 Task: Modify the CSS properties of the '.init .form-box' class in the 'blended-header.php' file to update the form's styling.
Action: Mouse scrolled (502, 401) with delta (0, 0)
Screenshot: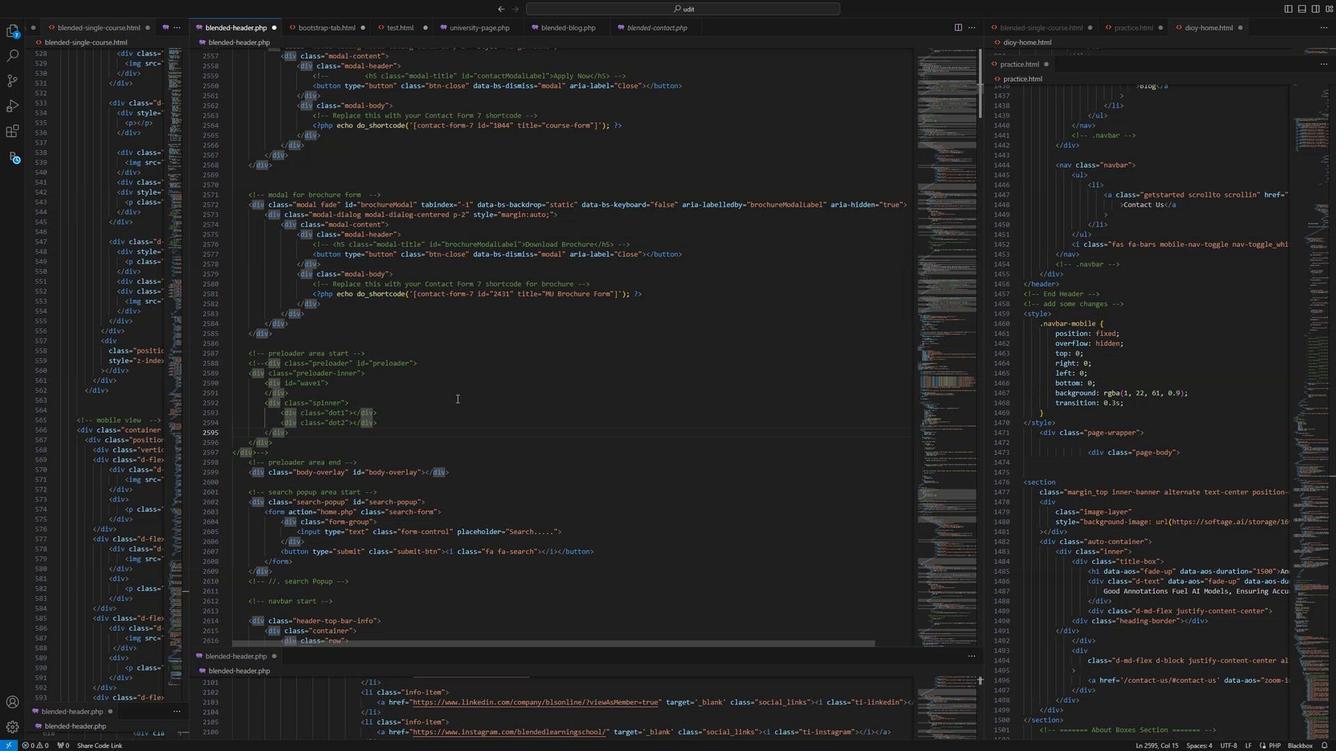 
Action: Mouse scrolled (502, 401) with delta (0, 0)
Screenshot: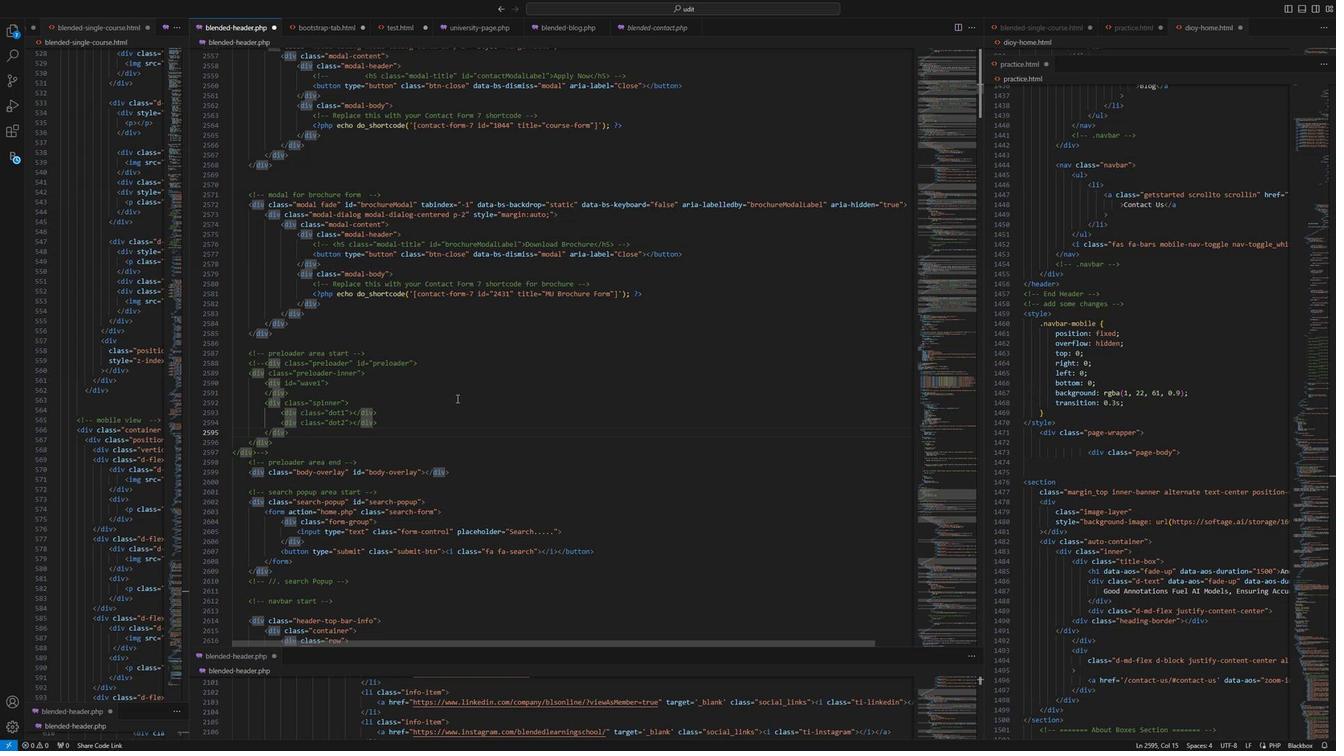 
Action: Mouse scrolled (502, 401) with delta (0, 0)
Screenshot: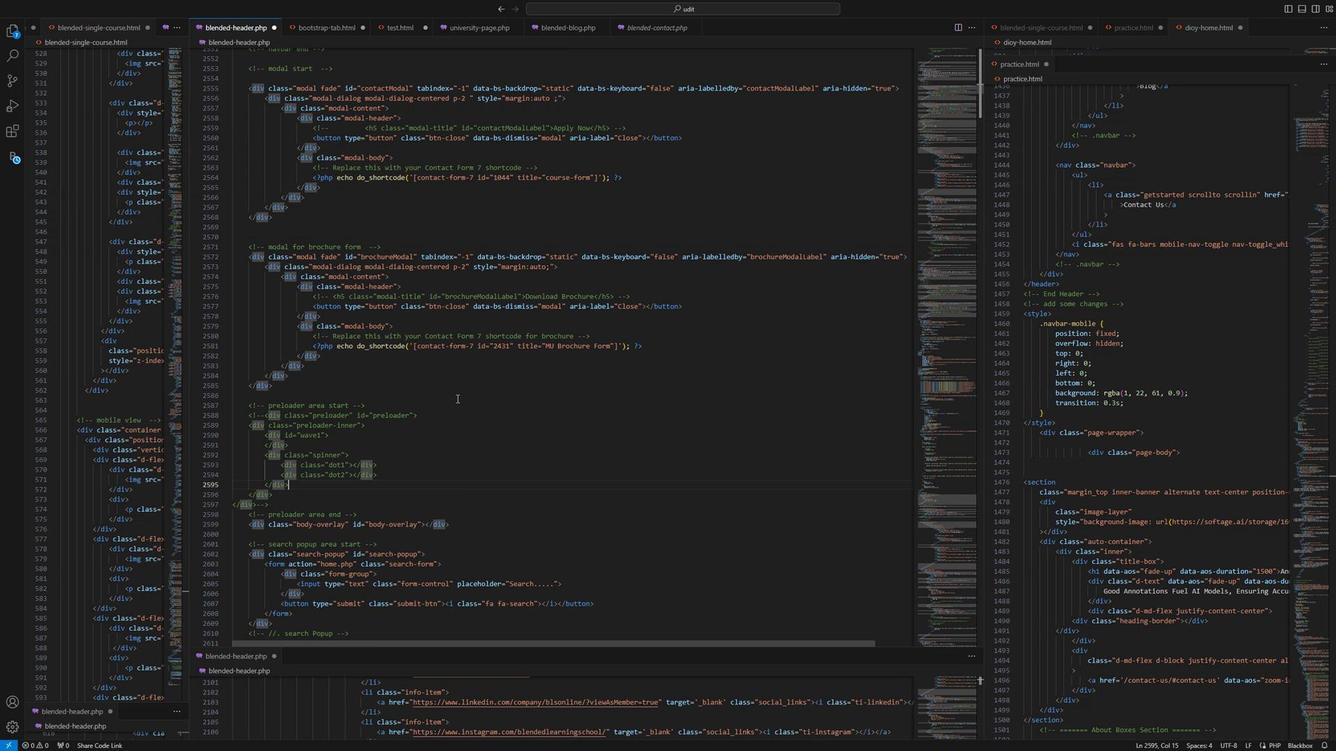 
Action: Mouse scrolled (502, 401) with delta (0, 0)
Screenshot: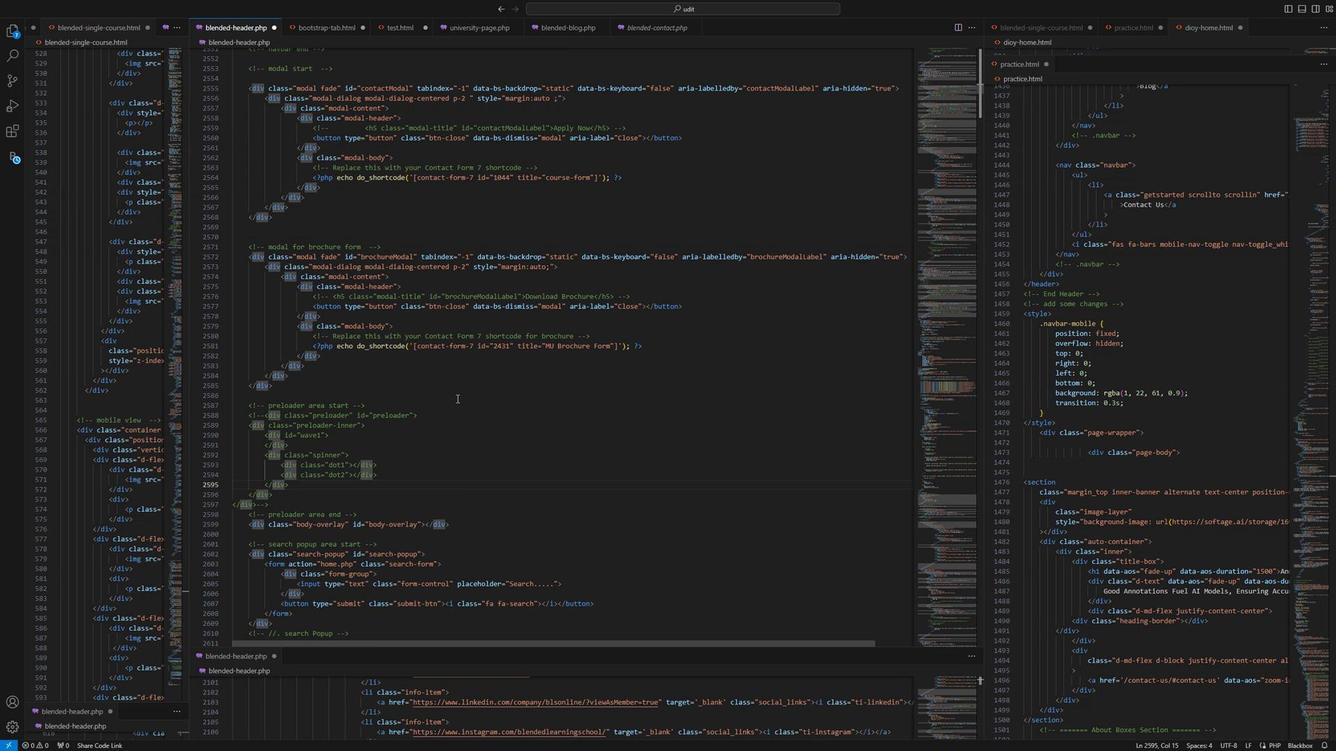 
Action: Mouse scrolled (502, 401) with delta (0, 0)
Screenshot: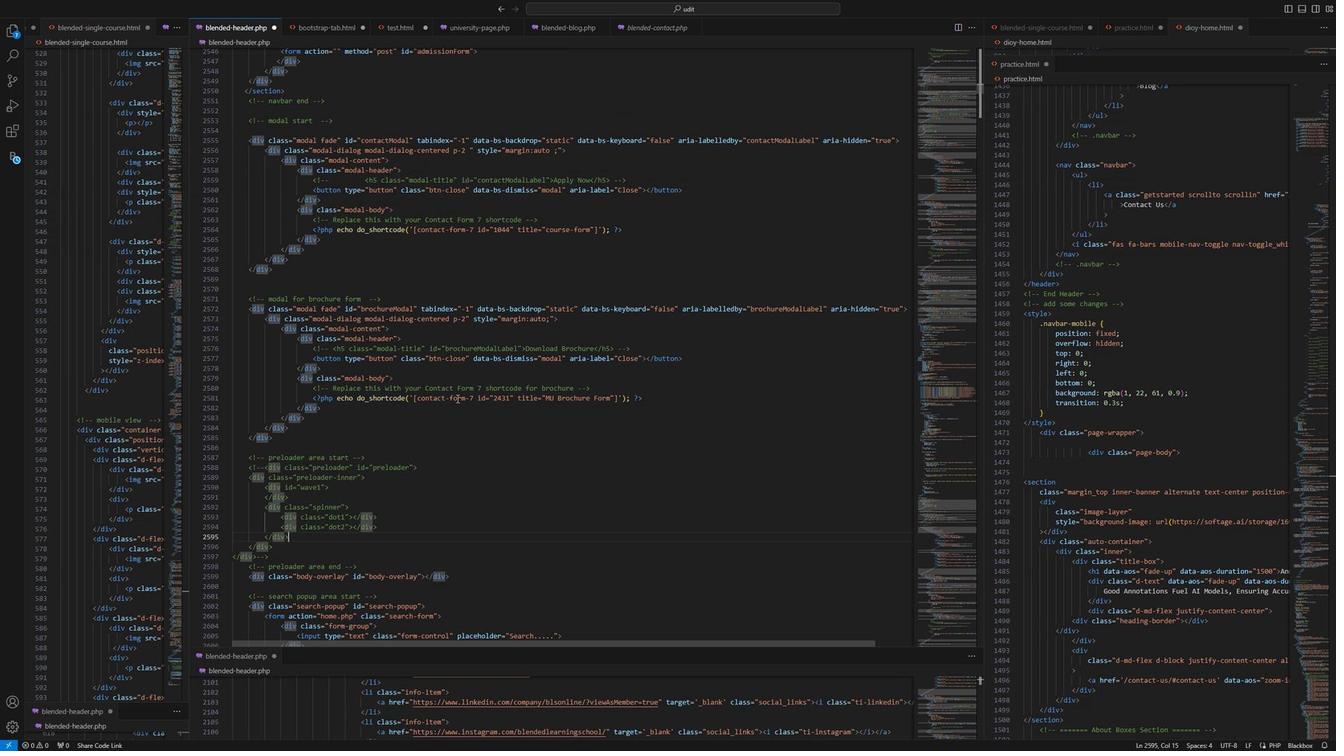 
Action: Mouse scrolled (502, 401) with delta (0, 0)
Screenshot: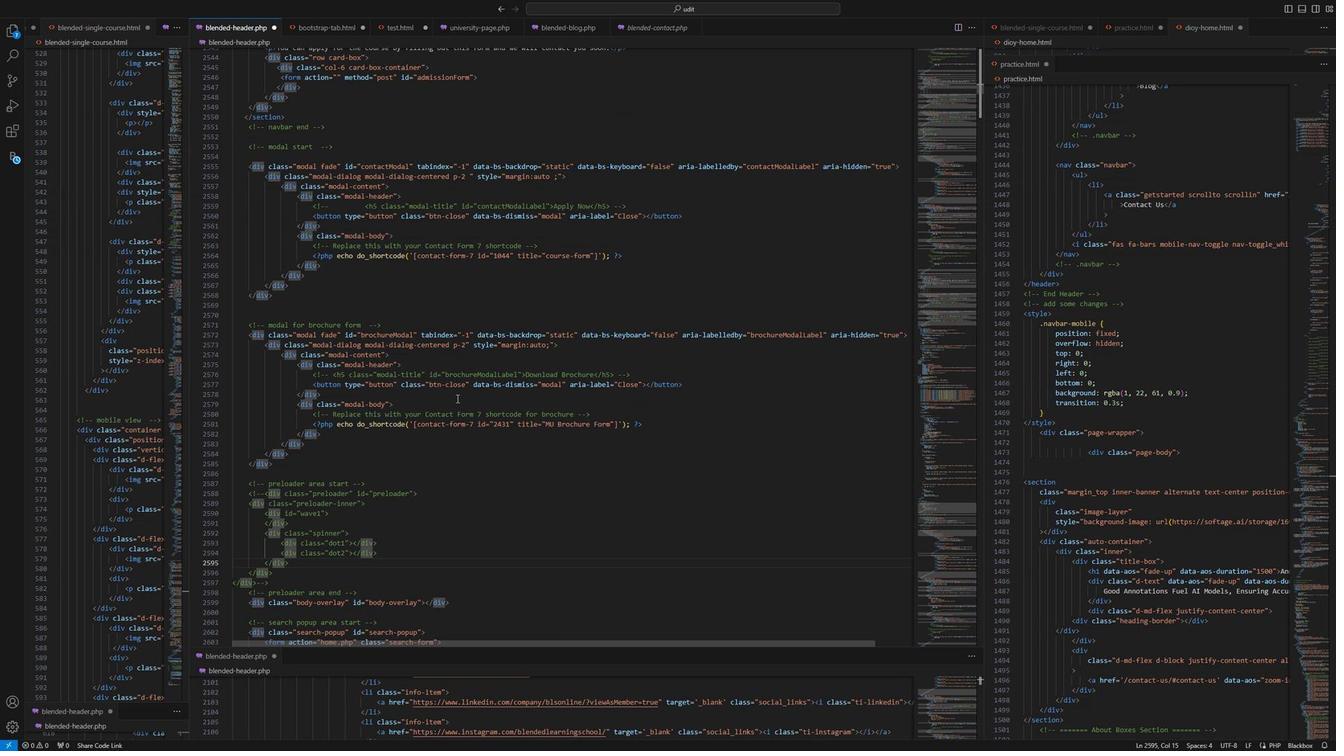 
Action: Mouse scrolled (502, 401) with delta (0, 0)
Screenshot: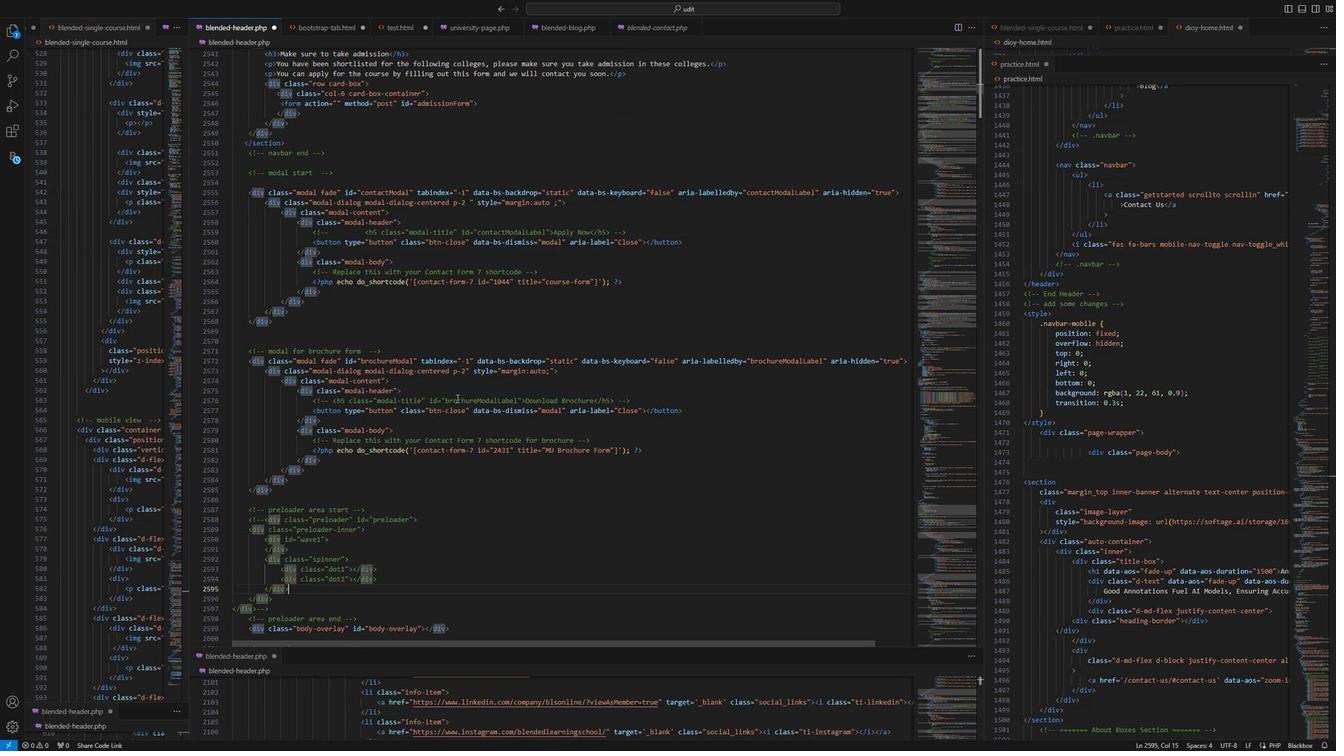 
Action: Mouse scrolled (502, 401) with delta (0, 0)
Screenshot: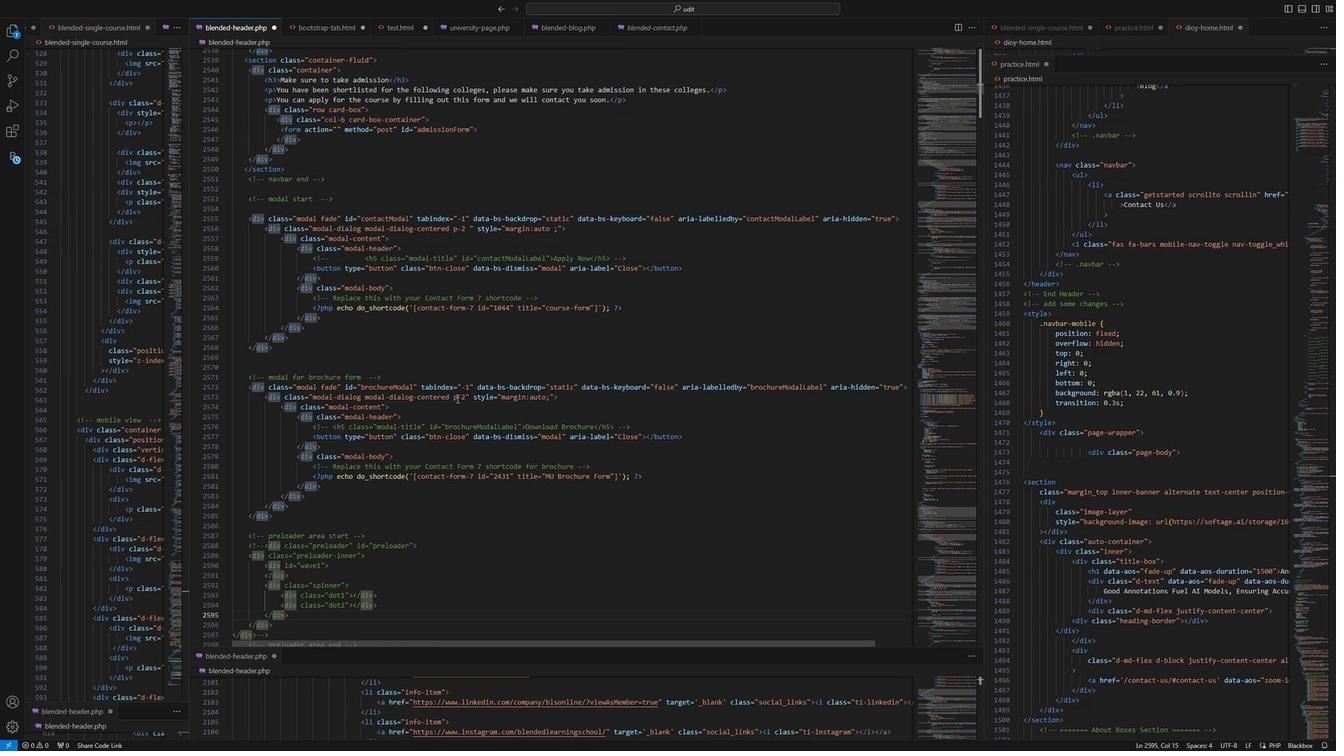 
Action: Mouse scrolled (502, 401) with delta (0, 0)
Screenshot: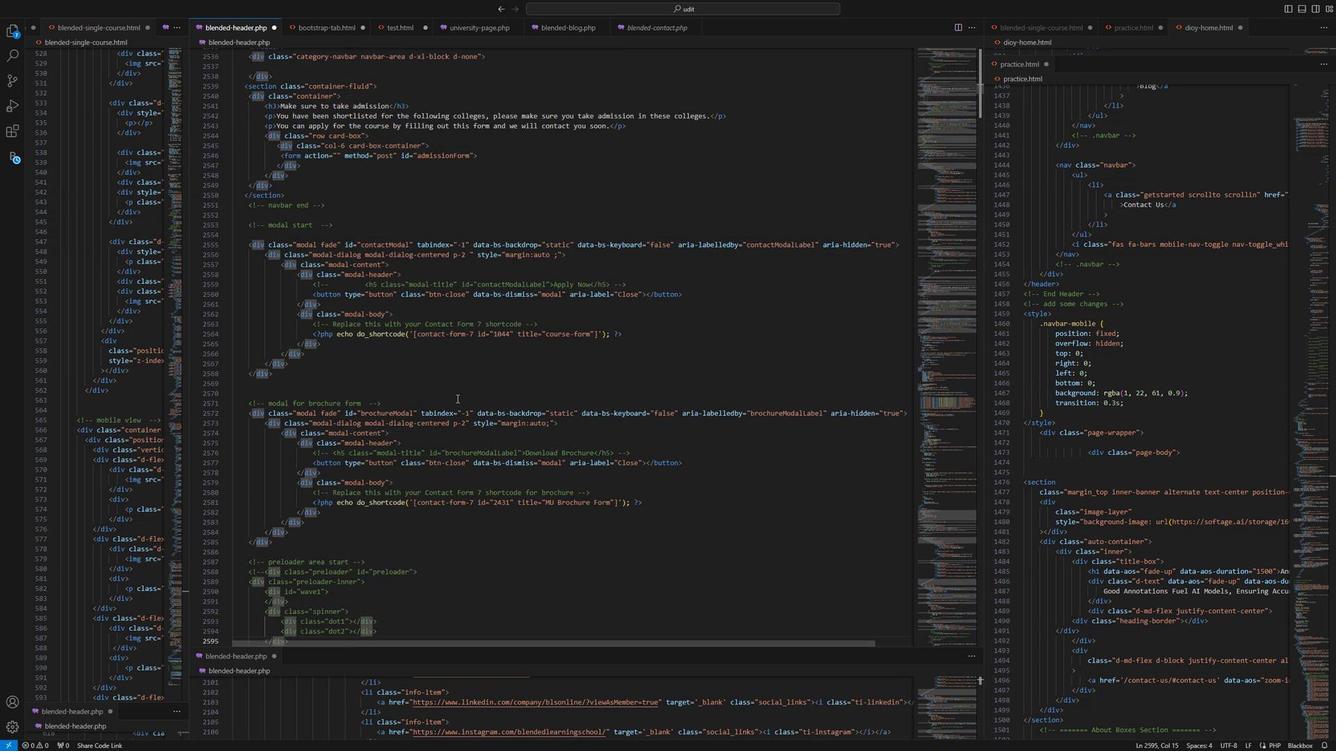 
Action: Mouse scrolled (502, 401) with delta (0, 0)
Screenshot: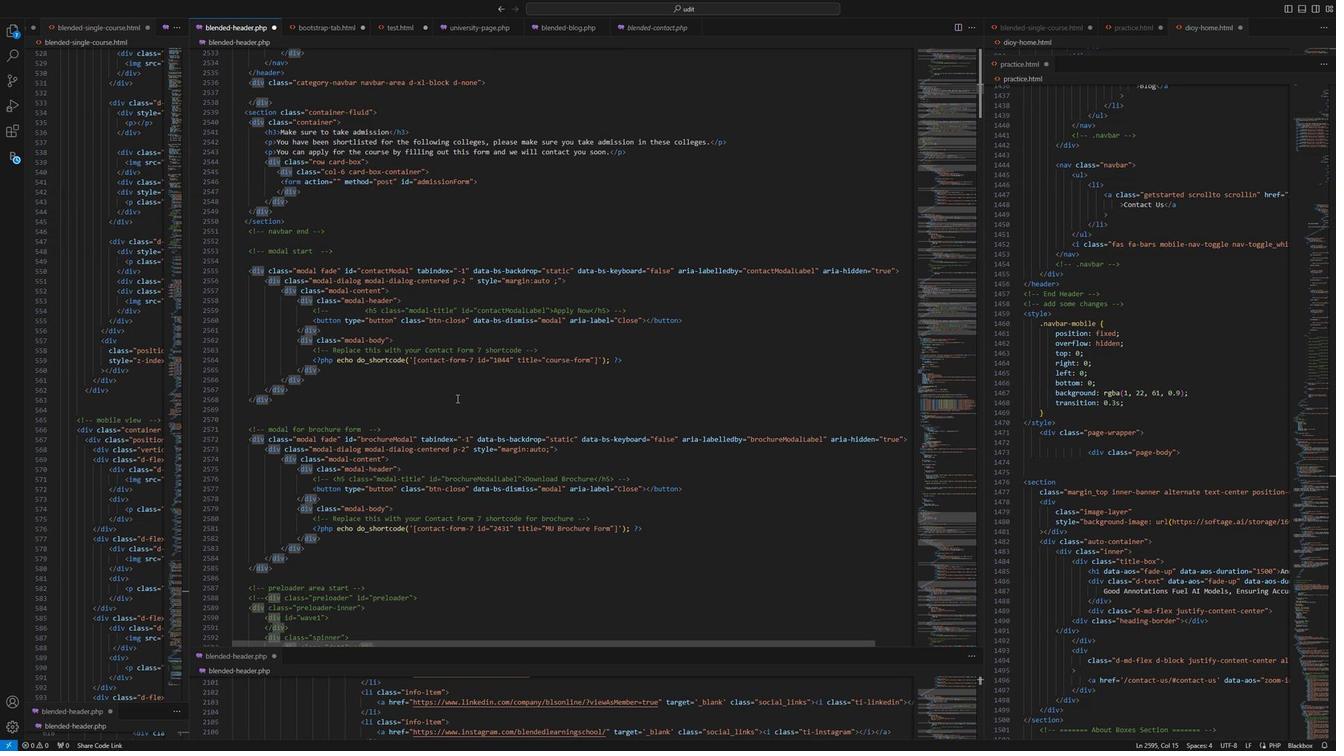 
Action: Mouse scrolled (502, 401) with delta (0, 0)
Screenshot: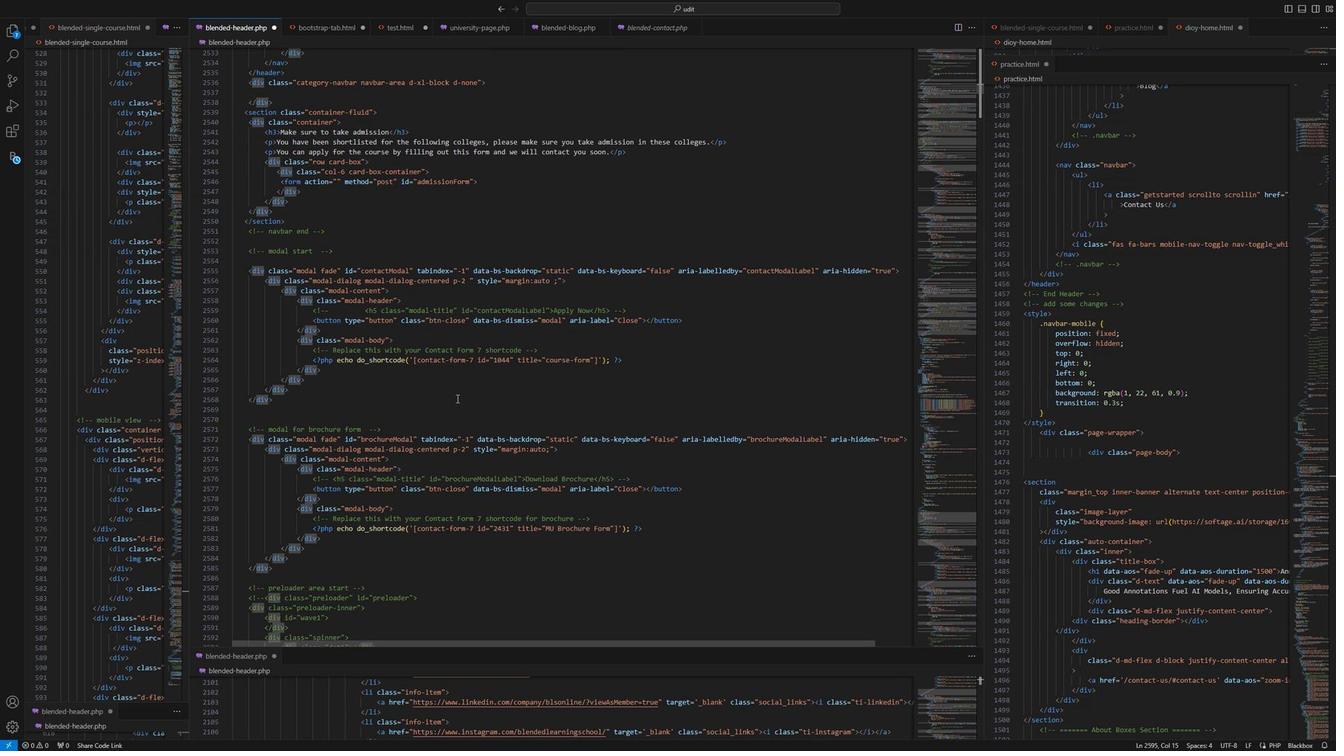 
Action: Mouse scrolled (502, 401) with delta (0, 0)
Screenshot: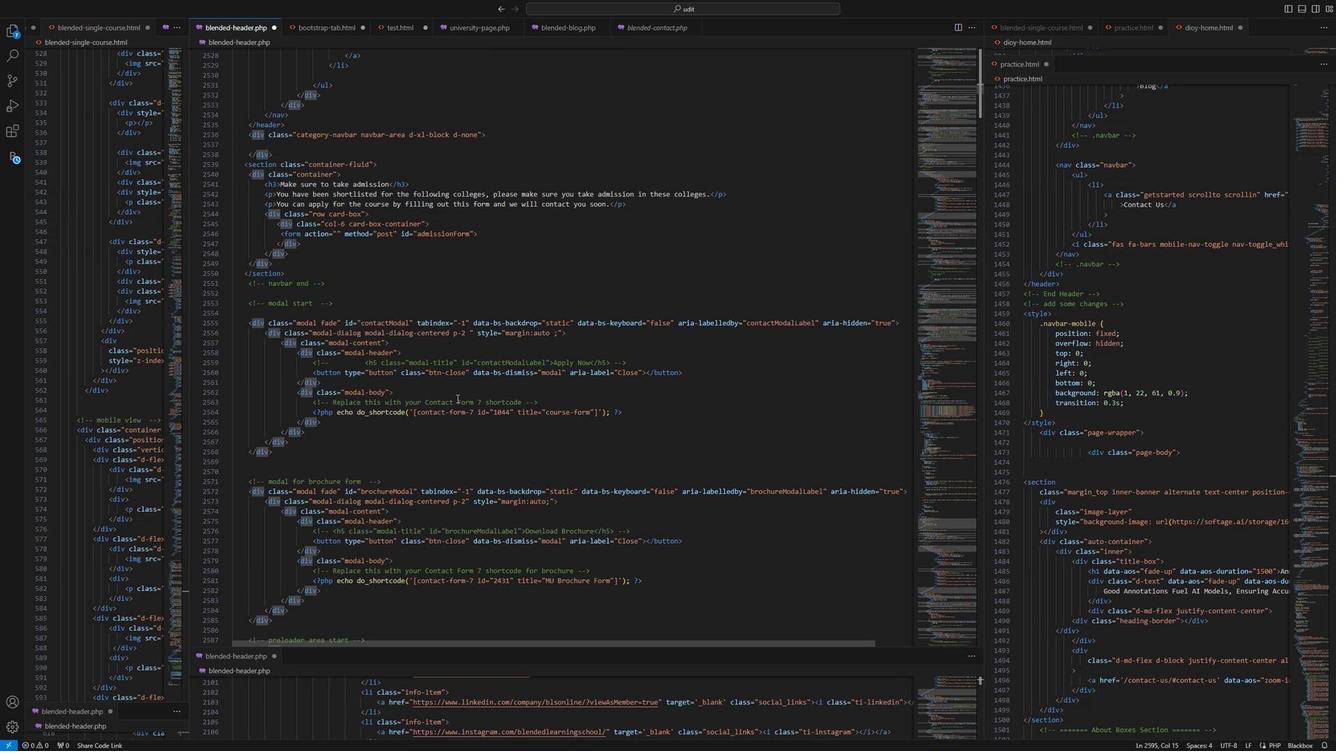 
Action: Mouse scrolled (502, 401) with delta (0, 0)
Screenshot: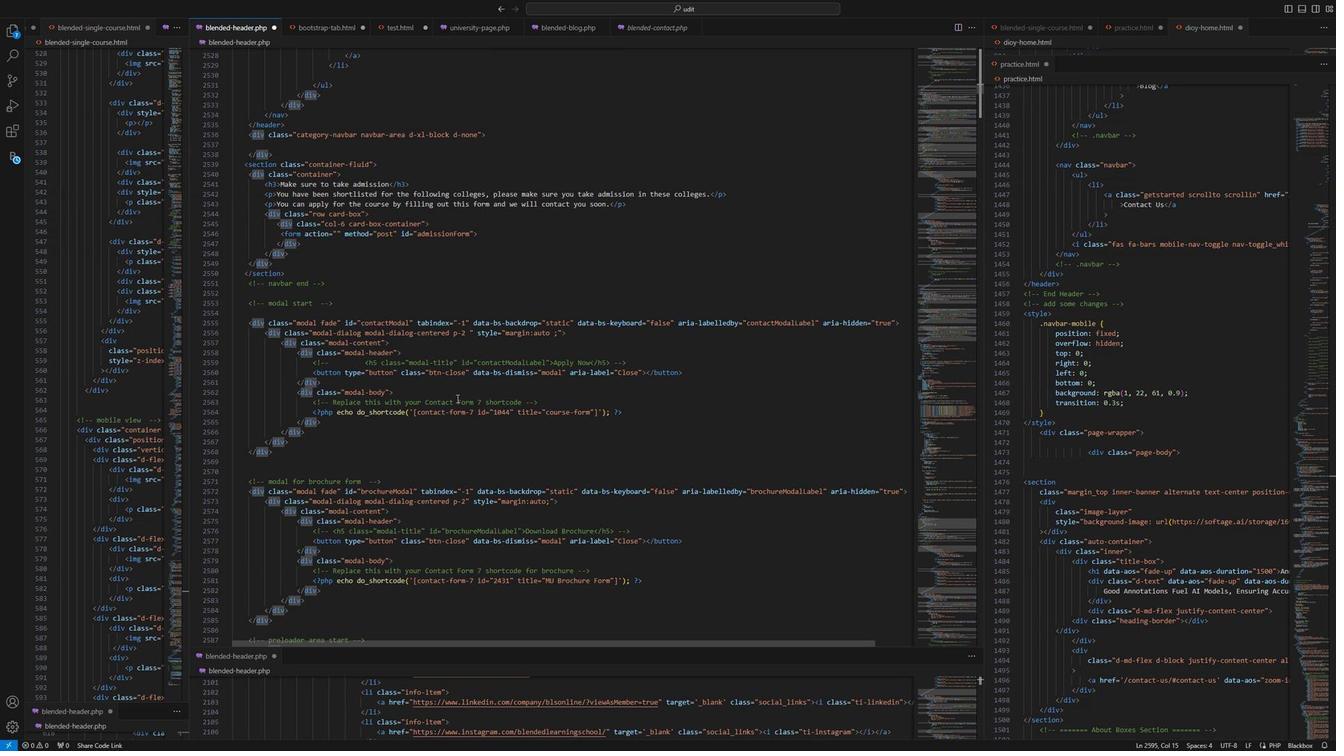 
Action: Mouse scrolled (502, 401) with delta (0, 0)
Screenshot: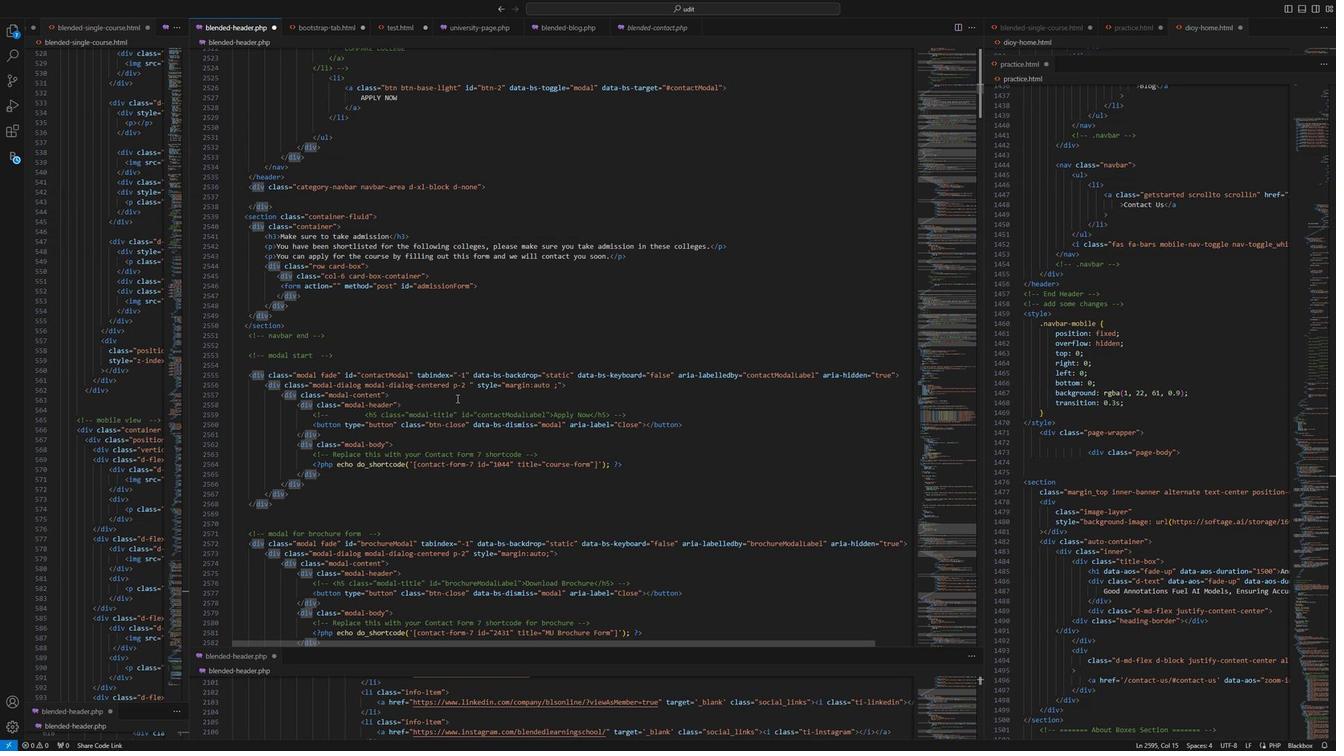 
Action: Mouse scrolled (502, 401) with delta (0, 0)
Screenshot: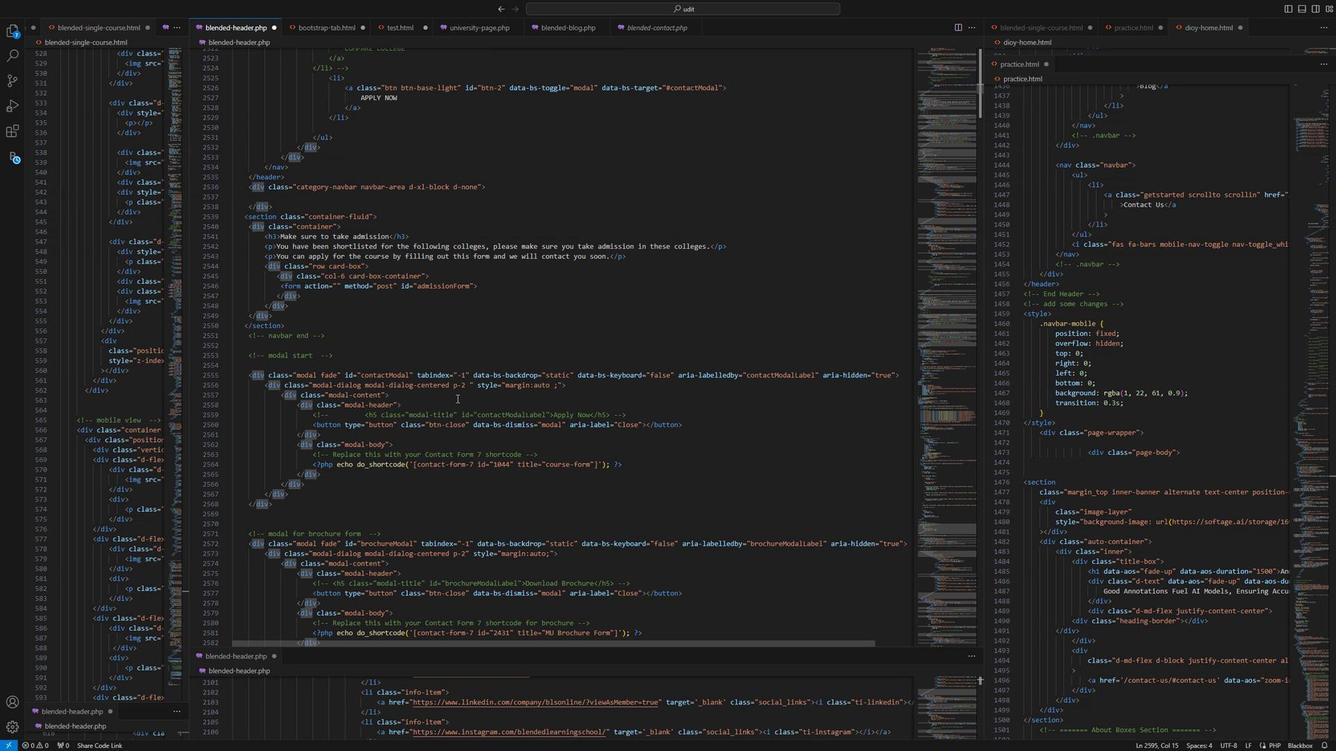 
Action: Mouse scrolled (502, 401) with delta (0, 0)
Screenshot: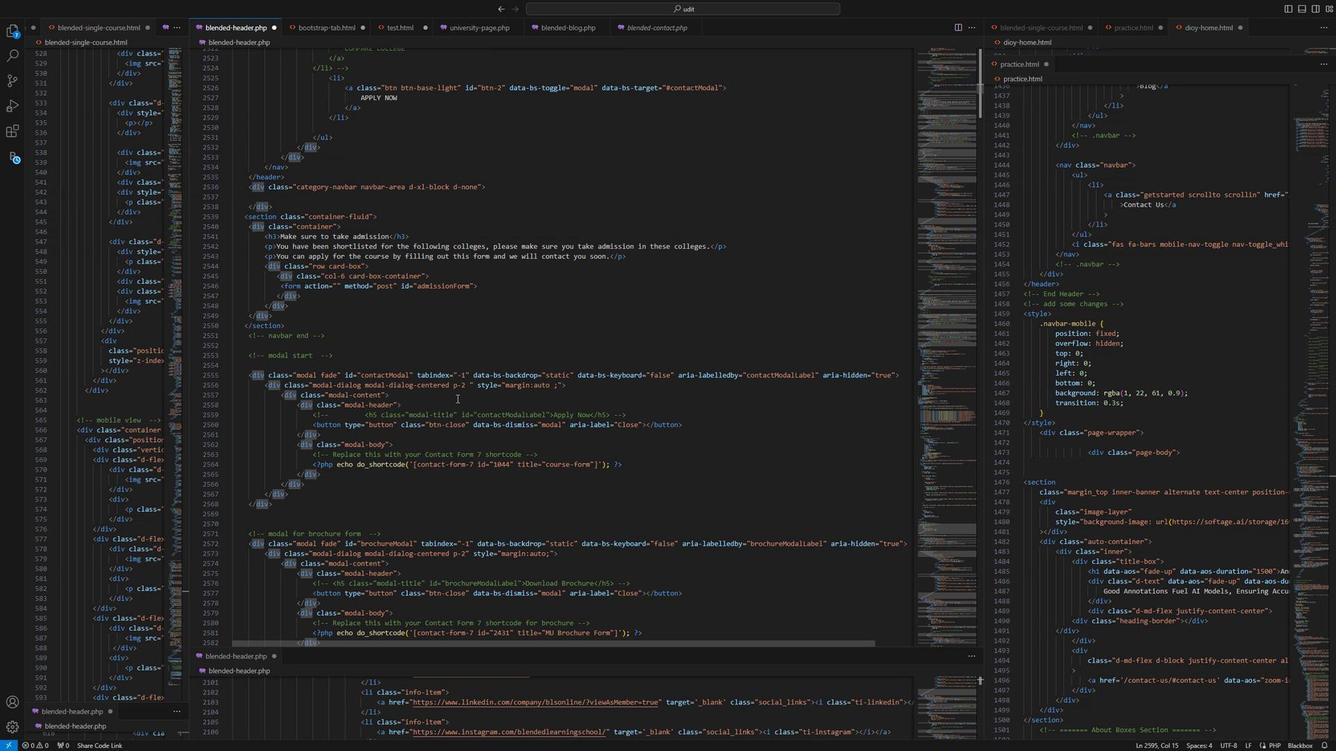
Action: Mouse scrolled (502, 401) with delta (0, 0)
Screenshot: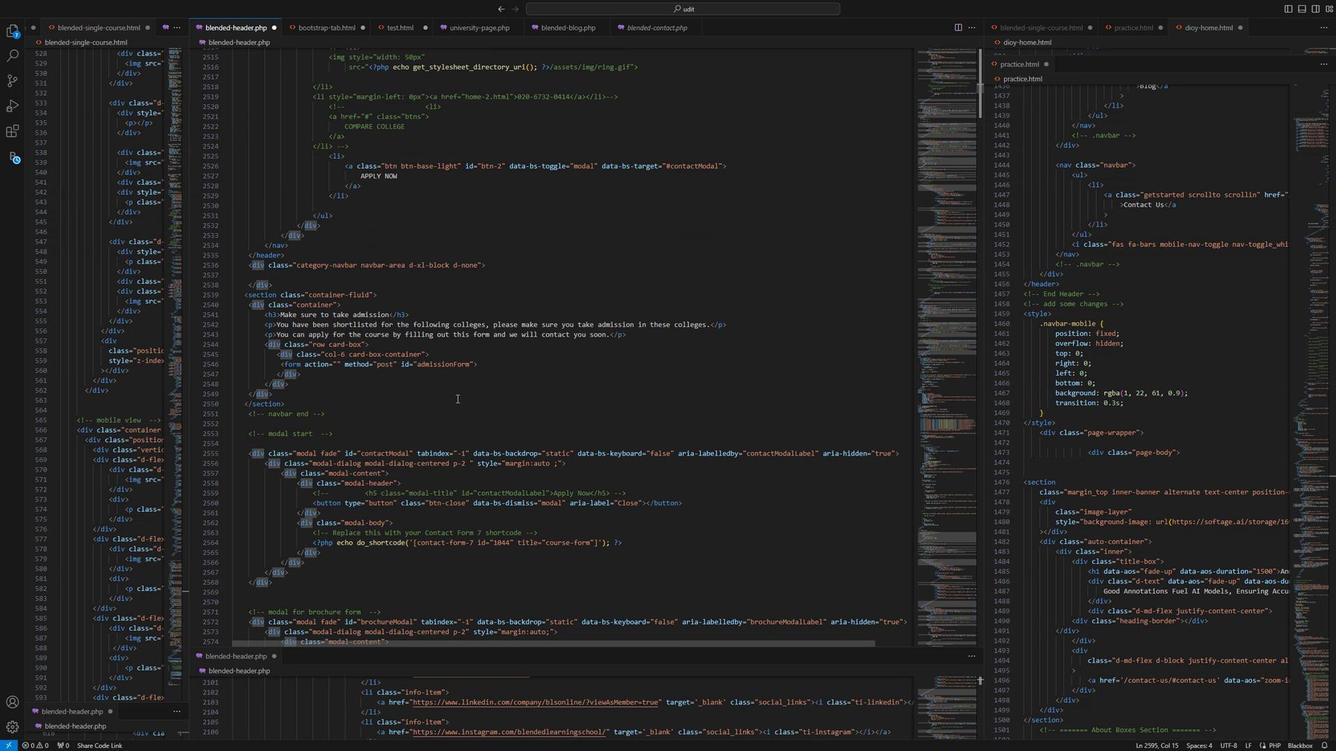 
Action: Mouse scrolled (502, 401) with delta (0, 0)
Screenshot: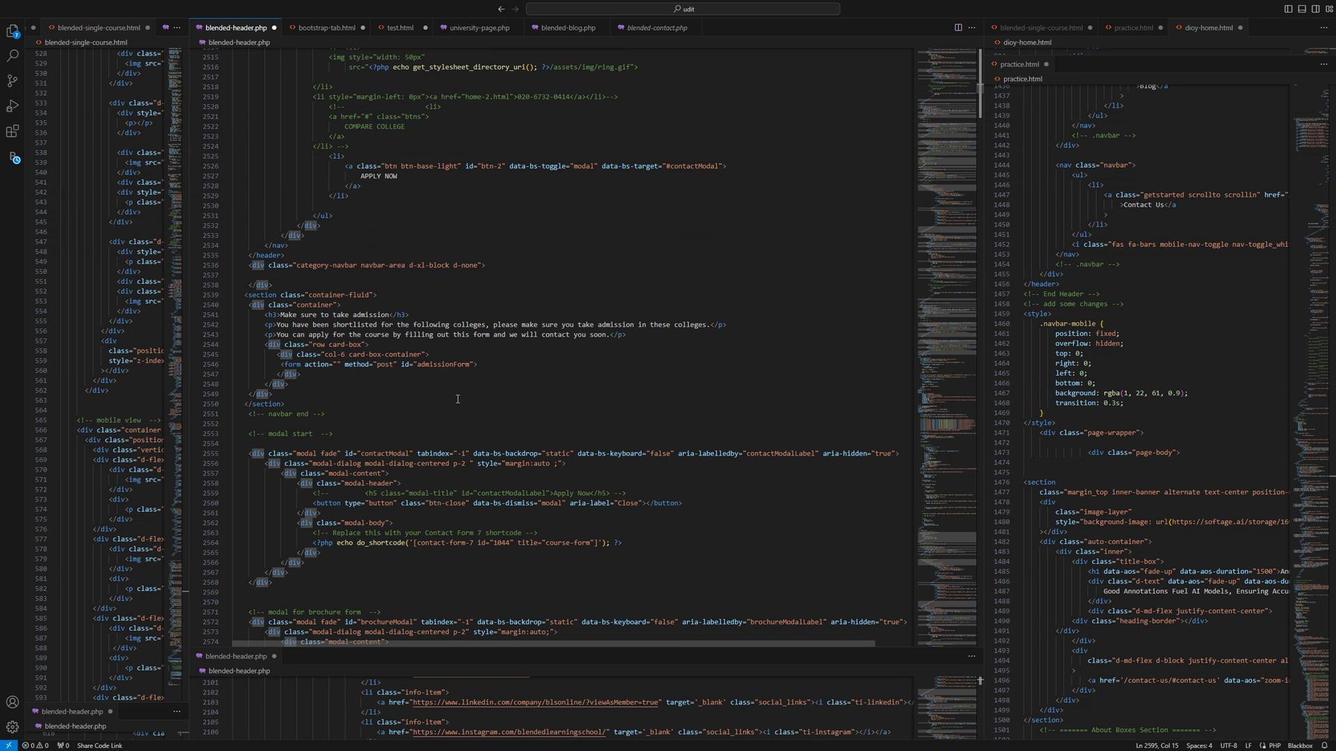 
Action: Mouse scrolled (502, 401) with delta (0, 0)
Screenshot: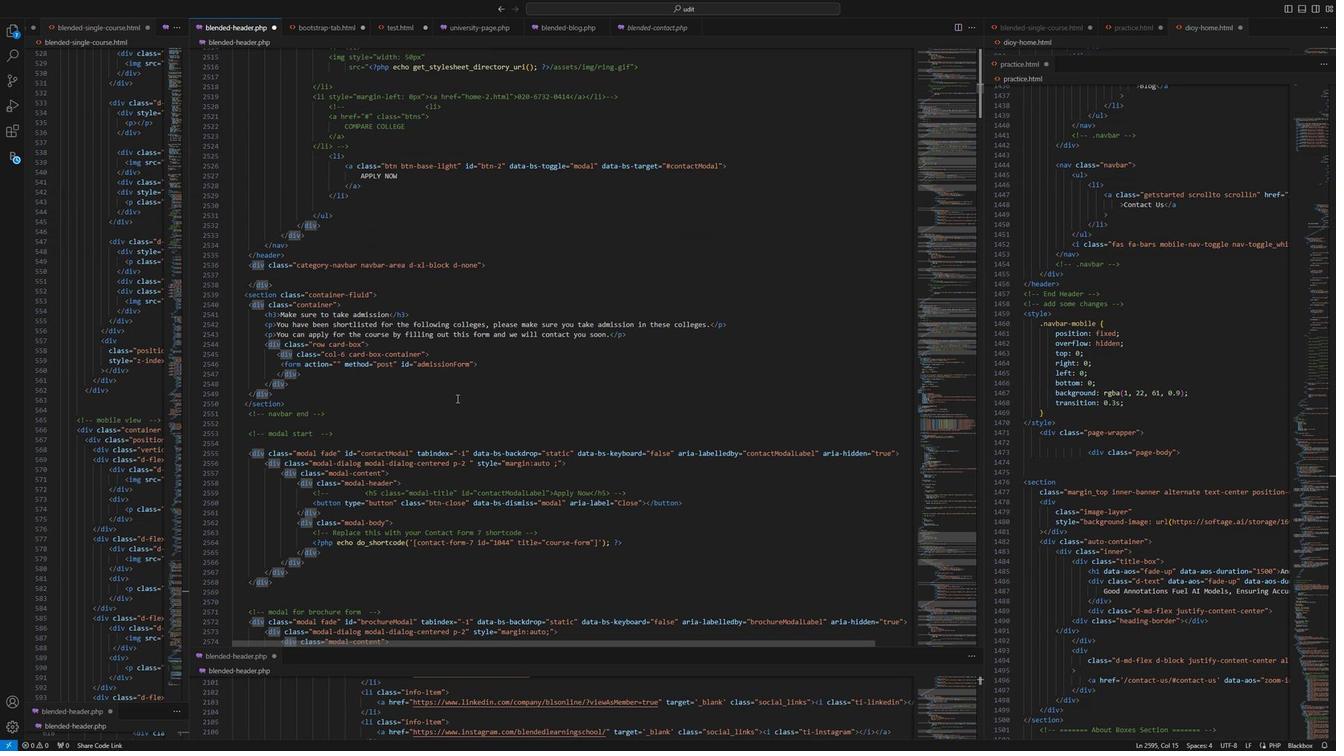 
Action: Mouse scrolled (502, 401) with delta (0, 0)
Screenshot: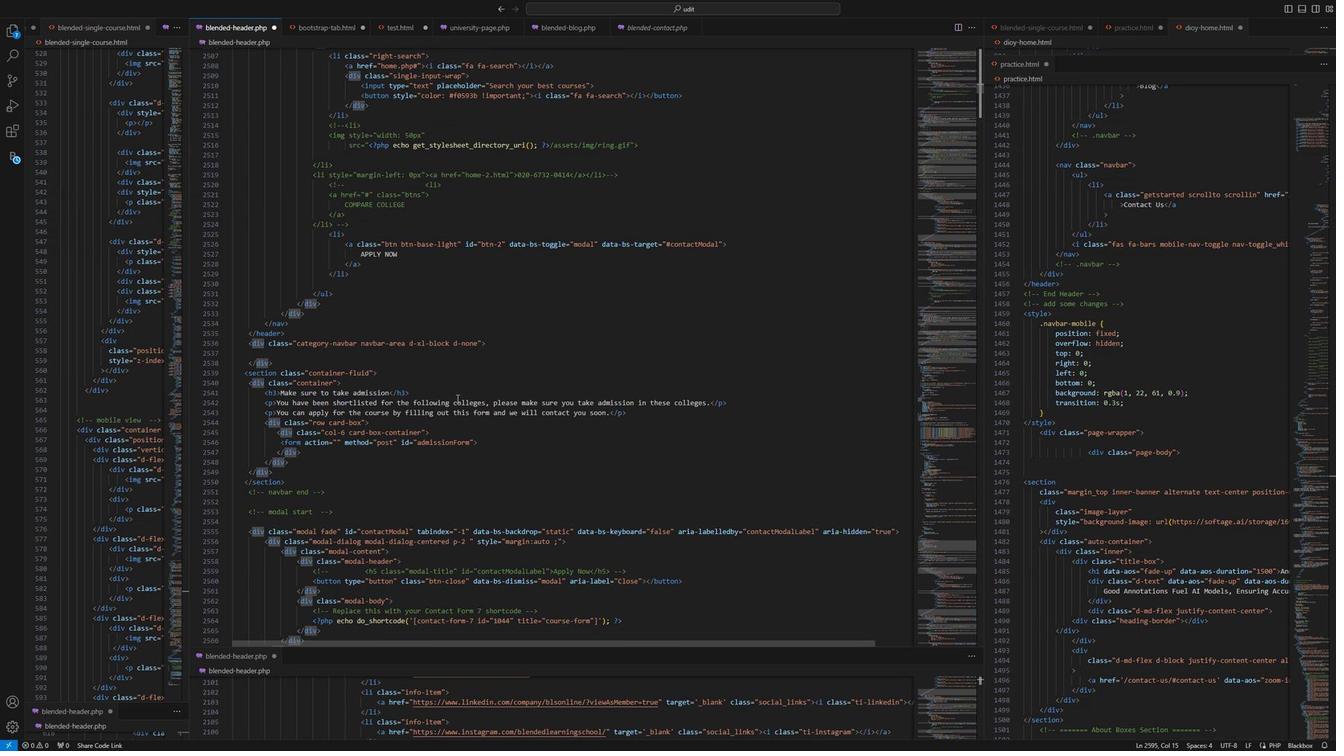 
Action: Mouse scrolled (502, 401) with delta (0, 0)
Screenshot: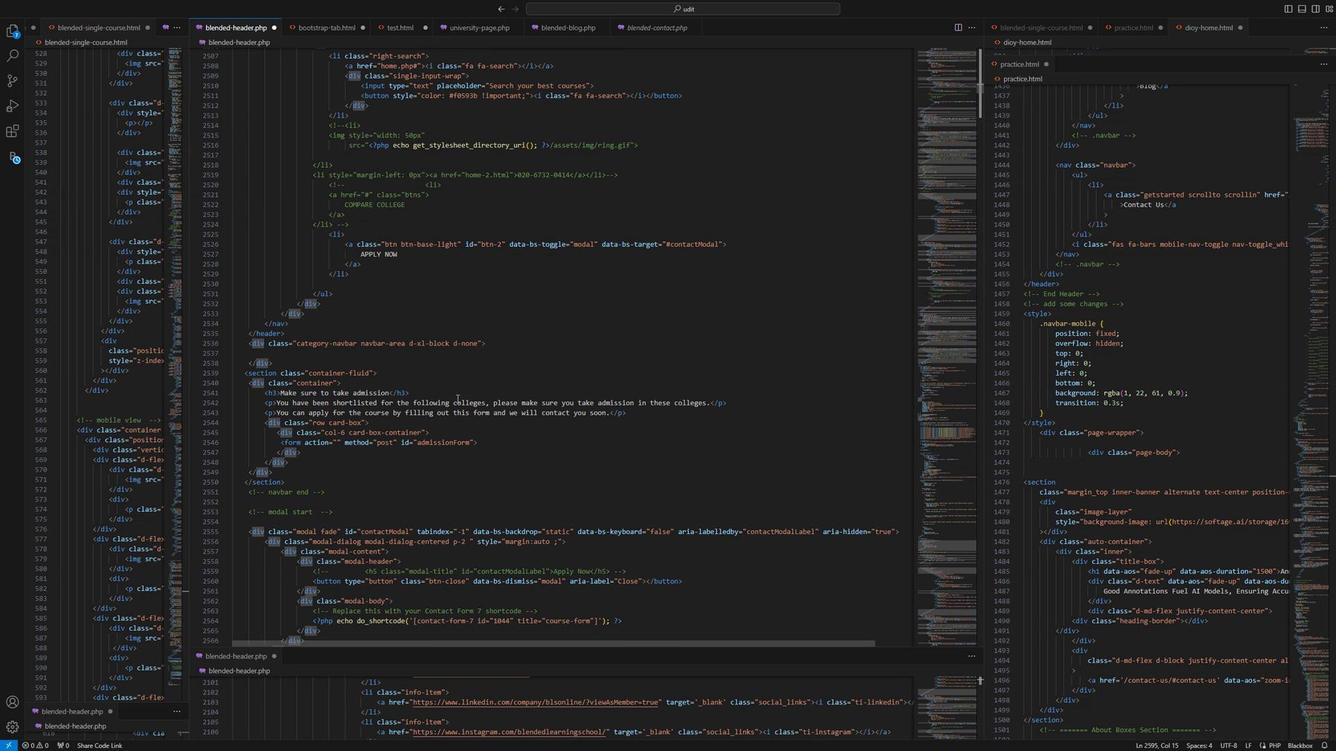 
Action: Mouse scrolled (502, 401) with delta (0, 0)
Screenshot: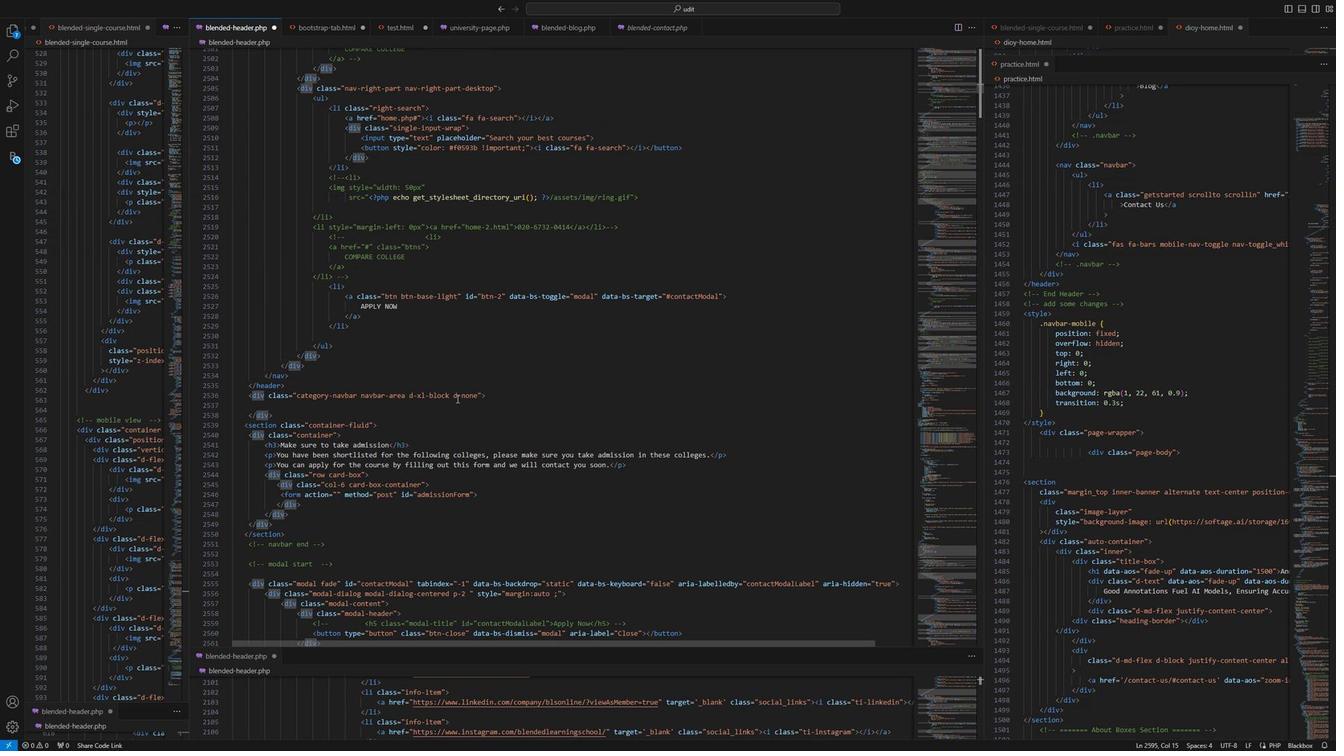 
Action: Mouse scrolled (502, 401) with delta (0, 0)
Screenshot: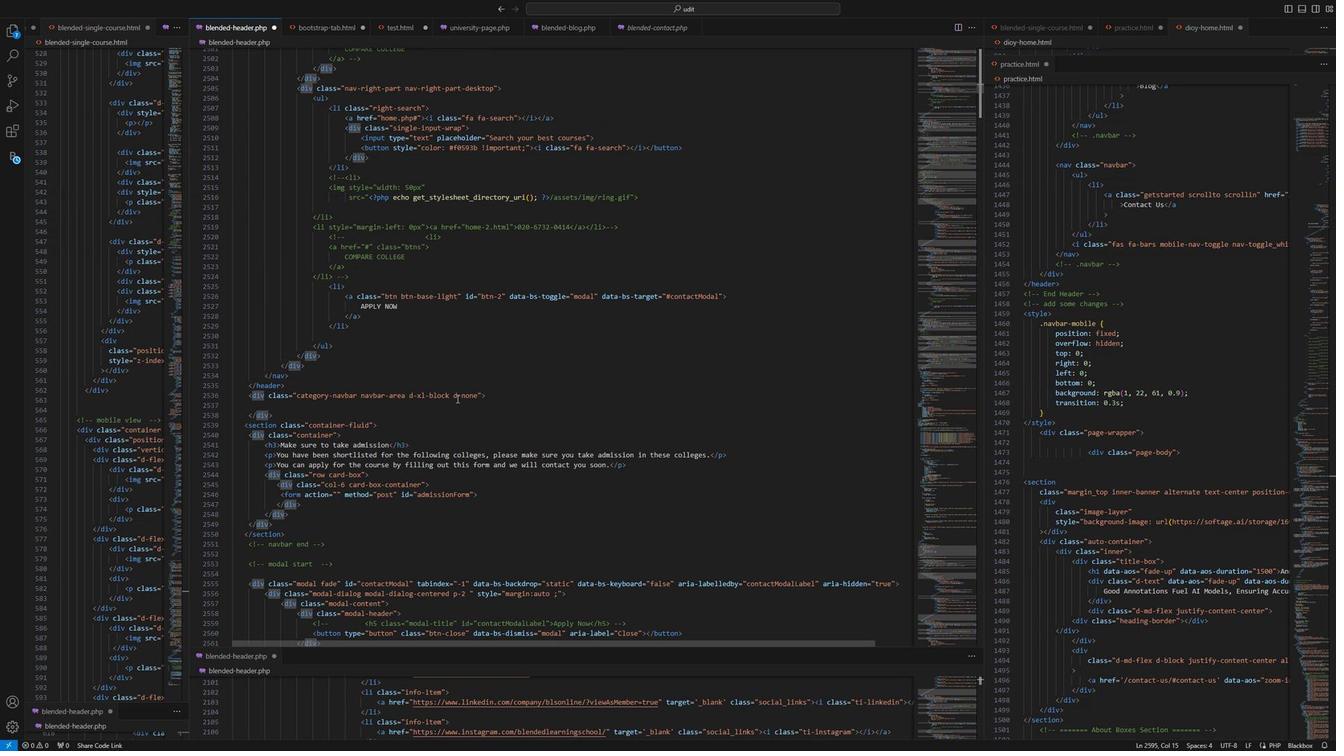 
Action: Mouse scrolled (502, 401) with delta (0, 0)
Screenshot: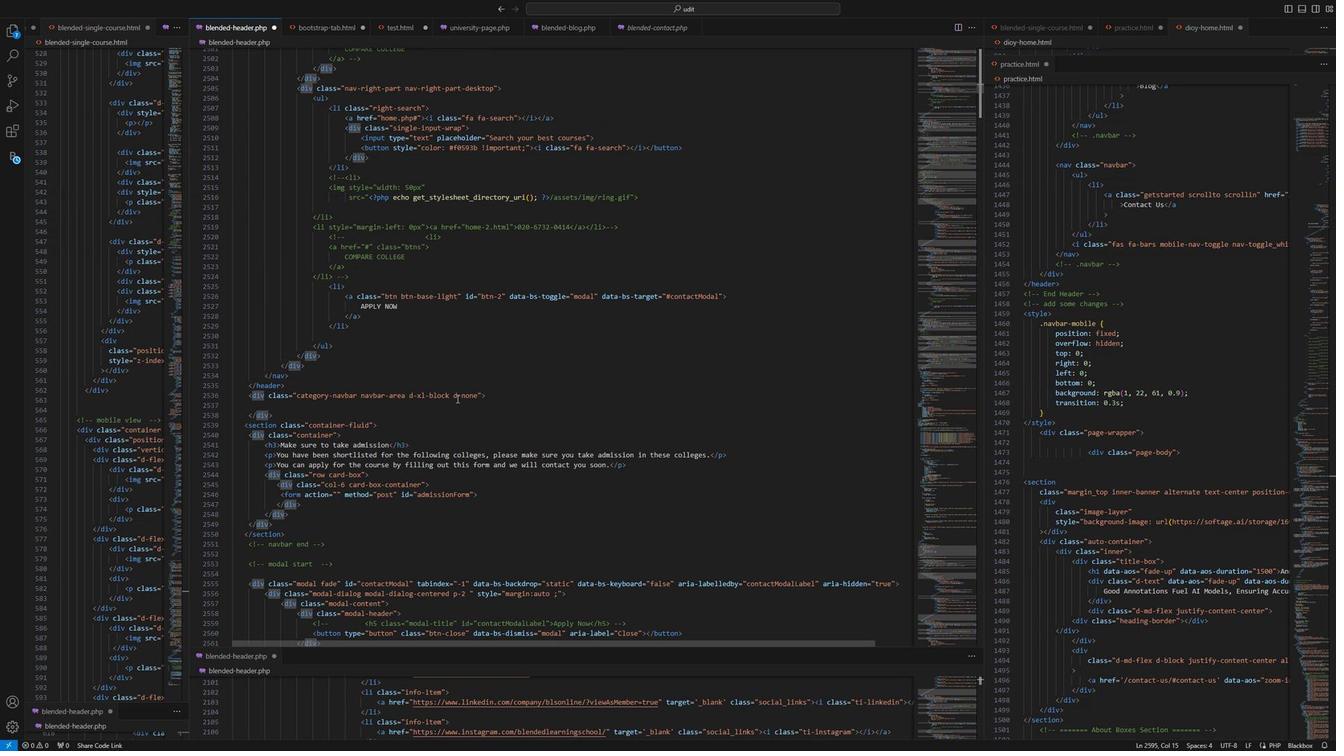 
Action: Mouse scrolled (502, 401) with delta (0, 0)
Screenshot: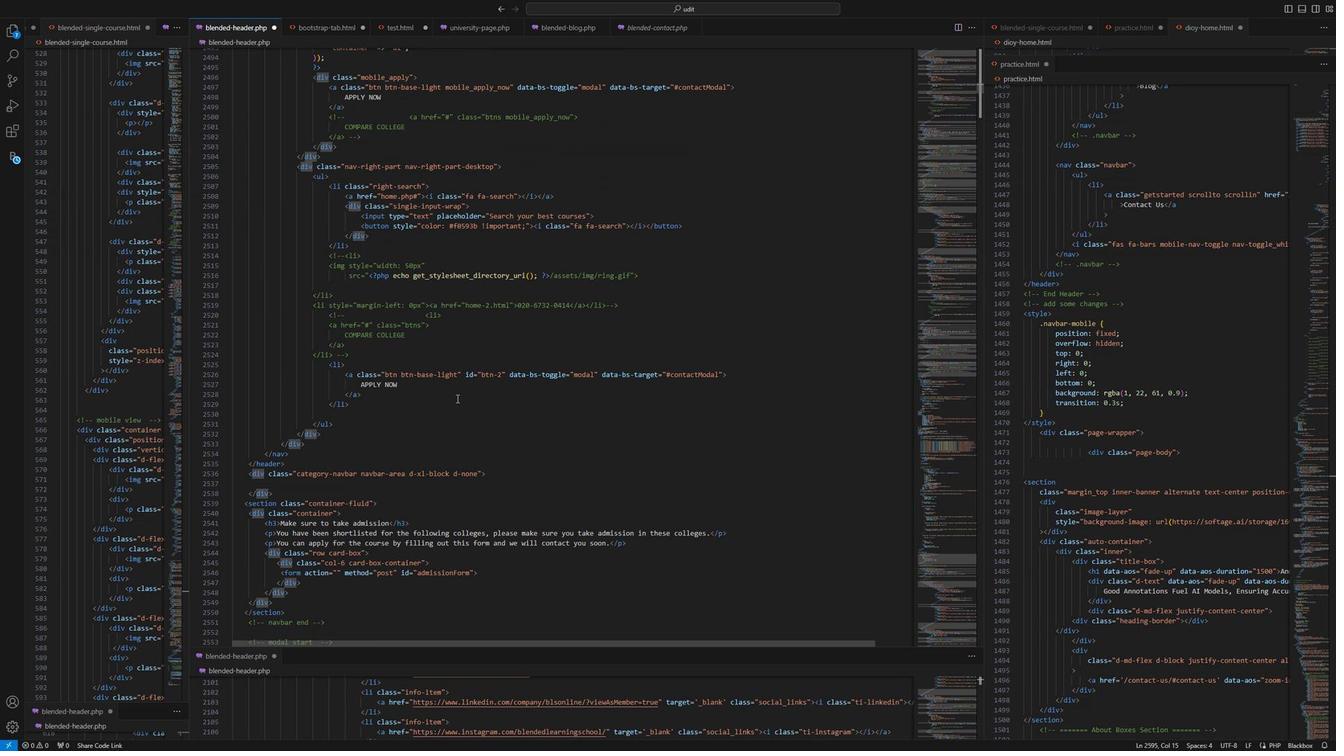 
Action: Mouse scrolled (502, 401) with delta (0, 0)
Screenshot: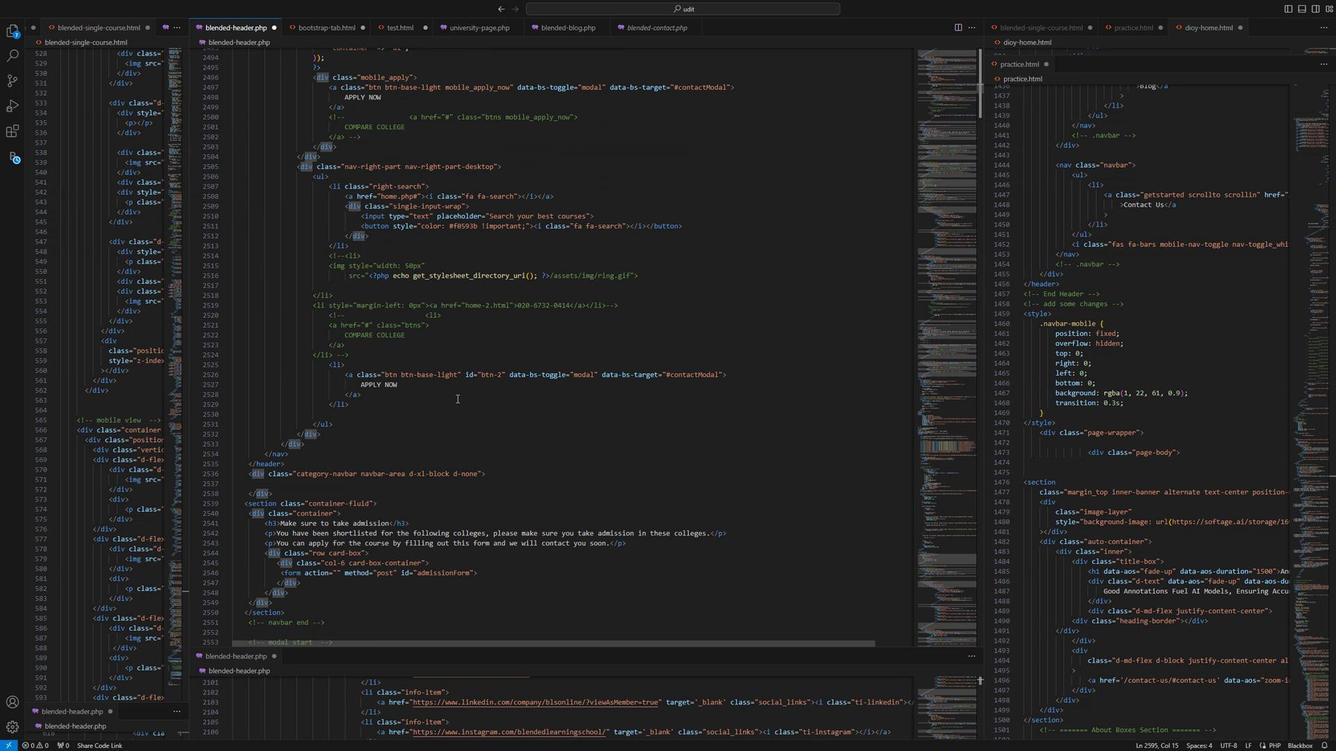 
Action: Mouse scrolled (502, 401) with delta (0, 0)
Screenshot: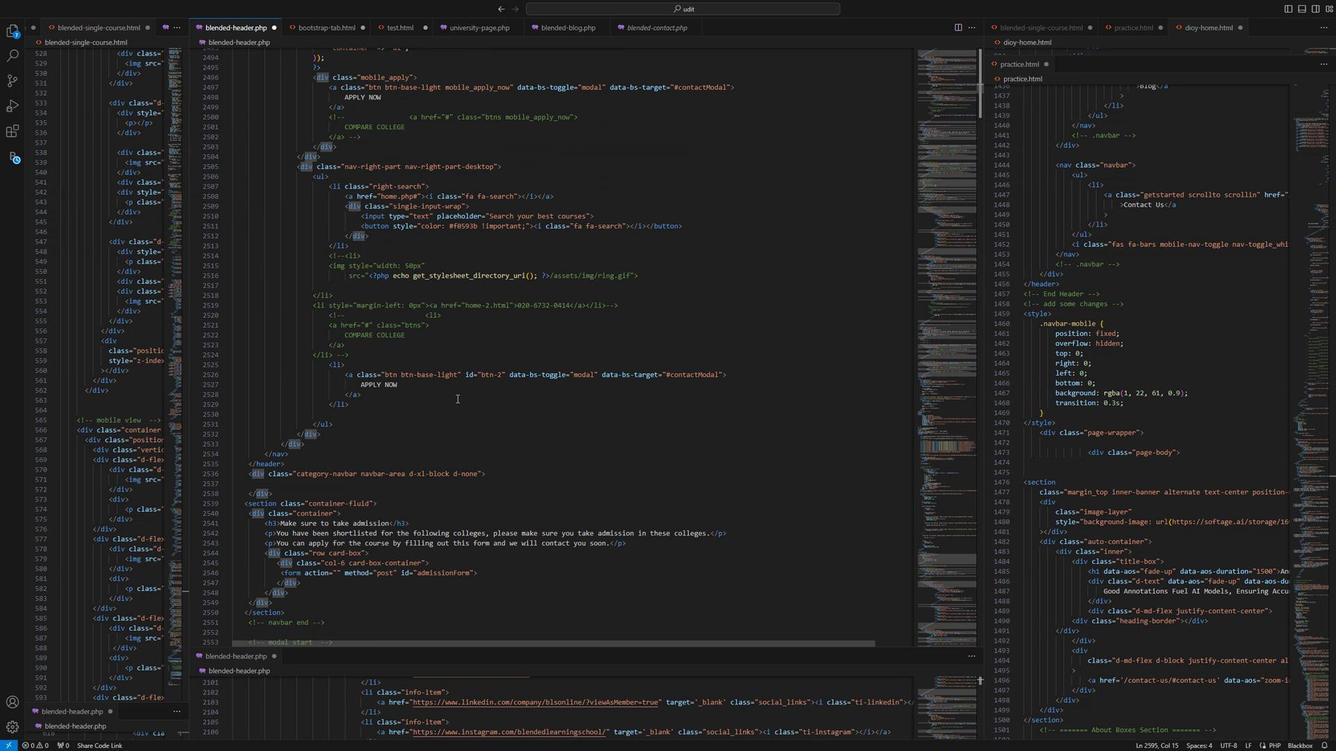
Action: Mouse scrolled (502, 401) with delta (0, 0)
Screenshot: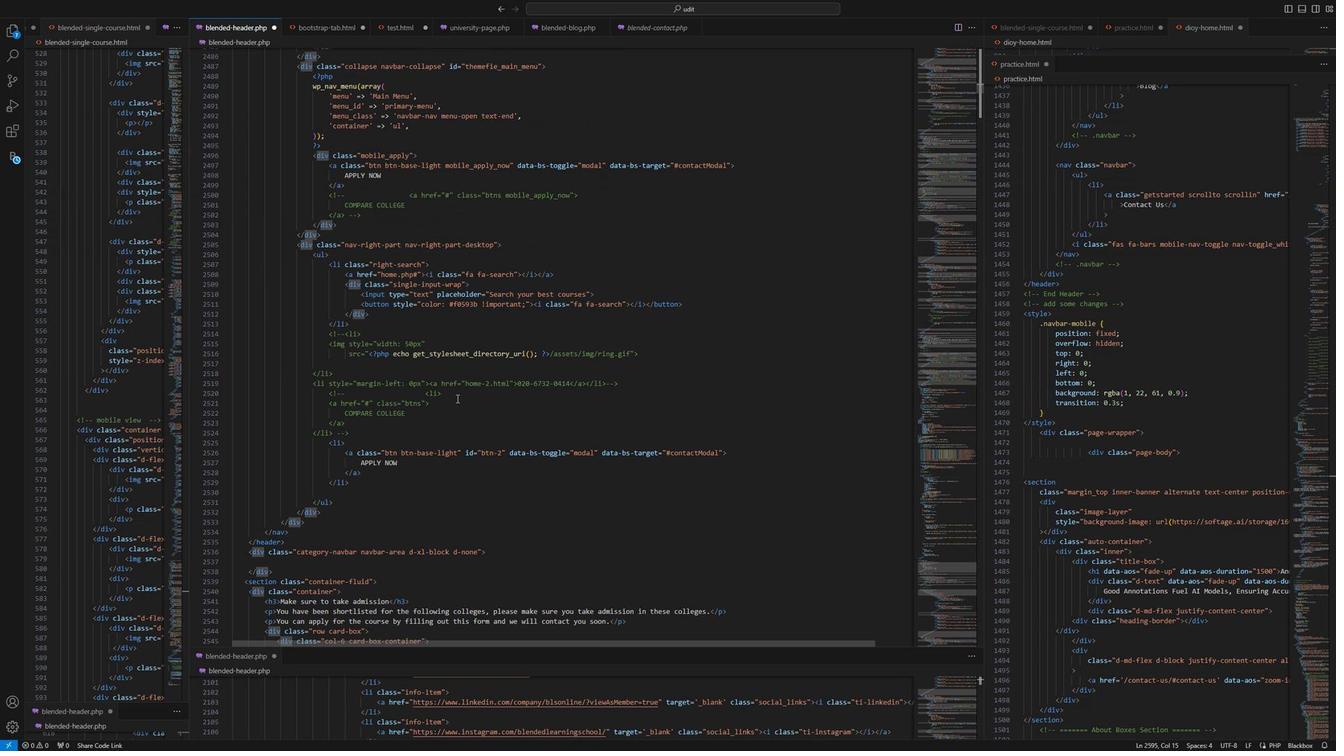 
Action: Mouse scrolled (502, 401) with delta (0, 0)
Screenshot: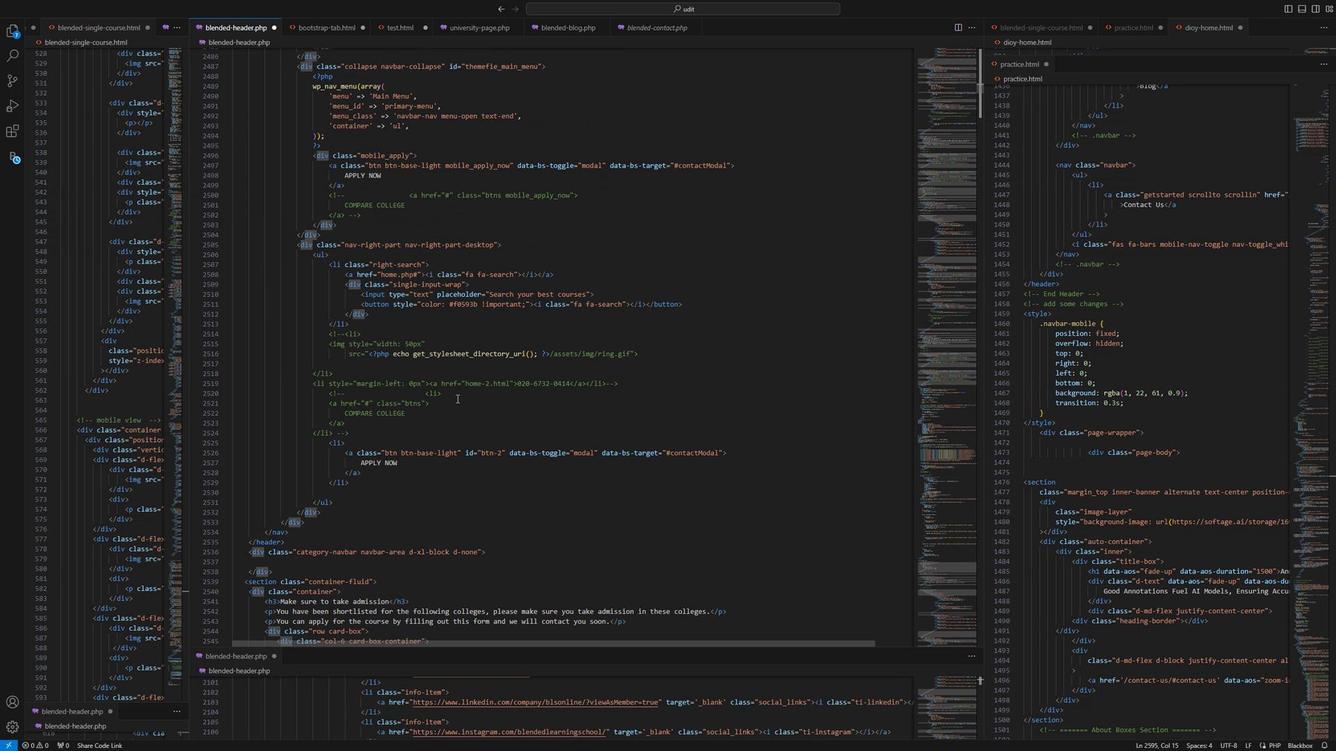 
Action: Mouse scrolled (502, 401) with delta (0, 0)
Screenshot: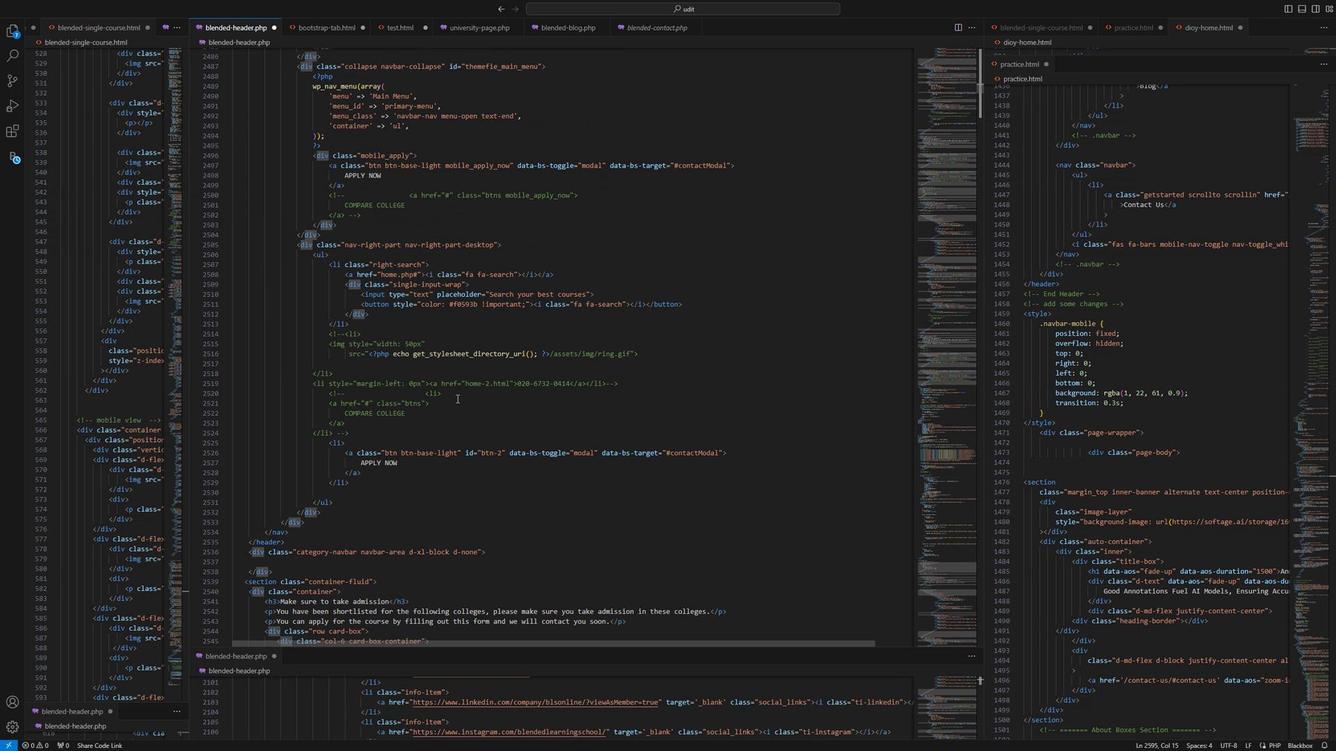 
Action: Mouse scrolled (502, 401) with delta (0, 0)
Screenshot: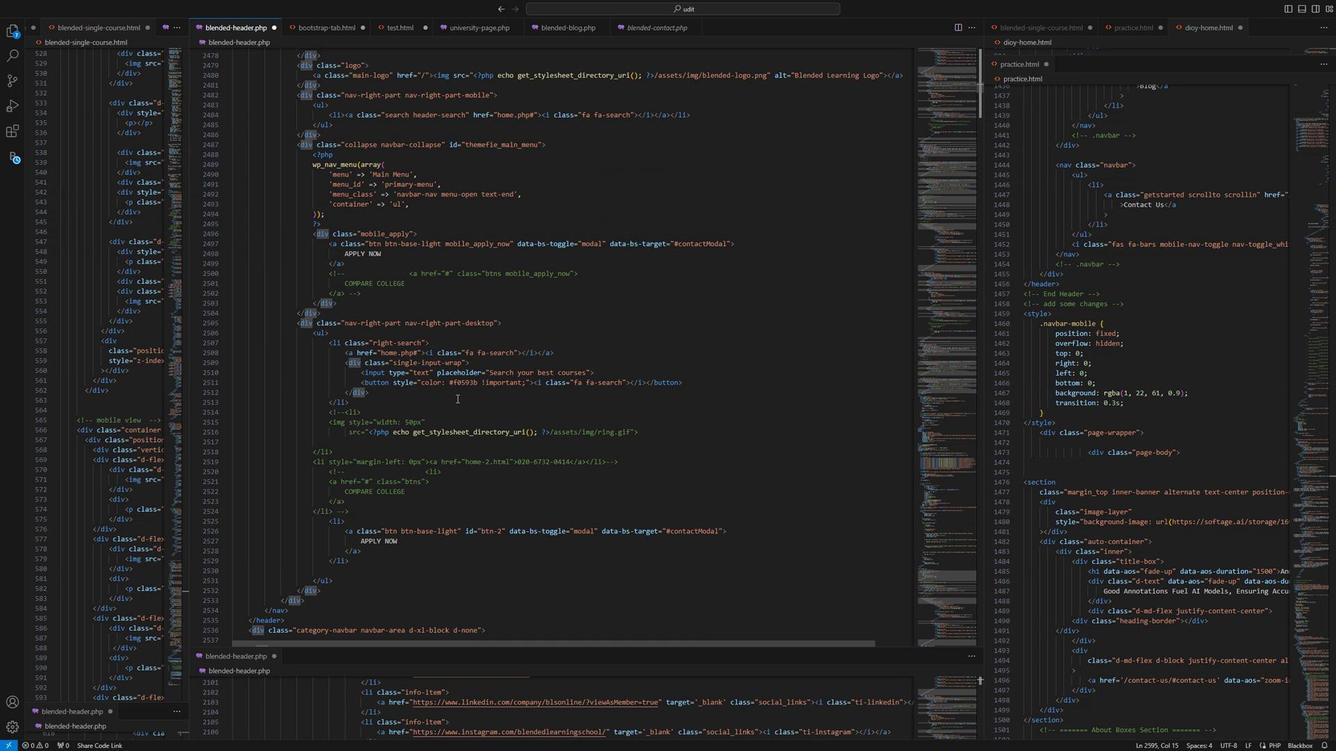 
Action: Mouse scrolled (502, 401) with delta (0, 0)
Screenshot: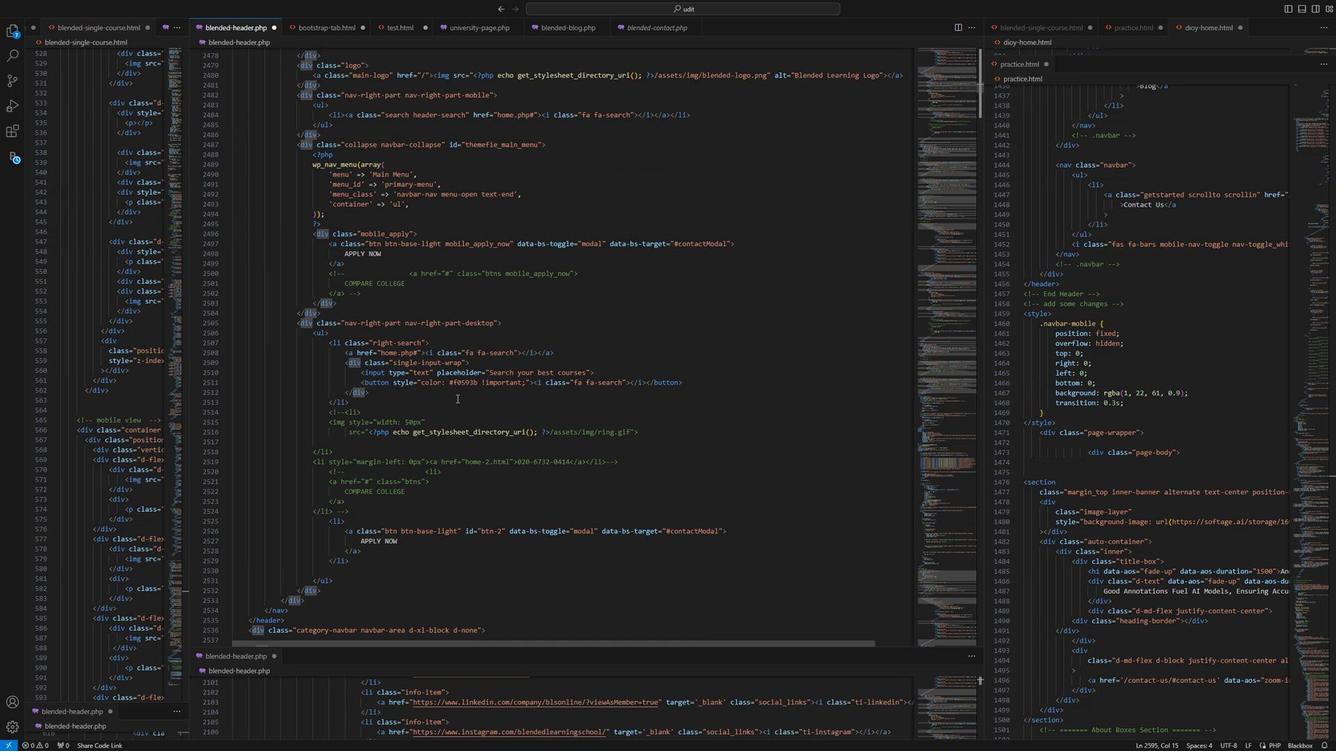 
Action: Mouse scrolled (502, 401) with delta (0, 0)
Screenshot: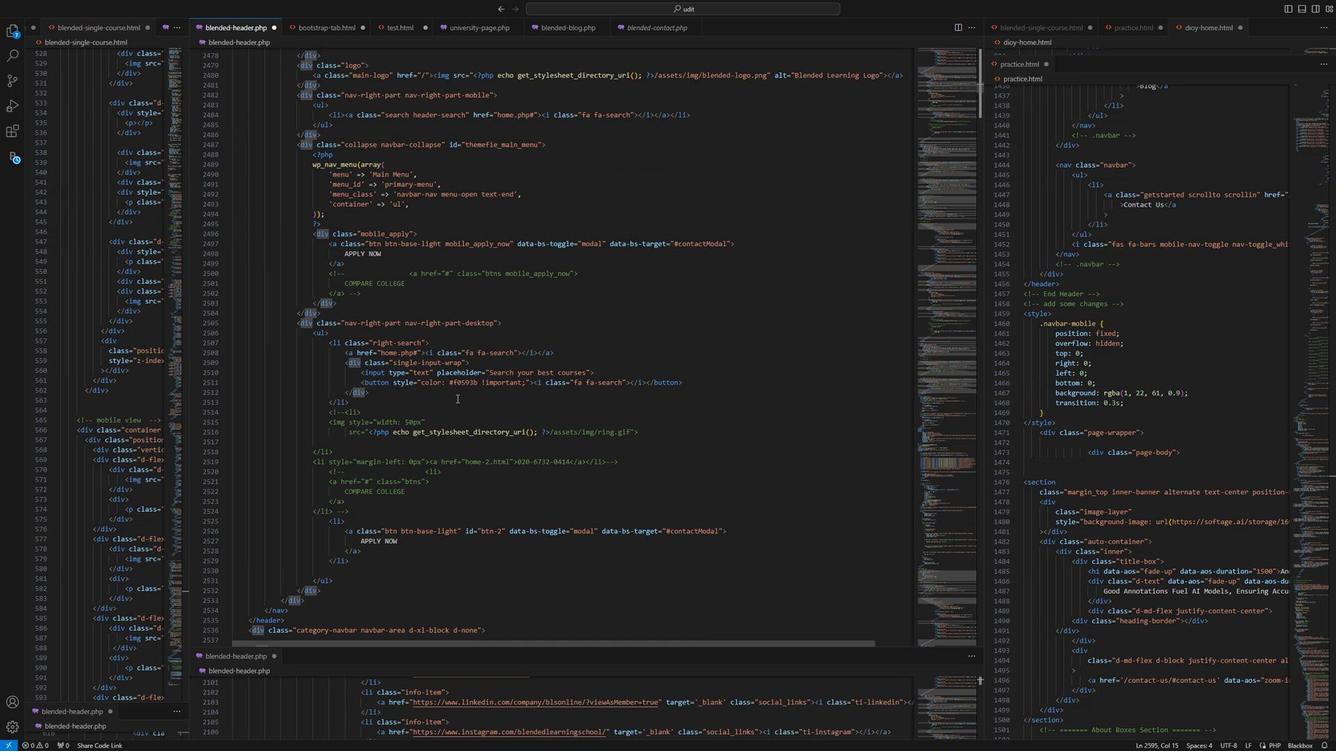 
Action: Mouse scrolled (502, 401) with delta (0, 0)
Screenshot: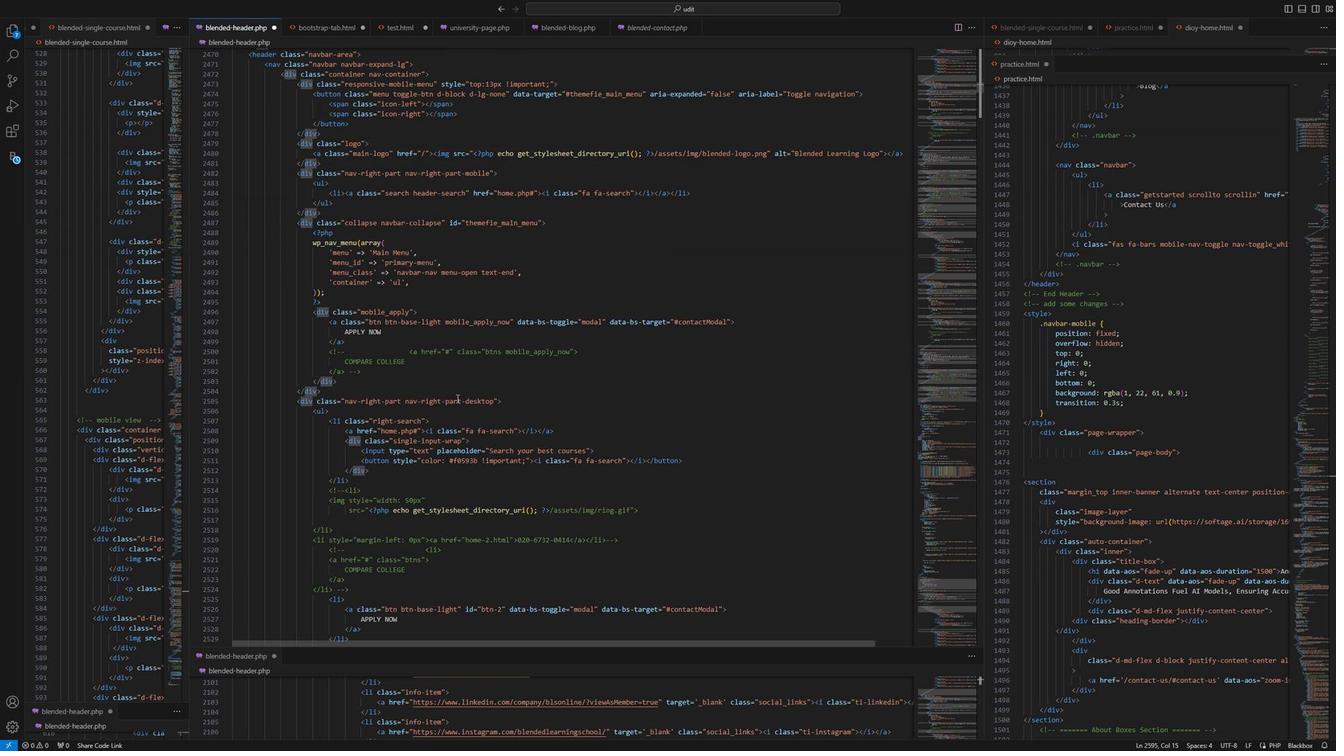 
Action: Mouse scrolled (502, 401) with delta (0, 0)
Screenshot: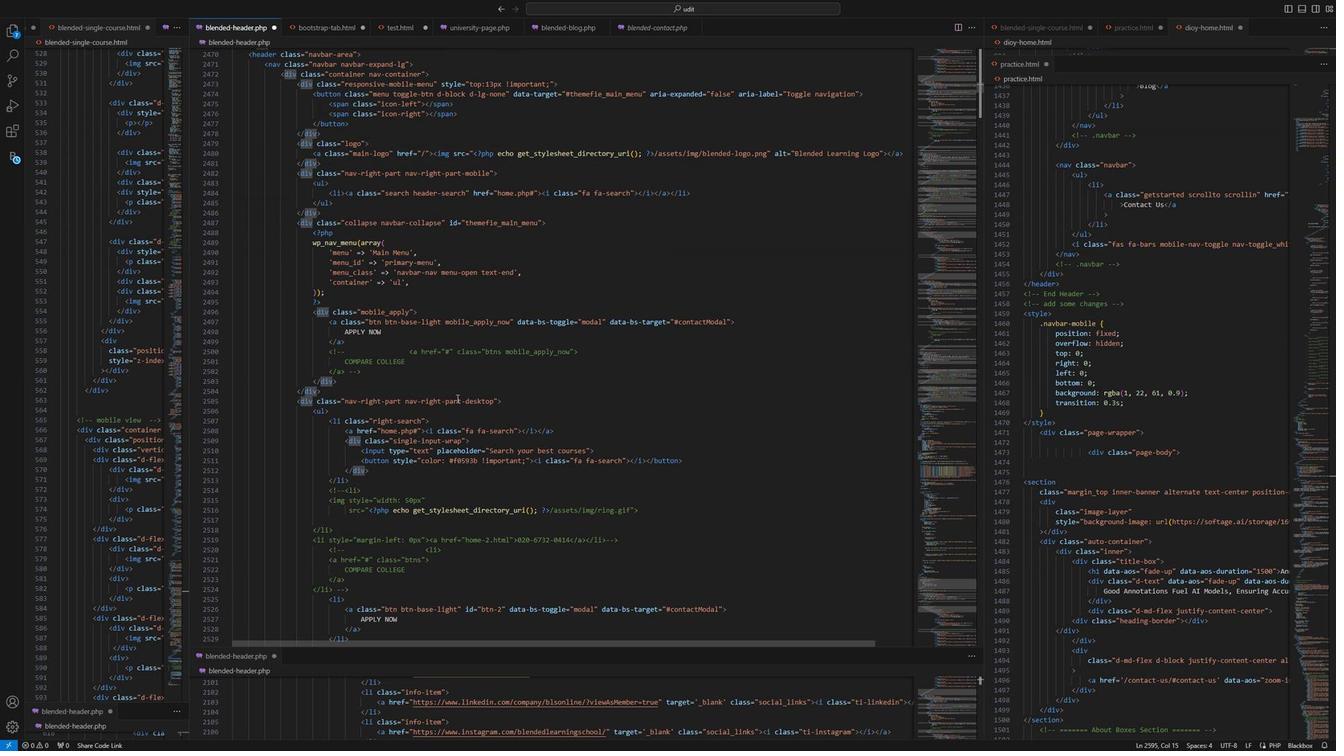 
Action: Mouse scrolled (502, 401) with delta (0, 0)
Screenshot: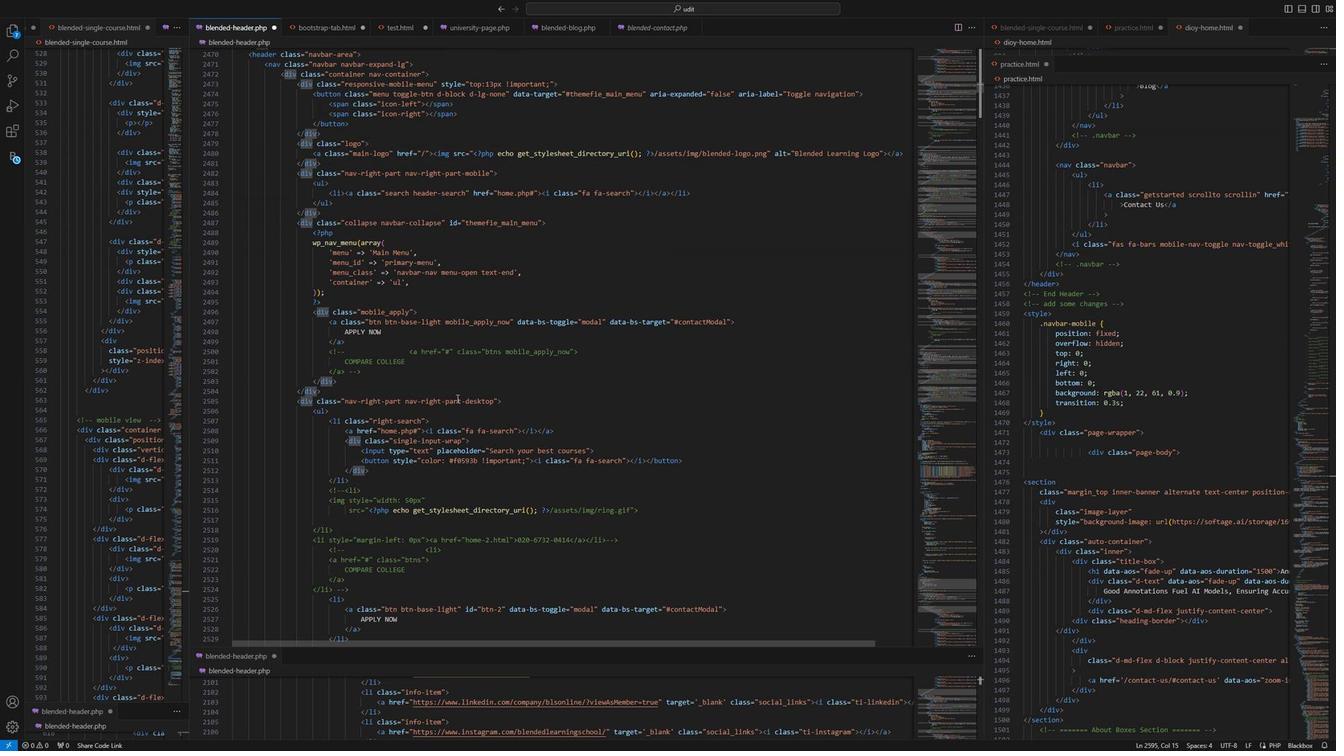 
Action: Mouse scrolled (502, 401) with delta (0, 0)
Screenshot: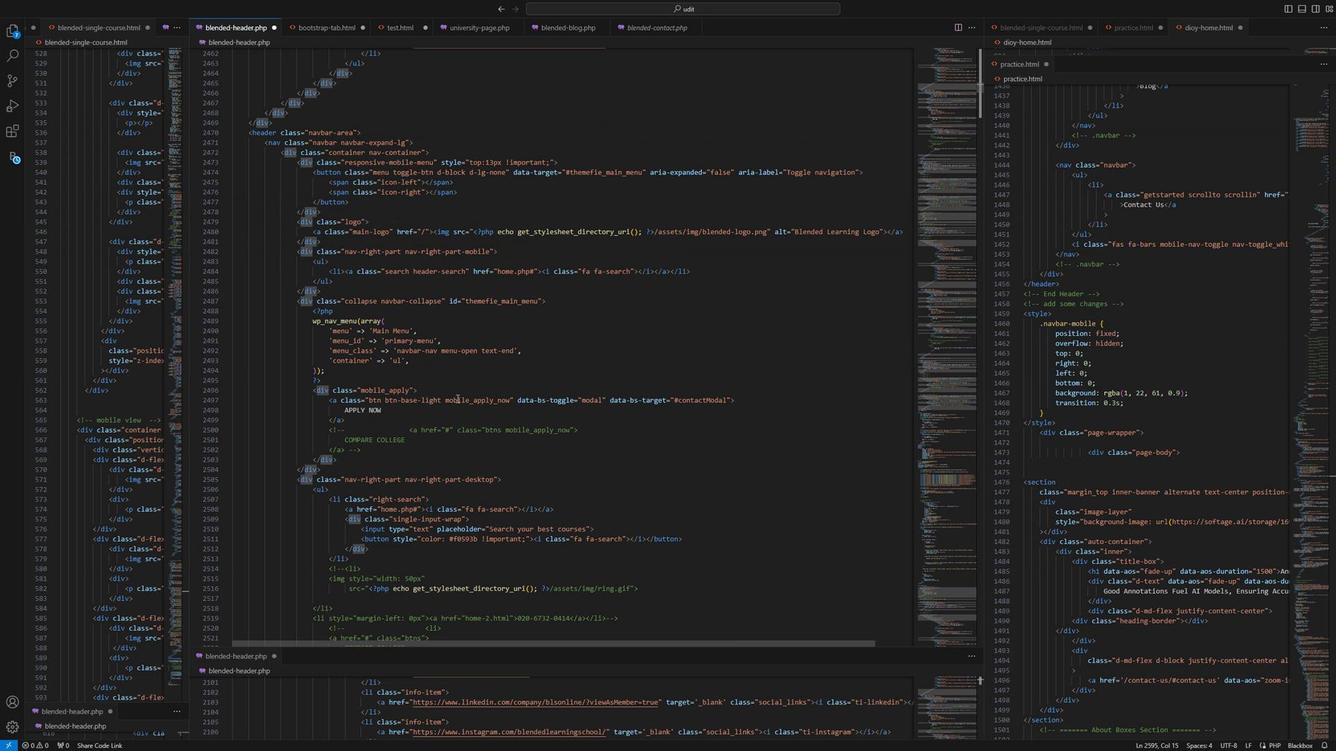 
Action: Mouse scrolled (502, 401) with delta (0, 0)
Screenshot: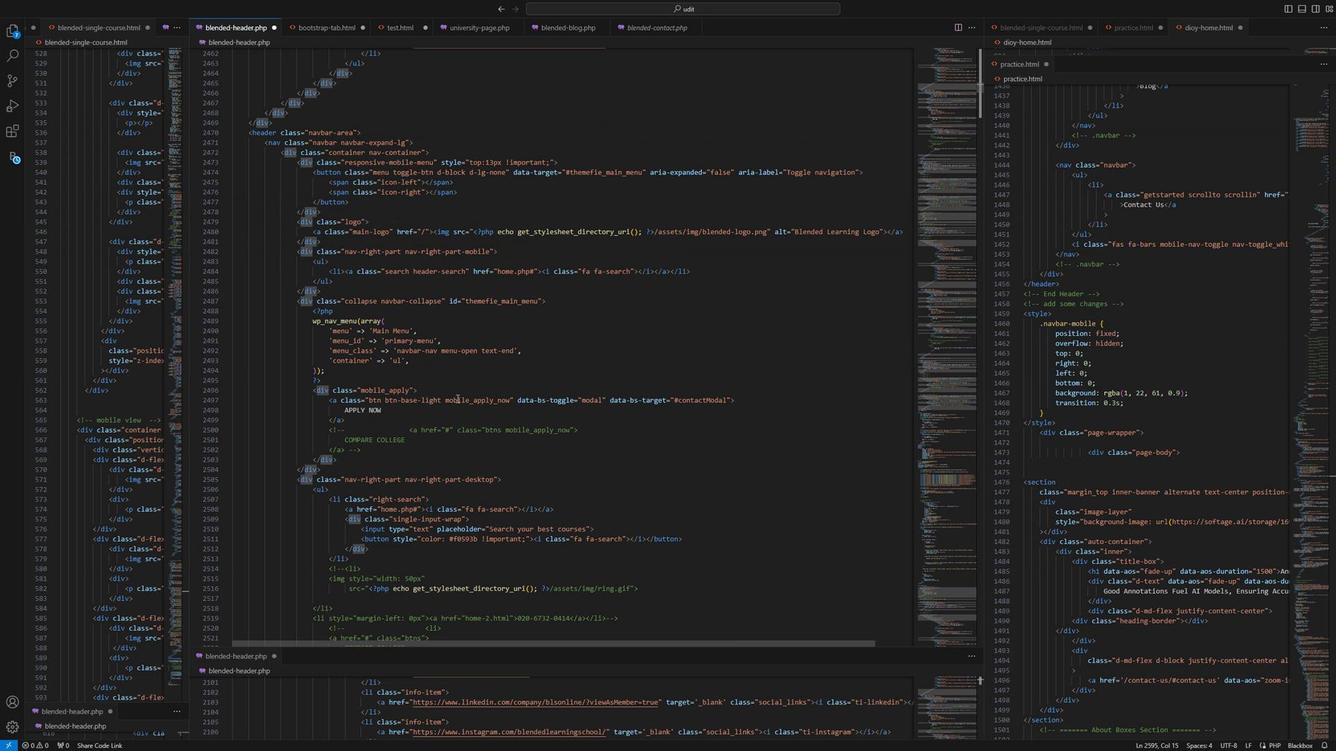 
Action: Mouse scrolled (502, 401) with delta (0, 0)
Screenshot: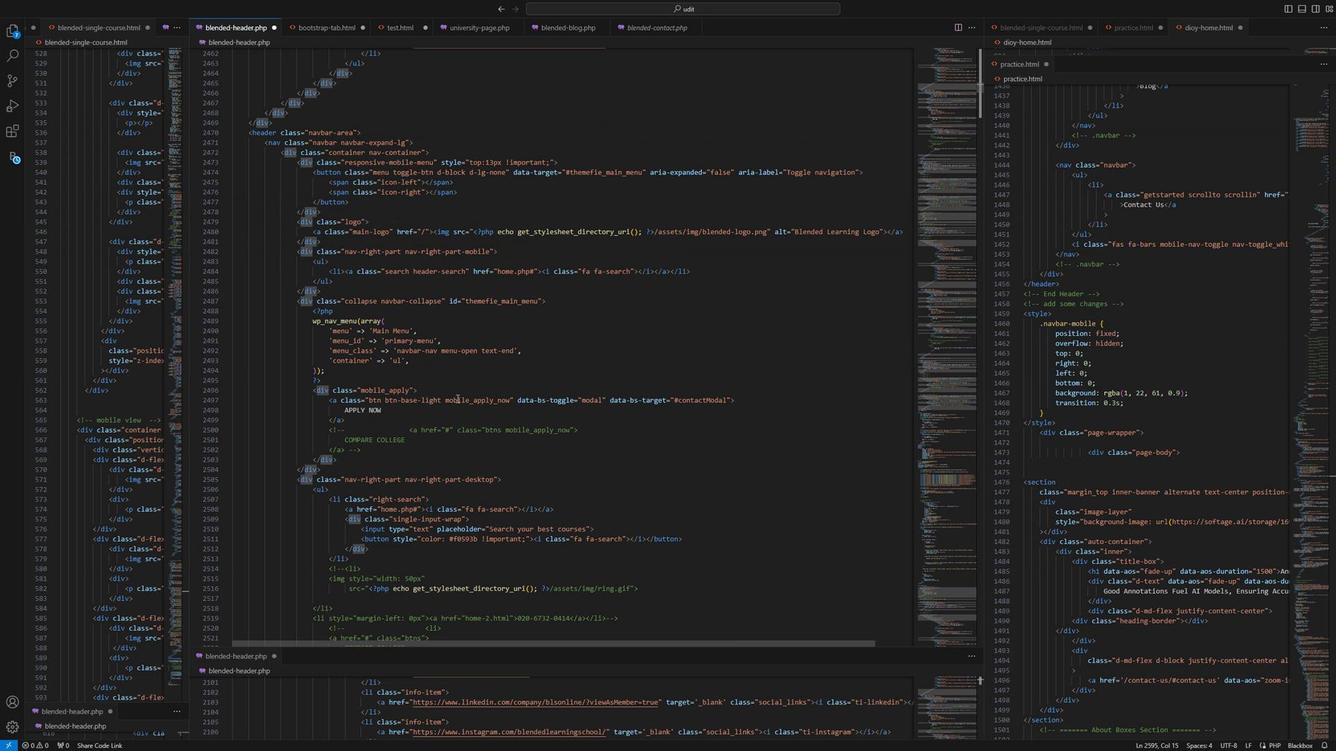 
Action: Mouse scrolled (502, 401) with delta (0, 0)
Screenshot: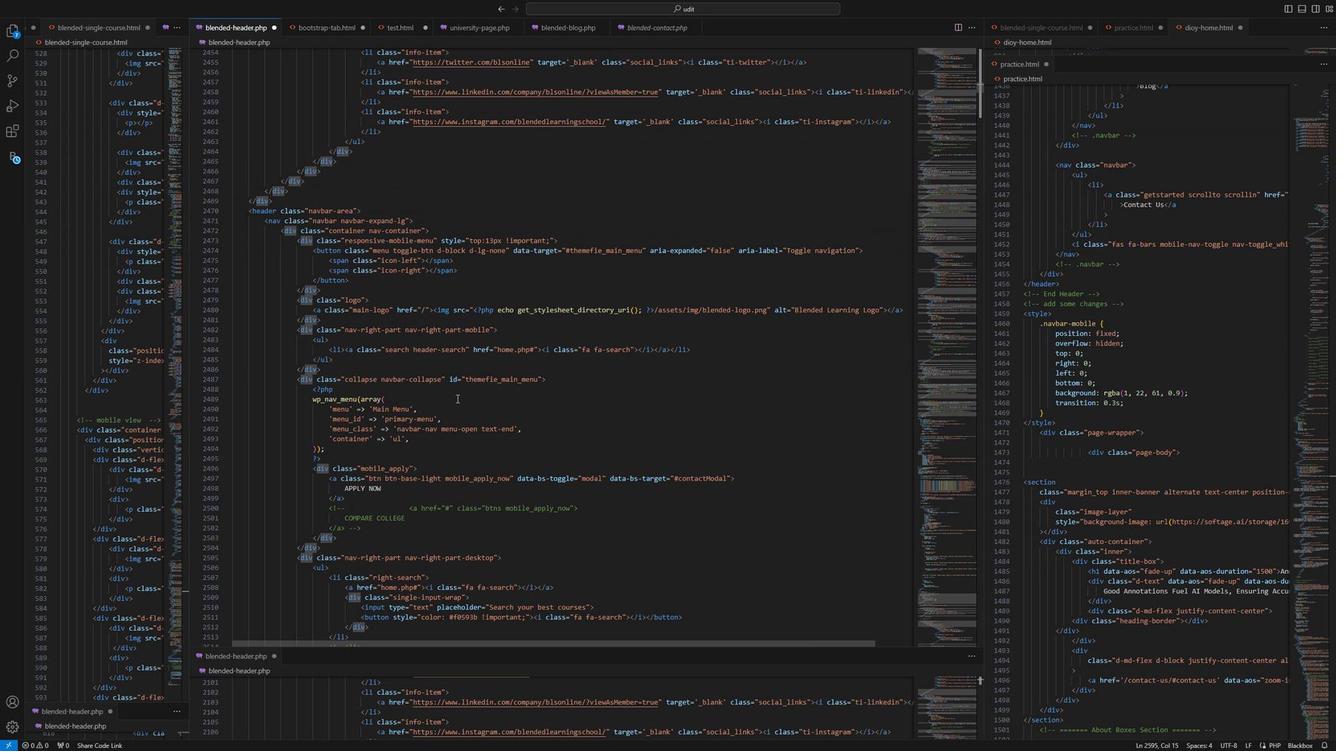 
Action: Mouse scrolled (502, 401) with delta (0, 0)
Screenshot: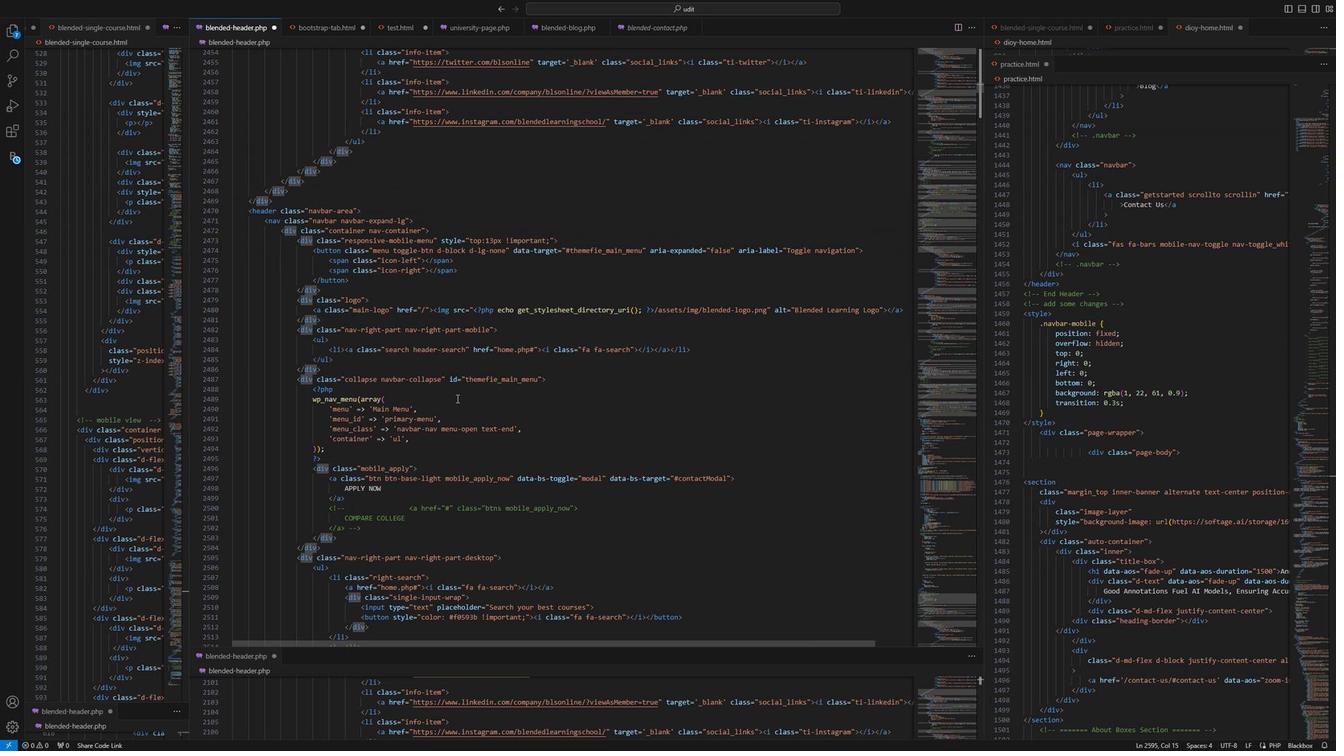 
Action: Mouse scrolled (502, 401) with delta (0, 0)
Screenshot: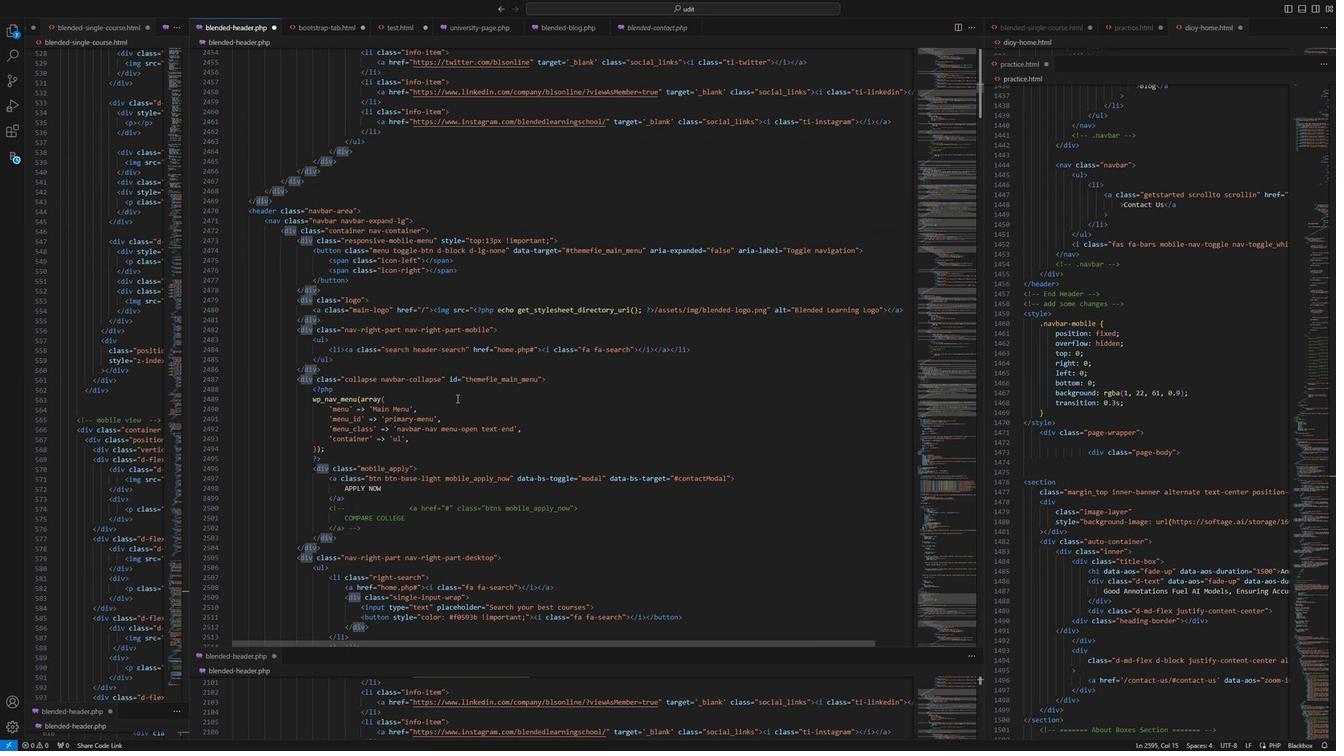 
Action: Mouse scrolled (502, 401) with delta (0, 0)
Screenshot: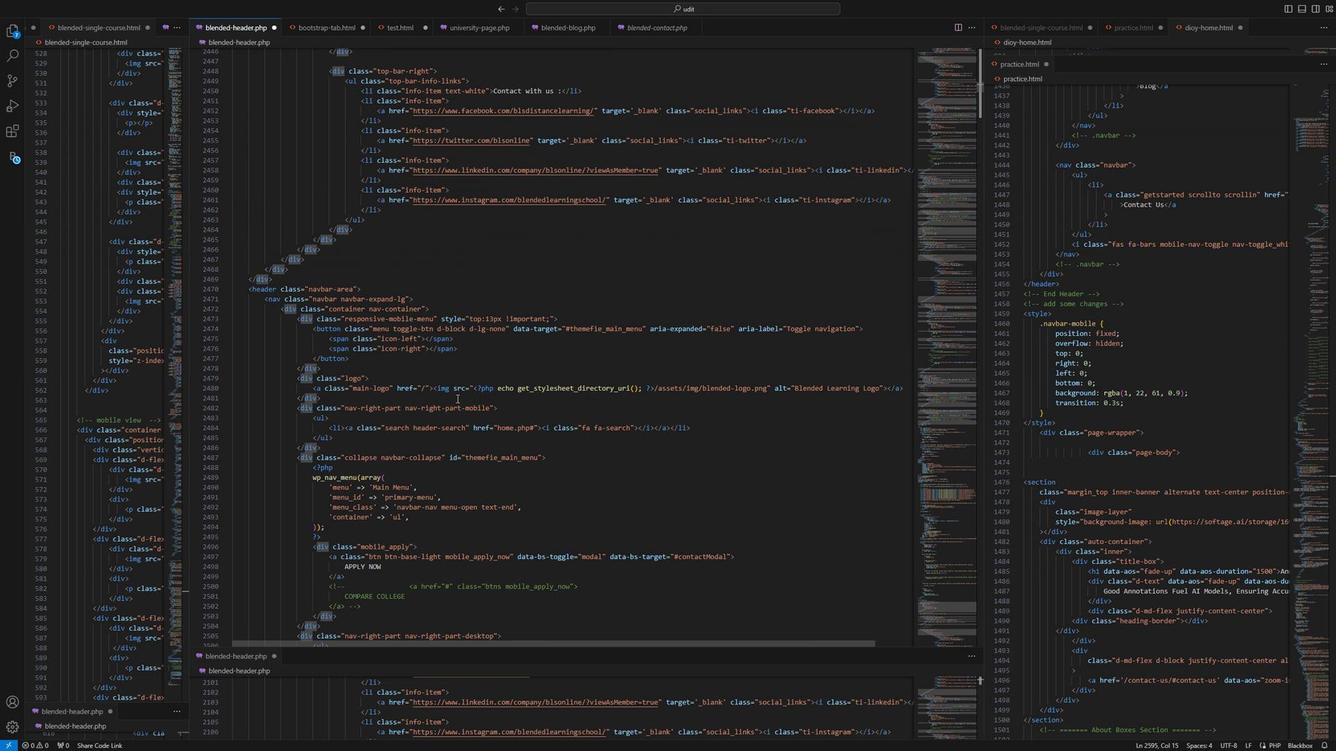 
Action: Mouse scrolled (502, 401) with delta (0, 0)
Screenshot: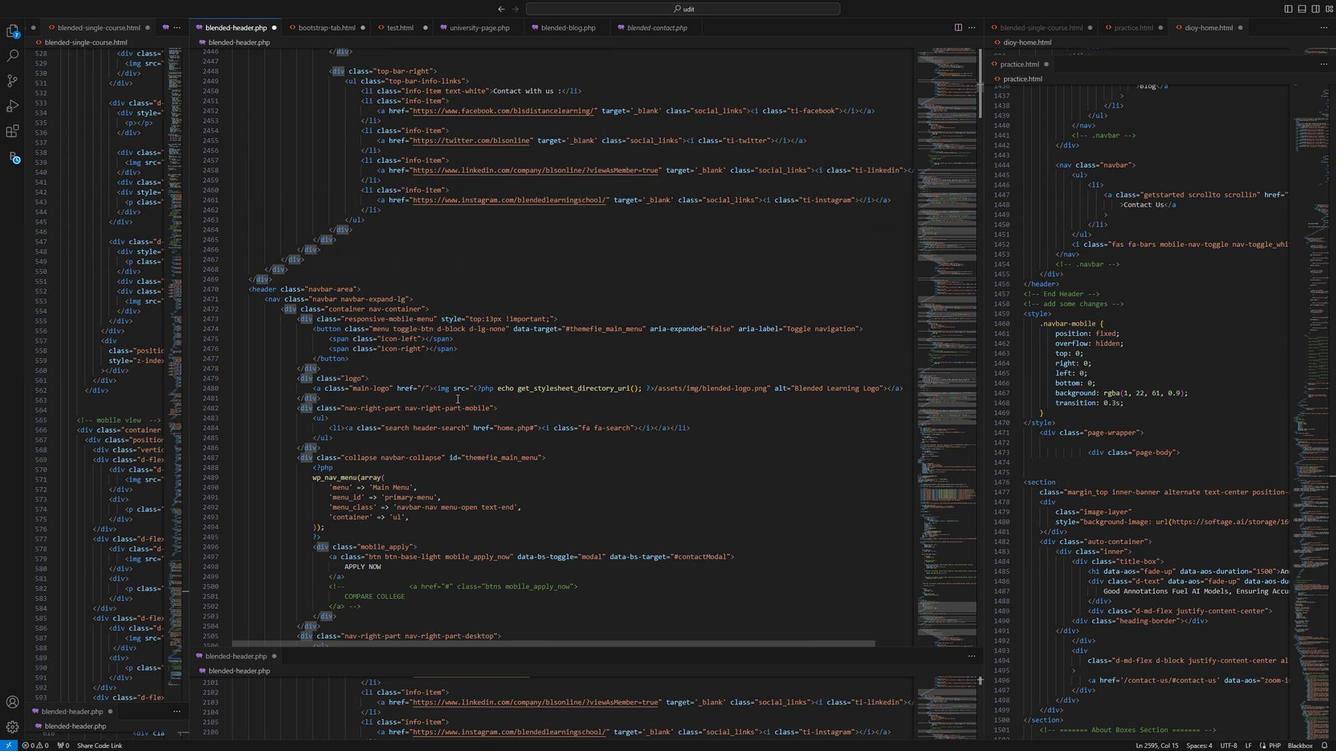 
Action: Mouse scrolled (502, 401) with delta (0, 0)
Screenshot: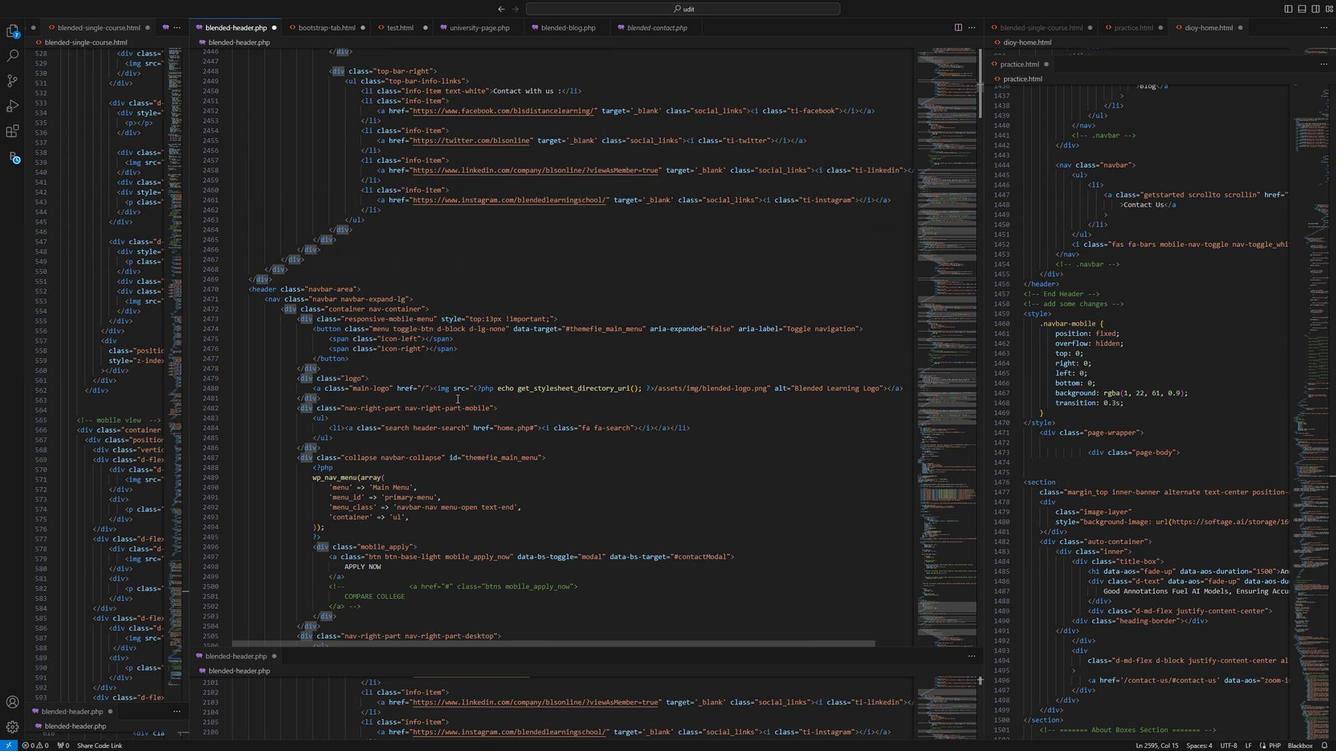 
Action: Mouse scrolled (502, 401) with delta (0, 0)
Screenshot: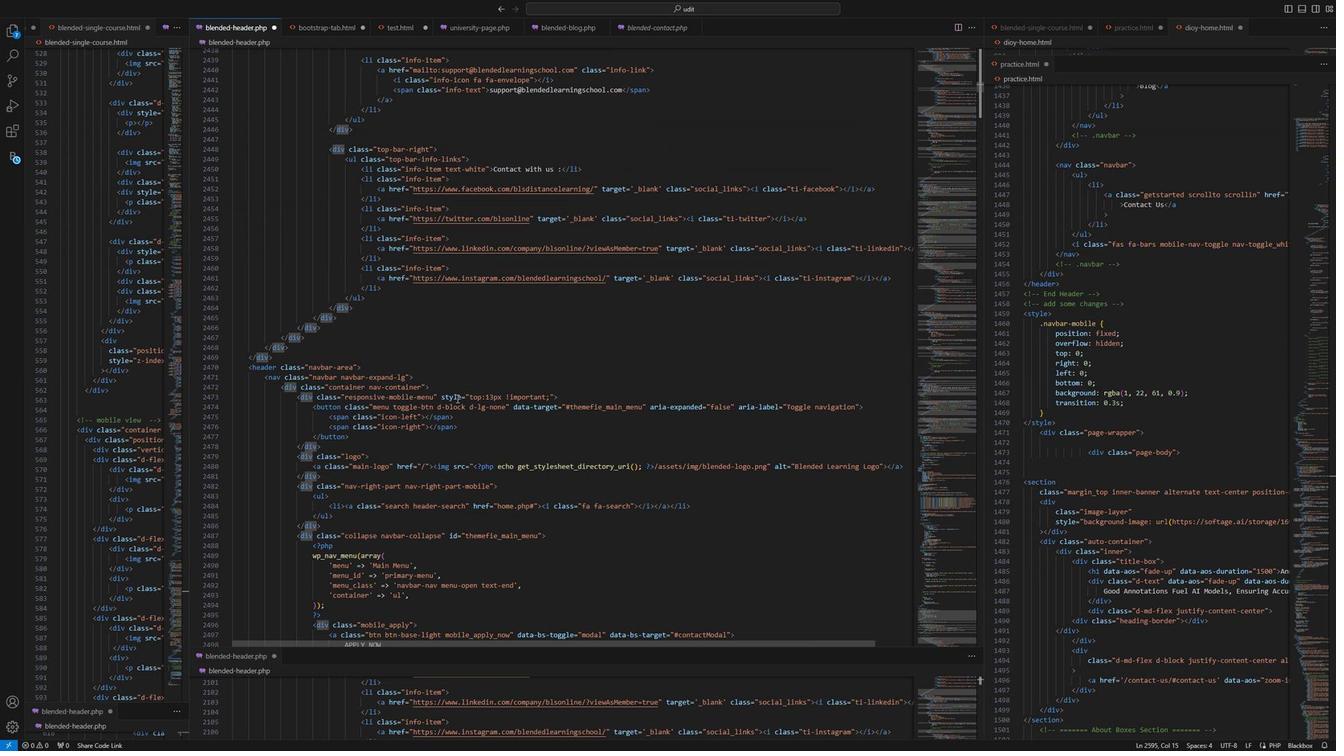 
Action: Mouse scrolled (502, 401) with delta (0, 0)
Screenshot: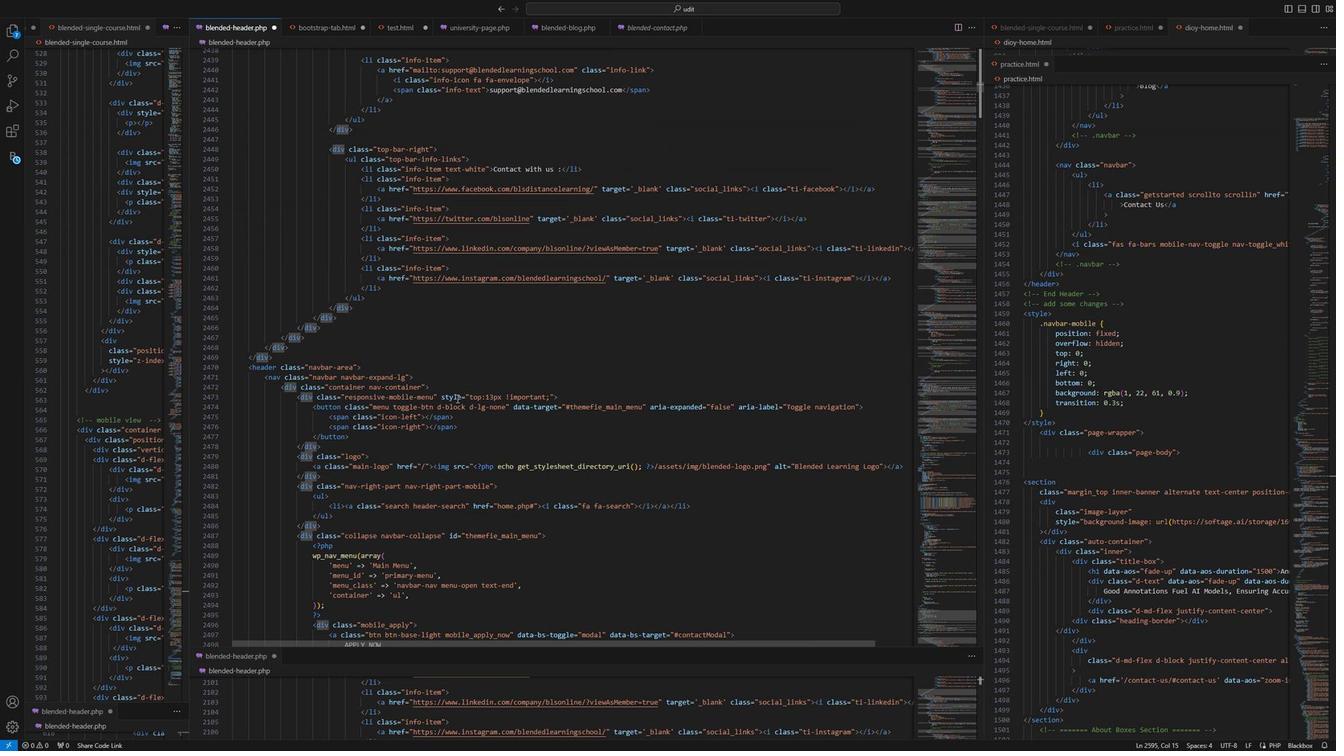
Action: Mouse scrolled (502, 401) with delta (0, 0)
Screenshot: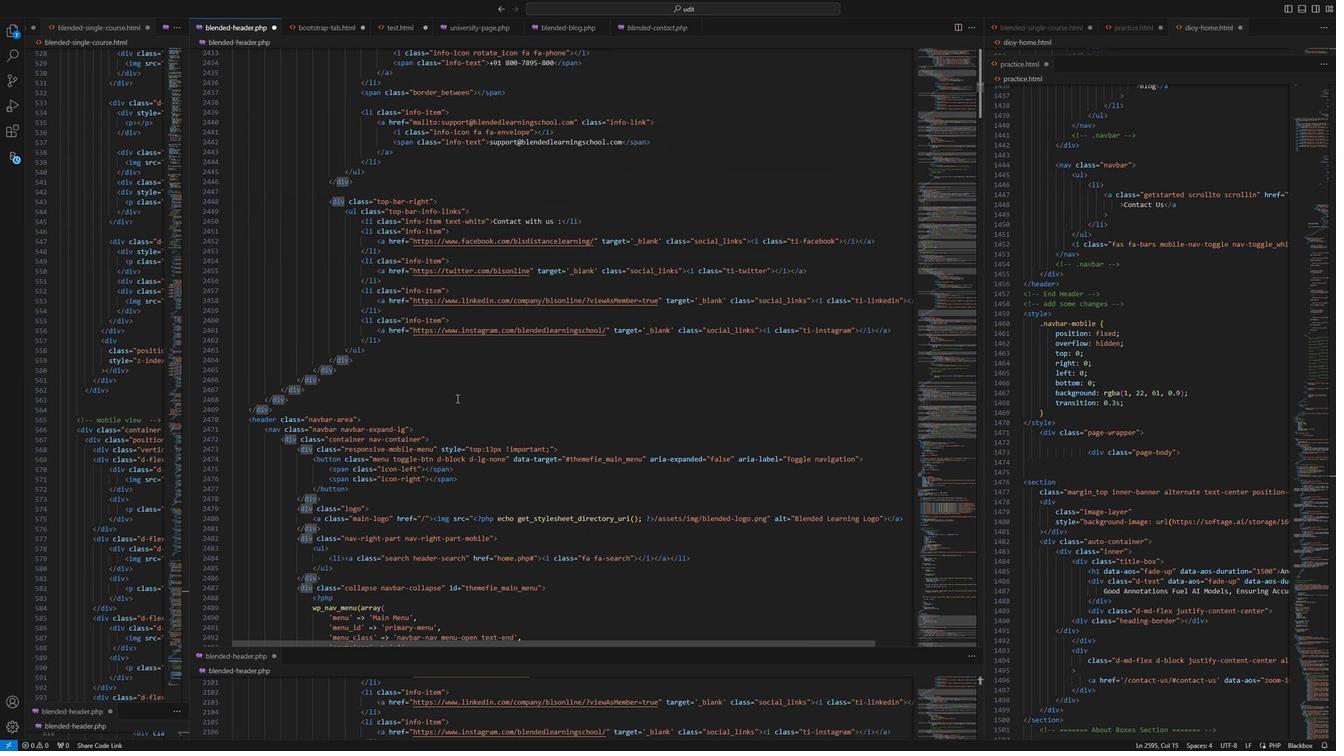 
Action: Mouse scrolled (502, 401) with delta (0, 0)
Screenshot: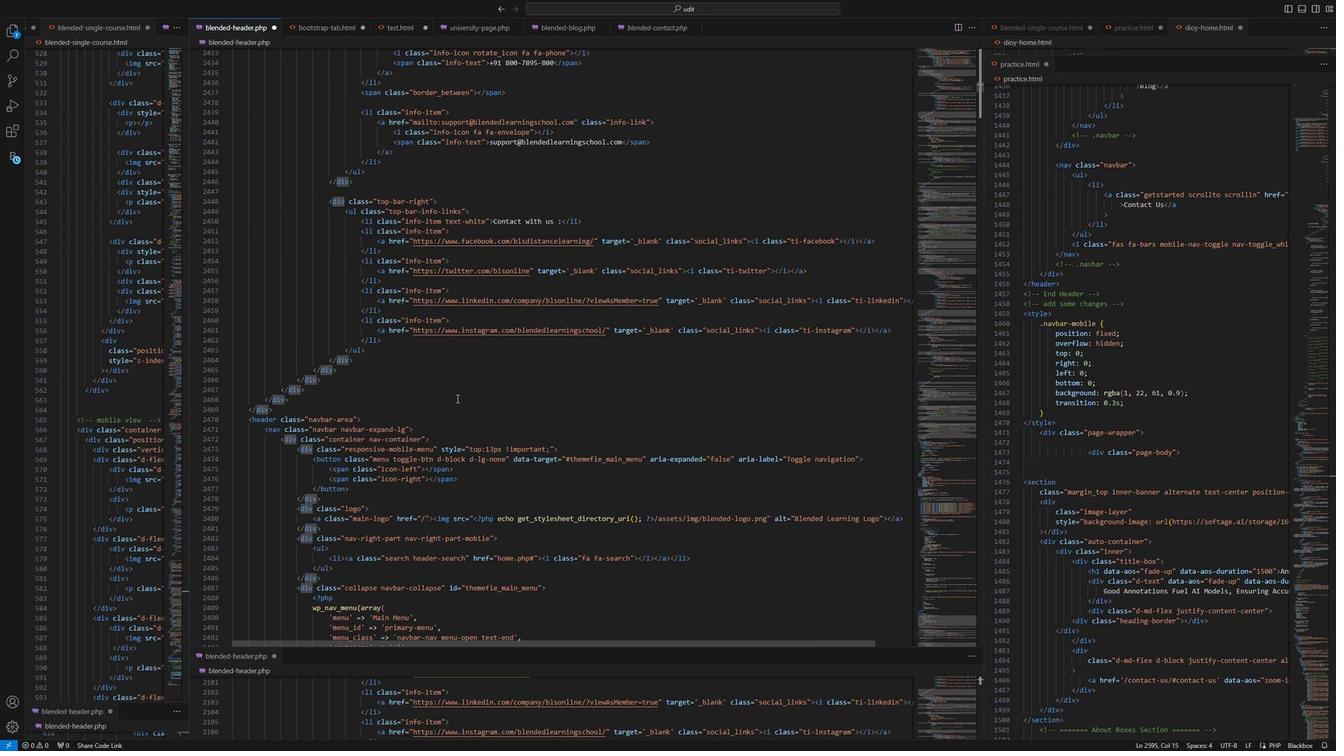 
Action: Mouse scrolled (502, 401) with delta (0, 0)
Screenshot: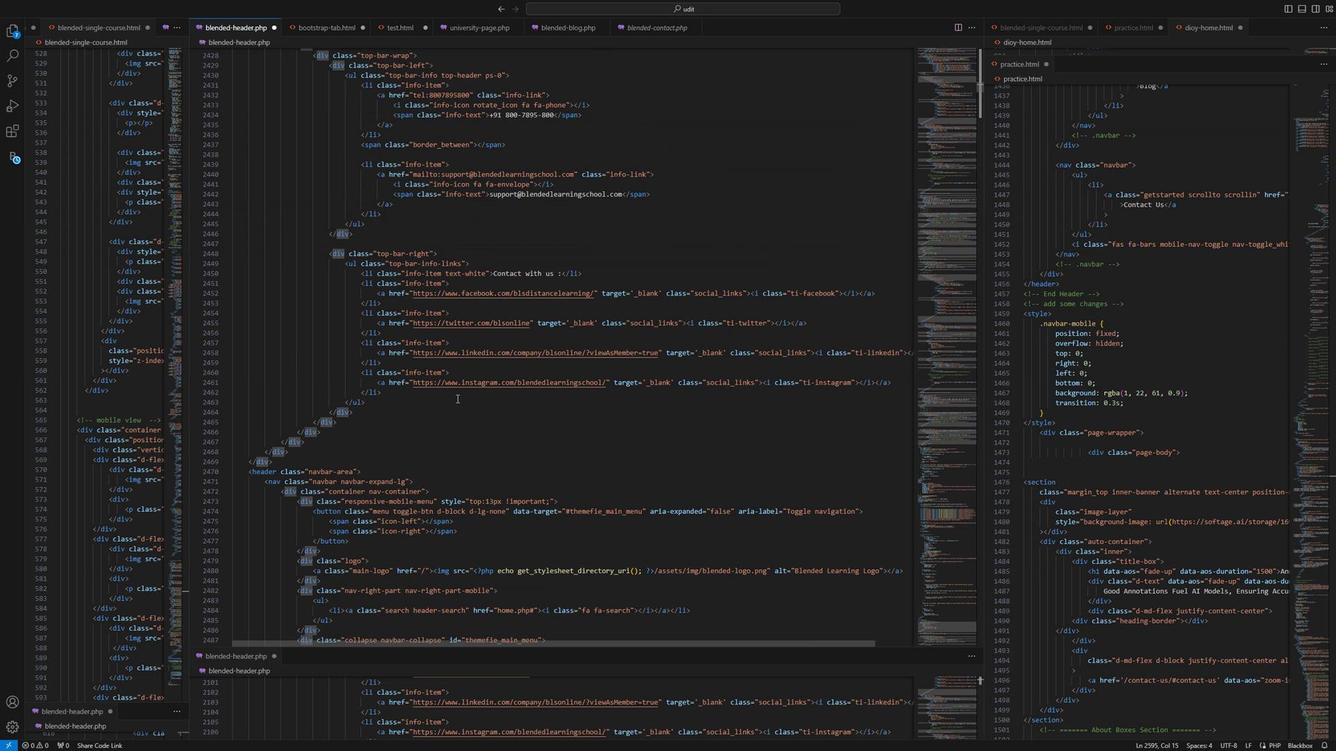 
Action: Mouse scrolled (502, 401) with delta (0, 0)
Screenshot: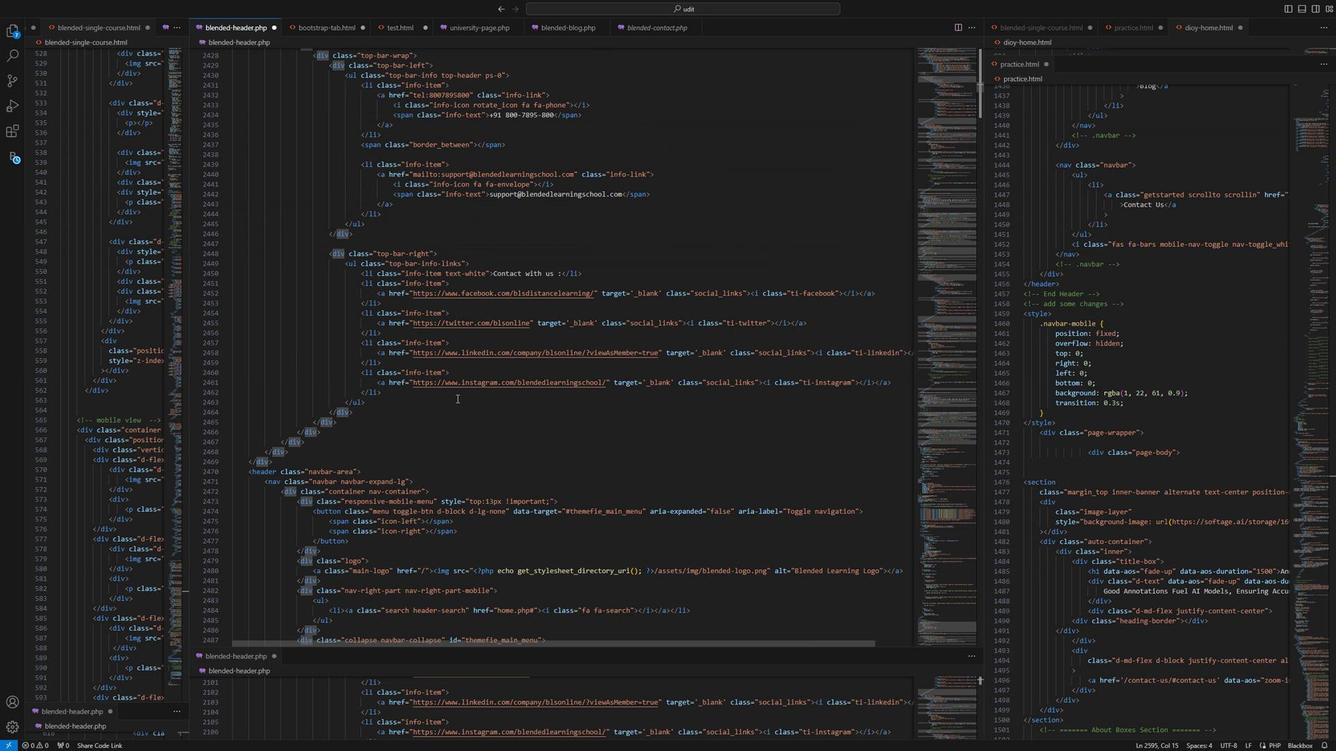 
Action: Mouse scrolled (502, 401) with delta (0, 0)
Screenshot: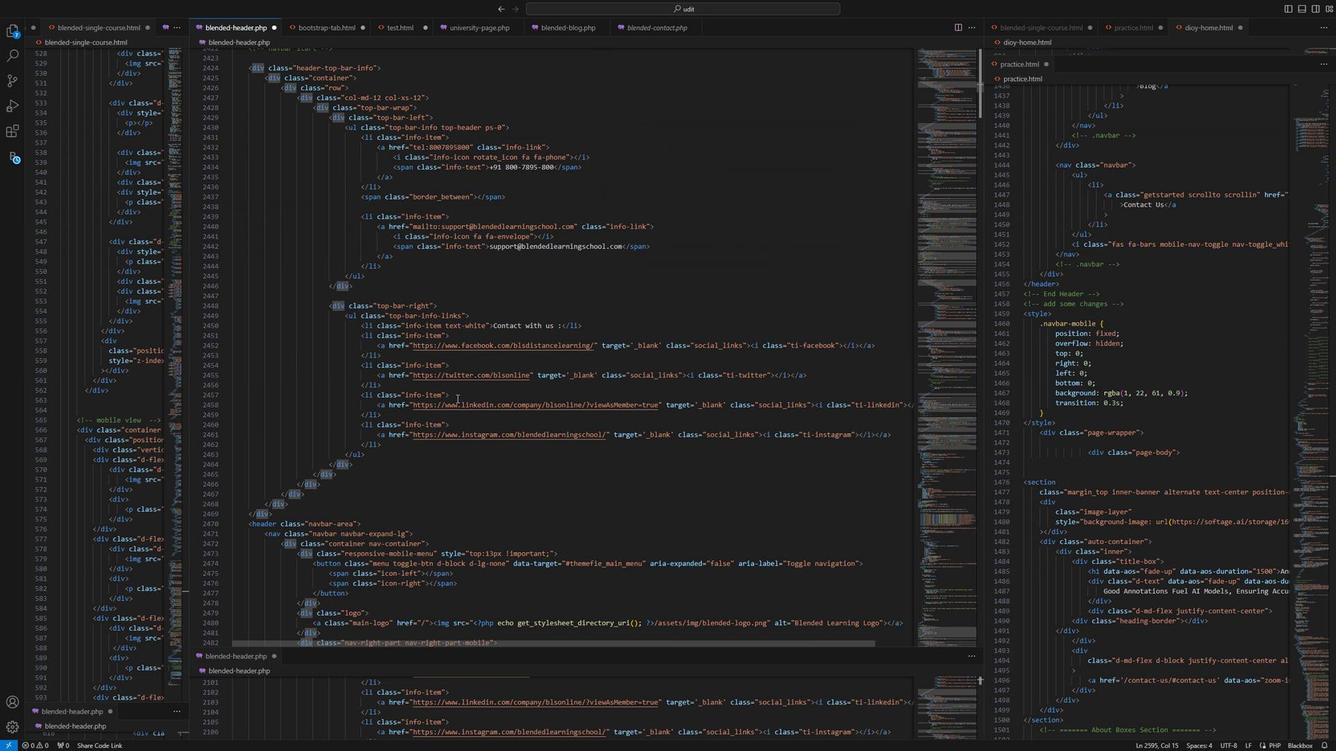 
Action: Mouse scrolled (502, 401) with delta (0, 0)
Screenshot: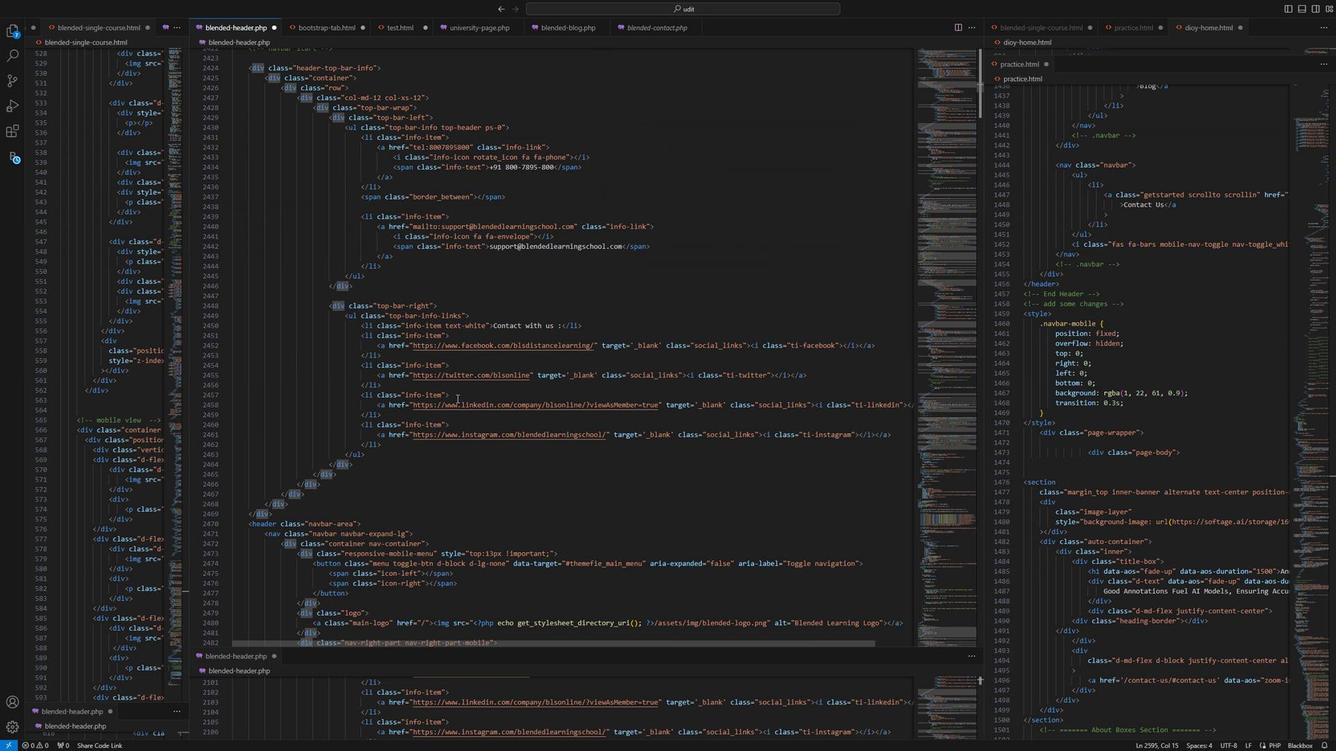 
Action: Mouse scrolled (502, 401) with delta (0, 0)
Screenshot: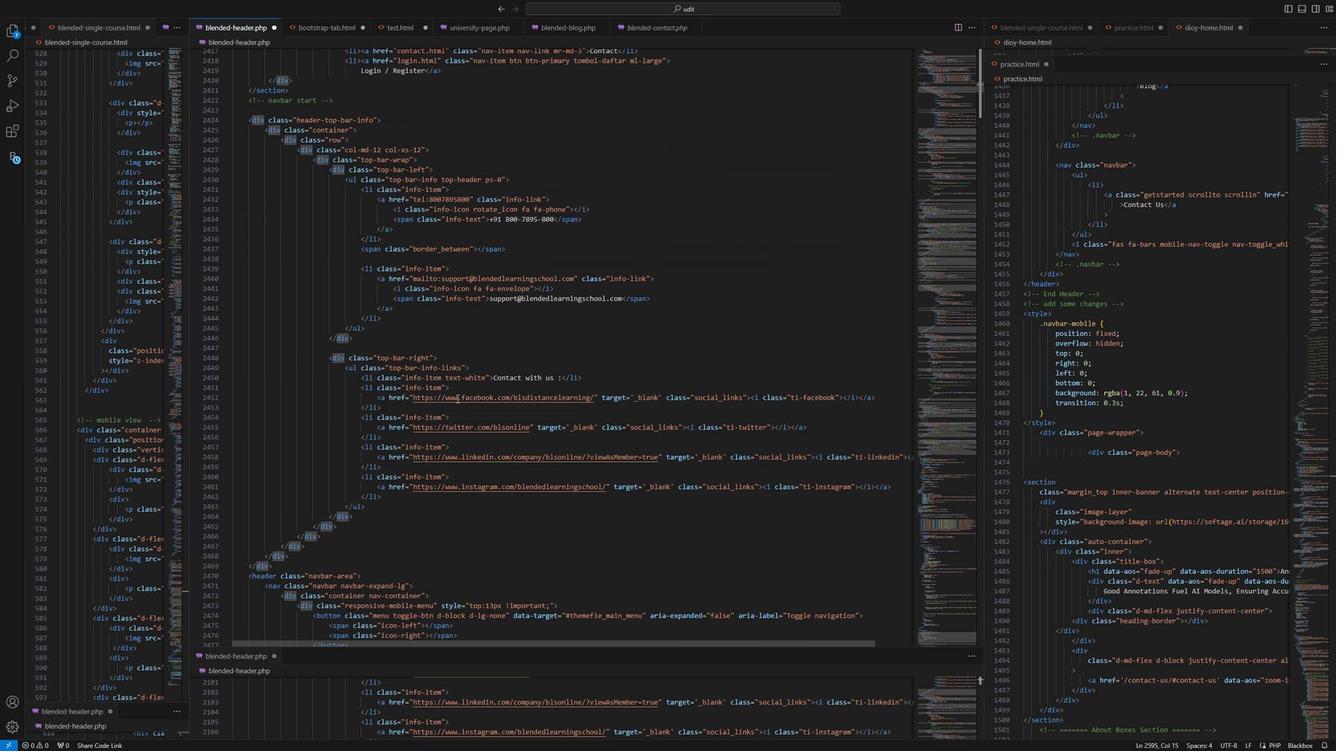 
Action: Mouse scrolled (502, 401) with delta (0, 0)
Screenshot: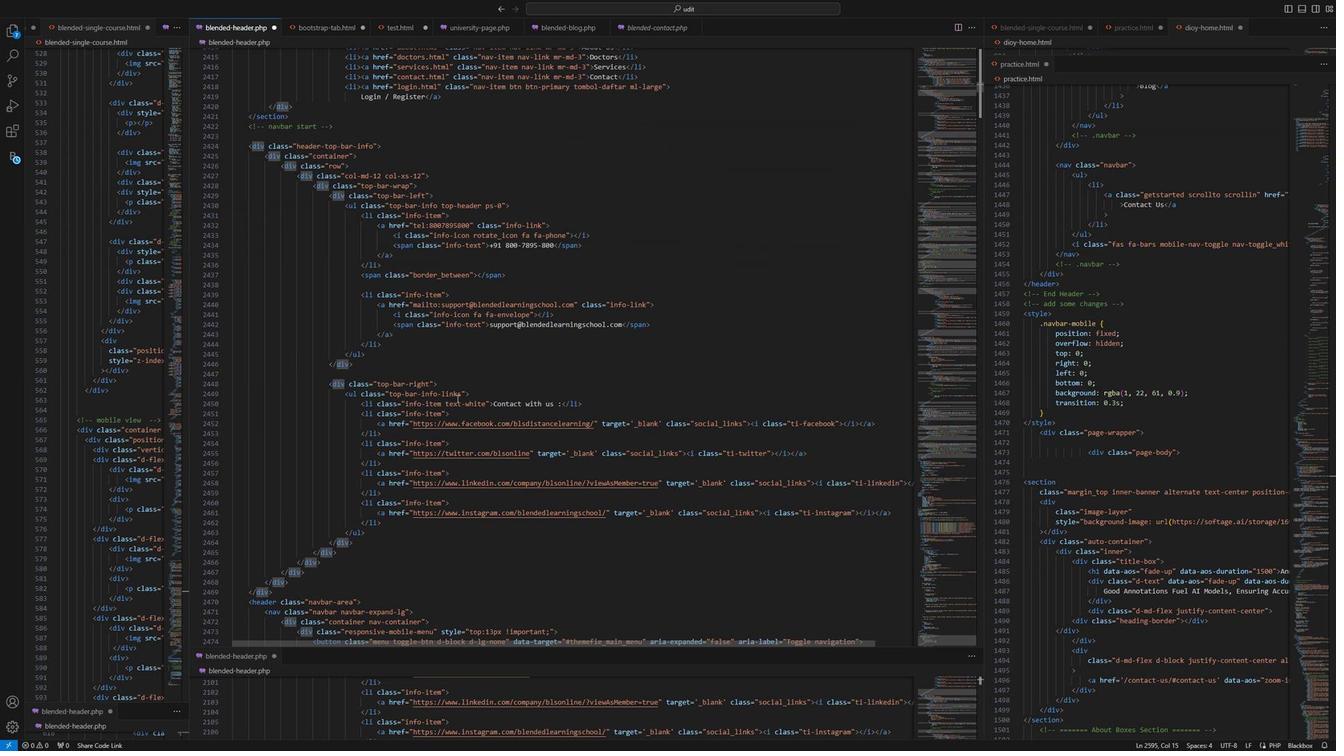 
Action: Mouse scrolled (502, 401) with delta (0, 0)
Screenshot: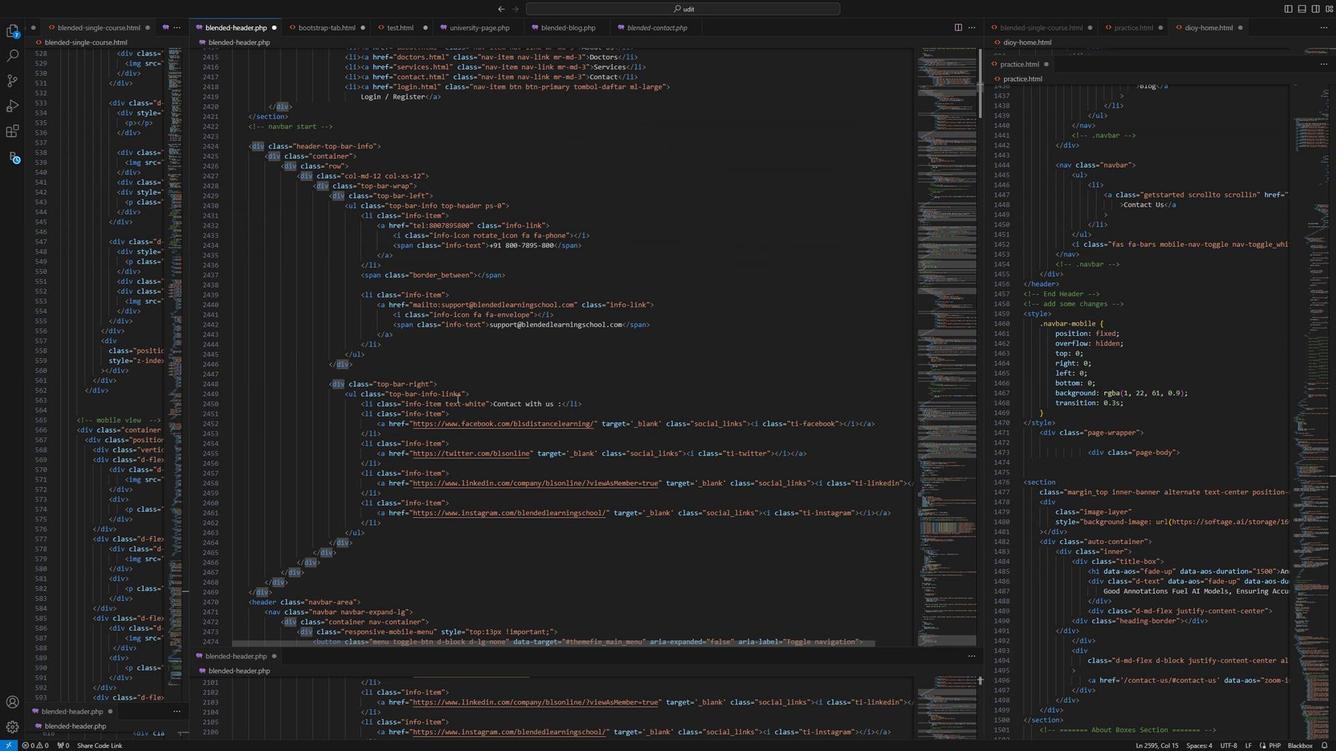 
Action: Mouse scrolled (502, 401) with delta (0, 0)
Screenshot: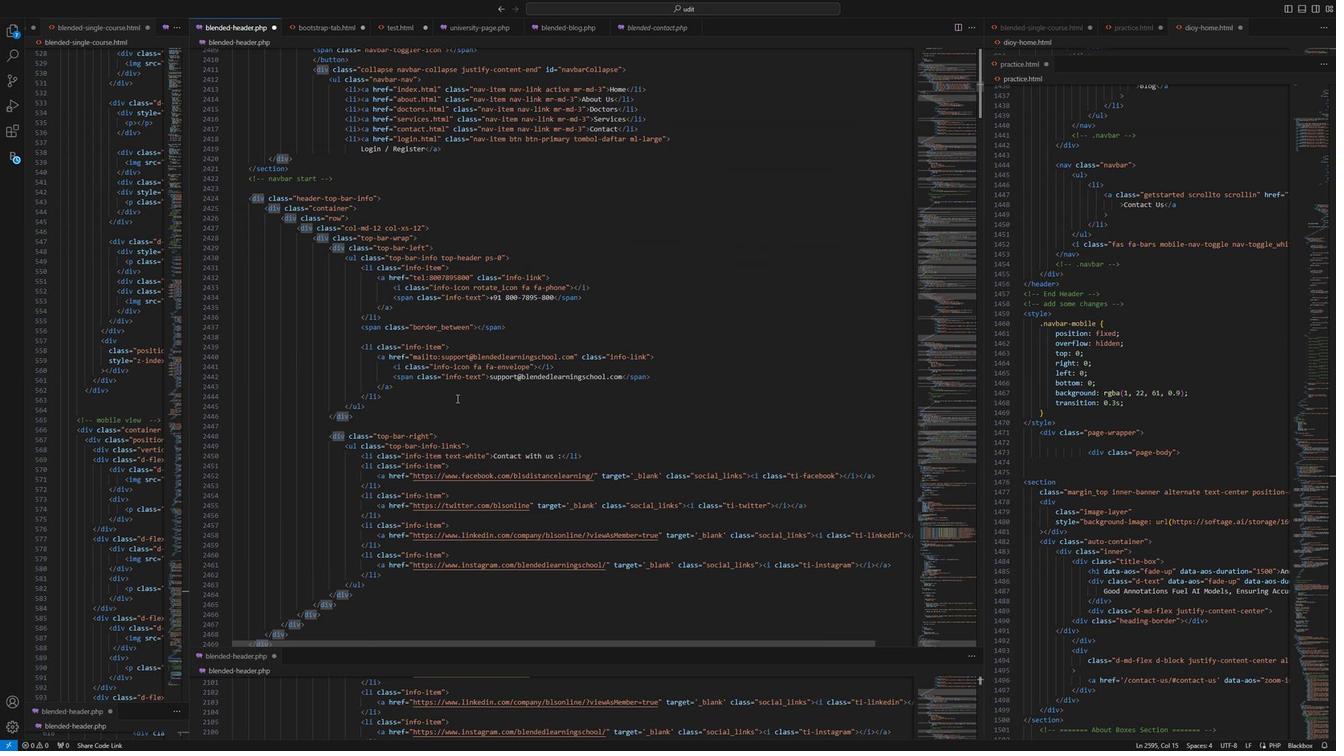 
Action: Mouse scrolled (502, 401) with delta (0, 0)
Screenshot: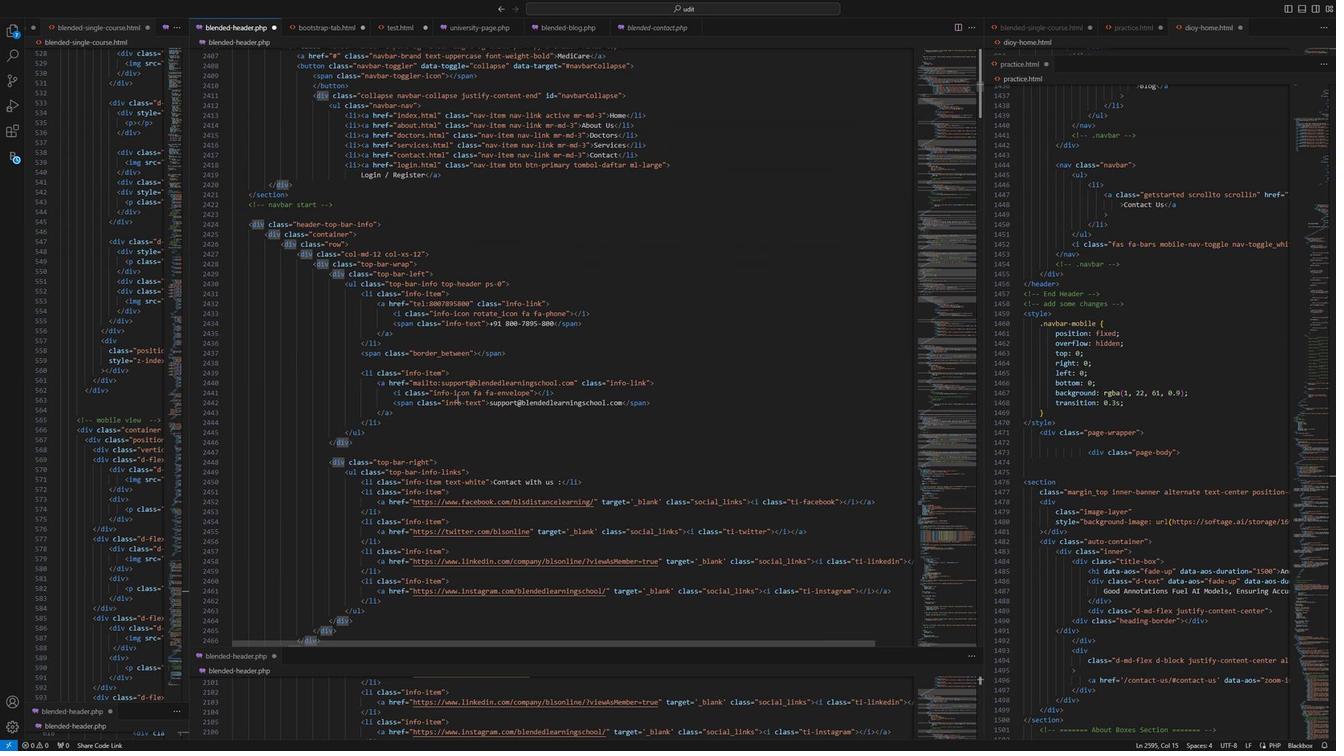 
Action: Mouse scrolled (502, 401) with delta (0, 0)
Screenshot: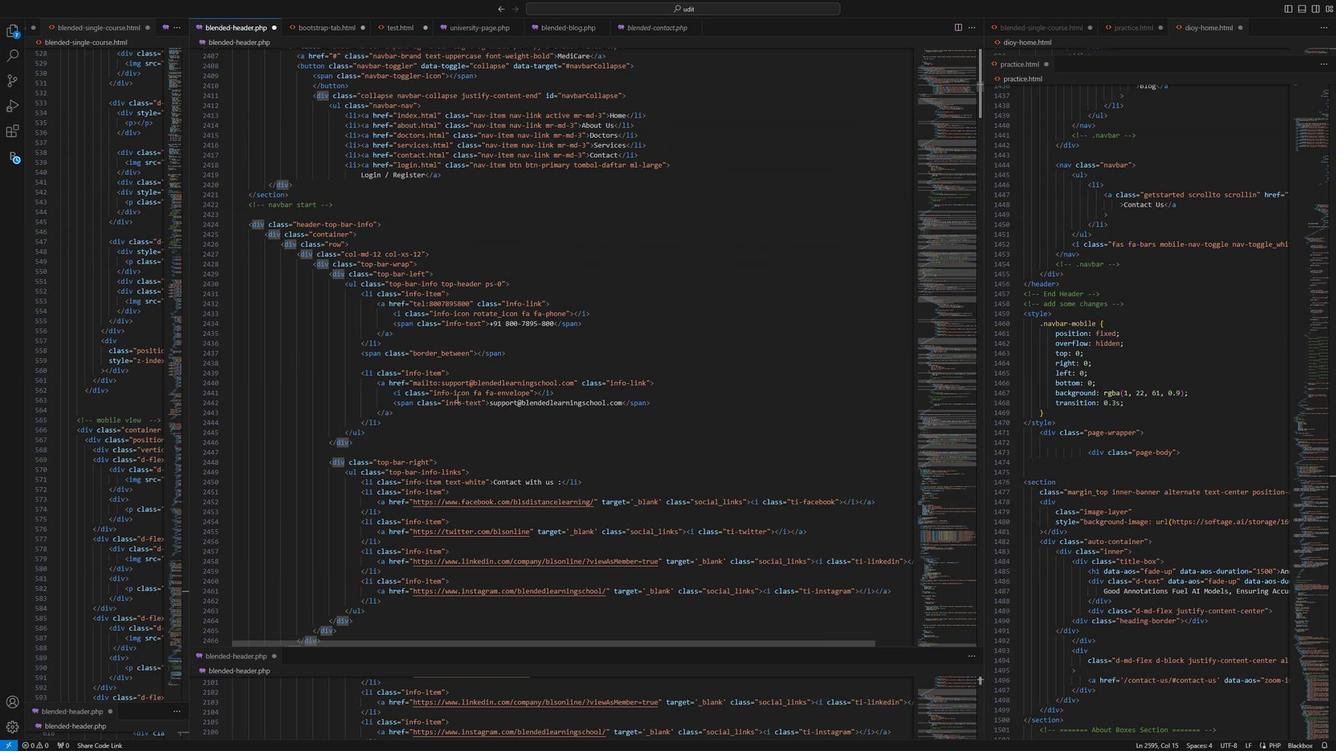 
Action: Mouse scrolled (502, 401) with delta (0, 0)
Screenshot: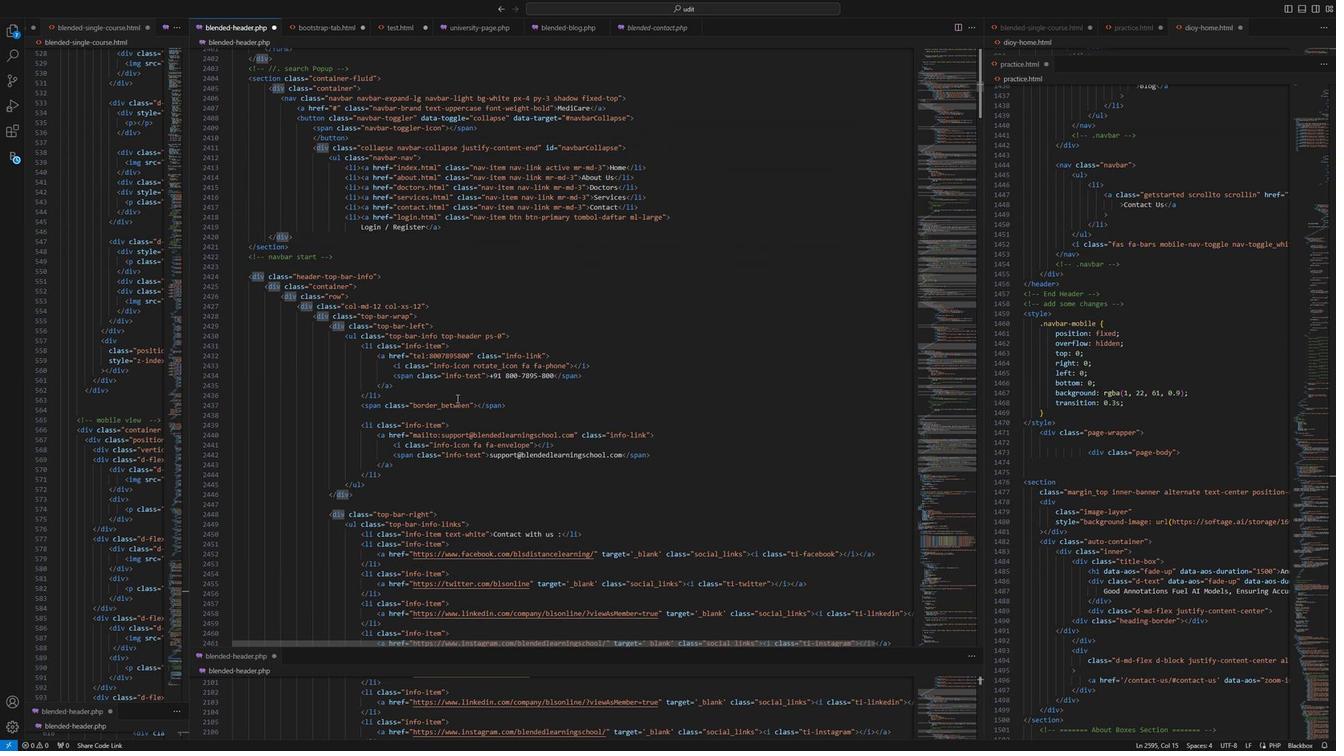 
Action: Mouse scrolled (502, 401) with delta (0, 0)
Screenshot: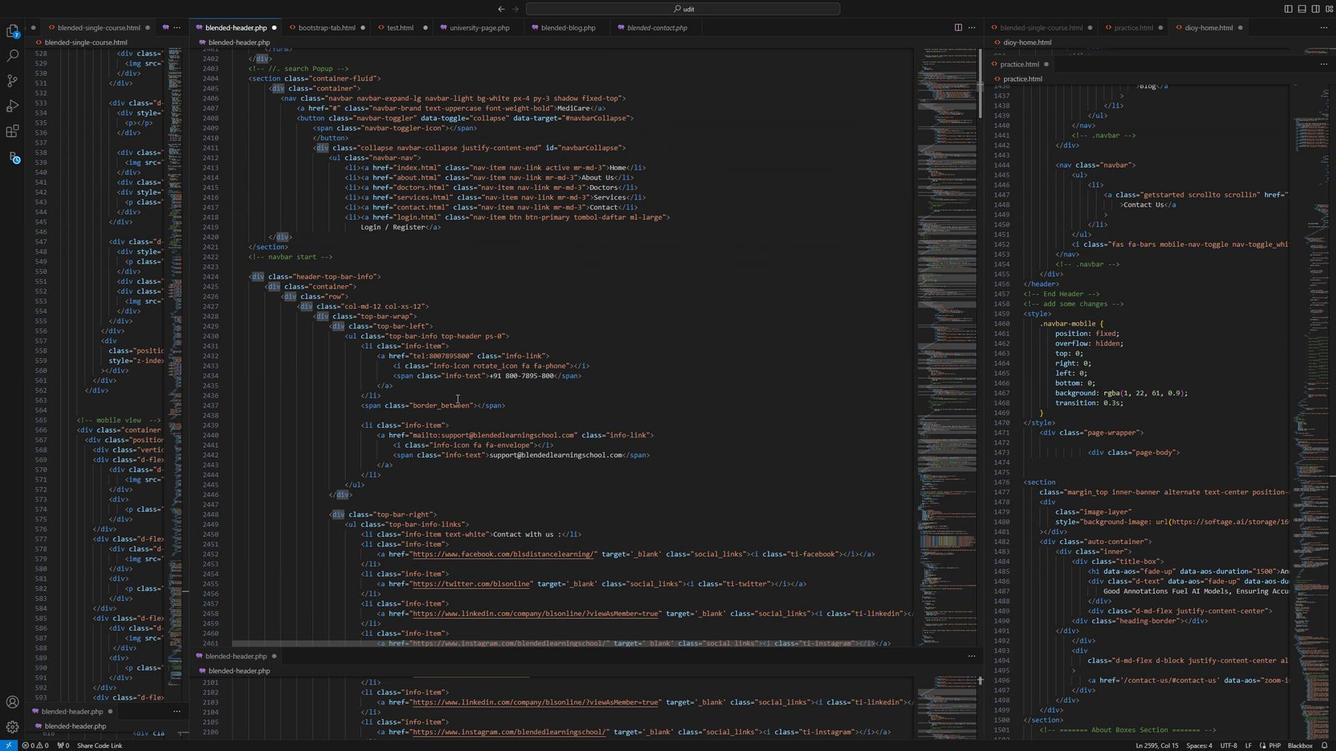 
Action: Mouse scrolled (502, 401) with delta (0, 0)
Screenshot: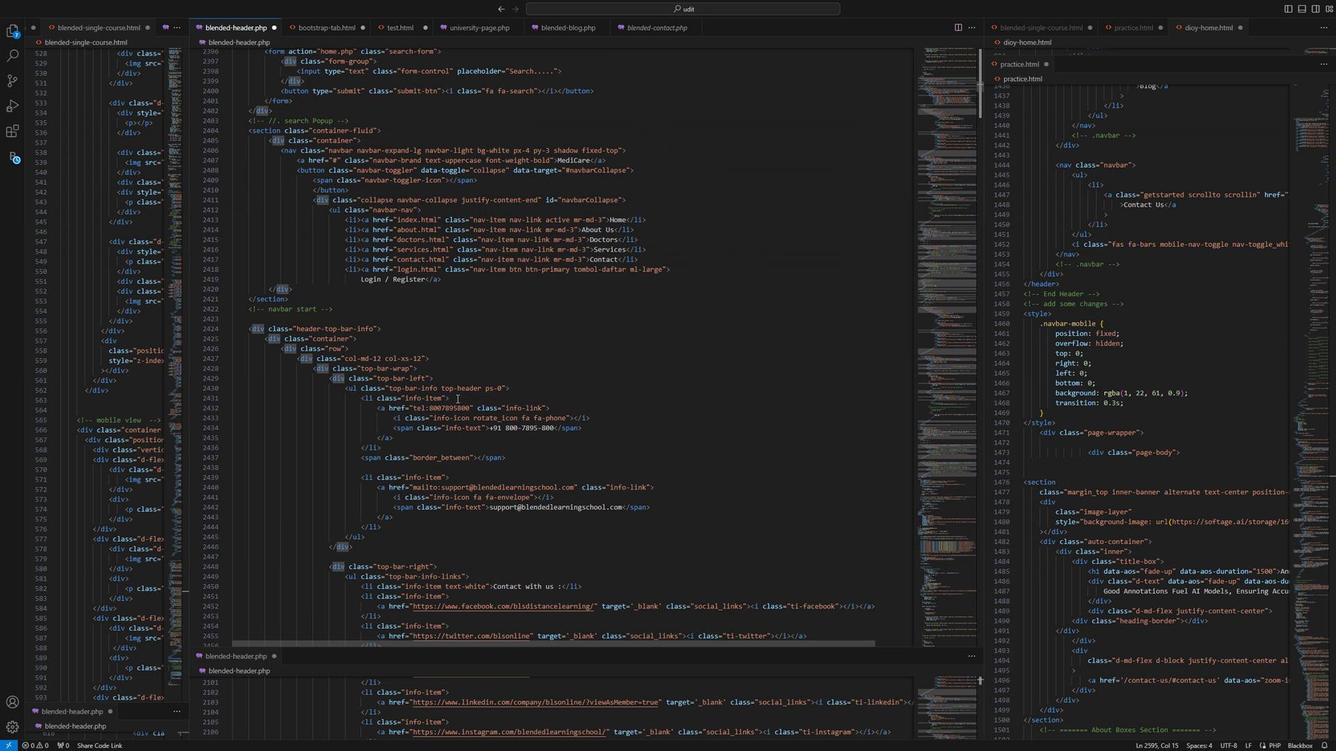 
Action: Mouse scrolled (502, 401) with delta (0, 0)
Screenshot: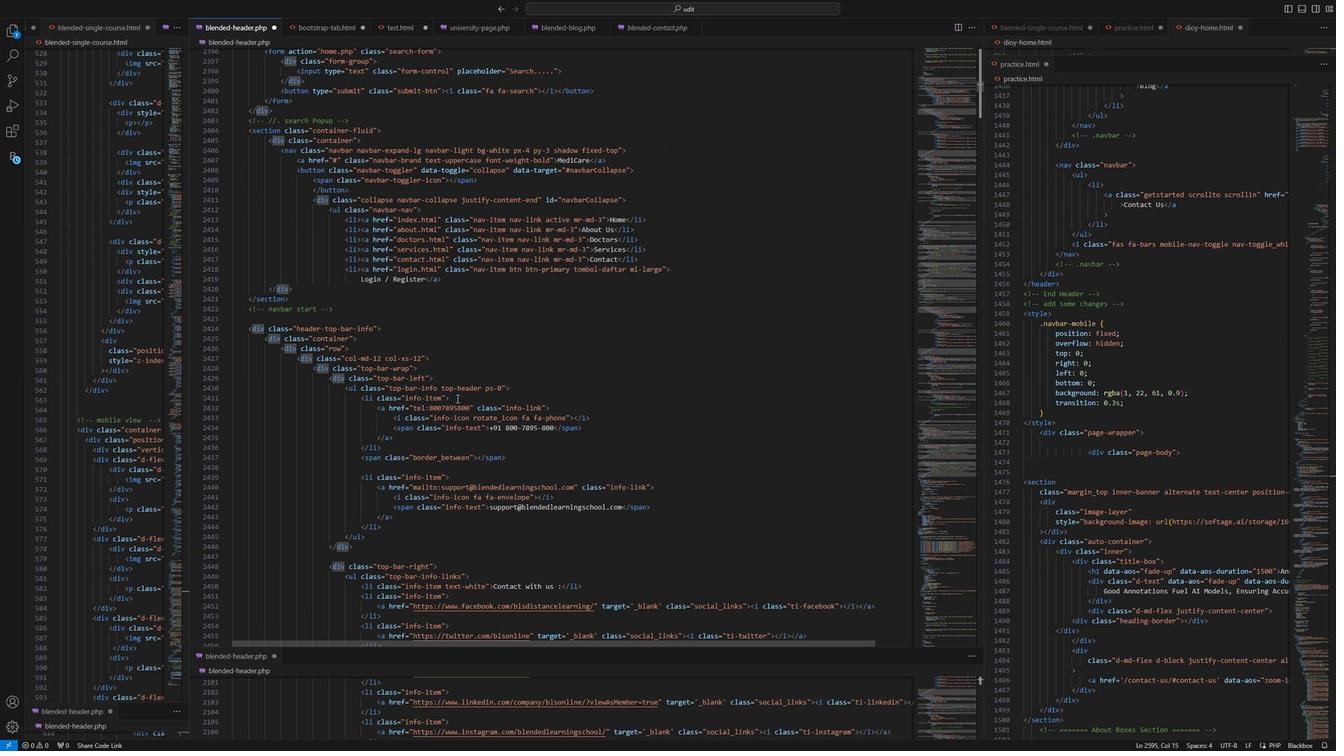 
Action: Mouse scrolled (502, 401) with delta (0, 0)
Screenshot: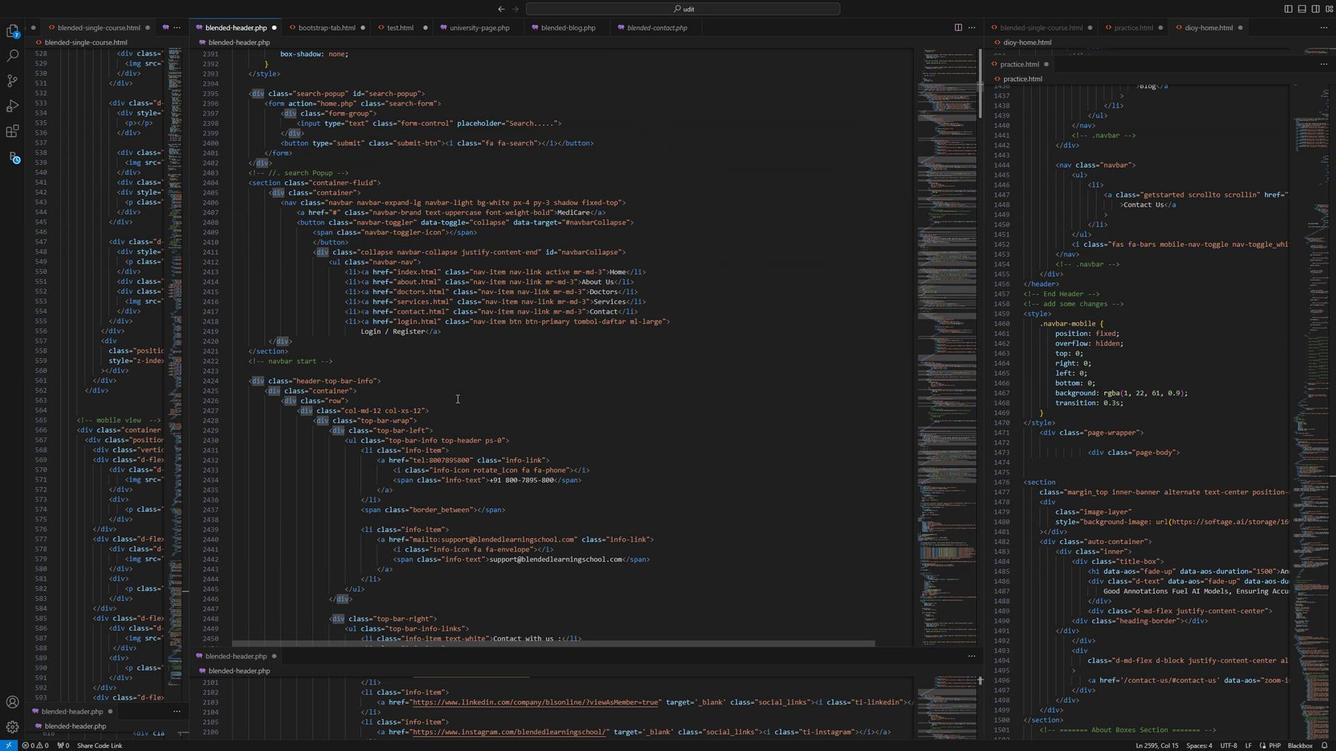 
Action: Mouse scrolled (502, 401) with delta (0, 0)
Screenshot: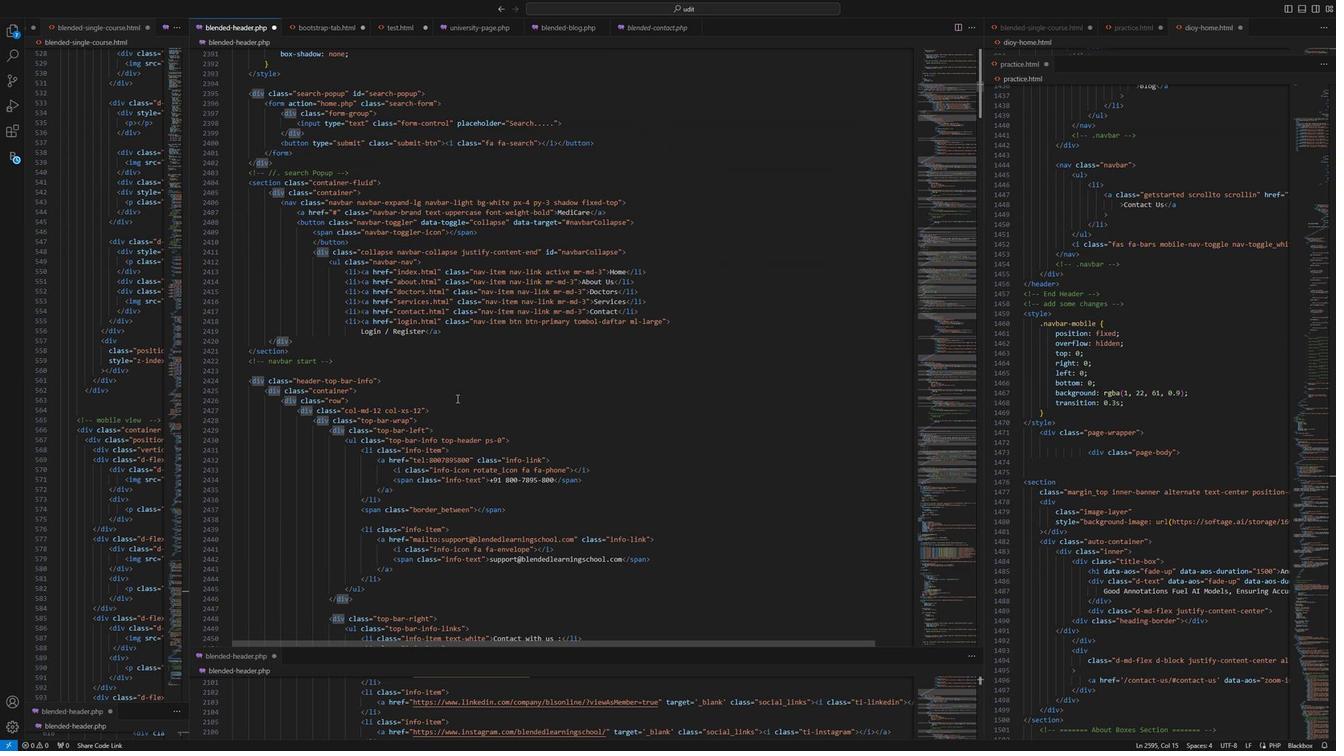 
Action: Mouse scrolled (502, 401) with delta (0, 0)
Screenshot: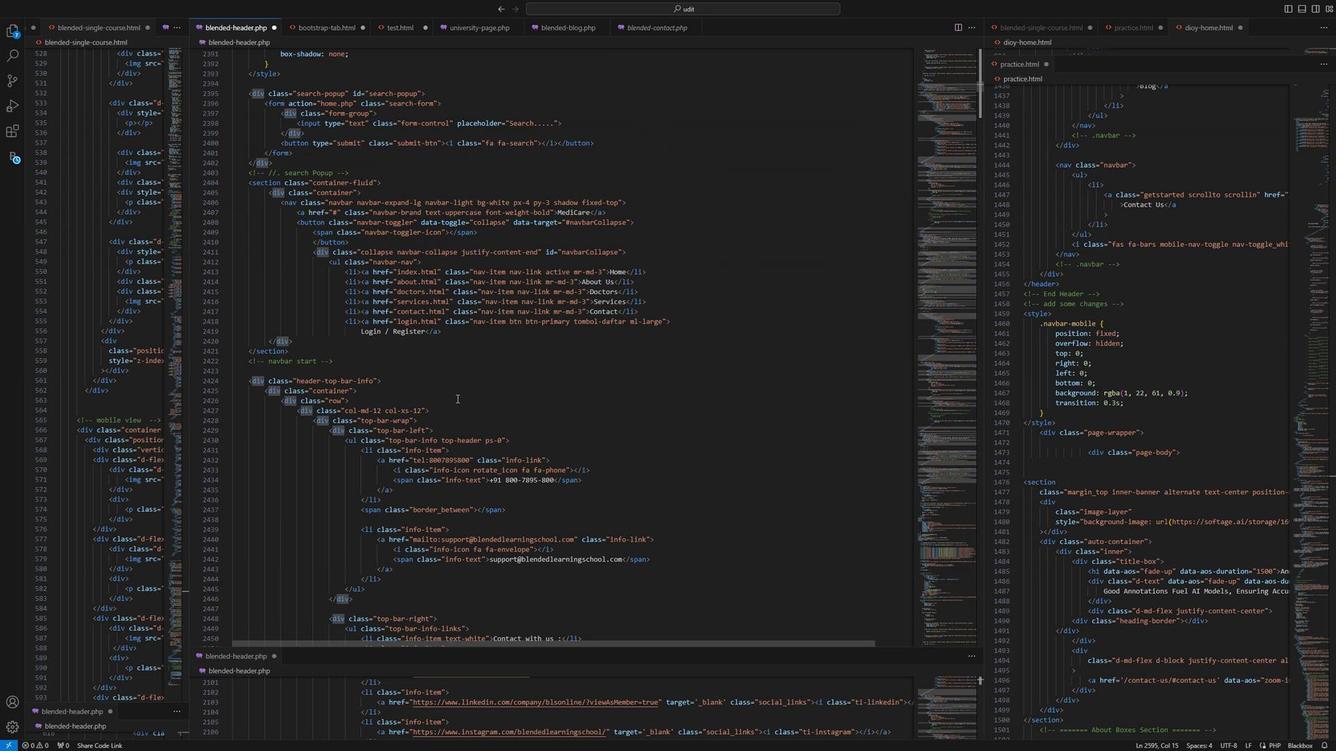 
Action: Mouse scrolled (502, 401) with delta (0, 0)
Screenshot: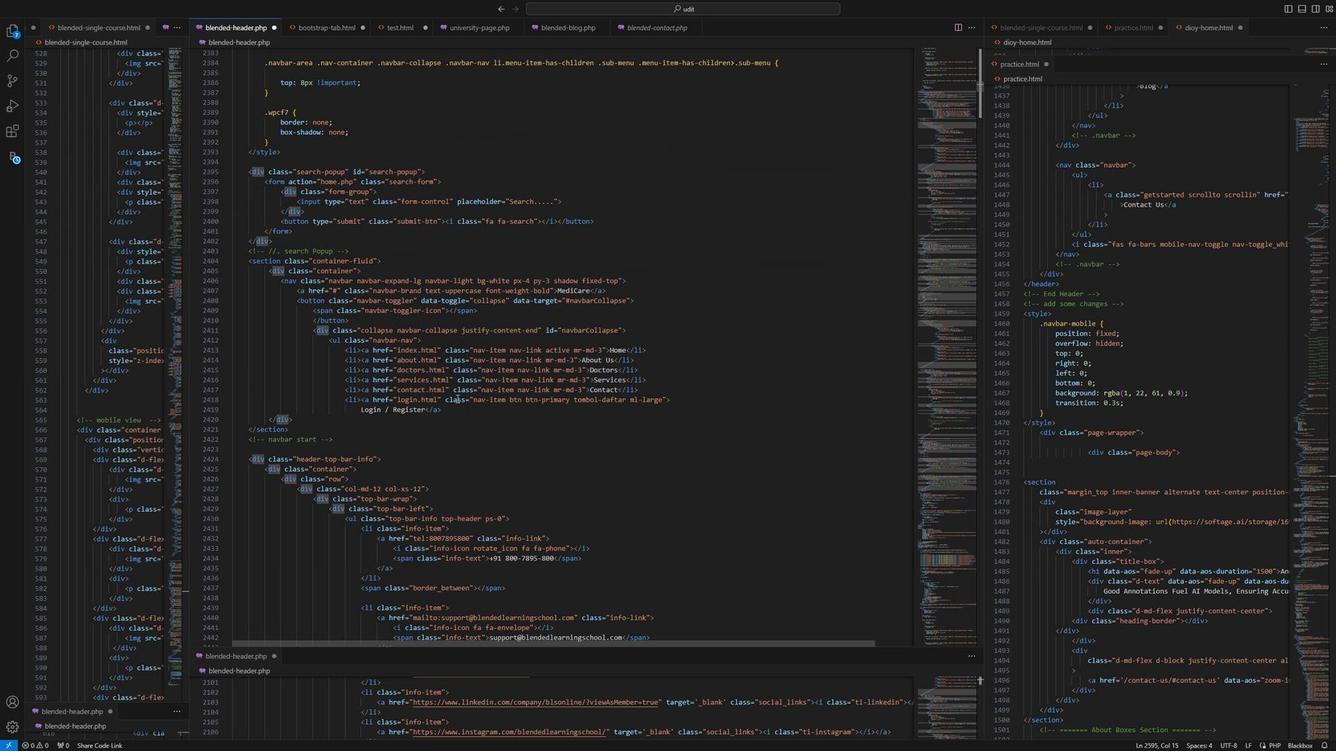 
Action: Mouse scrolled (502, 401) with delta (0, 0)
Screenshot: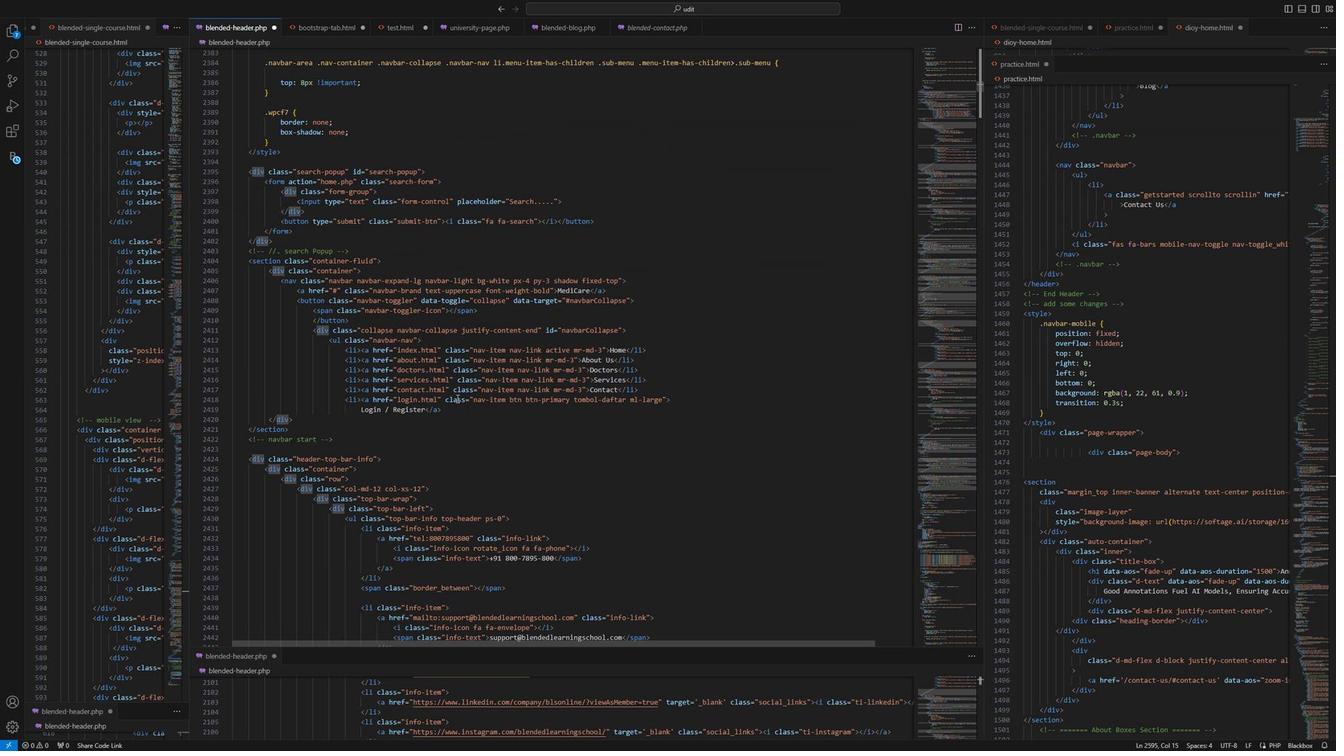 
Action: Mouse scrolled (502, 401) with delta (0, 0)
Screenshot: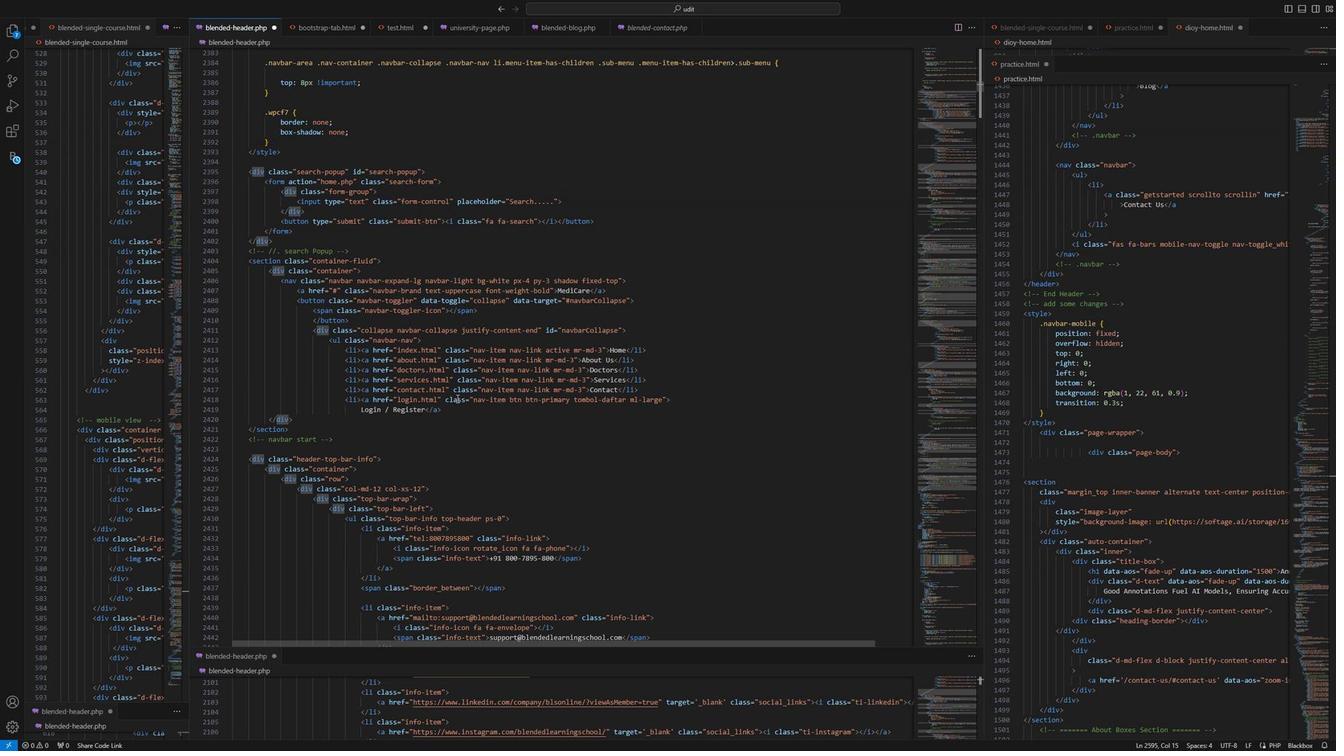 
Action: Mouse scrolled (502, 401) with delta (0, 0)
Screenshot: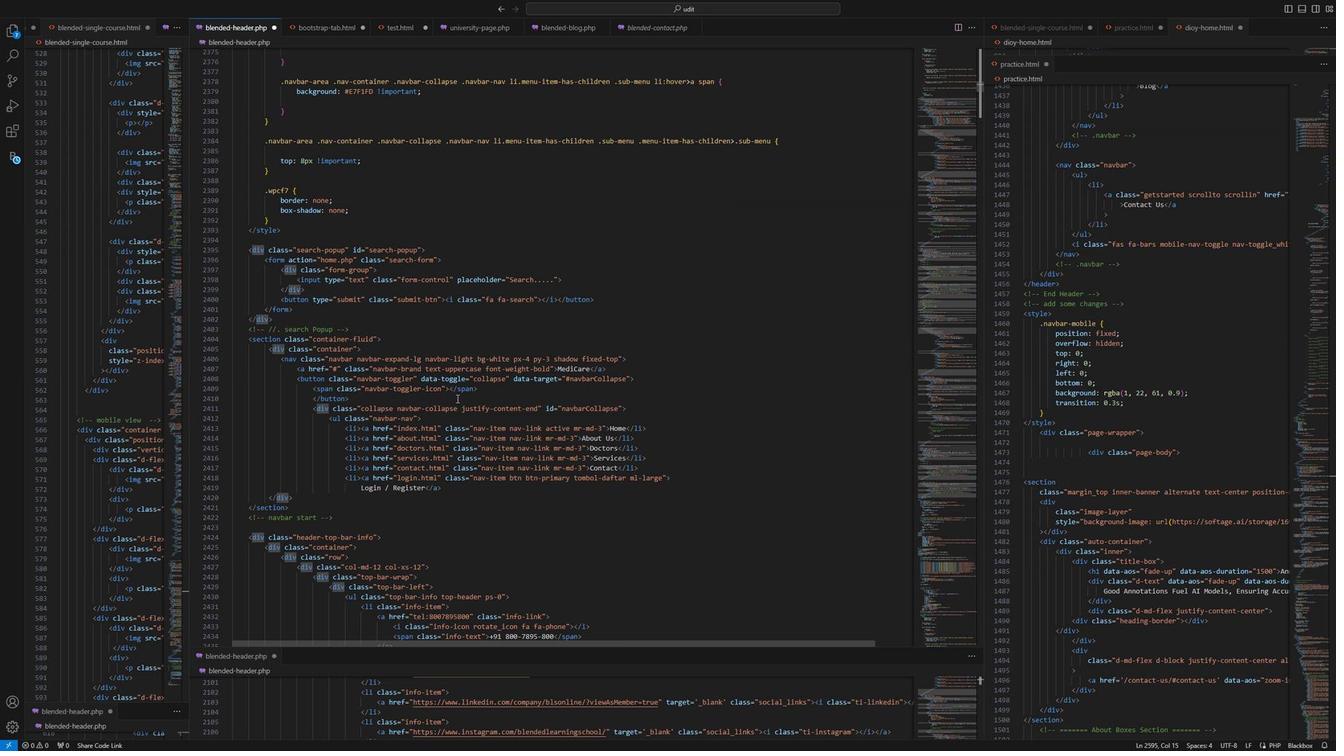
Action: Mouse scrolled (502, 401) with delta (0, 0)
Screenshot: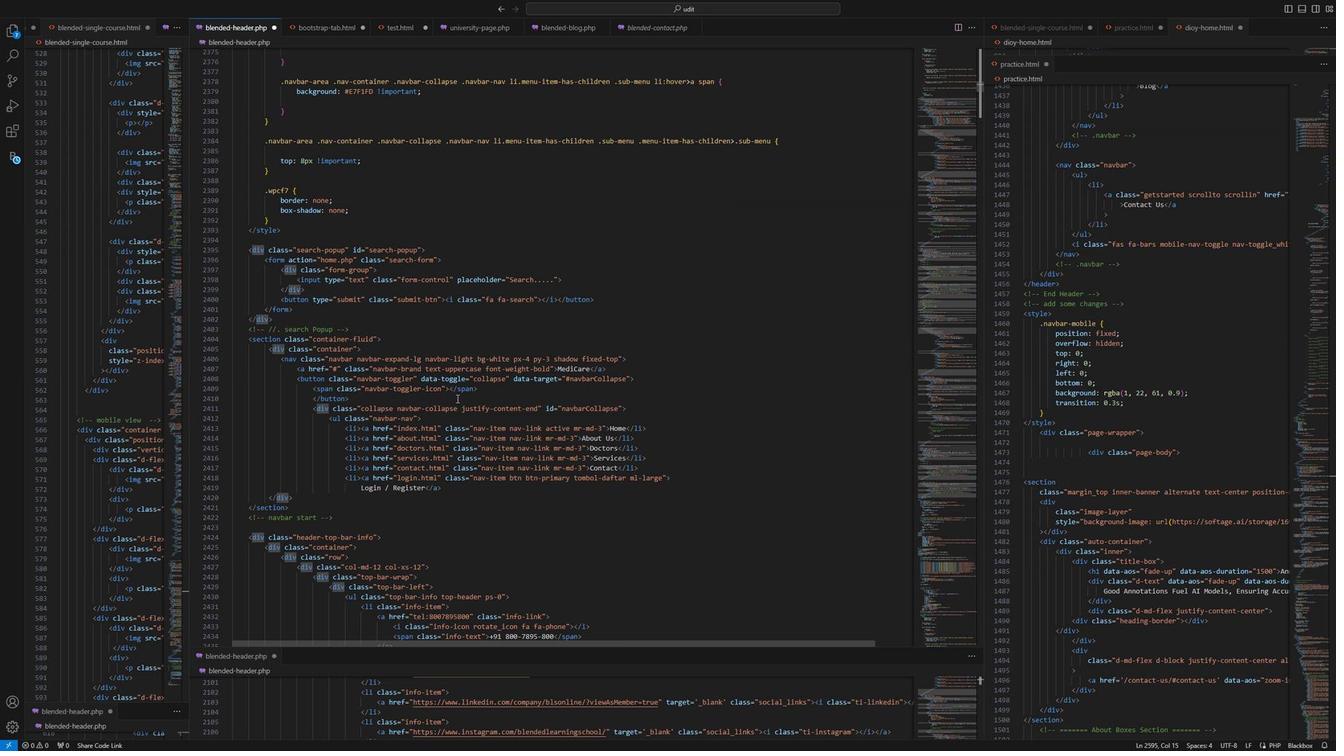 
Action: Mouse moved to (521, 420)
Screenshot: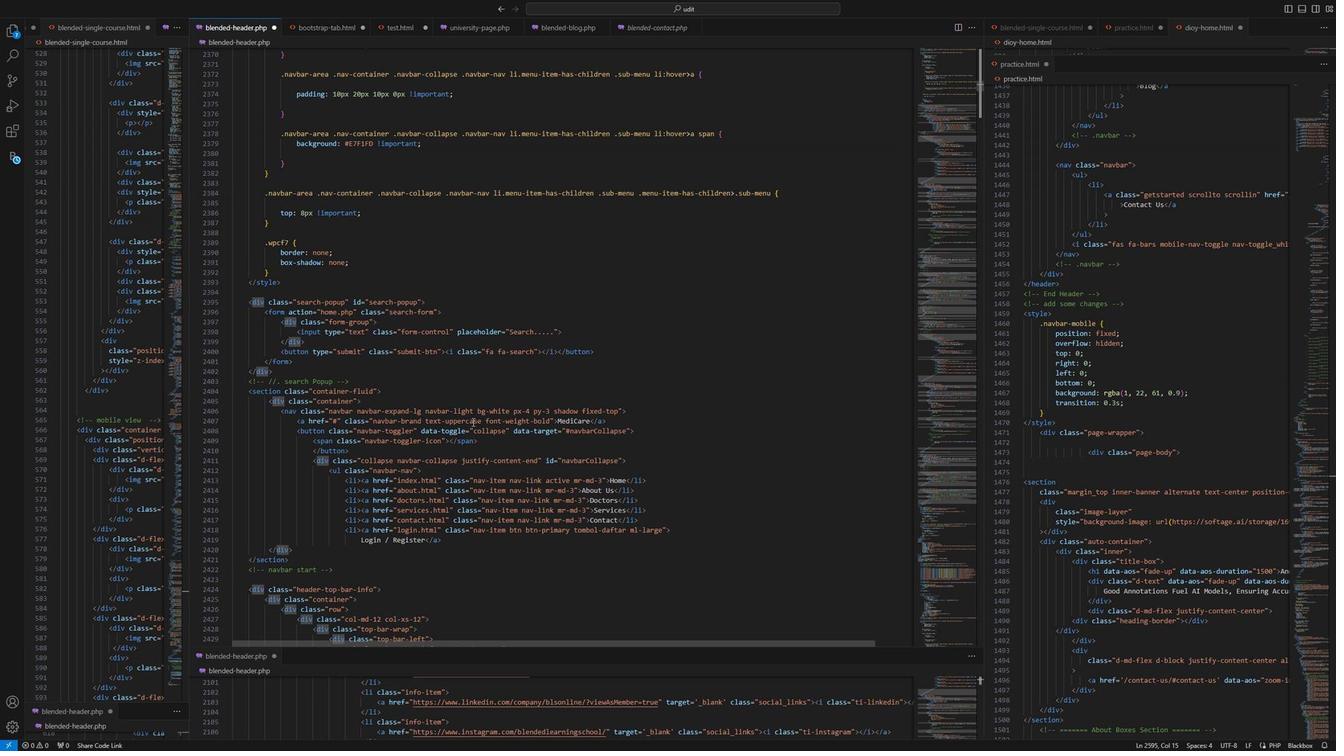 
Action: Mouse scrolled (521, 419) with delta (0, 0)
Screenshot: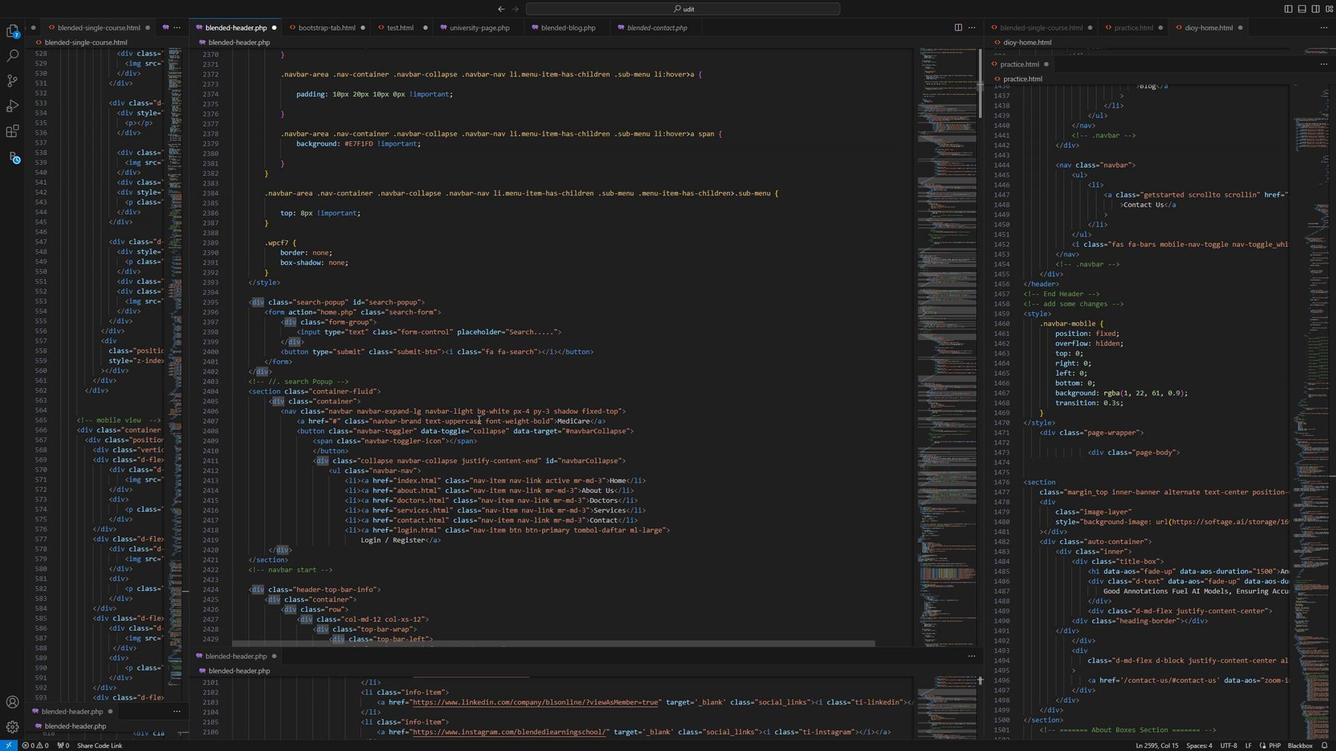 
Action: Mouse scrolled (521, 419) with delta (0, 0)
Screenshot: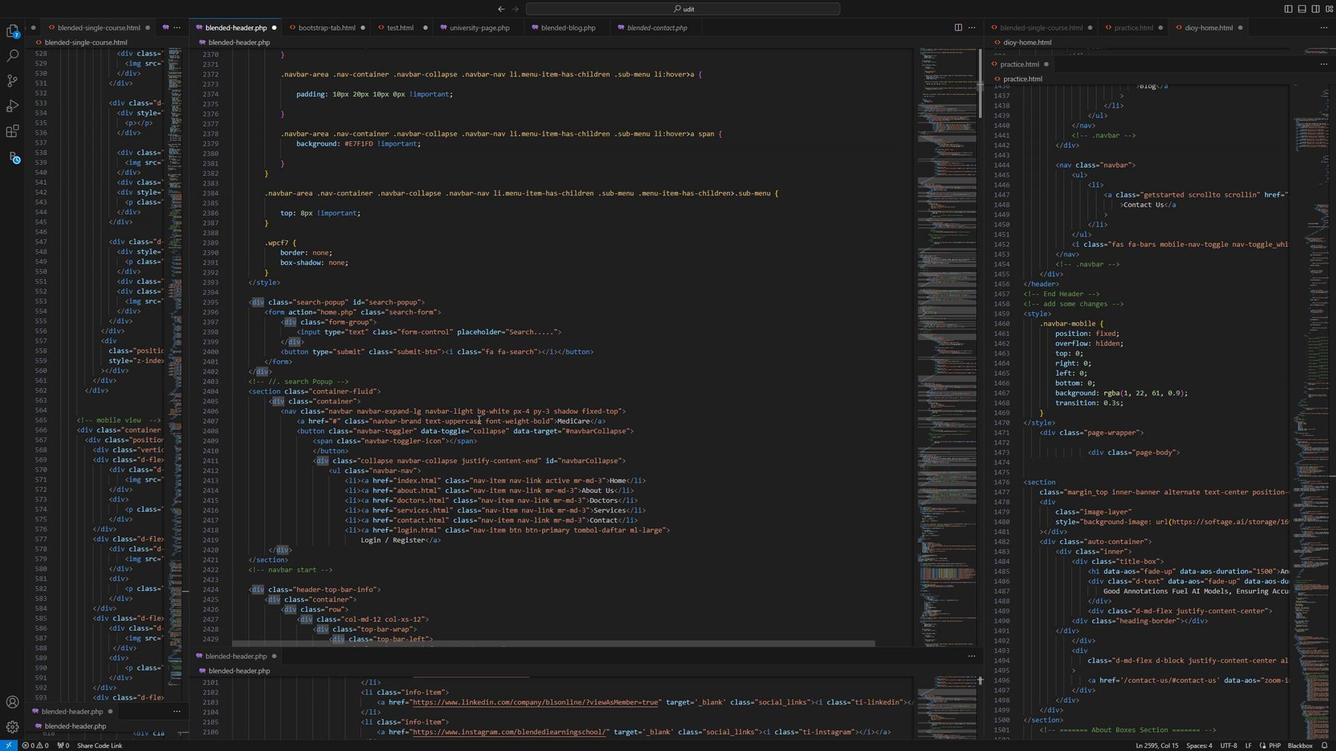 
Action: Mouse scrolled (521, 421) with delta (0, 0)
Screenshot: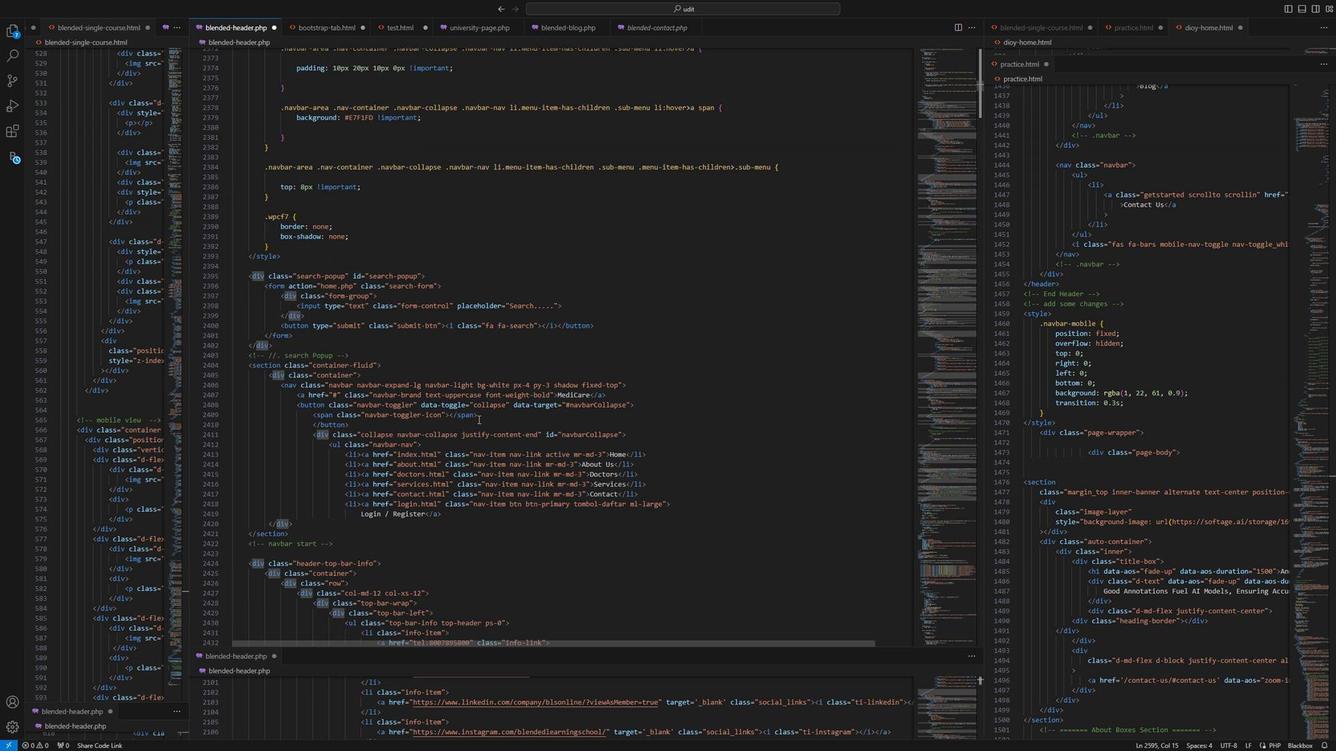 
Action: Mouse scrolled (521, 421) with delta (0, 0)
Screenshot: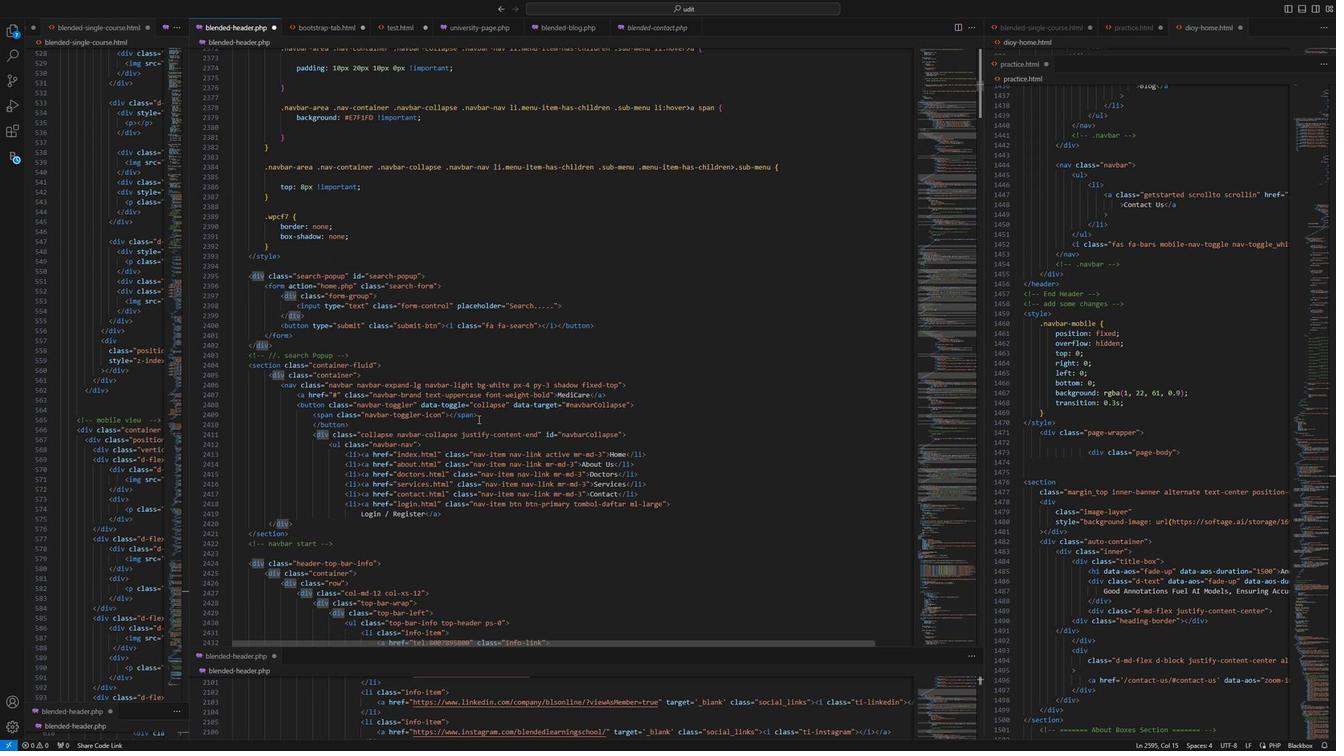 
Action: Mouse scrolled (521, 421) with delta (0, 0)
Screenshot: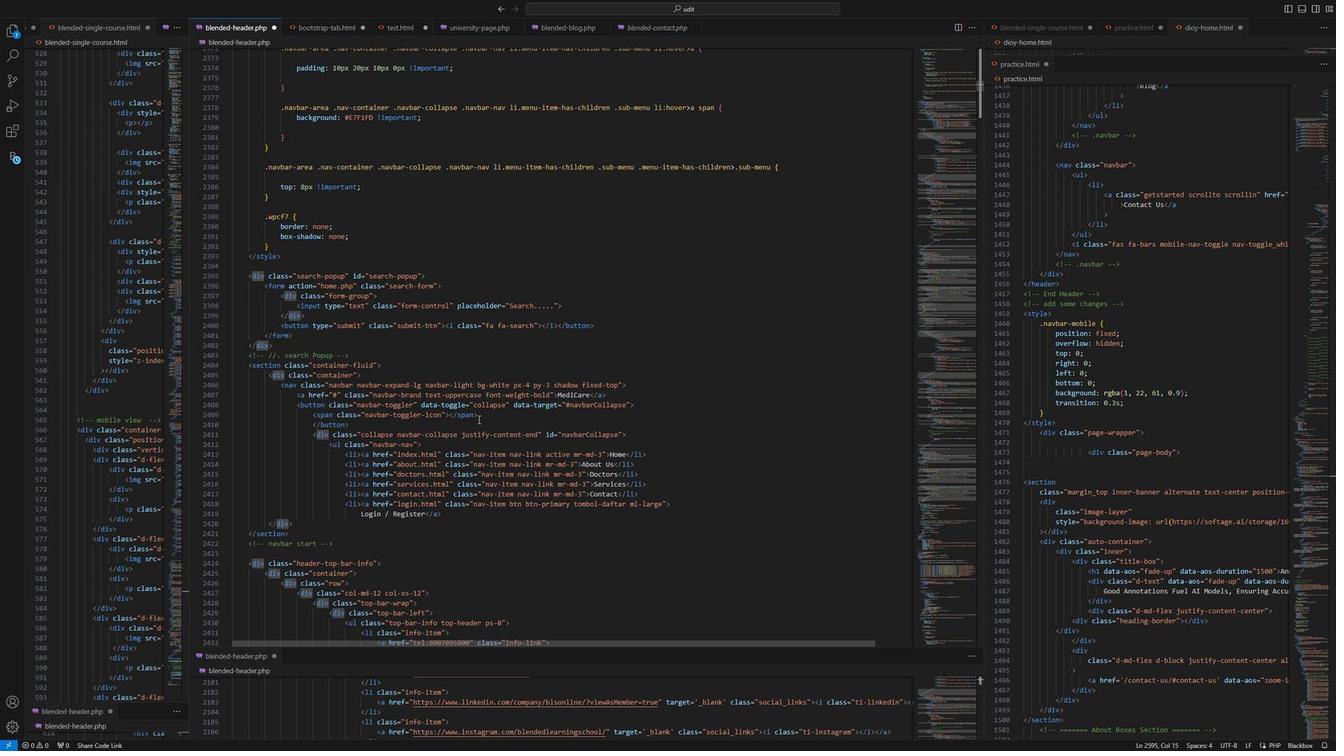 
Action: Mouse scrolled (521, 421) with delta (0, 0)
Screenshot: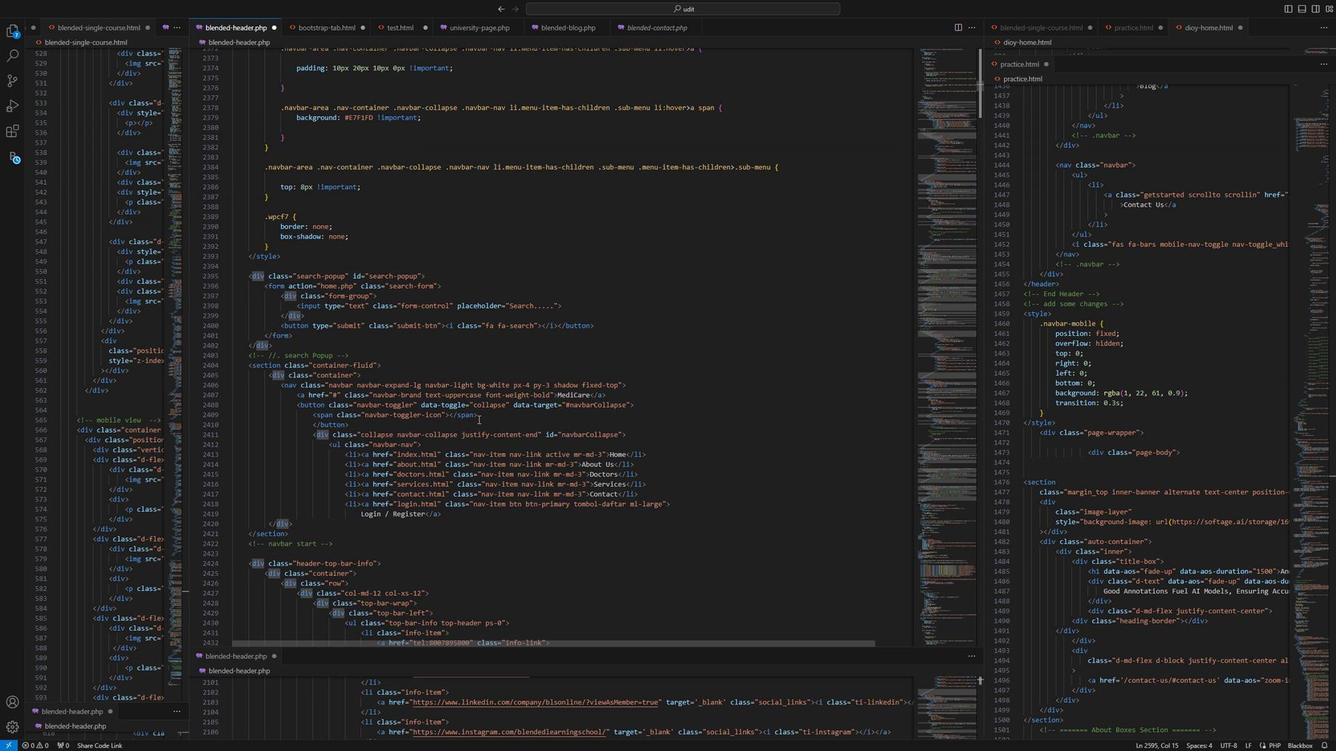 
Action: Mouse scrolled (521, 421) with delta (0, 0)
Screenshot: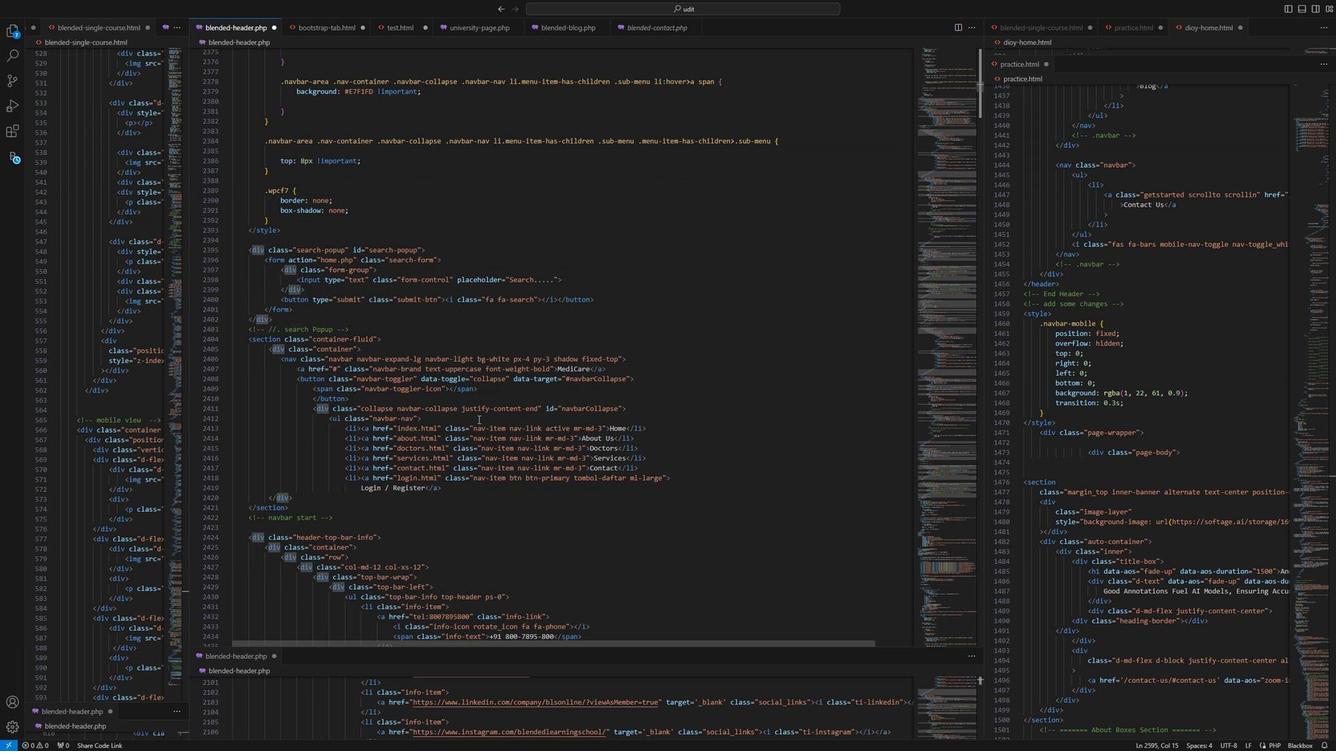 
Action: Mouse moved to (518, 420)
Screenshot: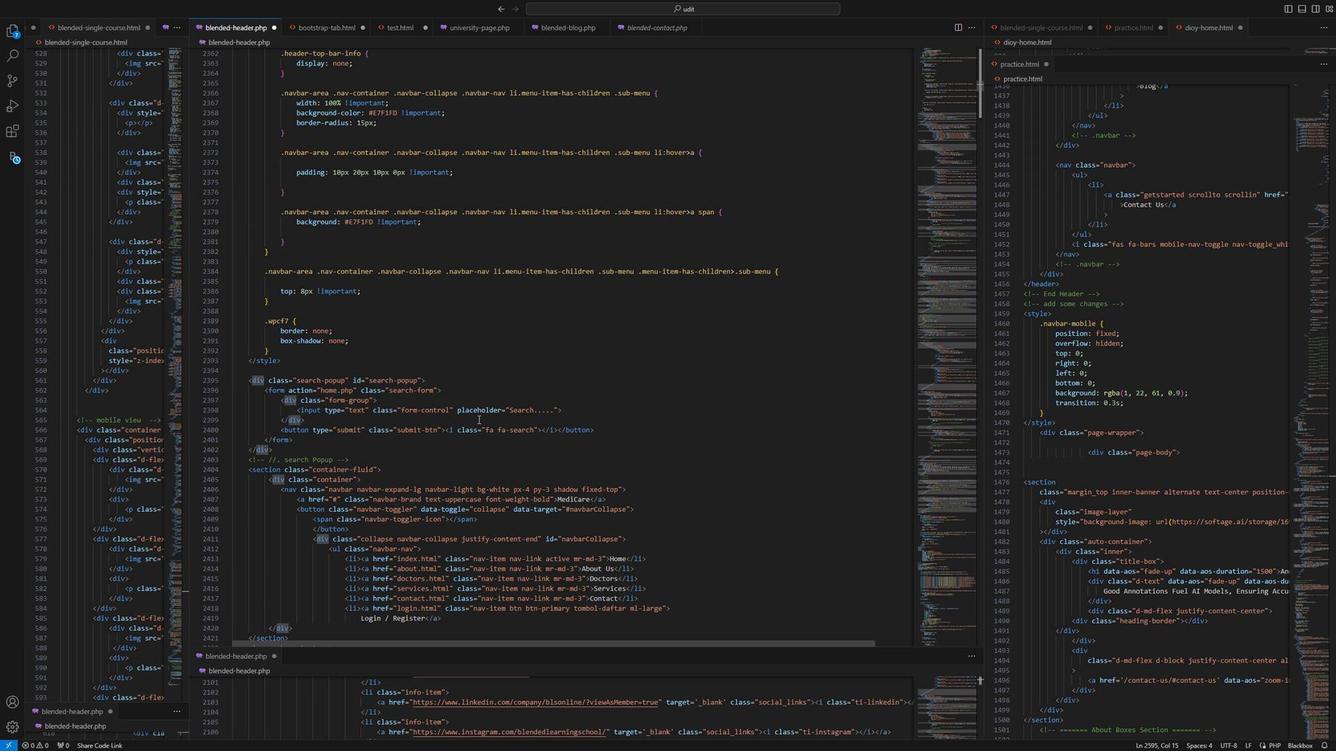 
Action: Mouse scrolled (518, 421) with delta (0, 0)
Screenshot: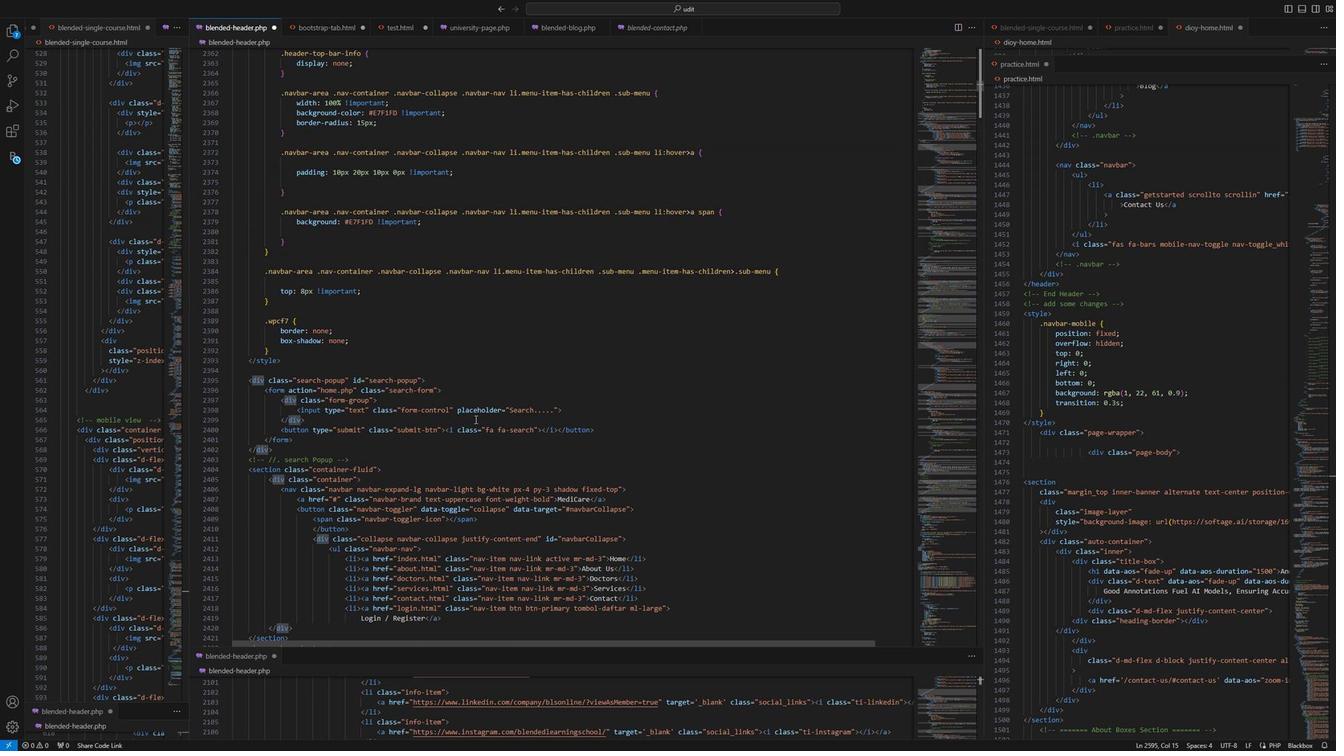 
Action: Mouse scrolled (518, 421) with delta (0, 0)
Screenshot: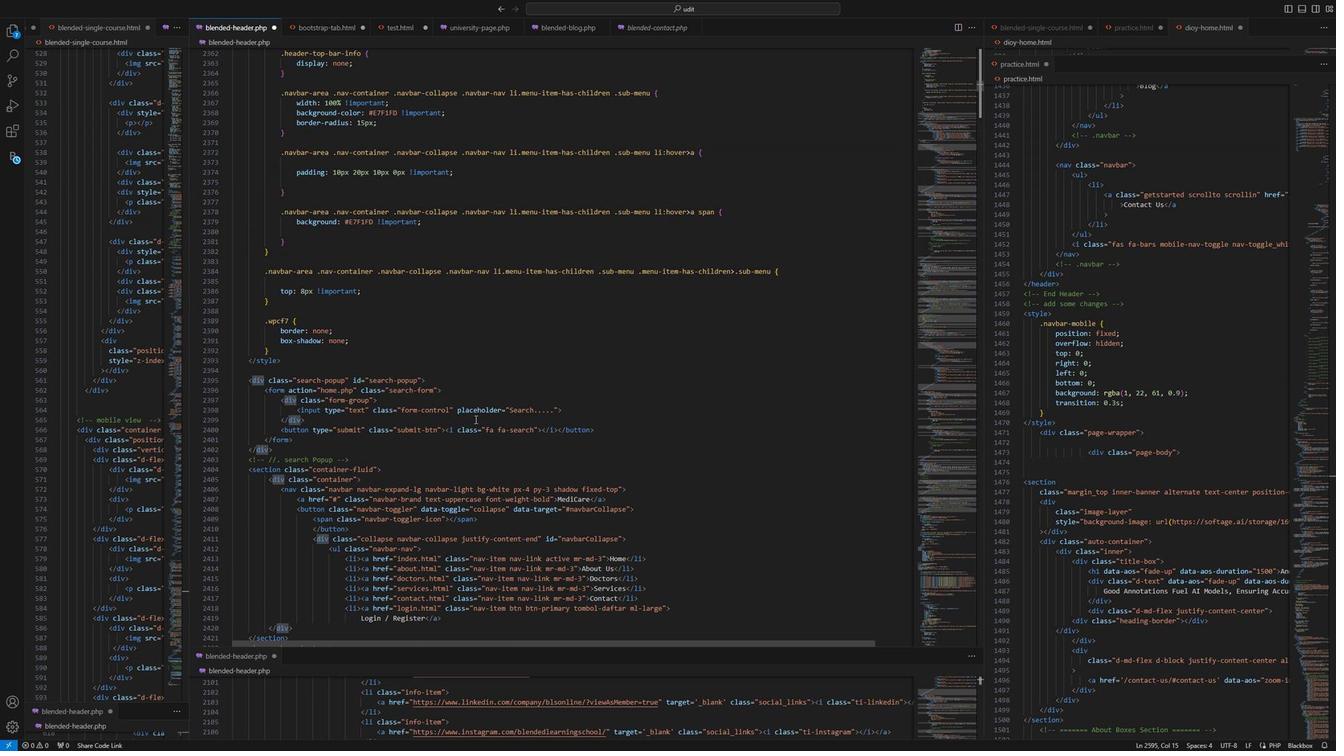 
Action: Mouse scrolled (518, 419) with delta (0, 0)
Screenshot: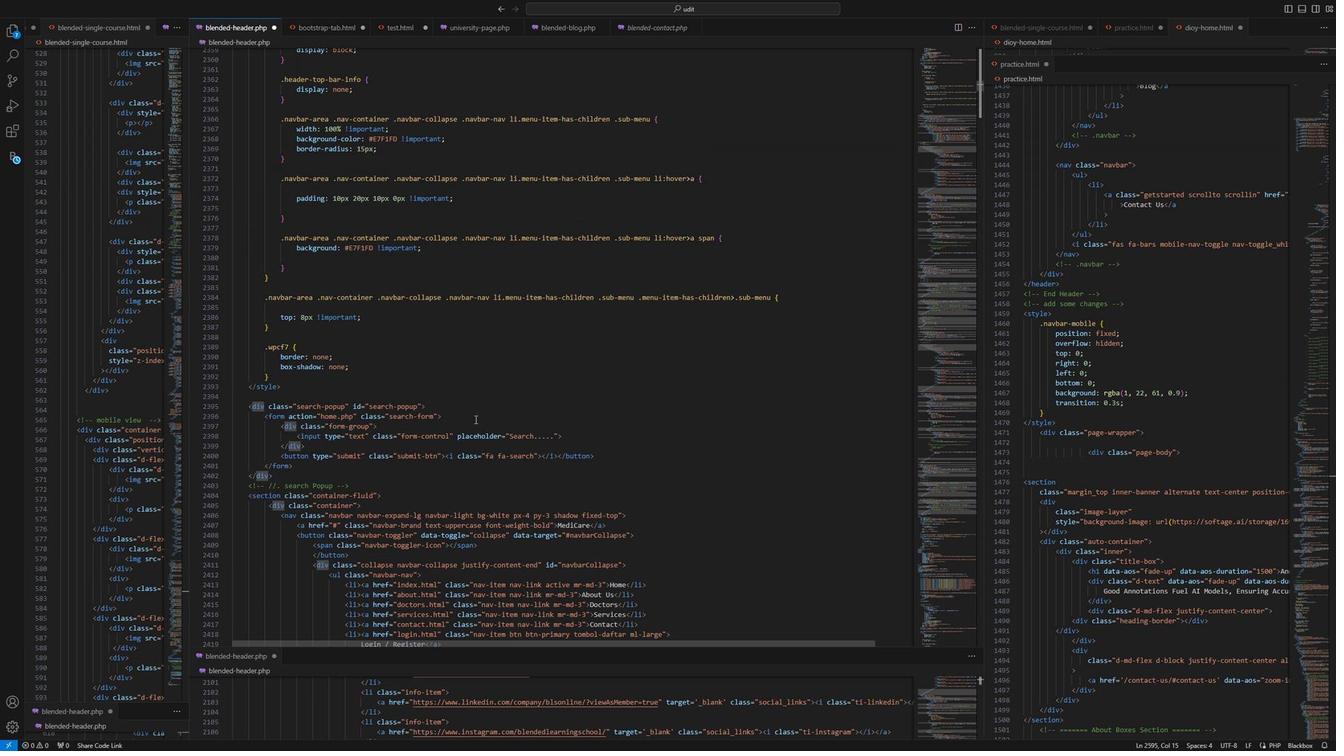 
Action: Mouse scrolled (518, 421) with delta (0, 0)
Screenshot: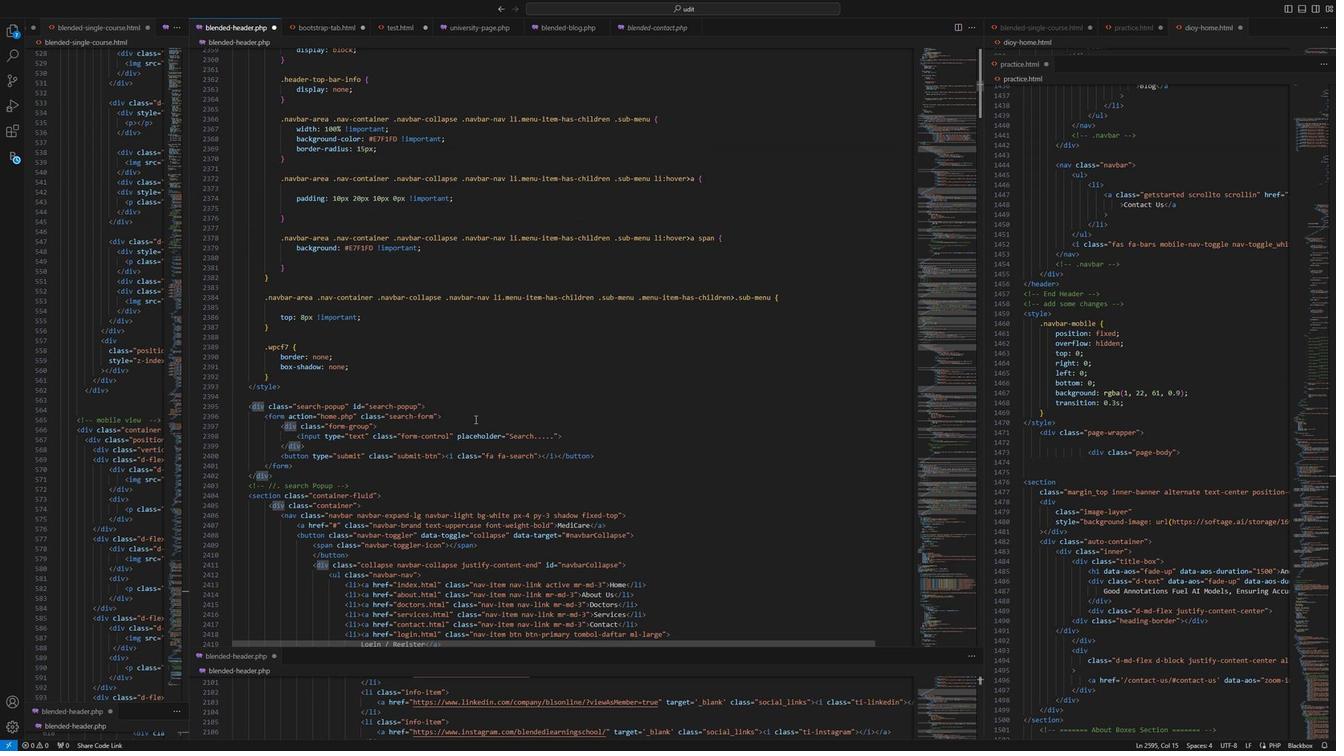 
Action: Mouse scrolled (518, 421) with delta (0, 0)
Screenshot: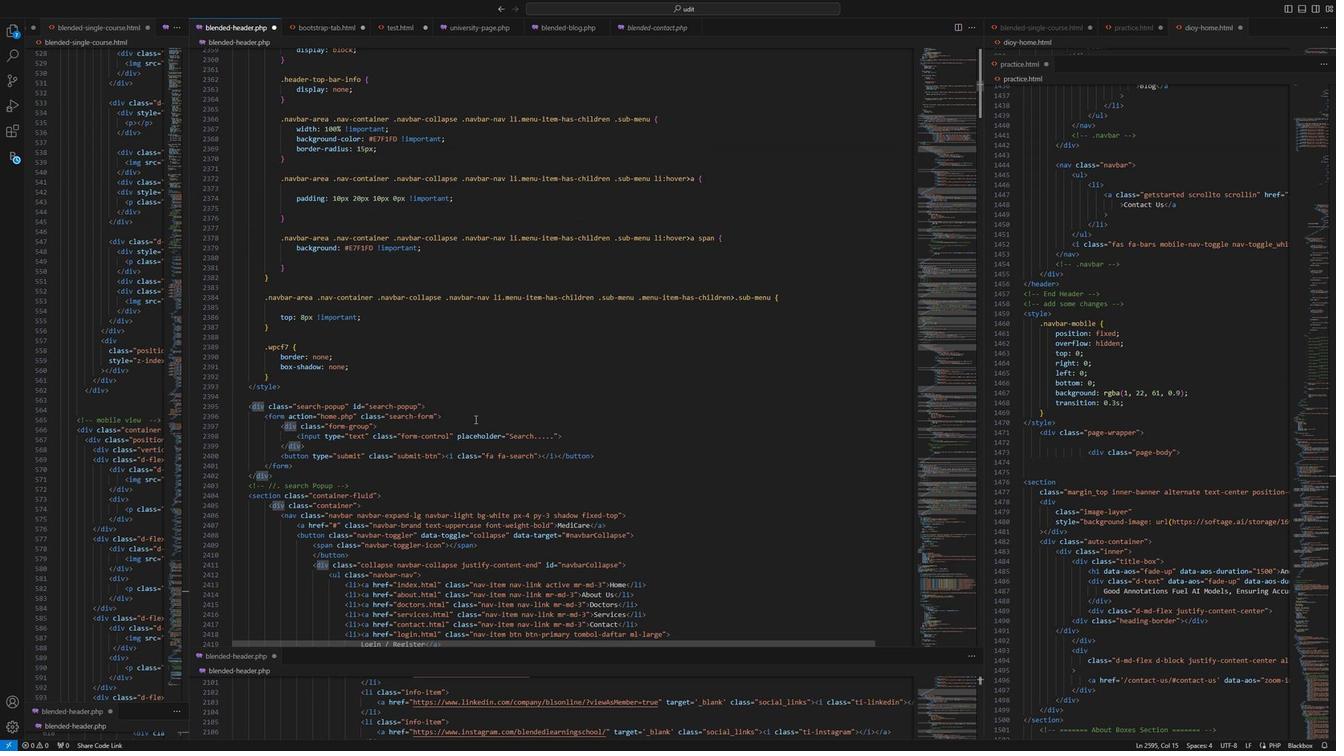 
Action: Mouse scrolled (518, 421) with delta (0, 0)
Screenshot: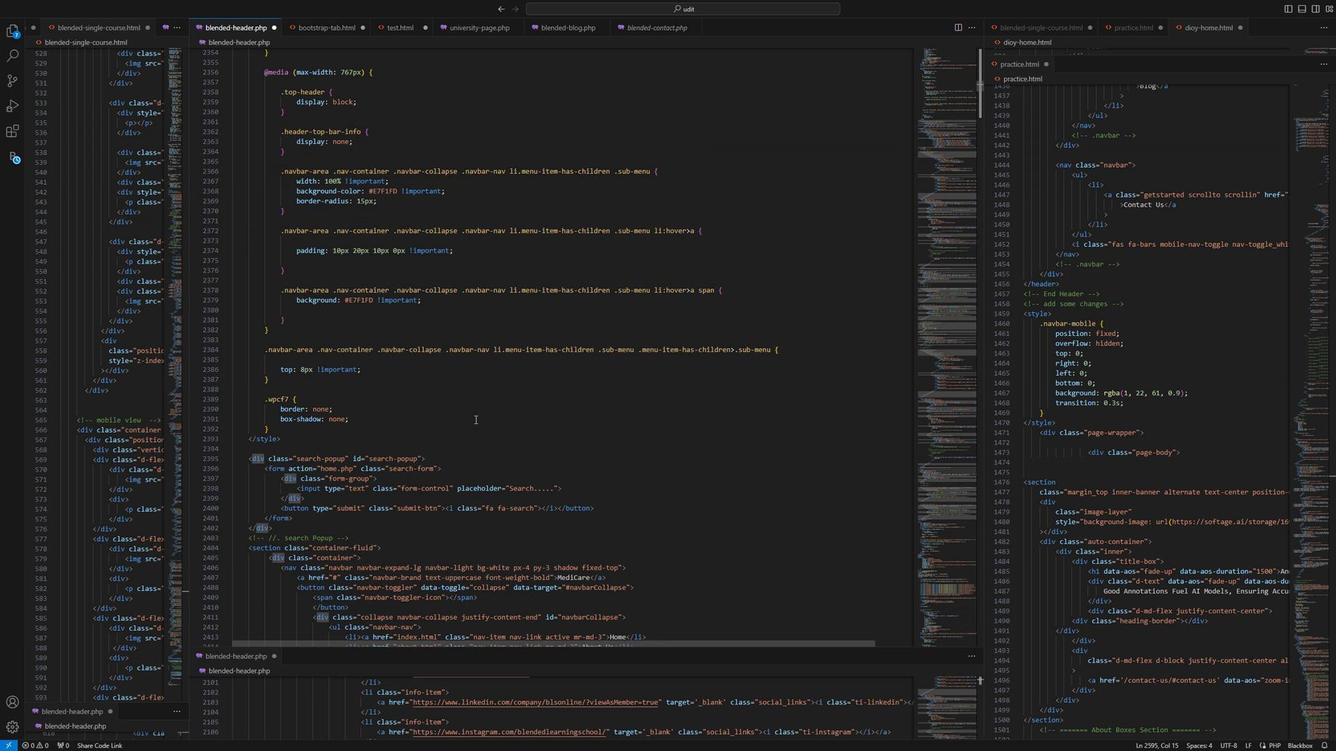 
Action: Mouse scrolled (518, 421) with delta (0, 0)
Screenshot: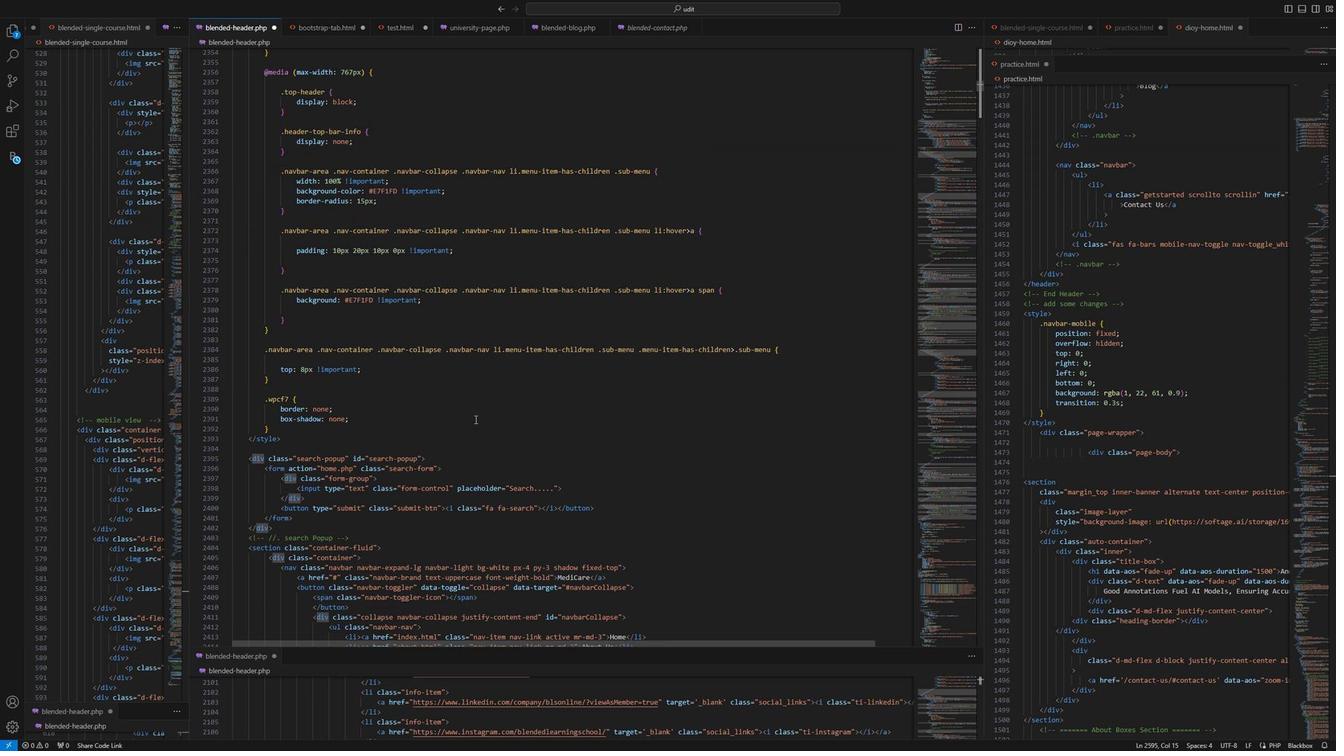 
Action: Mouse scrolled (518, 421) with delta (0, 0)
Screenshot: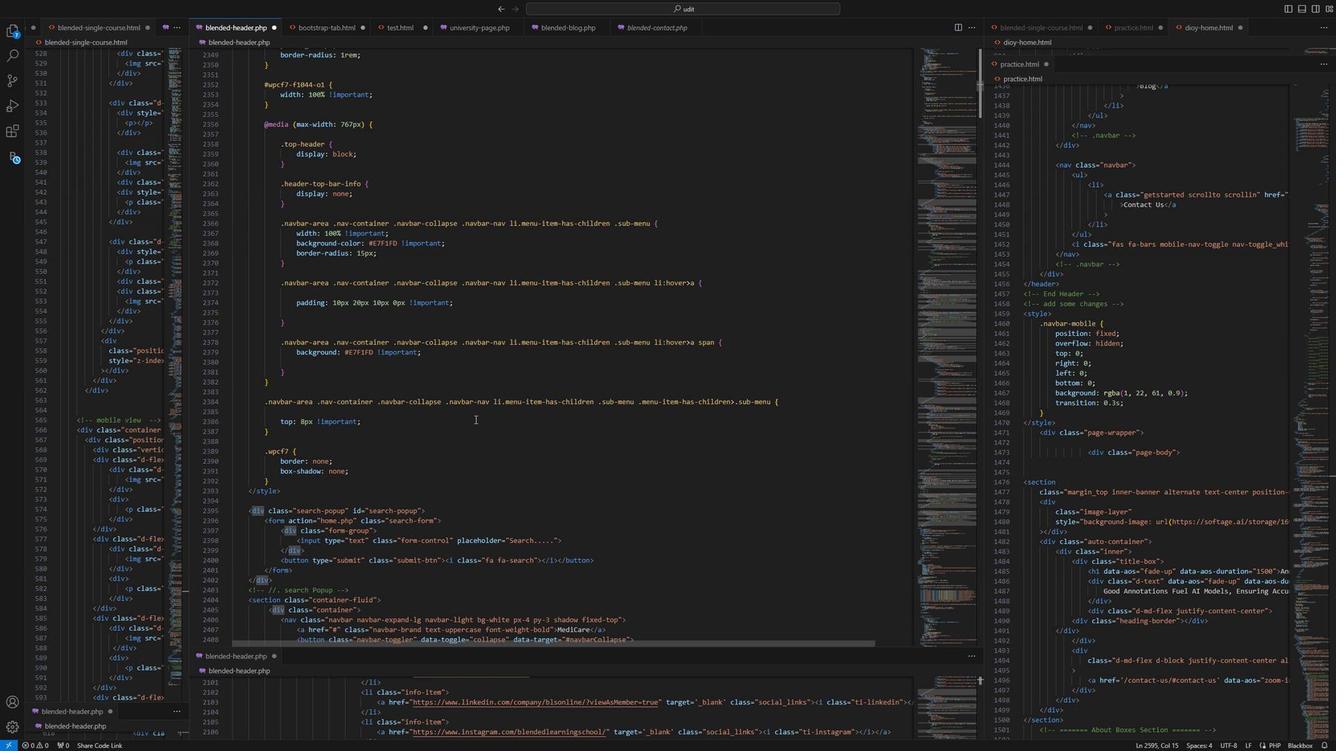 
Action: Mouse scrolled (518, 421) with delta (0, 0)
Screenshot: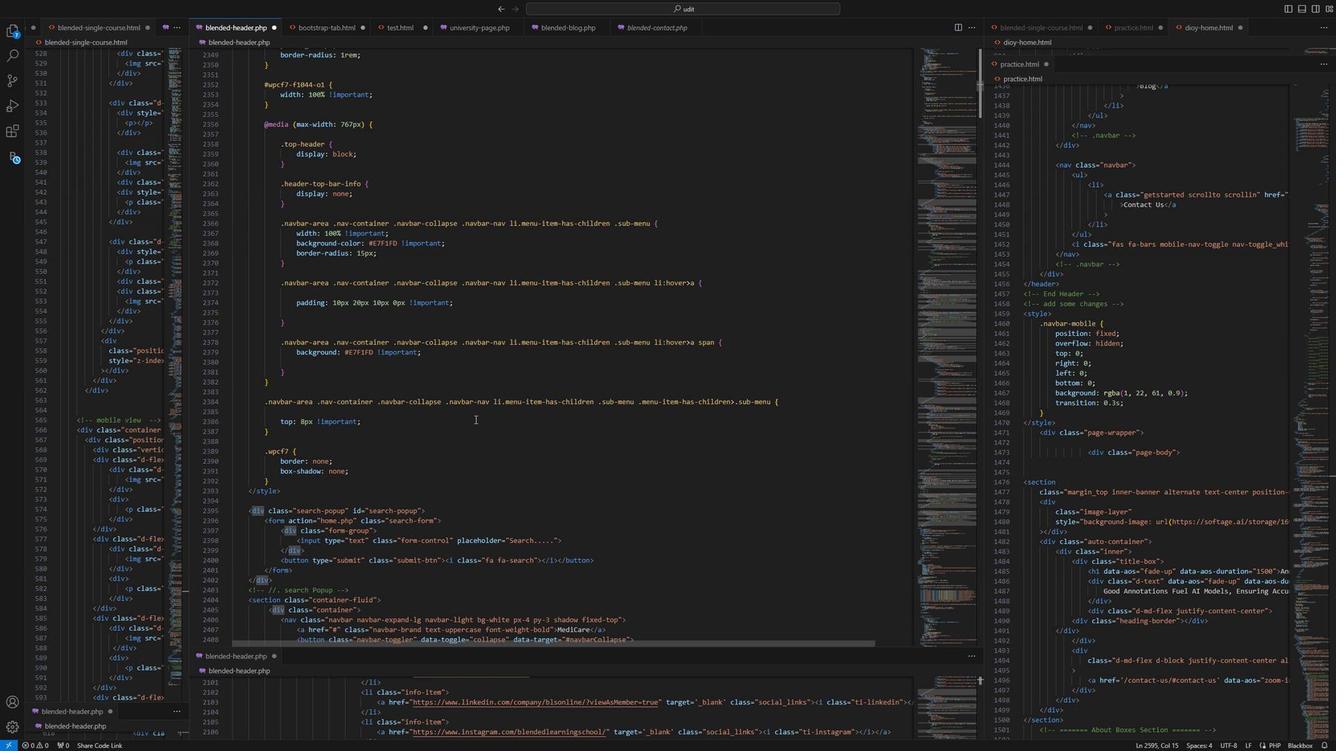 
Action: Mouse scrolled (518, 421) with delta (0, 0)
Screenshot: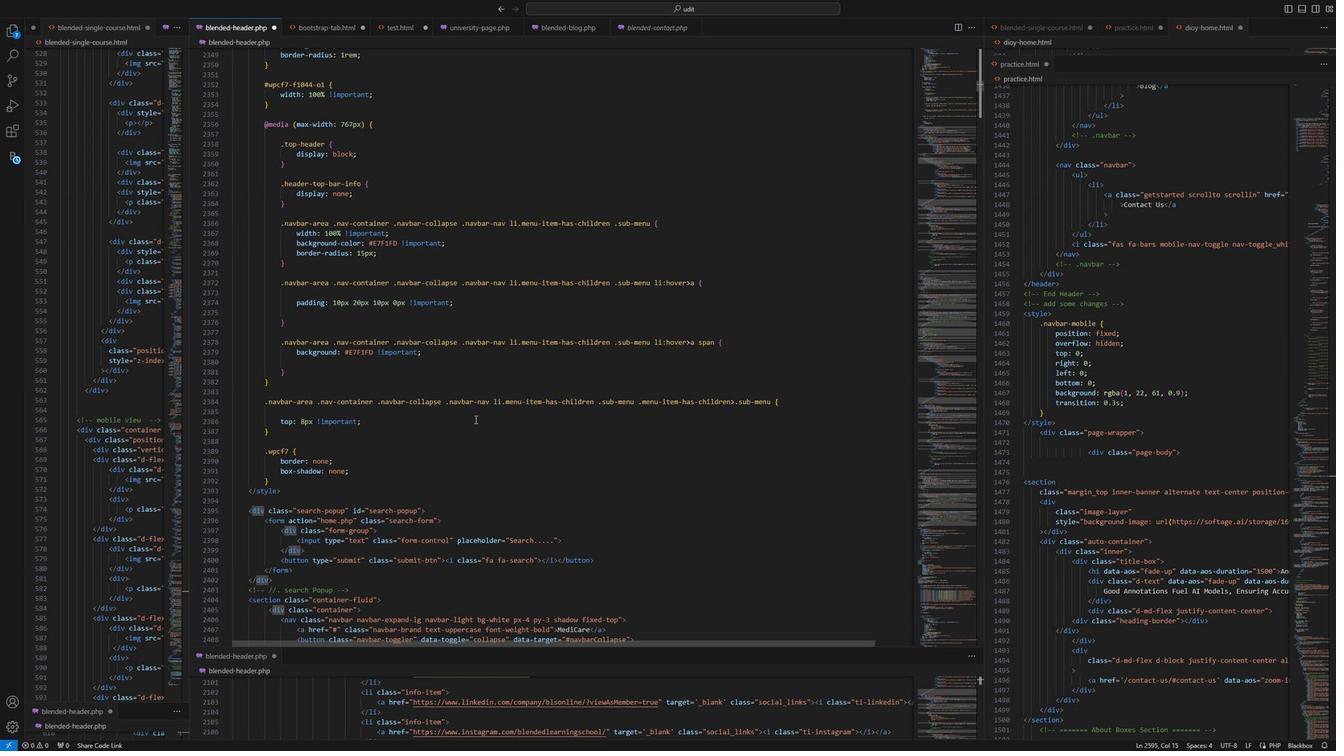 
Action: Mouse scrolled (518, 421) with delta (0, 0)
Screenshot: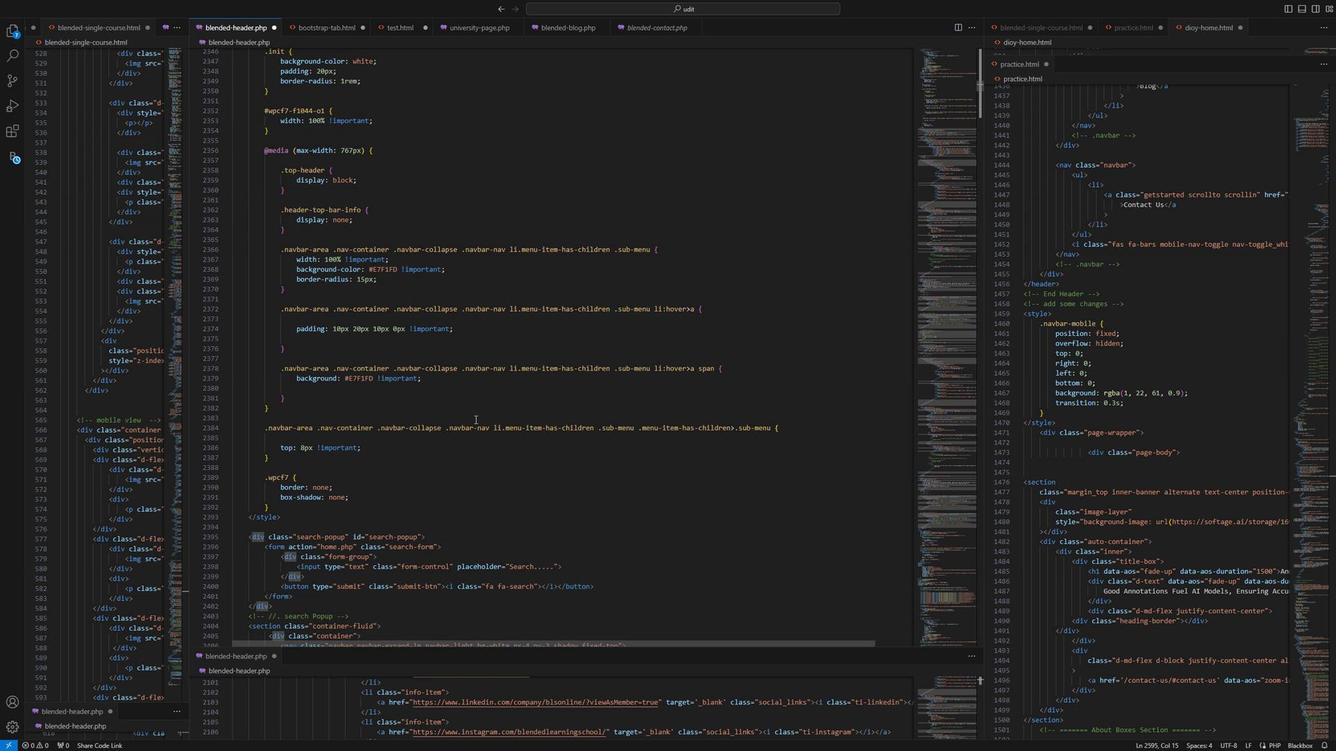 
Action: Mouse scrolled (518, 421) with delta (0, 0)
Screenshot: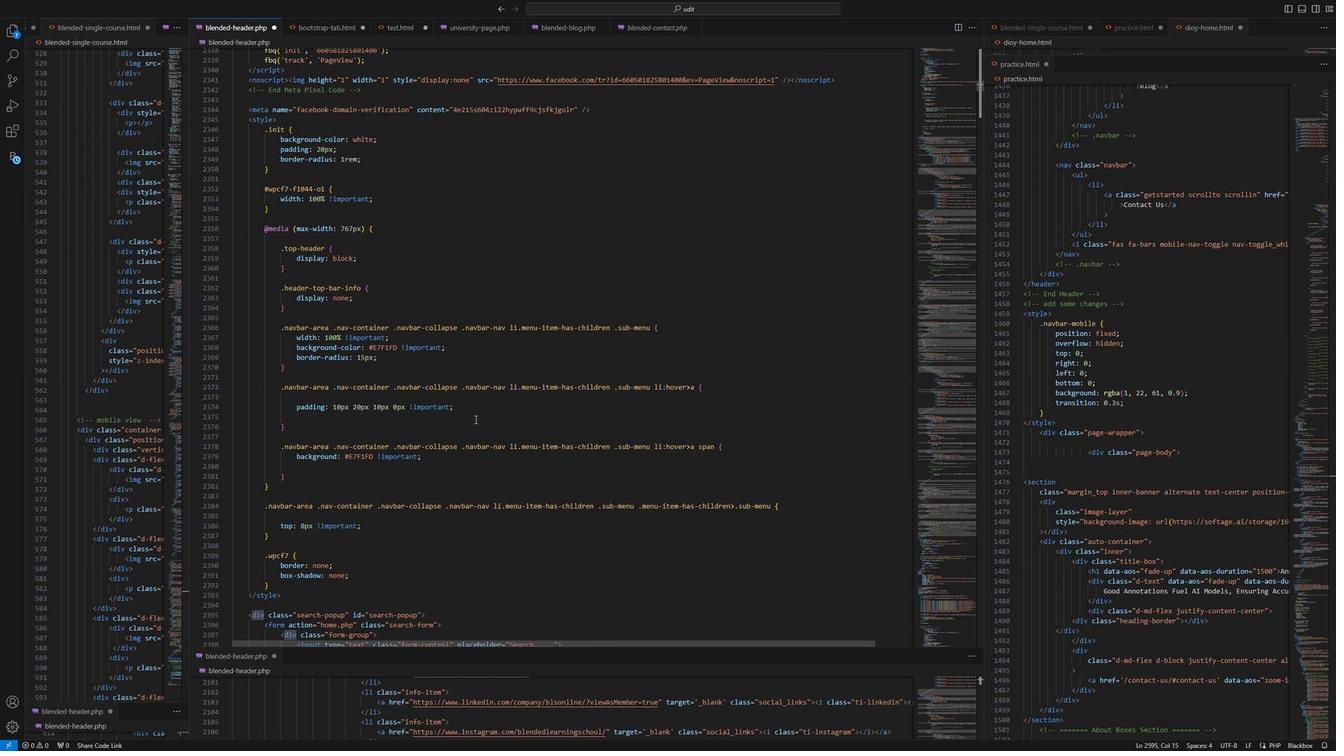 
Action: Mouse scrolled (518, 421) with delta (0, 0)
Screenshot: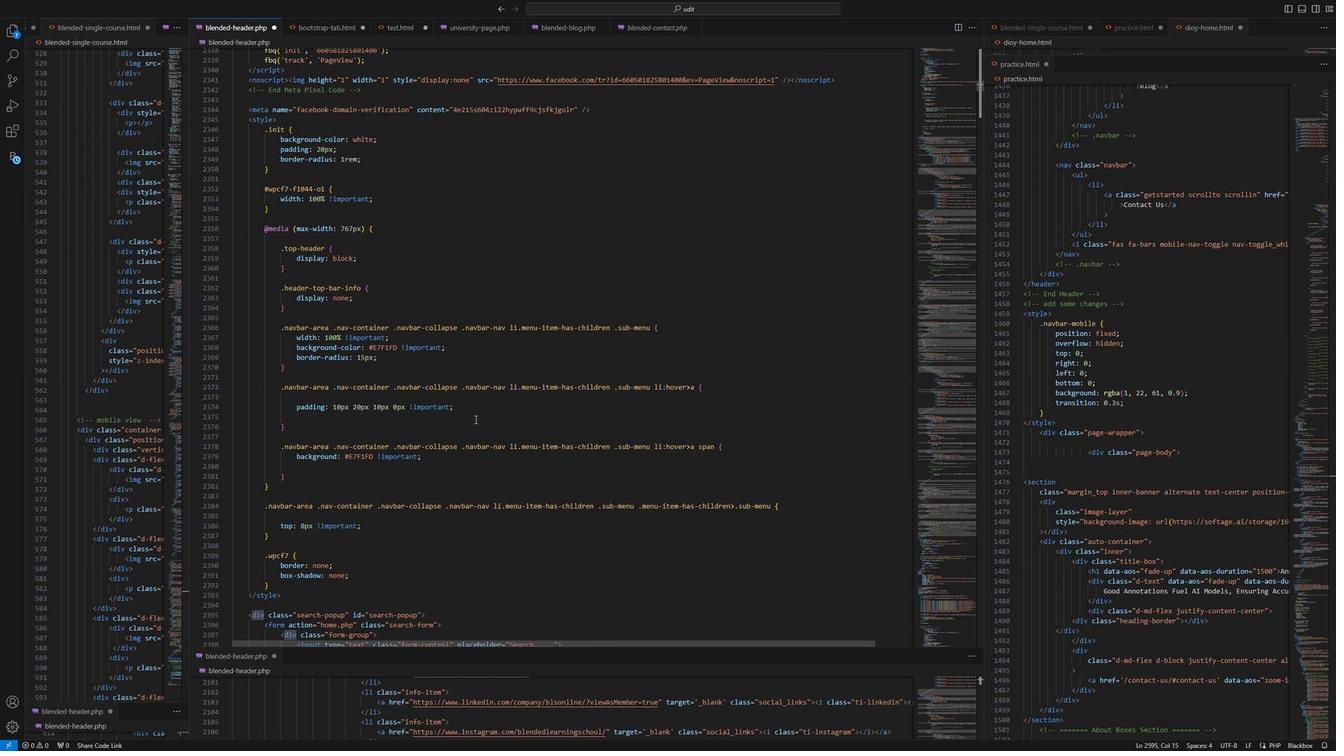
Action: Mouse scrolled (518, 421) with delta (0, 0)
Screenshot: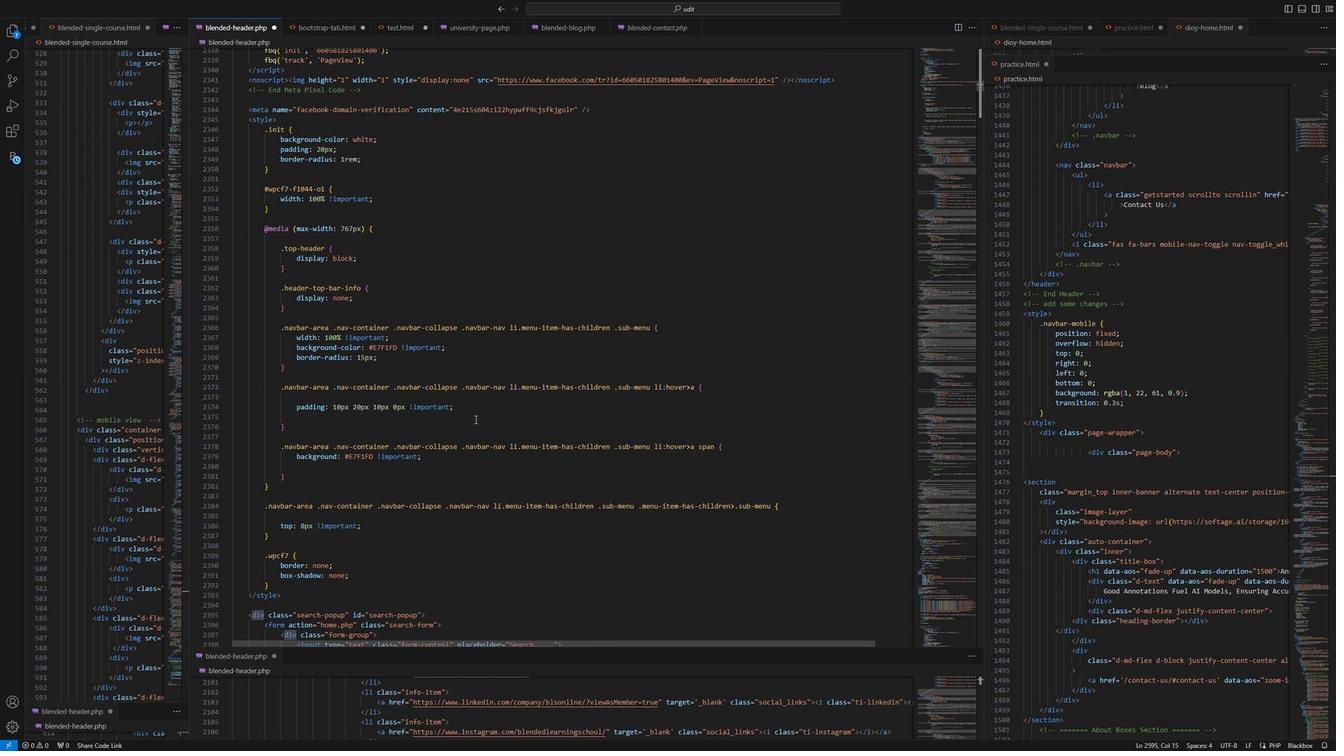 
Action: Mouse scrolled (518, 421) with delta (0, 0)
Screenshot: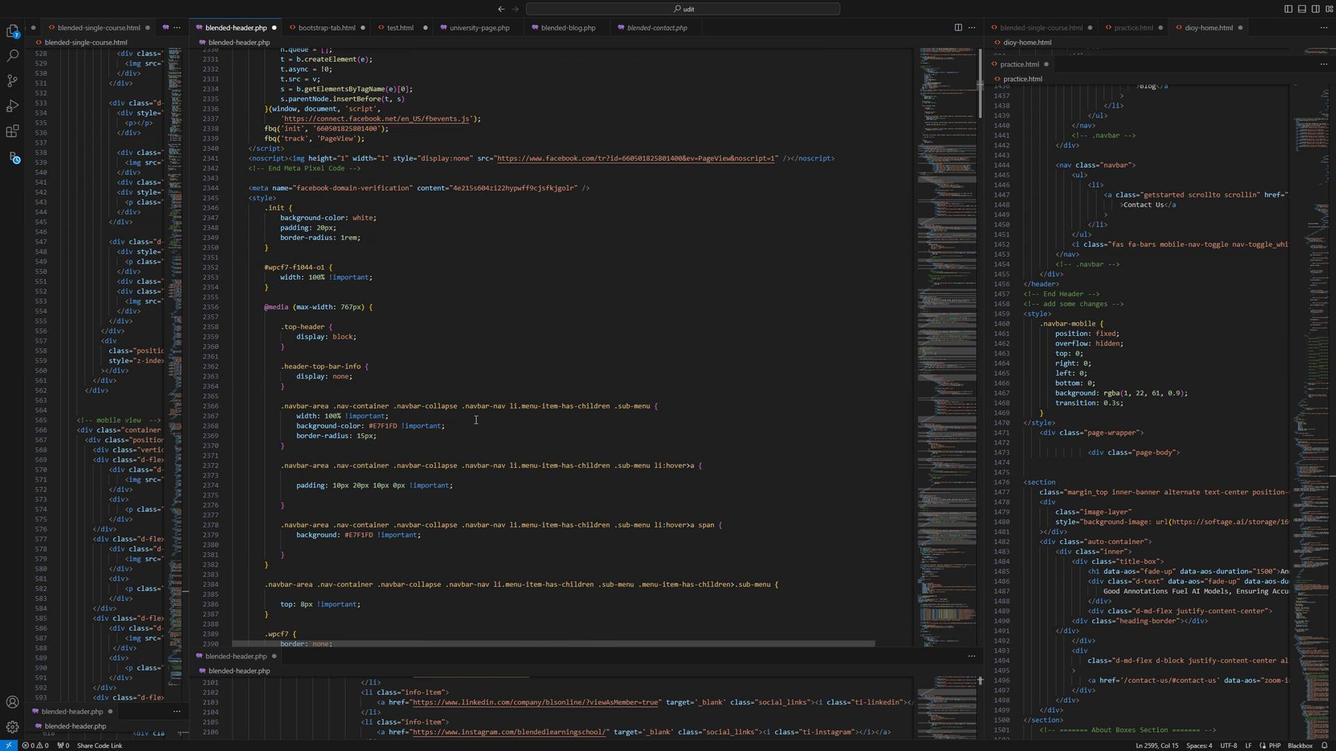 
Action: Mouse scrolled (518, 421) with delta (0, 0)
Screenshot: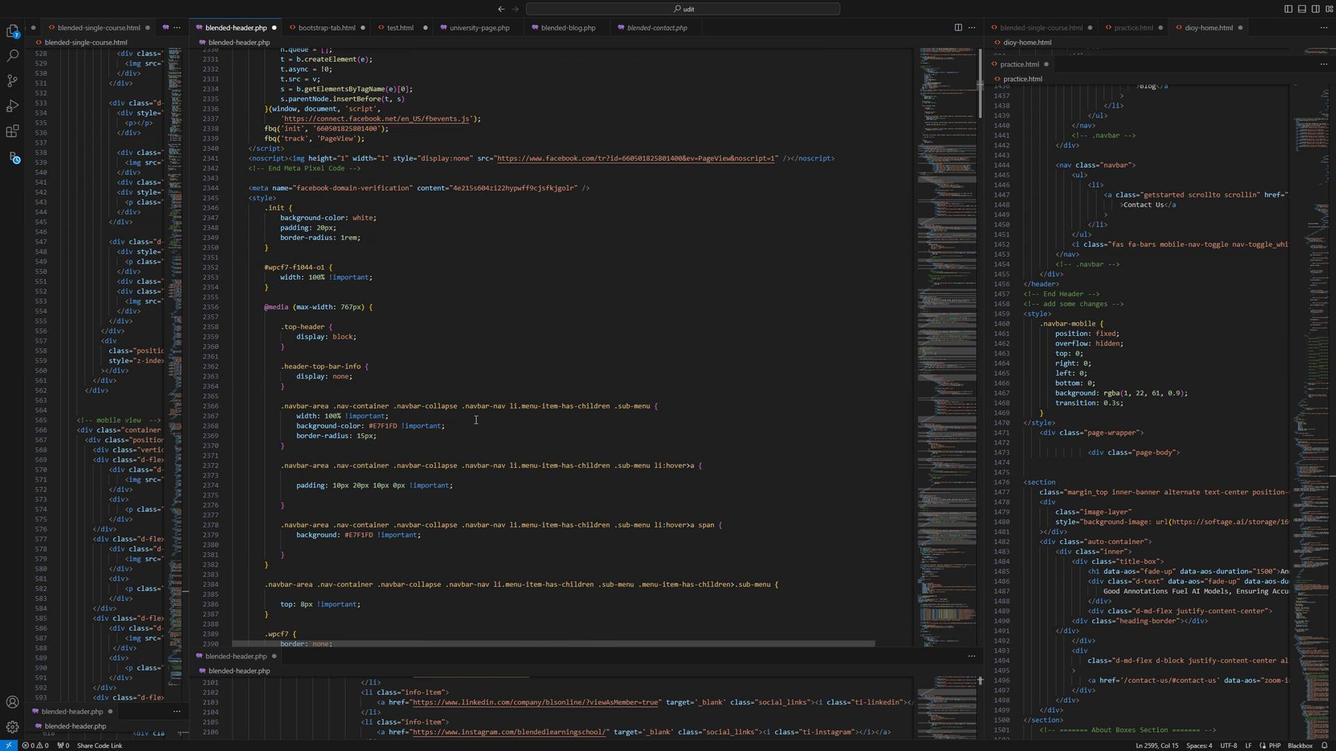 
Action: Mouse scrolled (518, 421) with delta (0, 0)
Screenshot: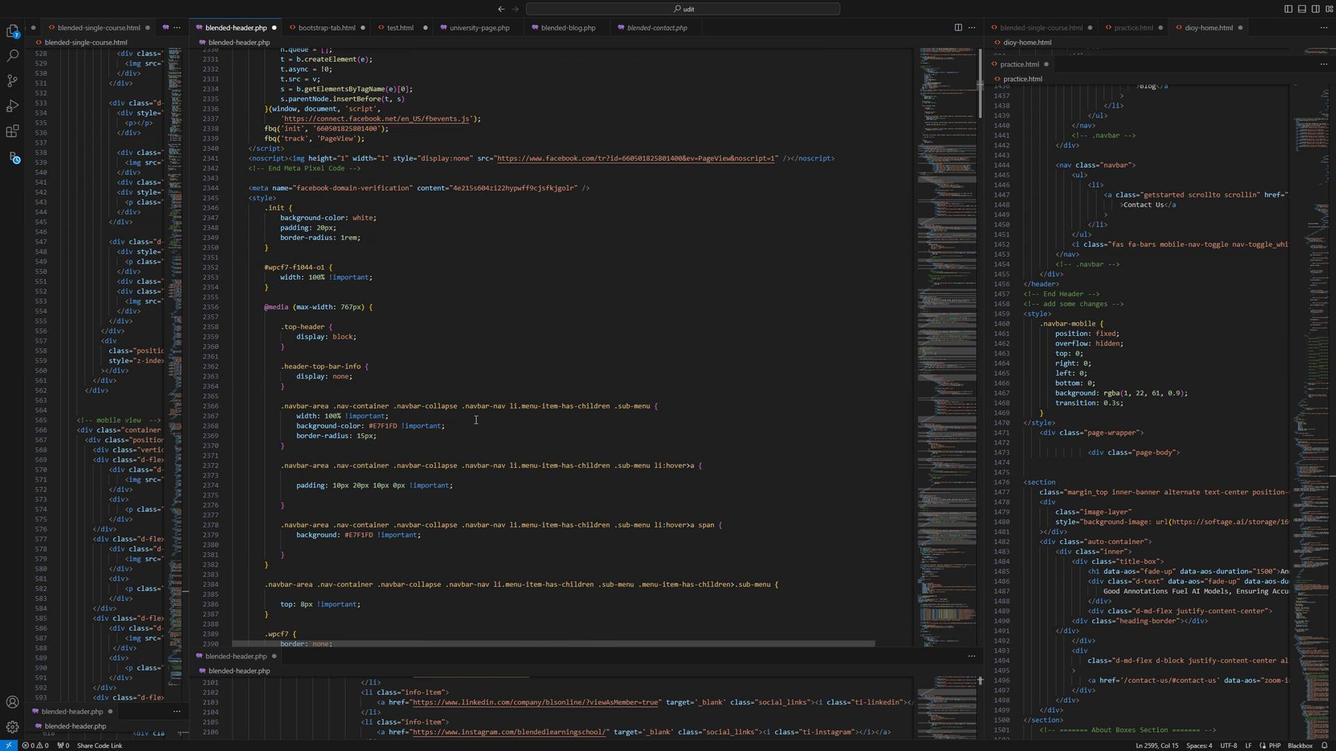 
Action: Mouse scrolled (518, 421) with delta (0, 0)
Screenshot: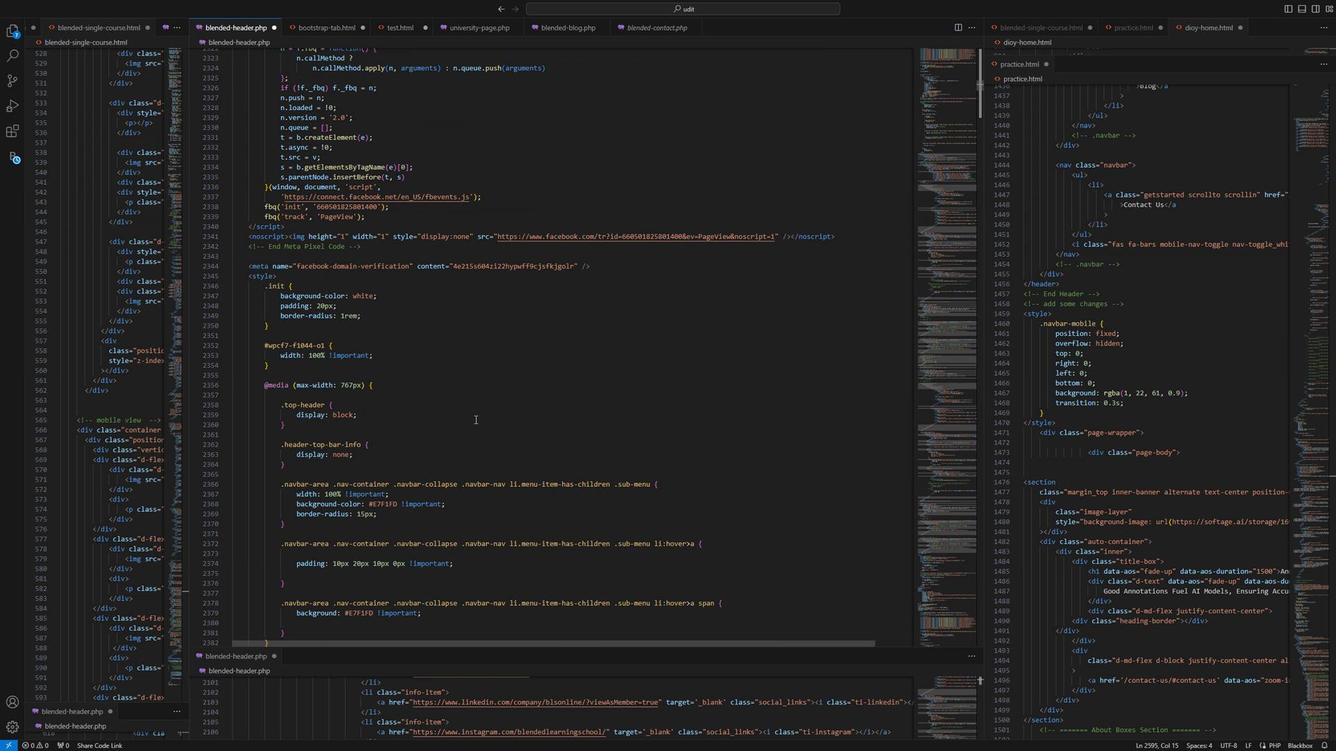 
Action: Mouse scrolled (518, 421) with delta (0, 0)
Screenshot: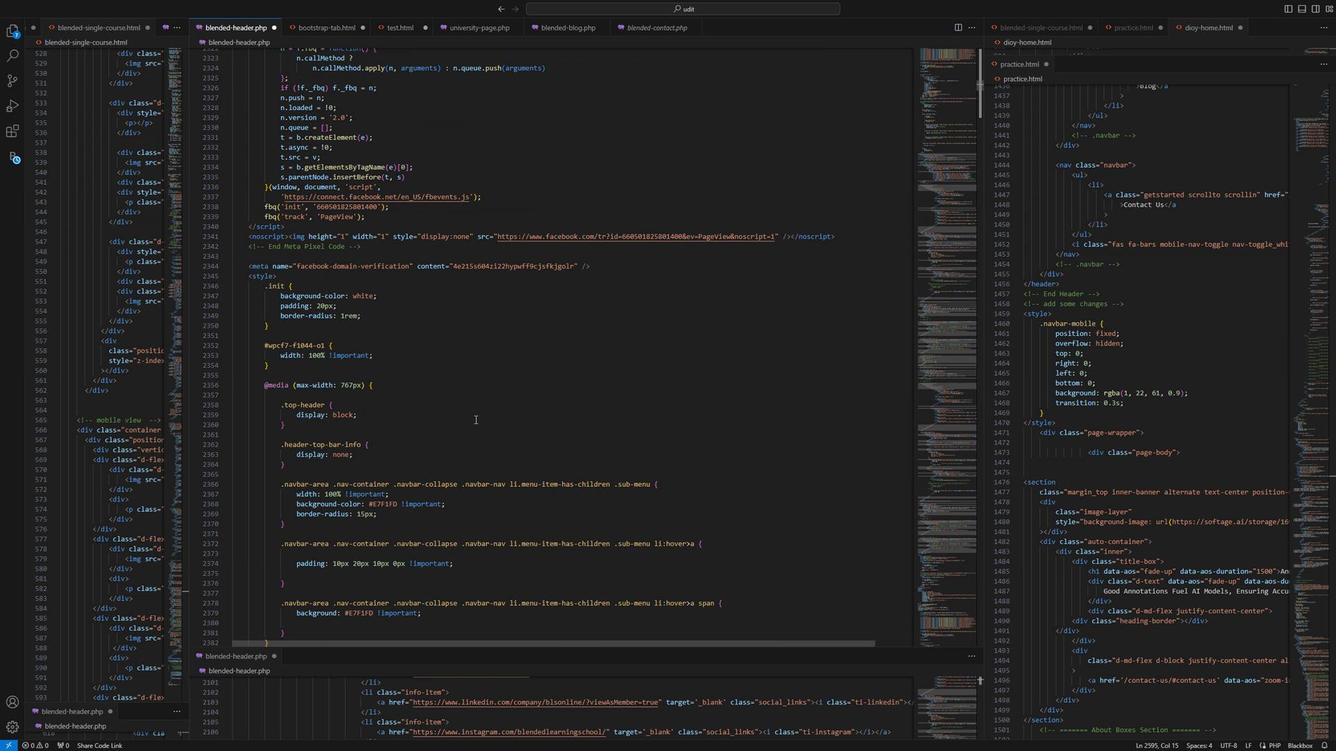 
Action: Mouse scrolled (518, 421) with delta (0, 0)
Screenshot: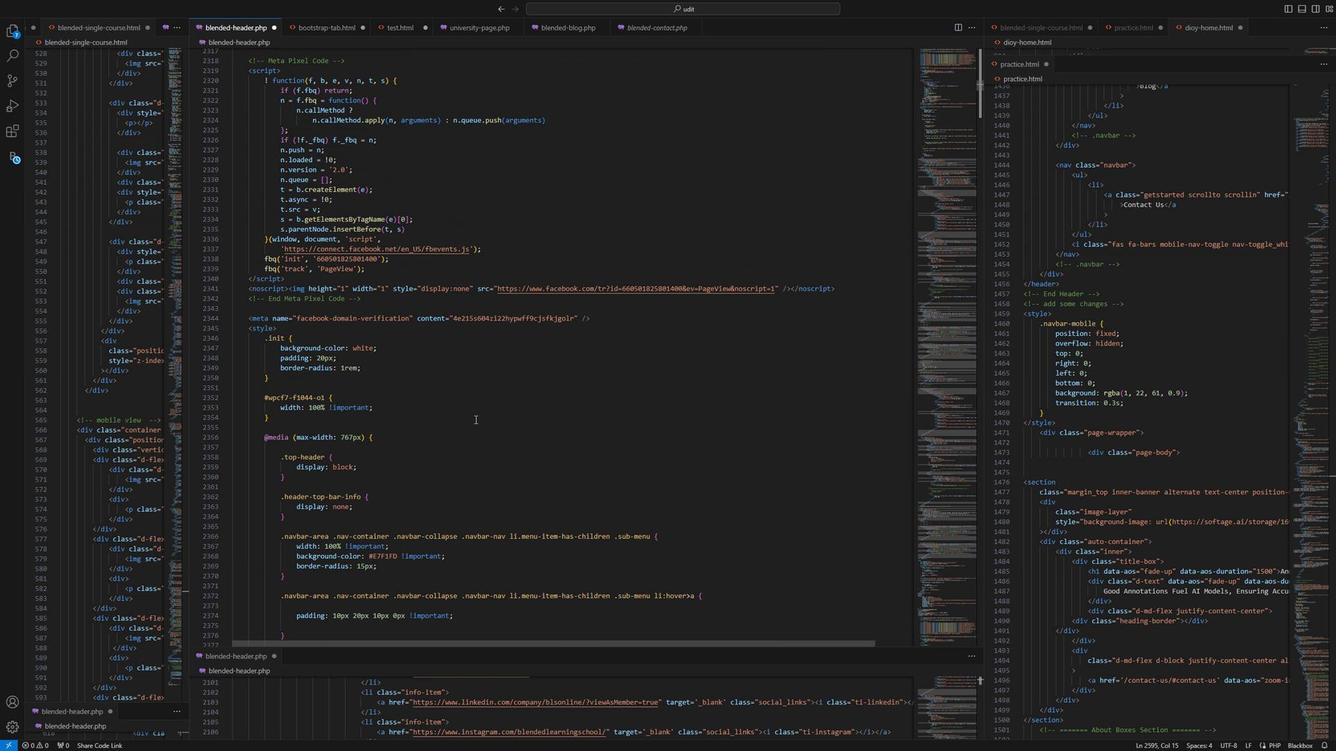
Action: Mouse scrolled (518, 421) with delta (0, 0)
Screenshot: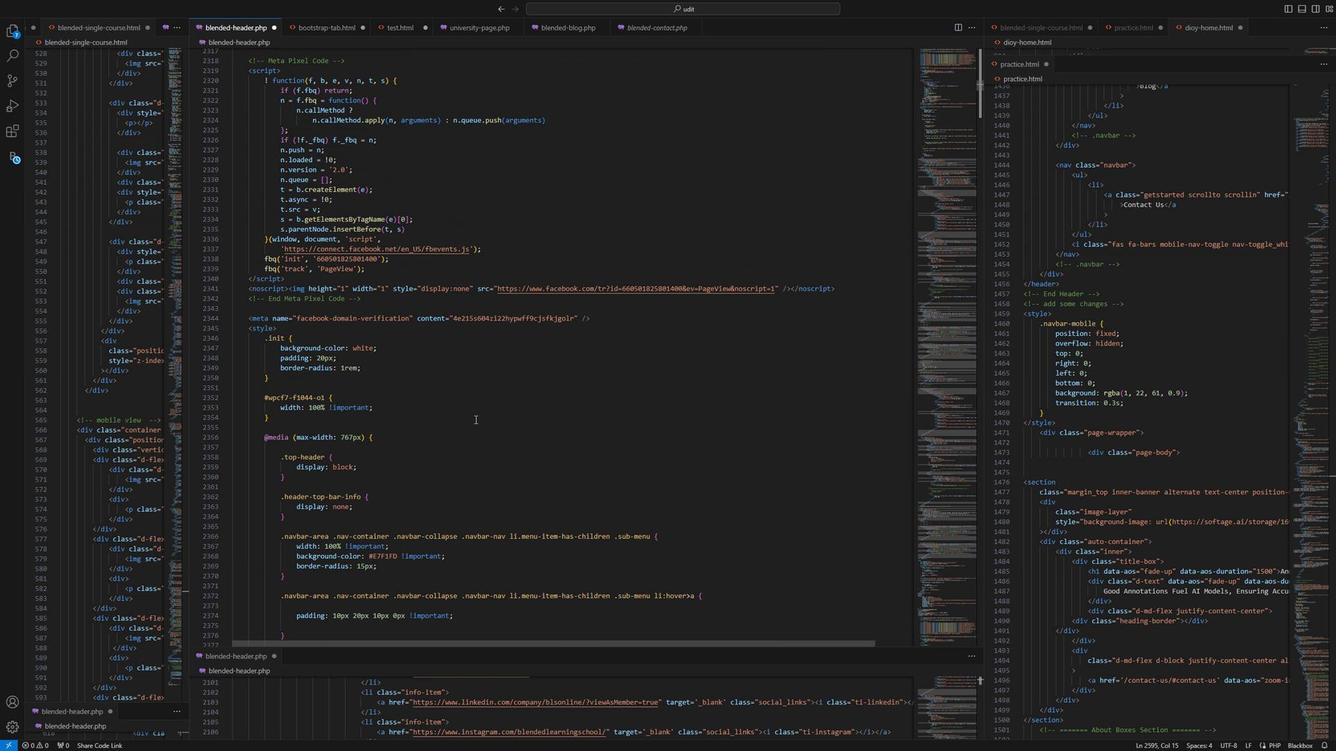 
Action: Mouse scrolled (518, 421) with delta (0, 0)
Screenshot: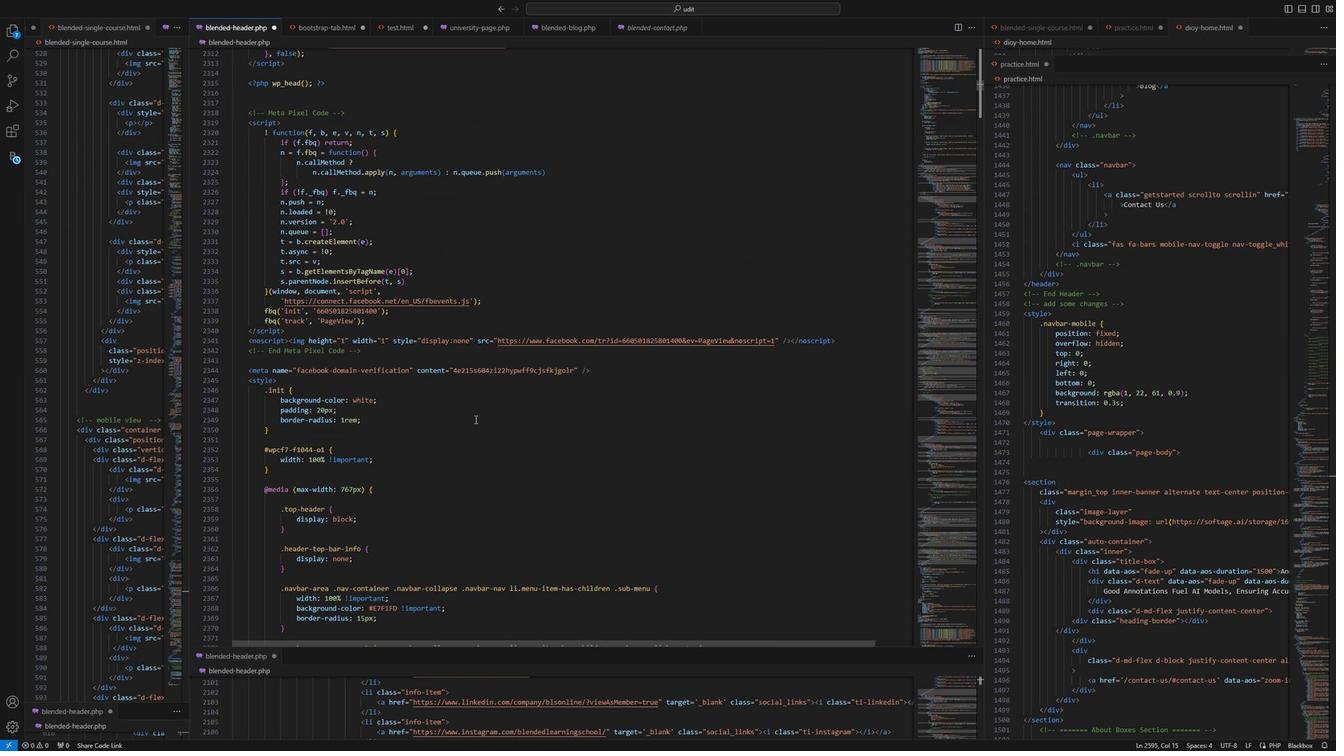 
Action: Mouse scrolled (518, 421) with delta (0, 0)
Screenshot: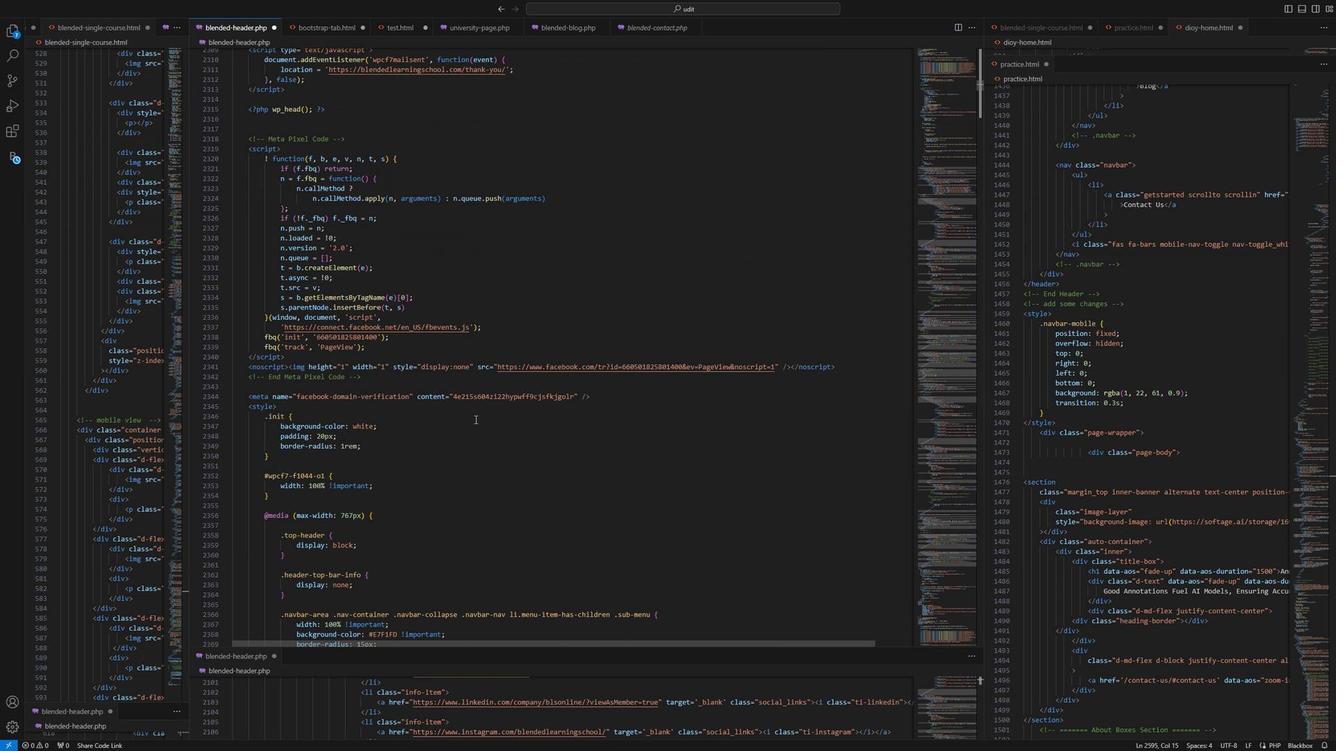 
Action: Mouse scrolled (518, 421) with delta (0, 0)
Screenshot: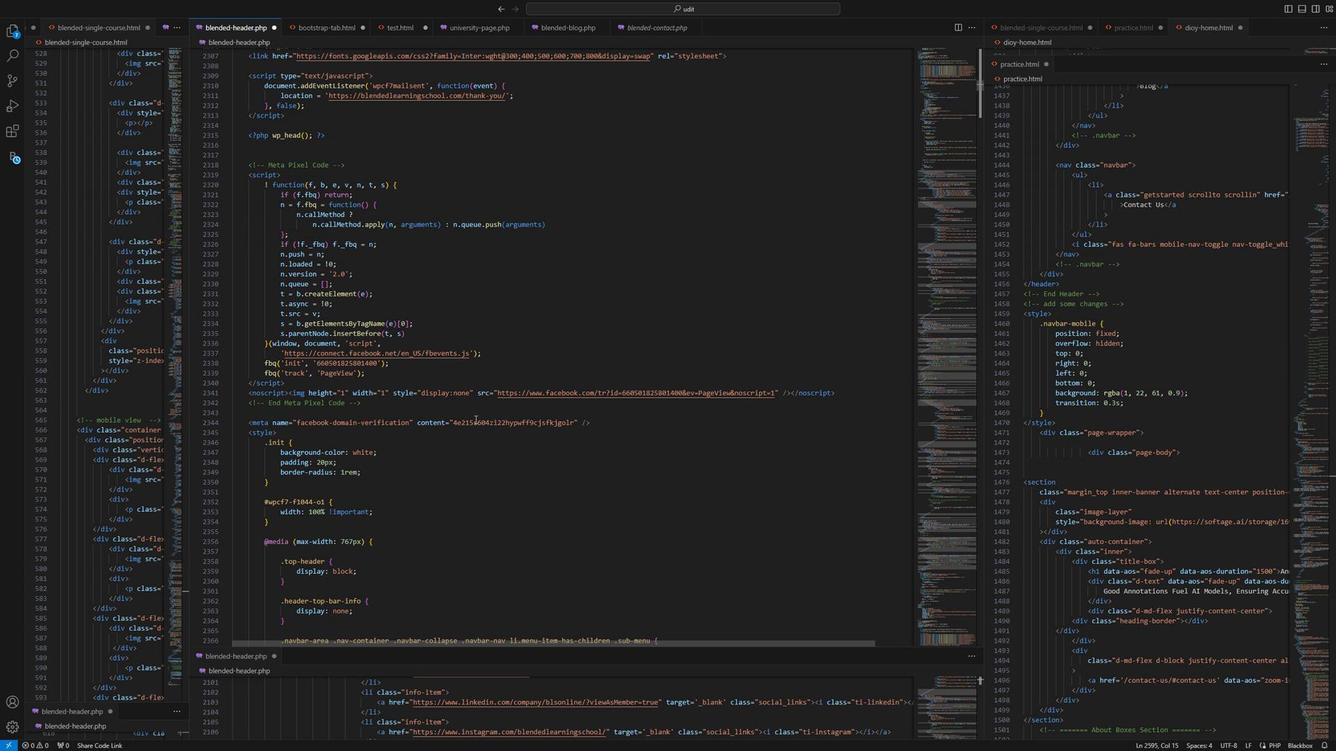
Action: Mouse scrolled (518, 421) with delta (0, 0)
Screenshot: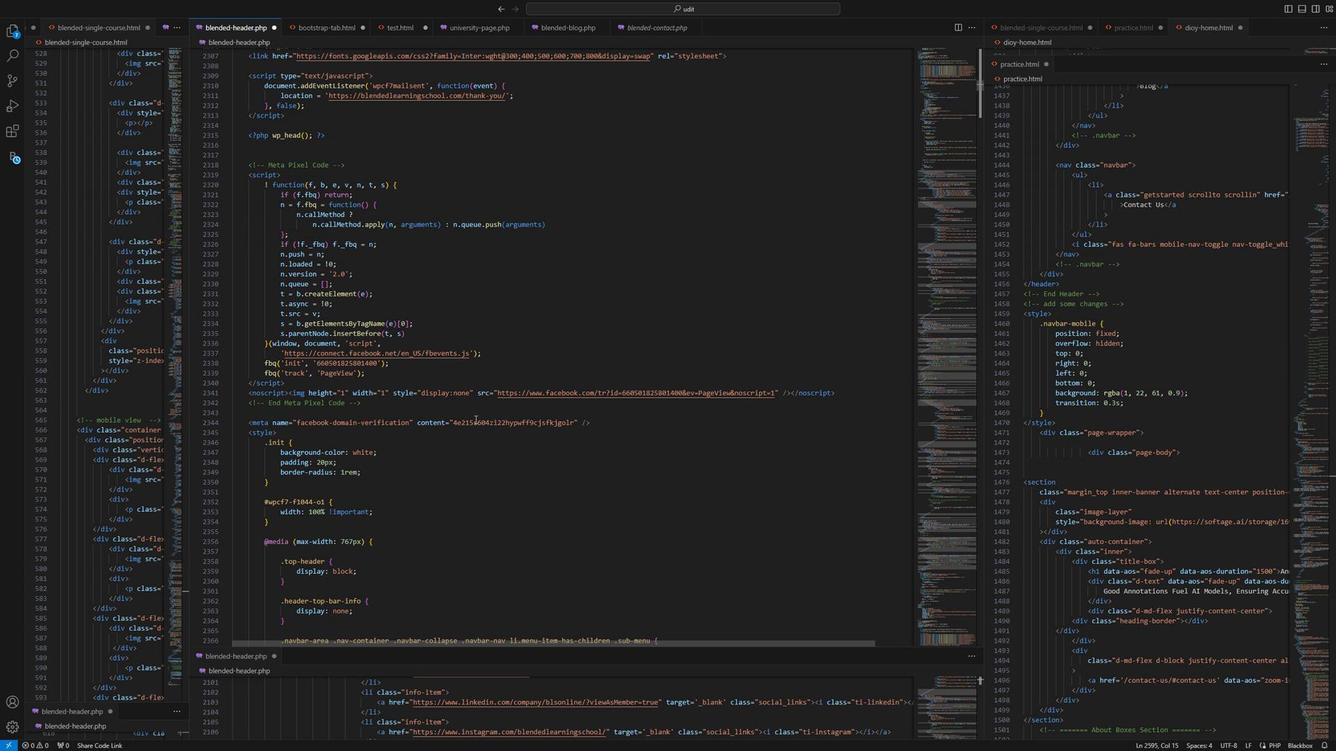 
Action: Mouse scrolled (518, 421) with delta (0, 0)
Screenshot: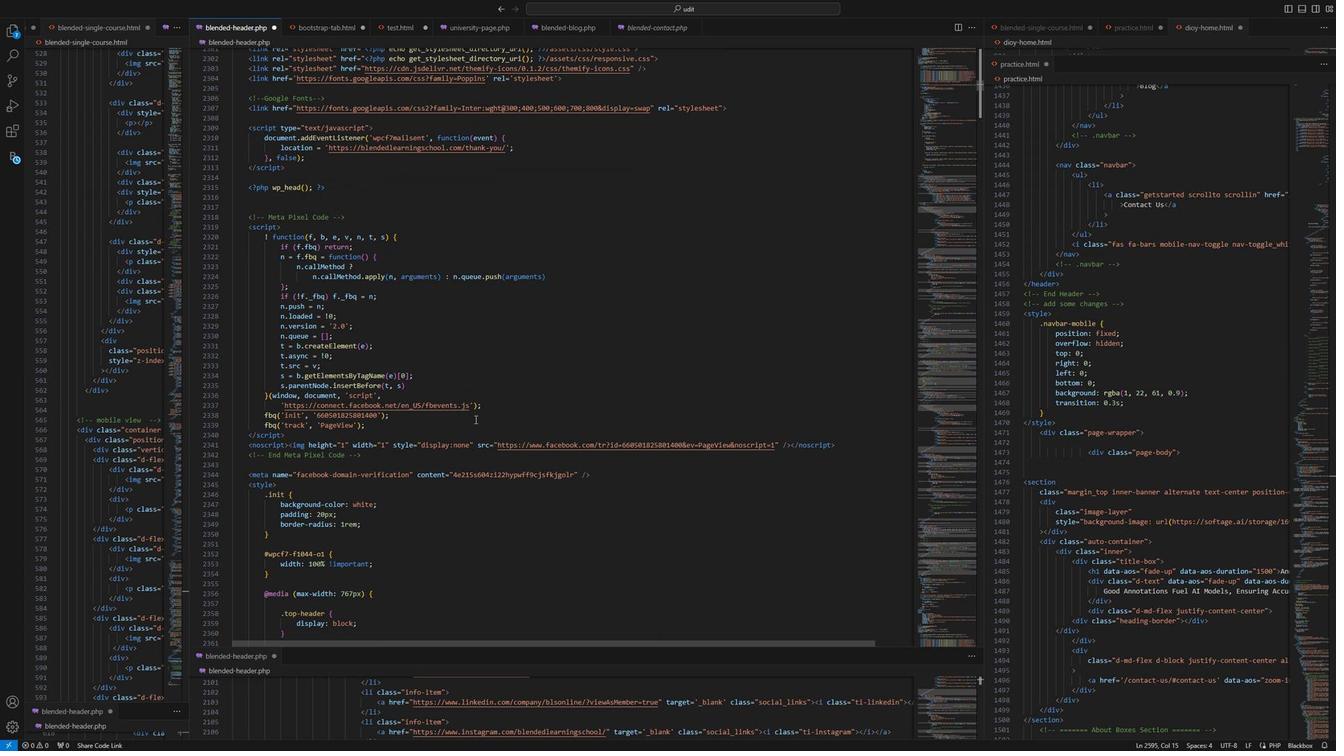 
Action: Mouse scrolled (518, 421) with delta (0, 0)
Screenshot: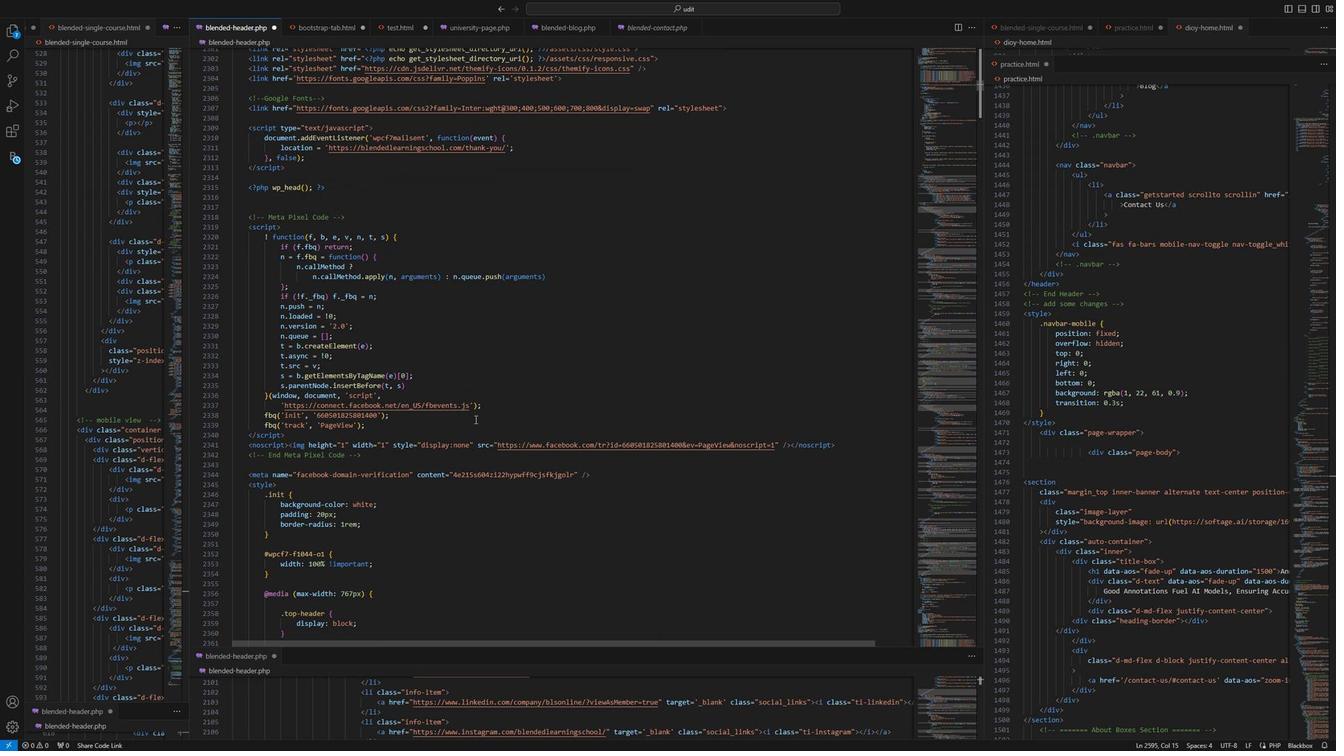 
Action: Mouse scrolled (518, 421) with delta (0, 0)
Screenshot: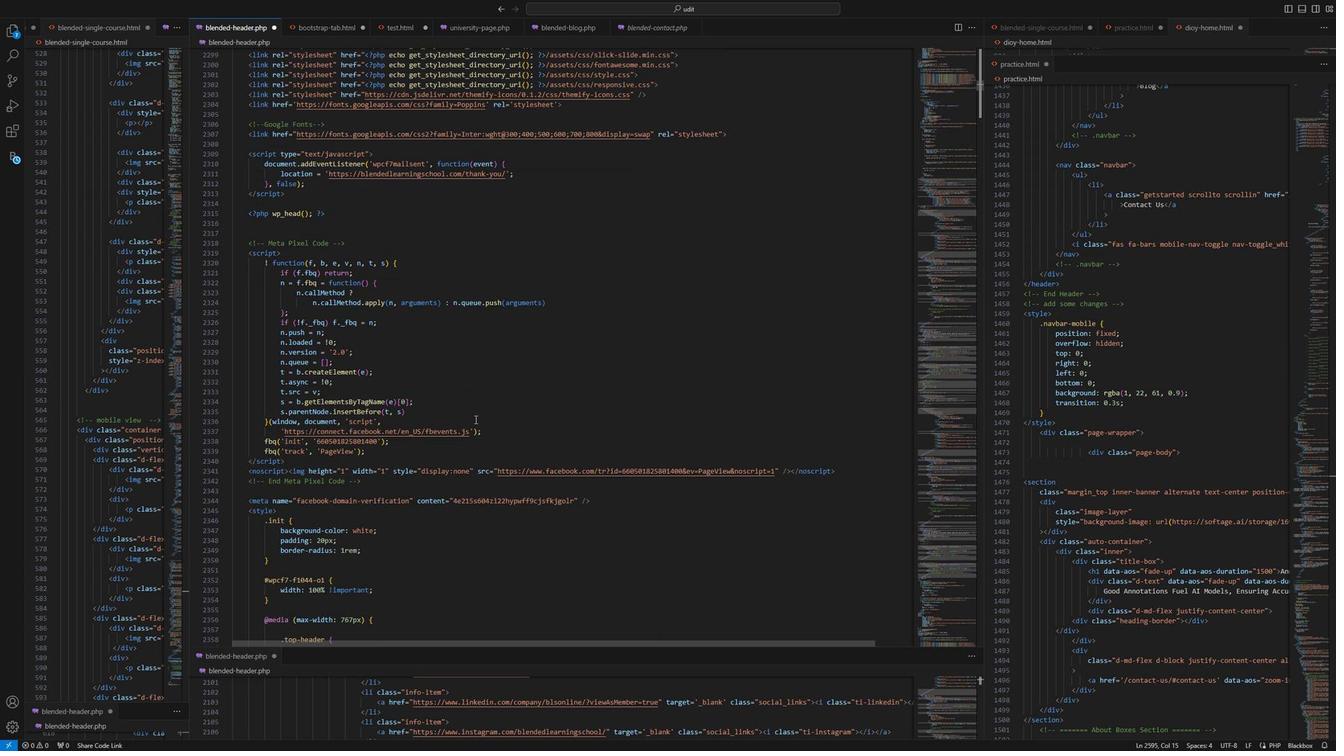 
Action: Mouse scrolled (518, 421) with delta (0, 0)
Screenshot: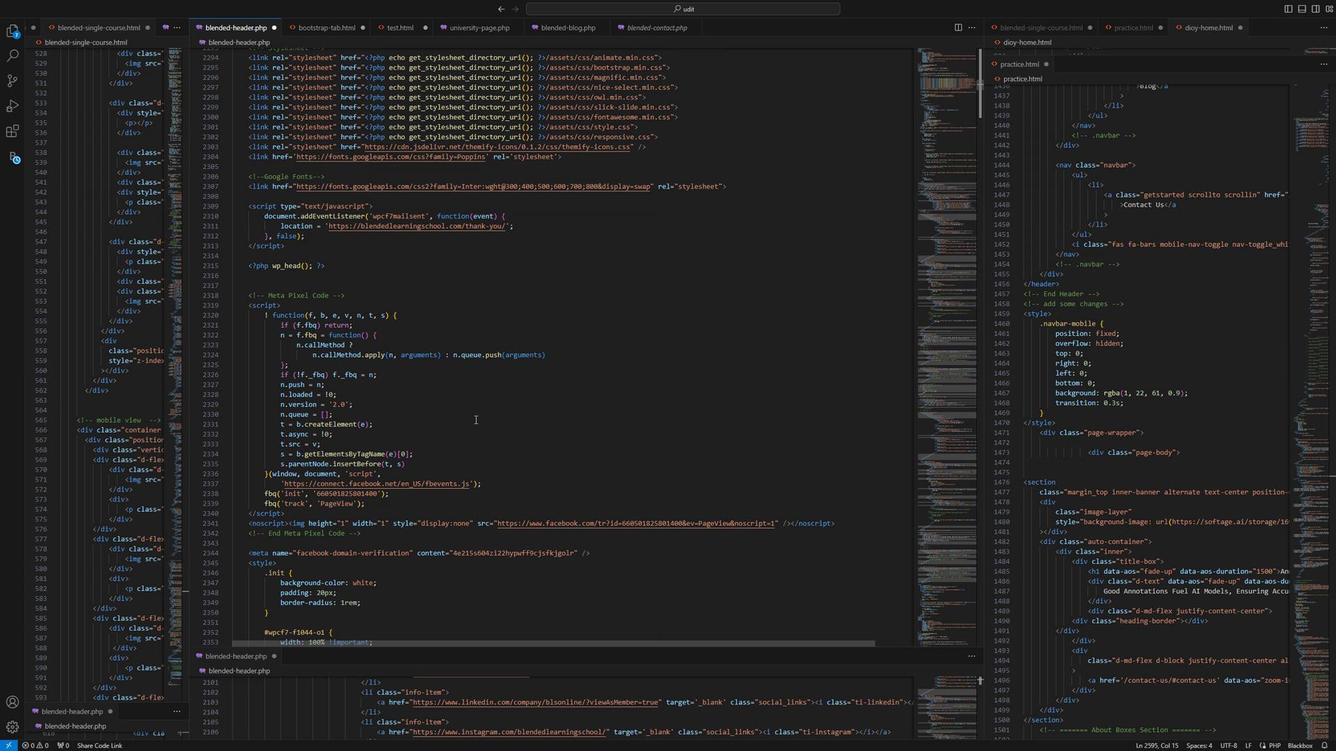 
Action: Mouse scrolled (518, 421) with delta (0, 0)
Screenshot: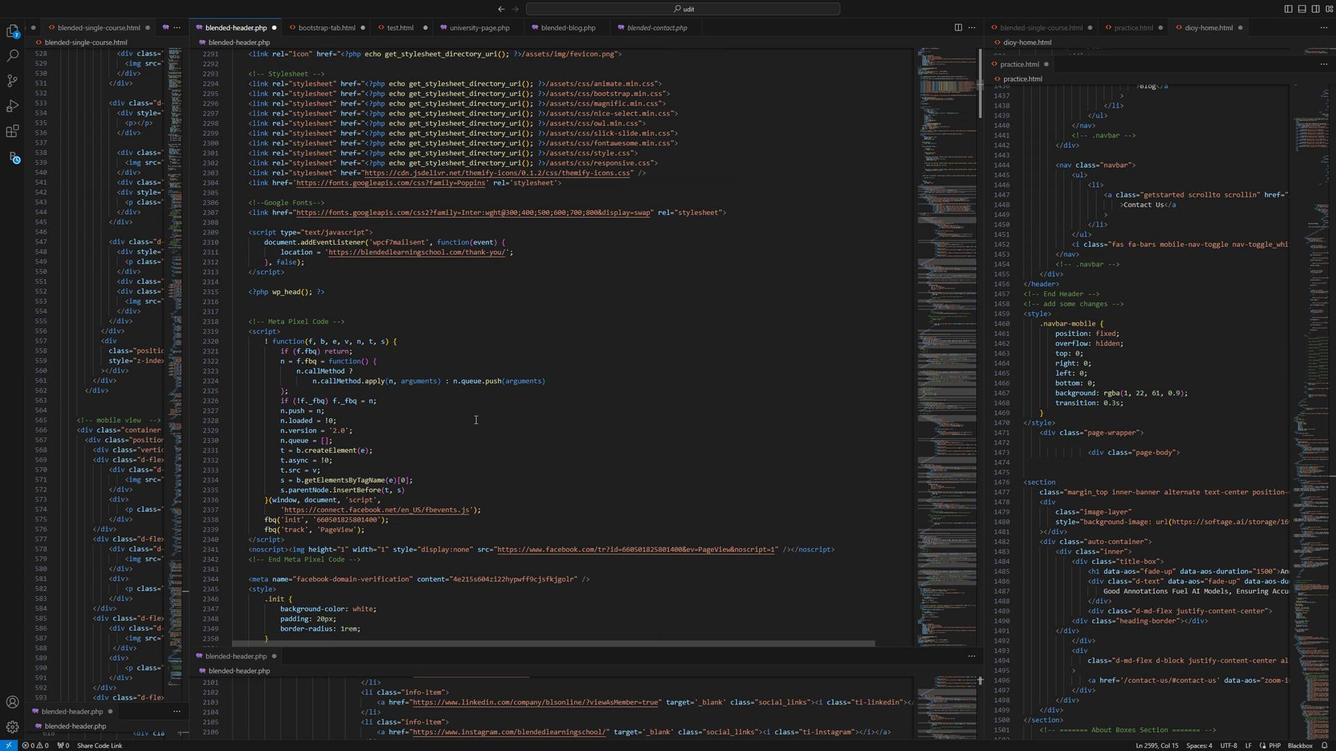 
Action: Mouse scrolled (518, 421) with delta (0, 0)
Screenshot: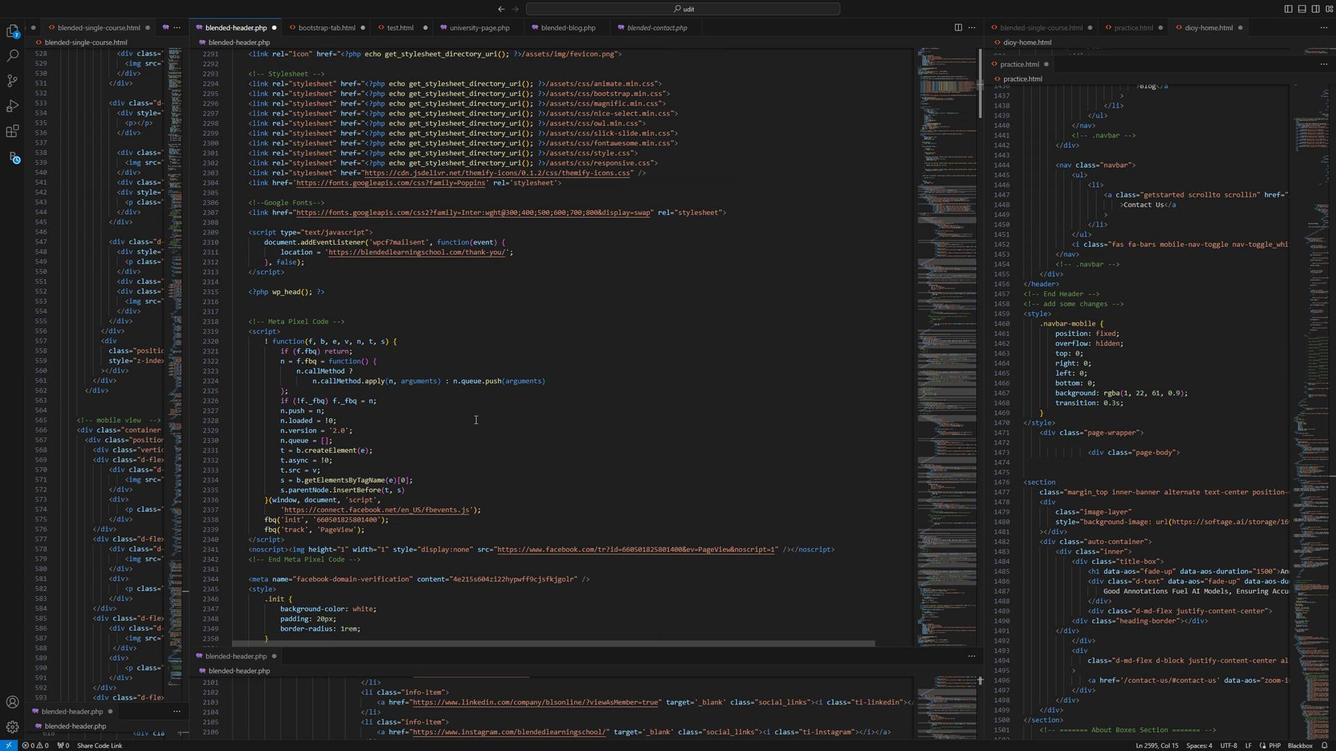 
Action: Mouse scrolled (518, 421) with delta (0, 0)
Screenshot: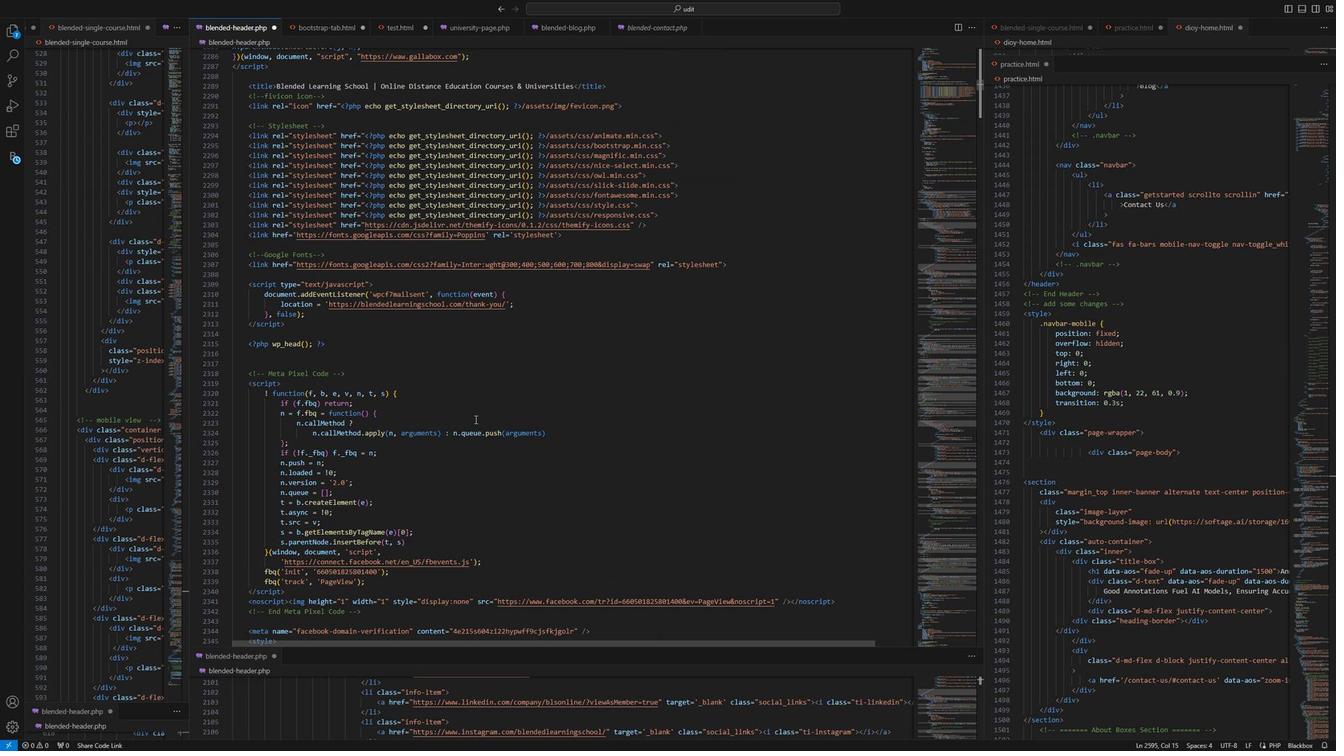 
Action: Mouse scrolled (518, 421) with delta (0, 0)
Screenshot: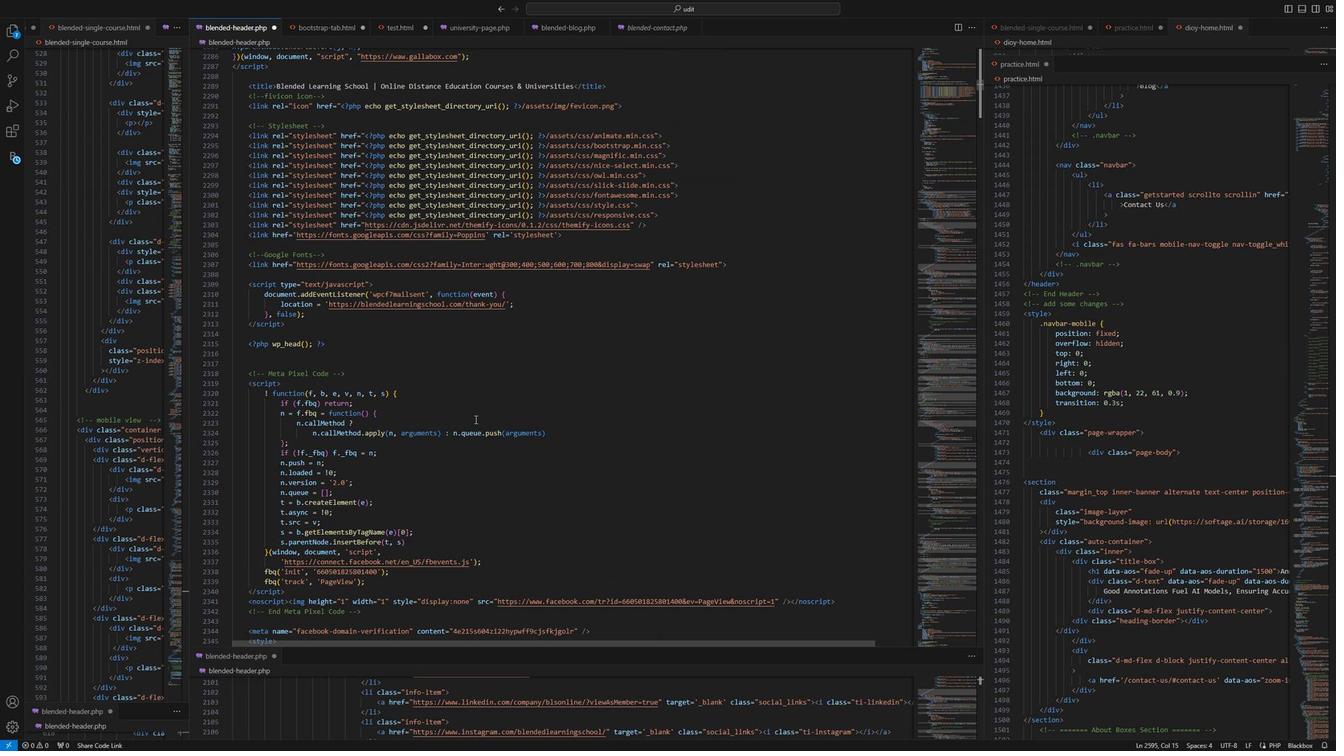 
Action: Mouse scrolled (518, 421) with delta (0, 0)
Screenshot: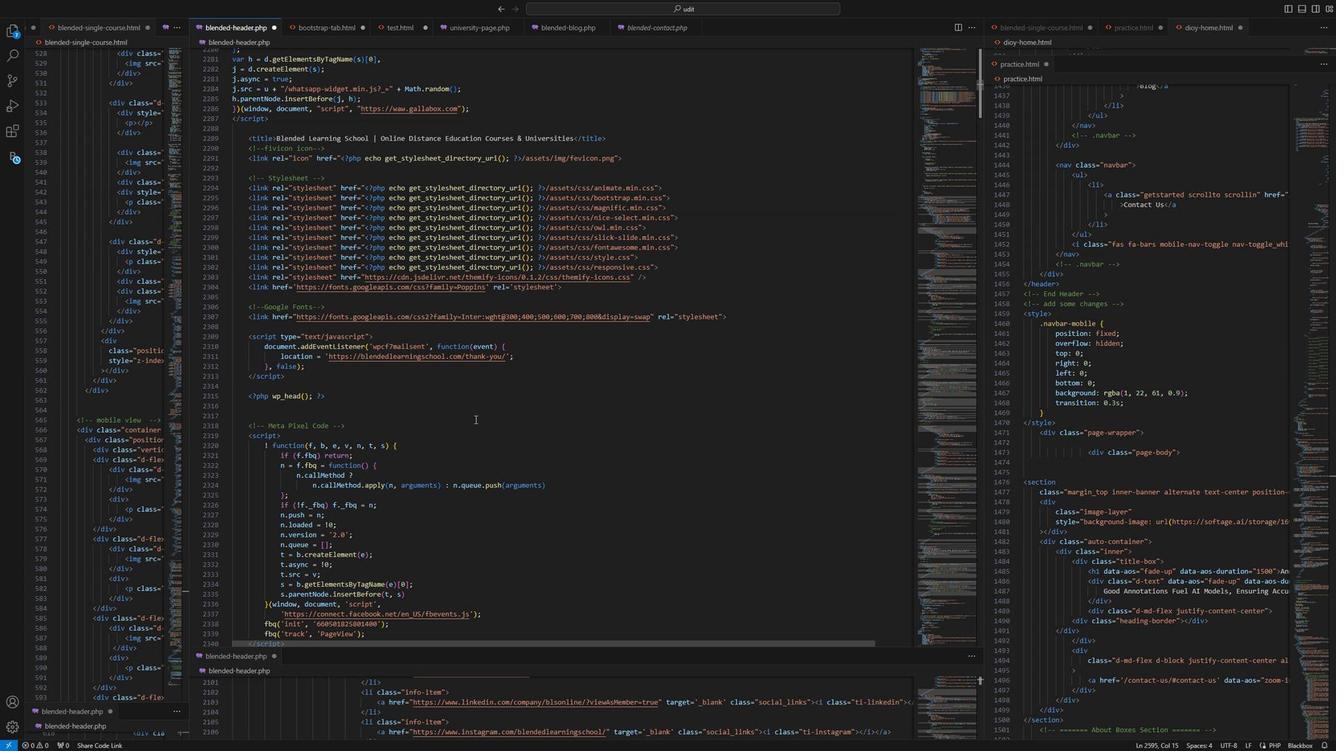 
Action: Mouse scrolled (518, 421) with delta (0, 0)
Screenshot: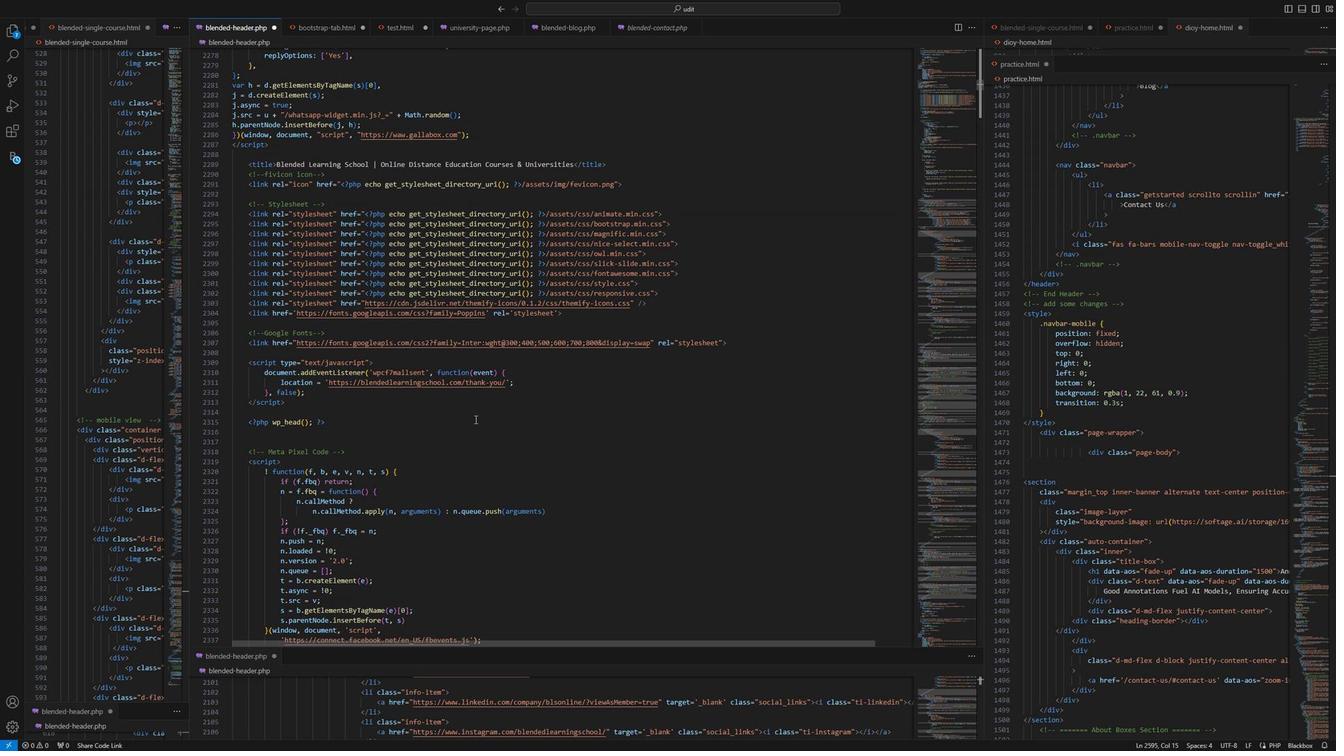 
Action: Mouse scrolled (518, 421) with delta (0, 0)
Screenshot: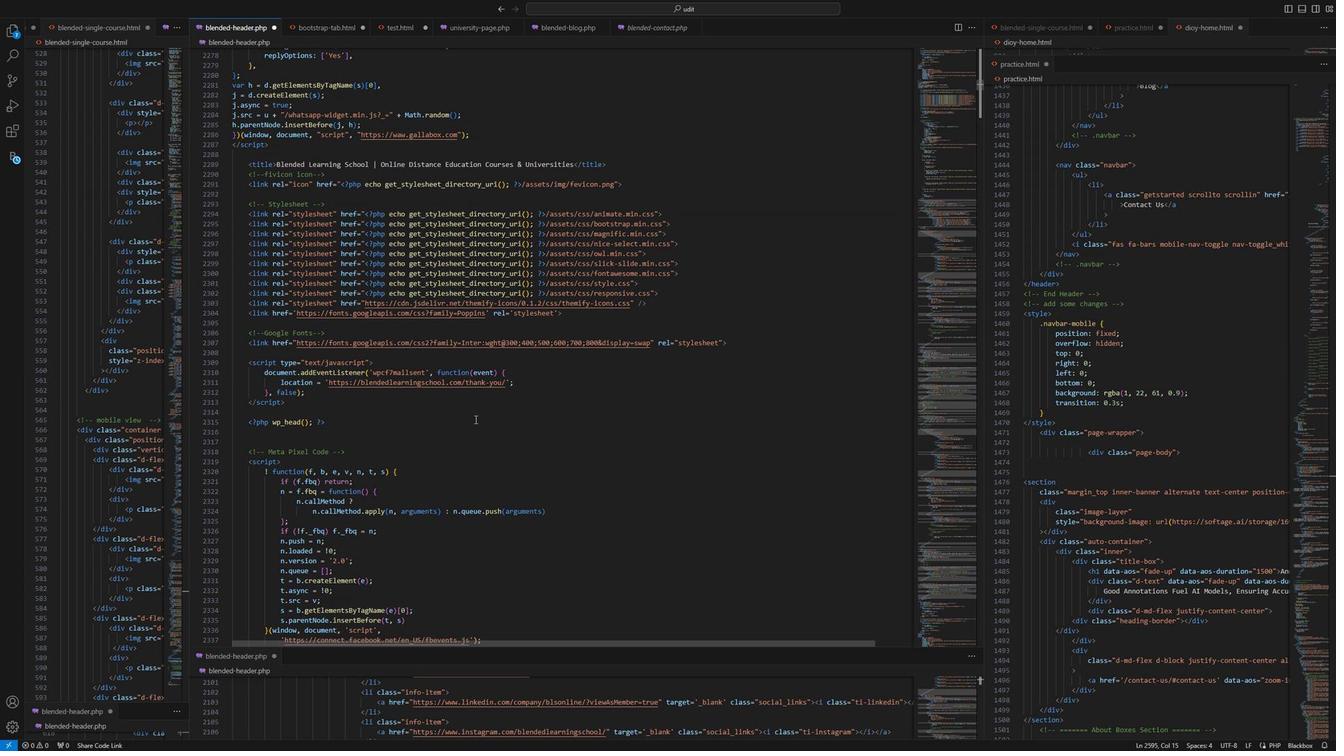 
Action: Mouse scrolled (518, 421) with delta (0, 0)
Screenshot: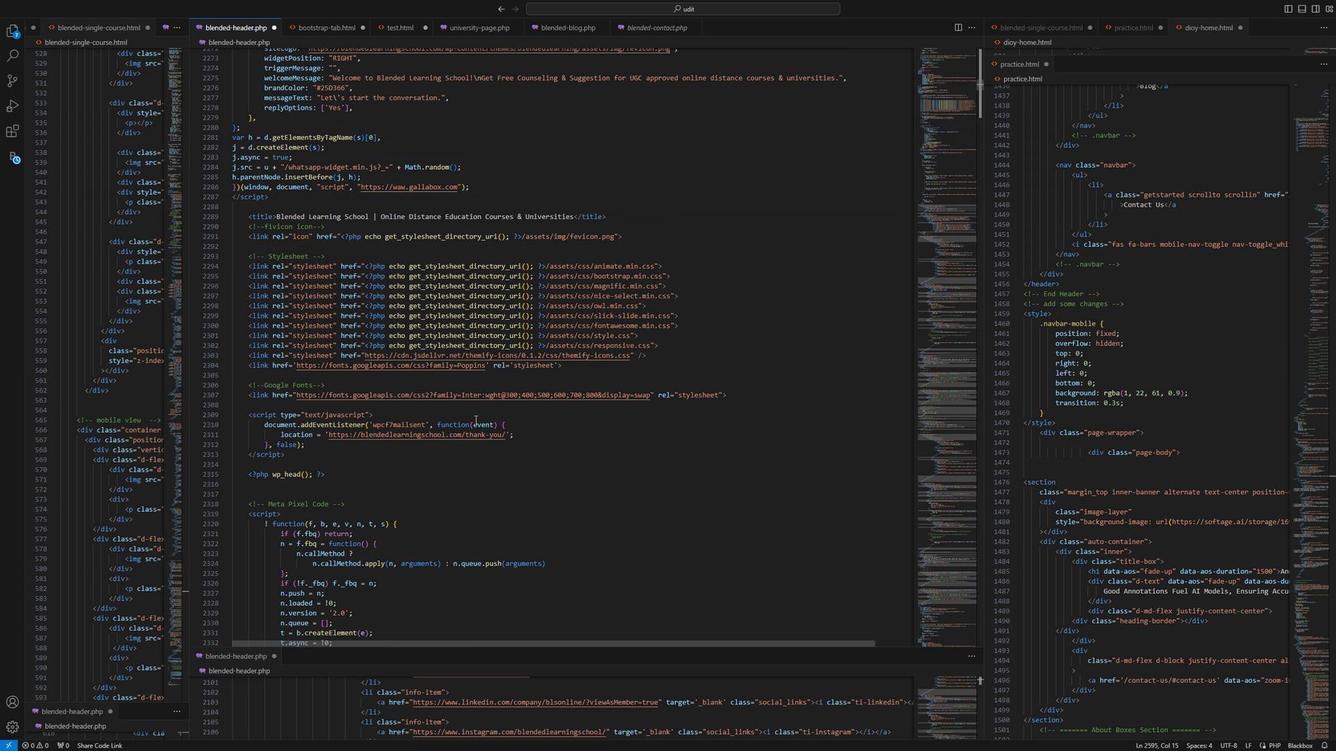 
Action: Mouse scrolled (518, 421) with delta (0, 0)
Screenshot: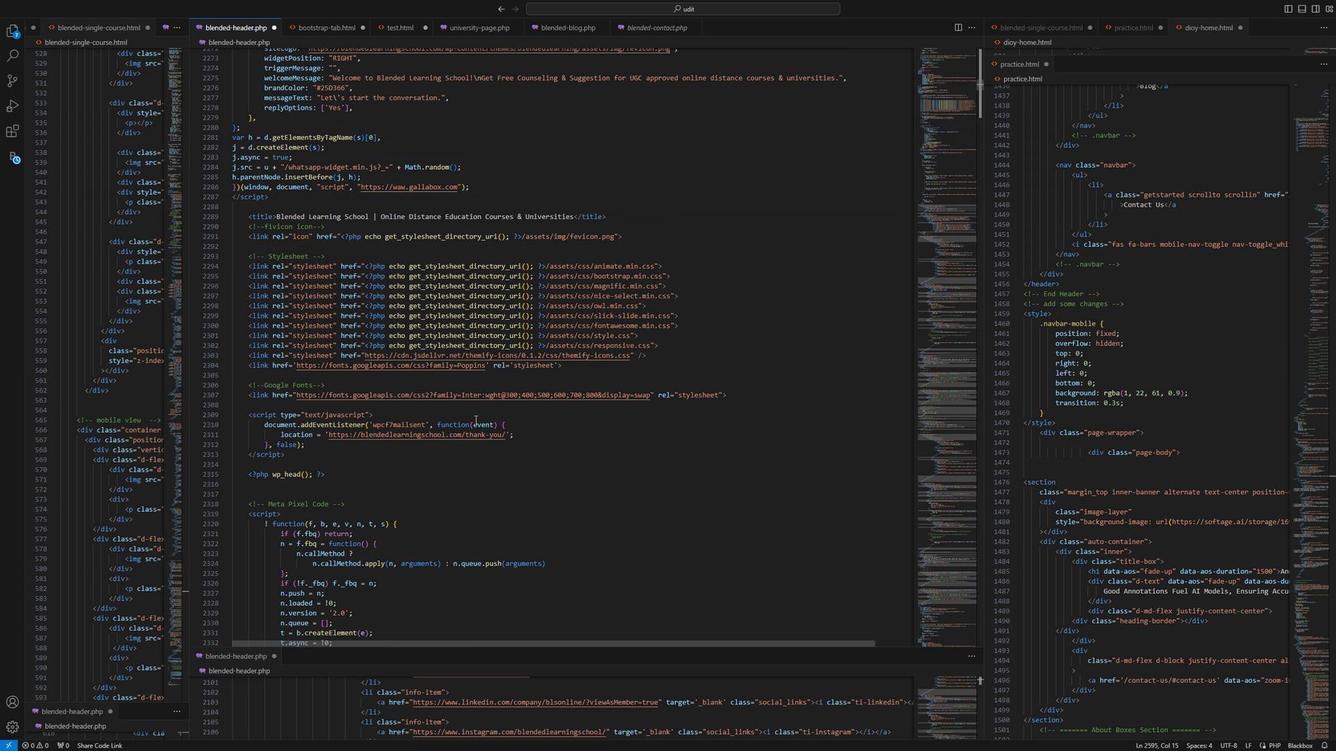 
Action: Mouse scrolled (518, 421) with delta (0, 0)
Screenshot: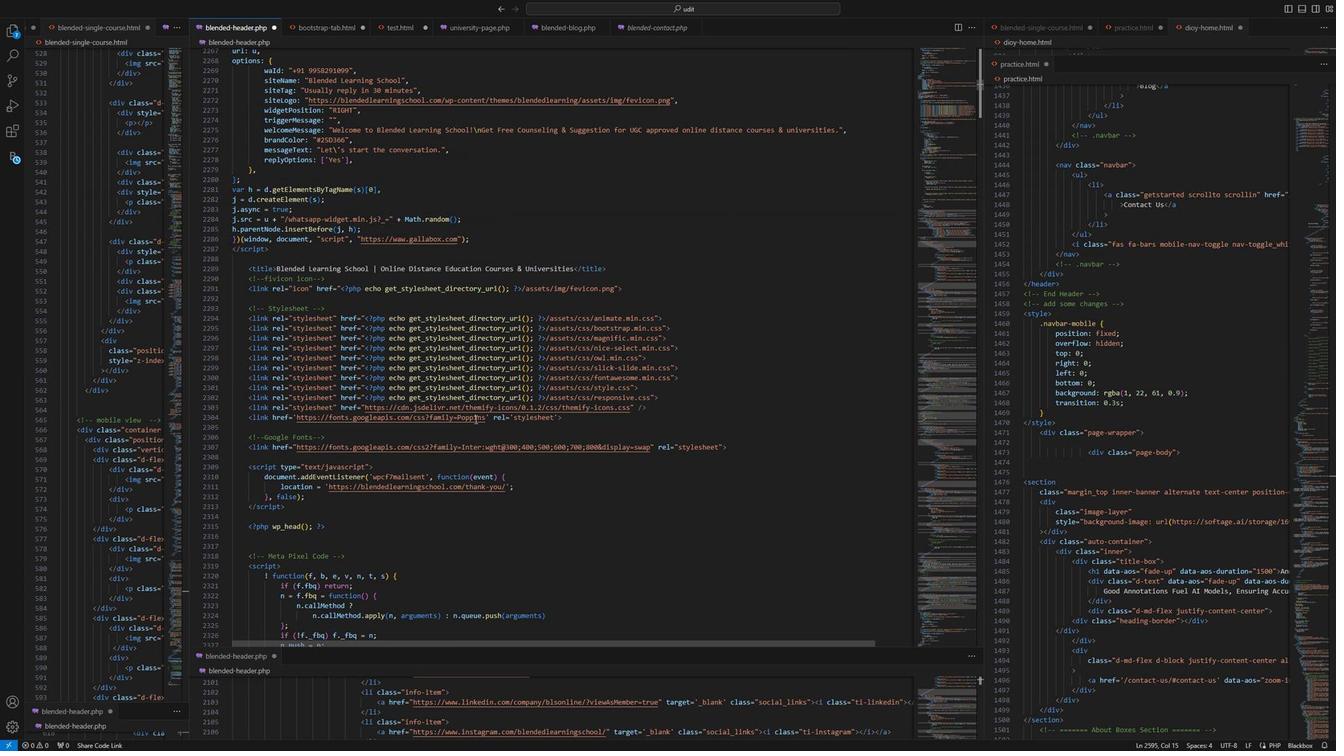 
Action: Mouse scrolled (518, 421) with delta (0, 0)
Screenshot: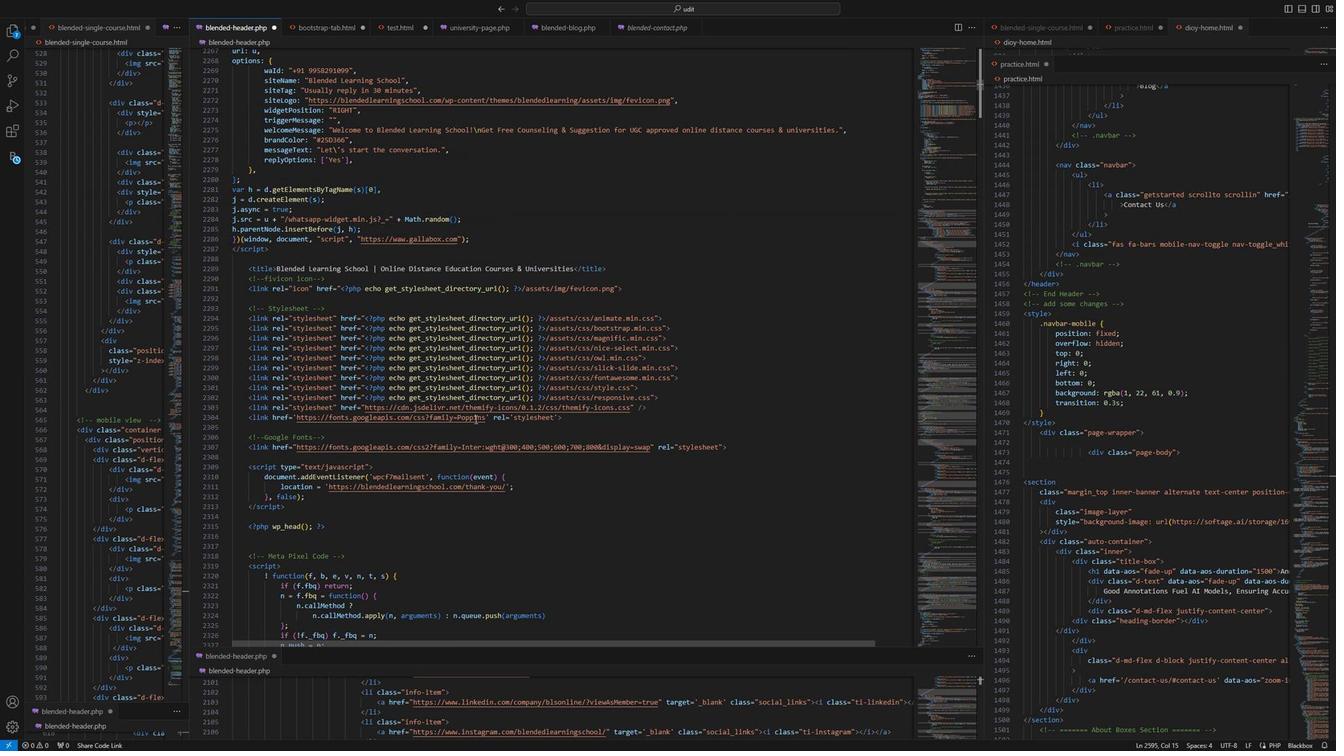 
Action: Mouse scrolled (518, 421) with delta (0, 0)
Screenshot: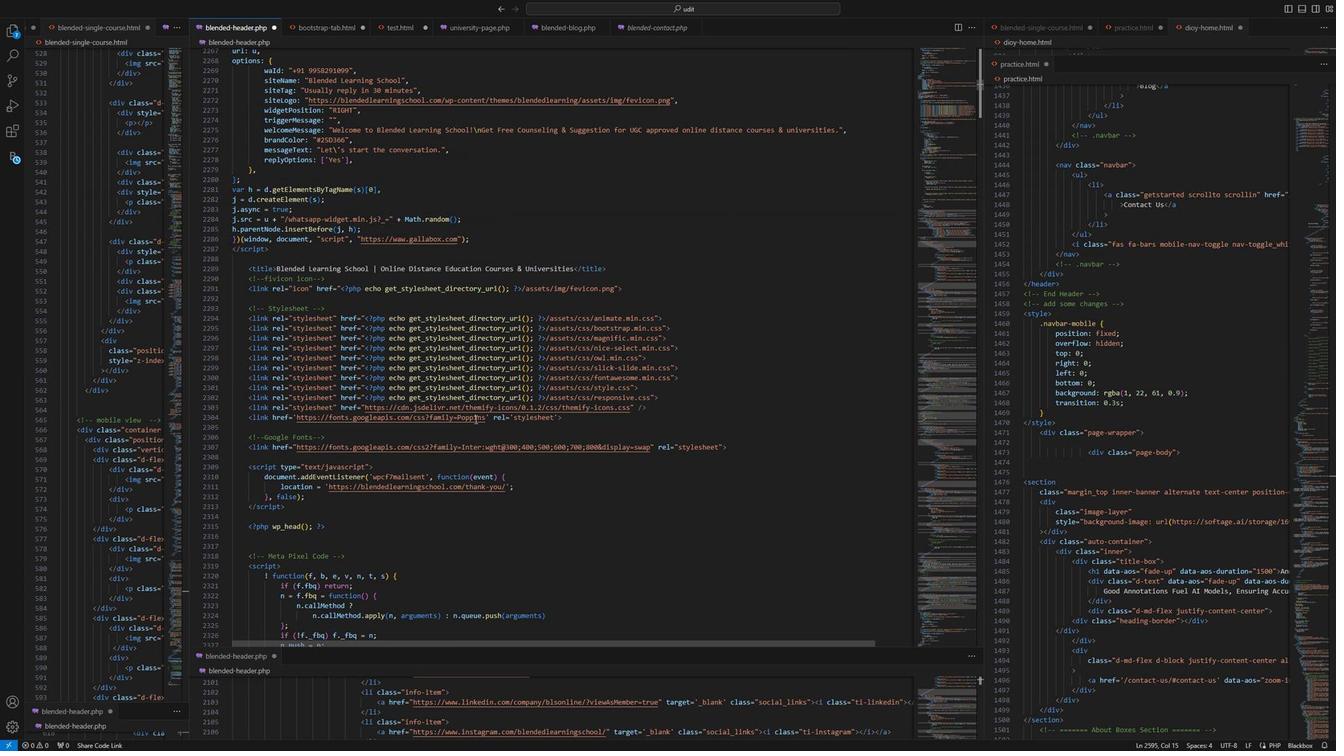 
Action: Mouse scrolled (518, 421) with delta (0, 0)
Screenshot: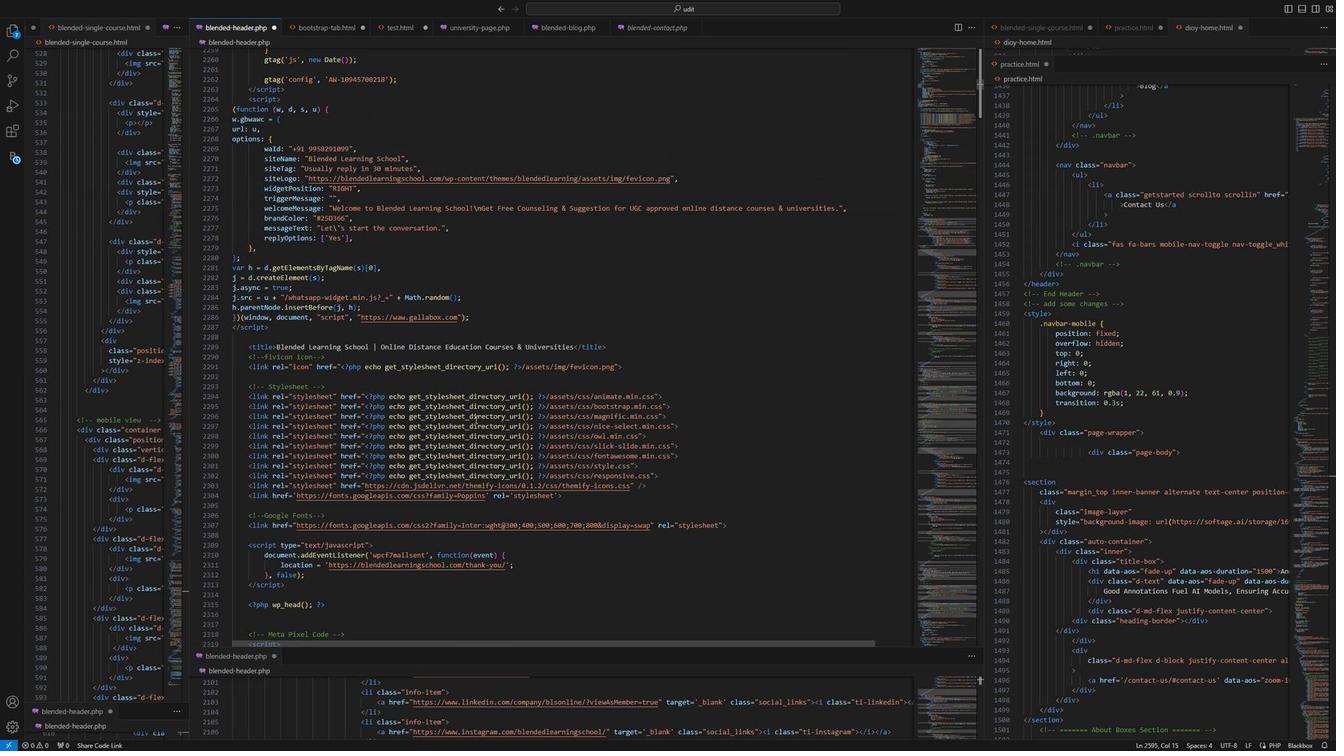 
Action: Mouse scrolled (518, 421) with delta (0, 0)
Screenshot: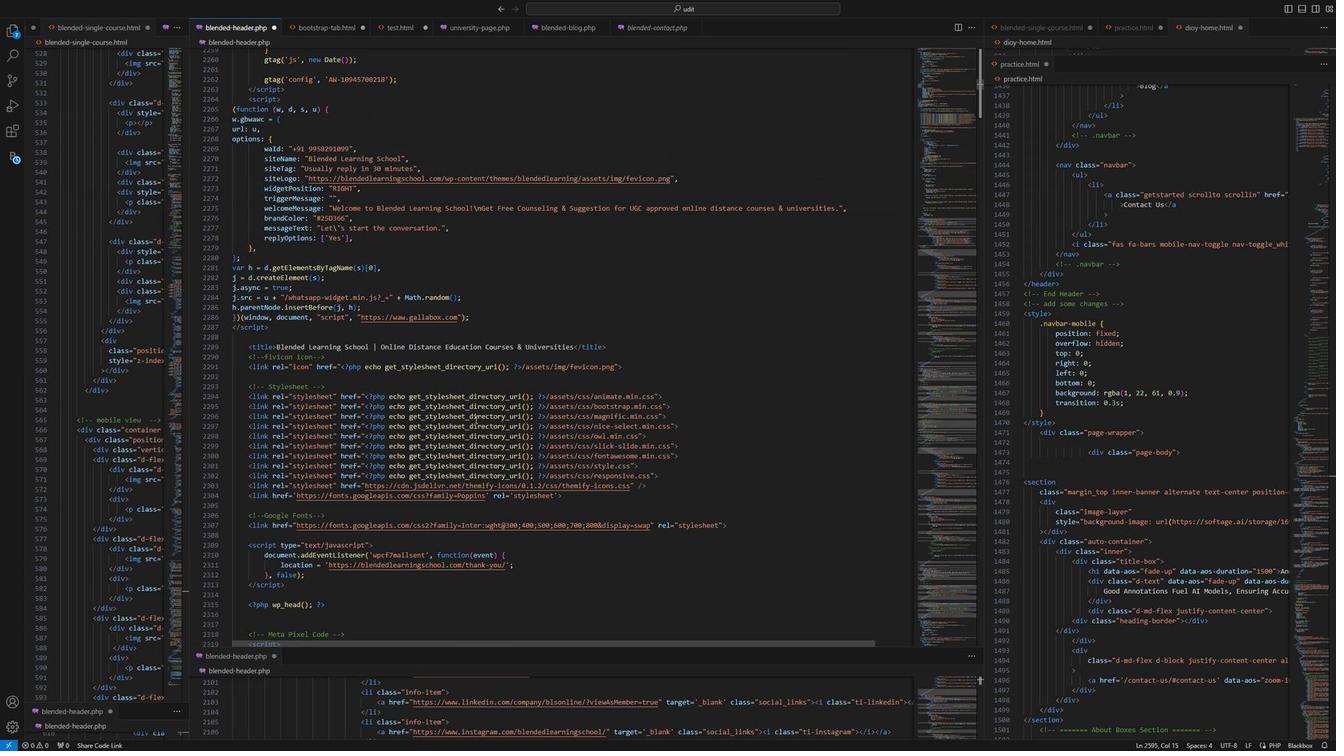 
Action: Mouse scrolled (518, 421) with delta (0, 0)
Screenshot: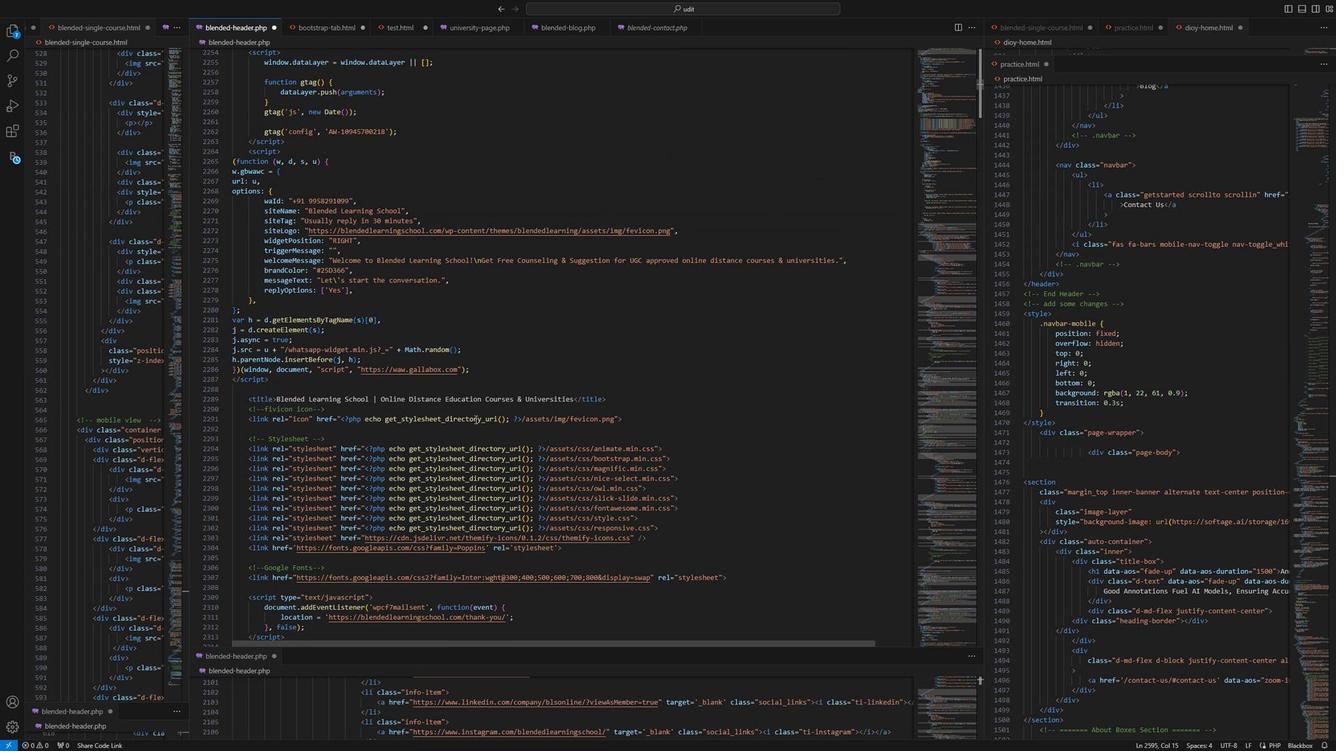 
Action: Mouse scrolled (518, 421) with delta (0, 0)
Screenshot: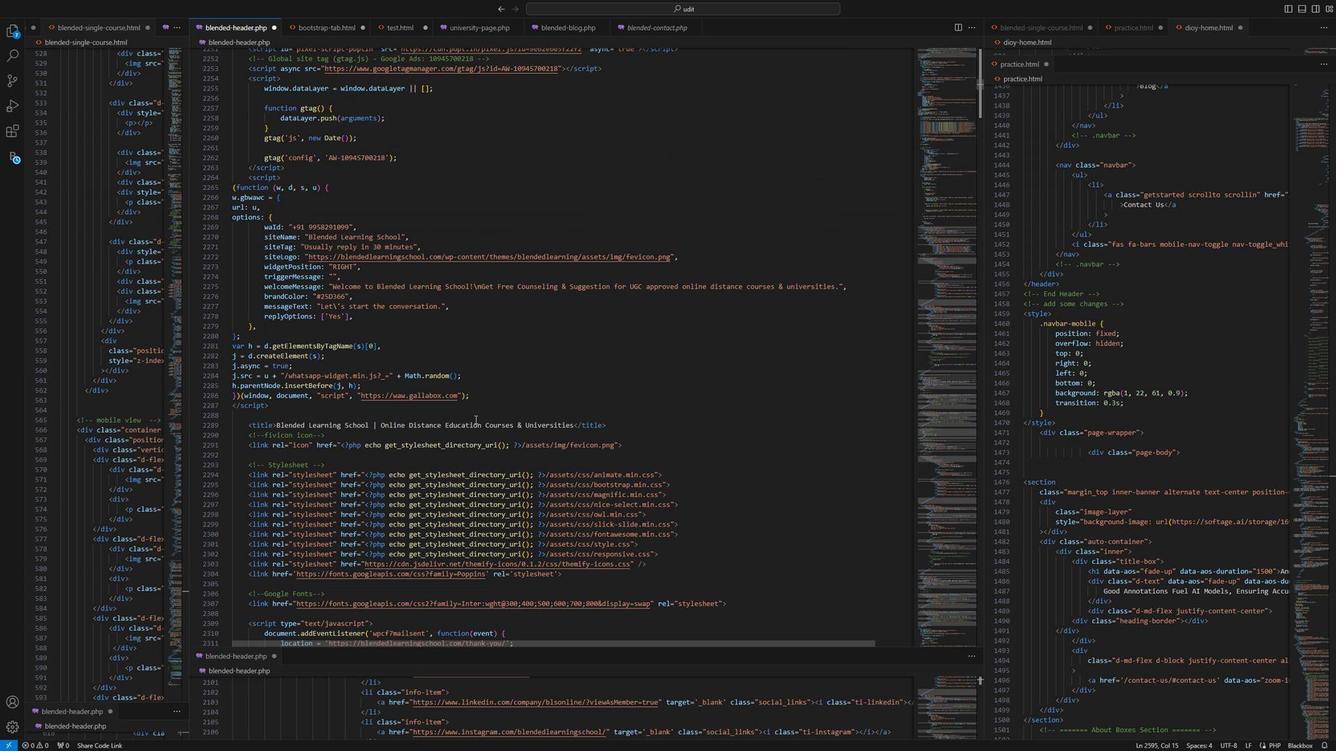
Action: Mouse scrolled (518, 421) with delta (0, 0)
Screenshot: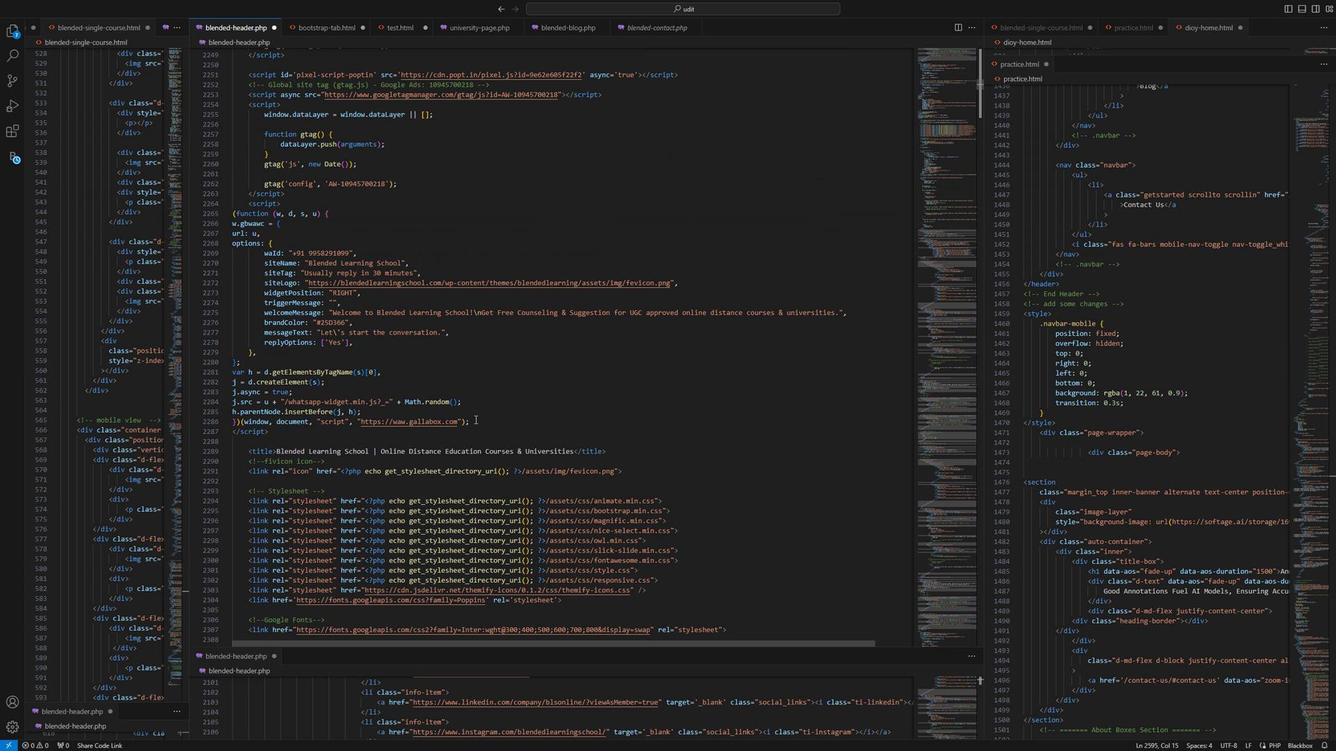 
Action: Mouse scrolled (518, 421) with delta (0, 0)
Screenshot: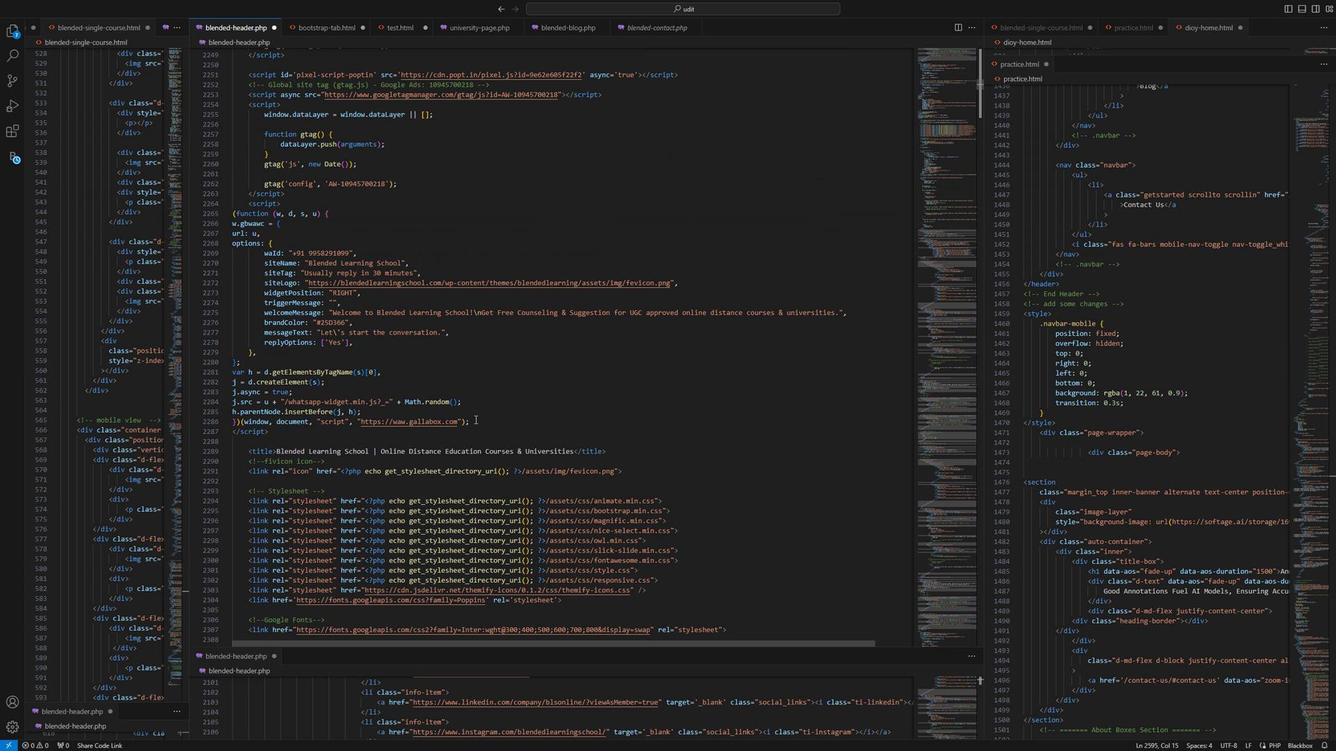 
Action: Mouse scrolled (518, 421) with delta (0, 0)
Screenshot: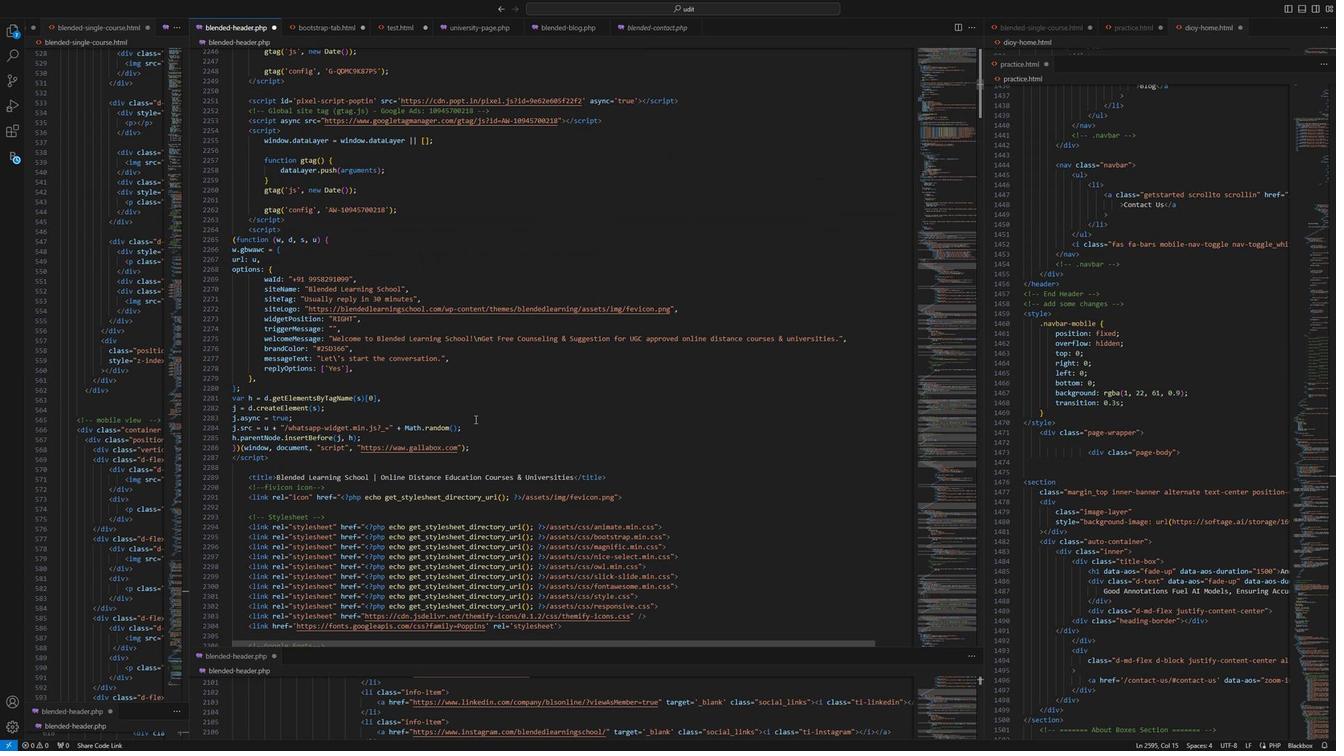 
Action: Mouse scrolled (518, 421) with delta (0, 0)
Screenshot: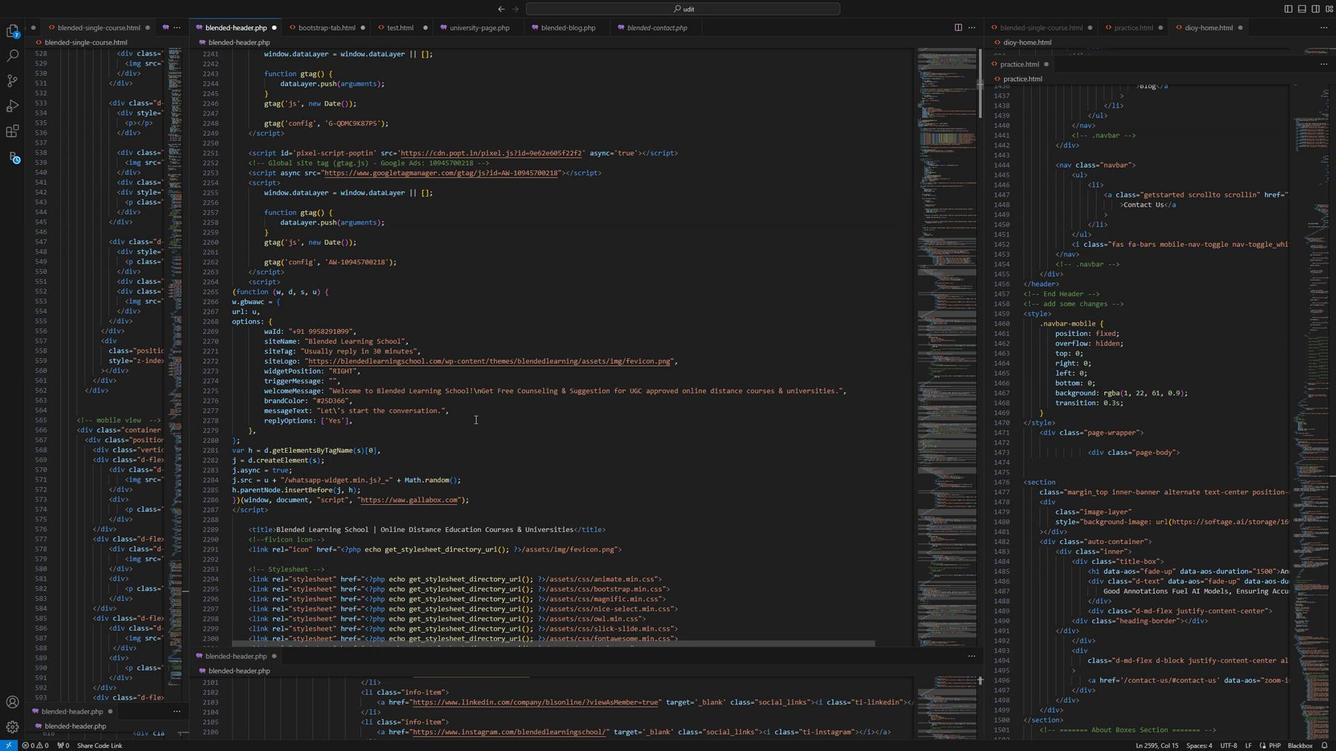 
Action: Mouse scrolled (518, 421) with delta (0, 0)
Screenshot: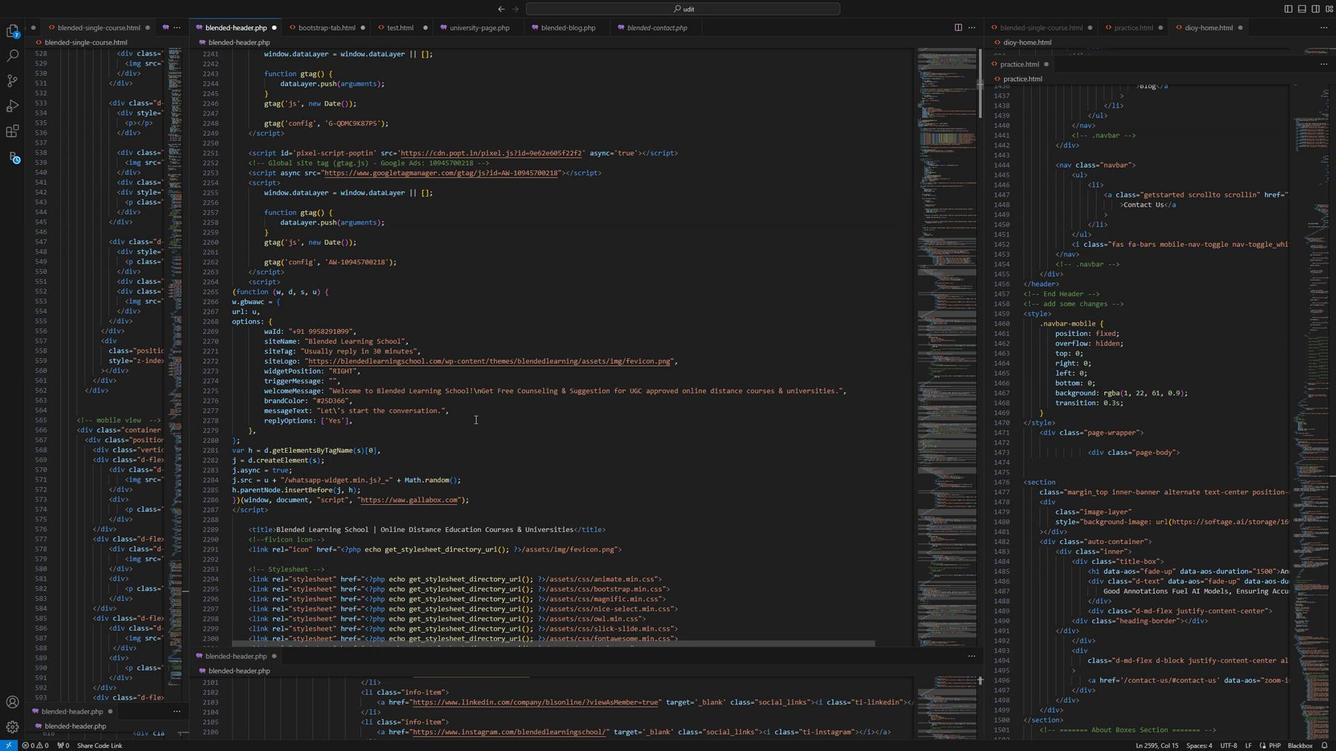 
Action: Mouse scrolled (518, 421) with delta (0, 0)
Screenshot: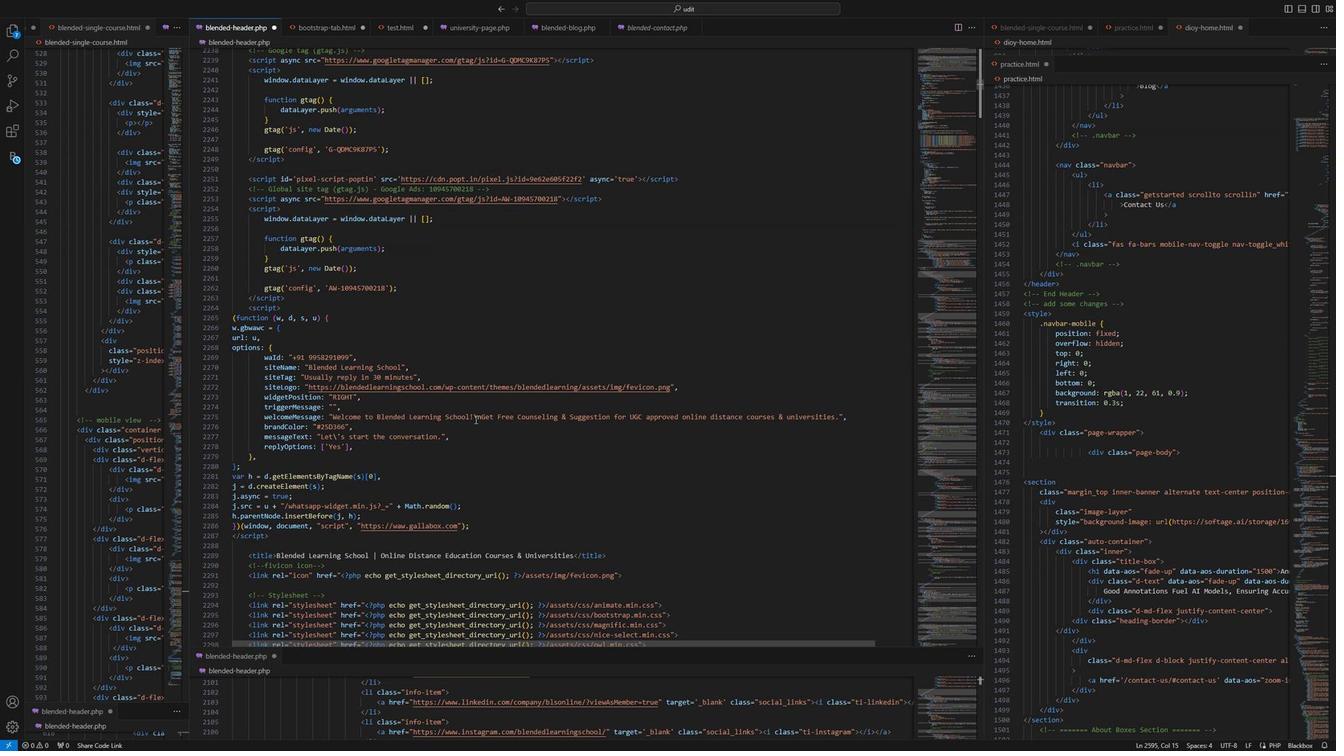 
Action: Mouse scrolled (518, 421) with delta (0, 0)
Screenshot: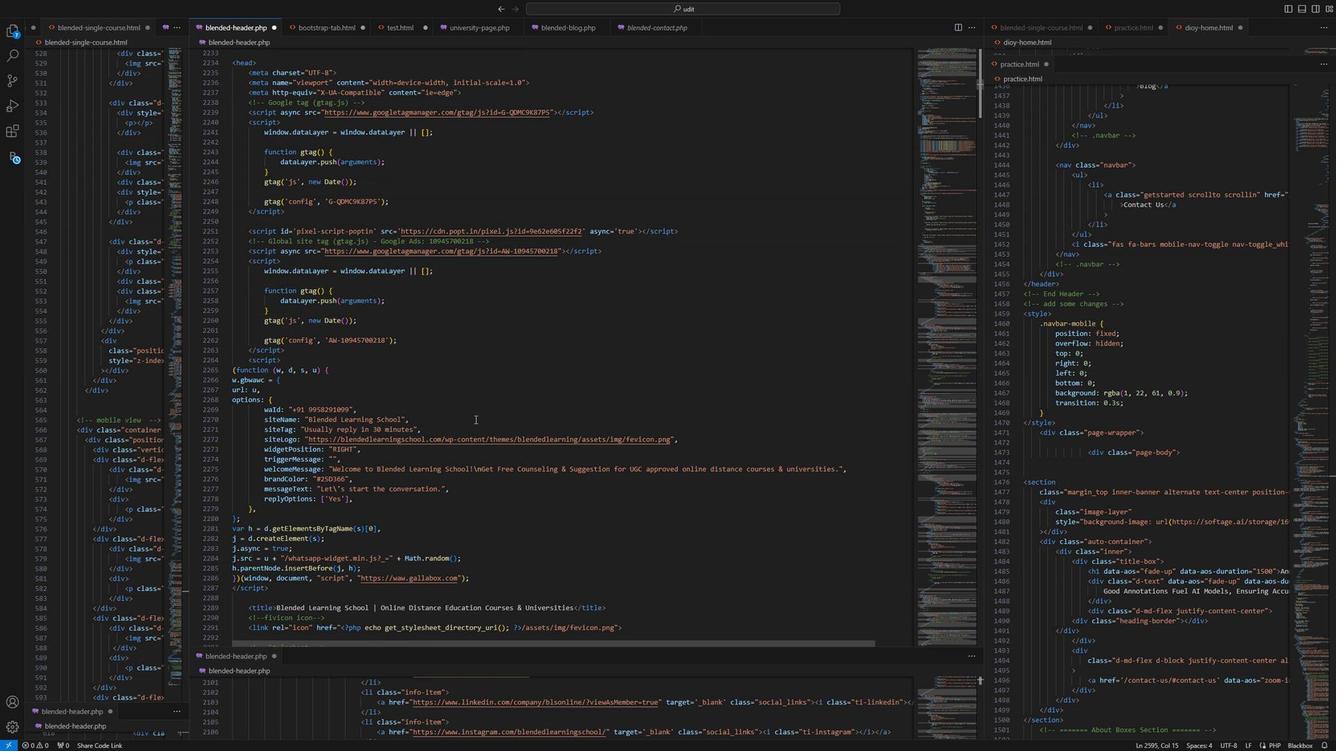 
Action: Mouse scrolled (518, 421) with delta (0, 0)
Screenshot: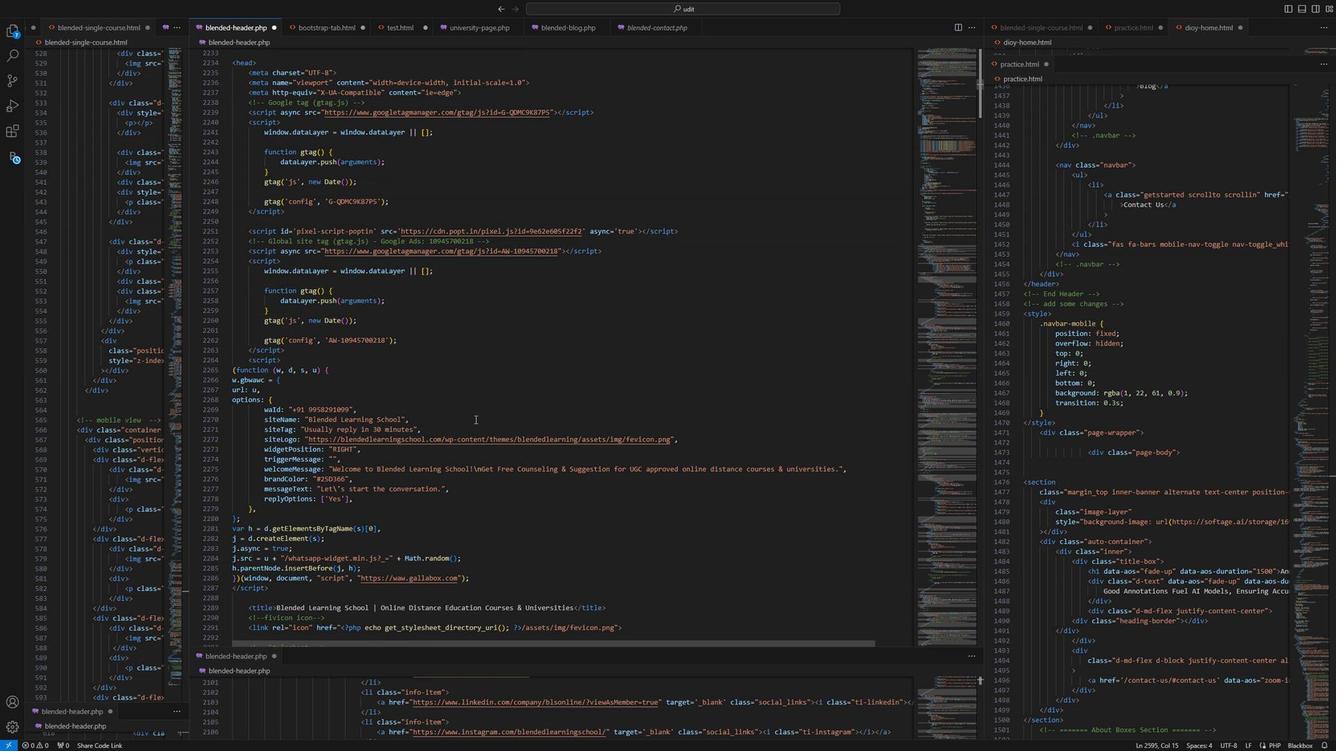 
Action: Mouse scrolled (518, 421) with delta (0, 0)
Screenshot: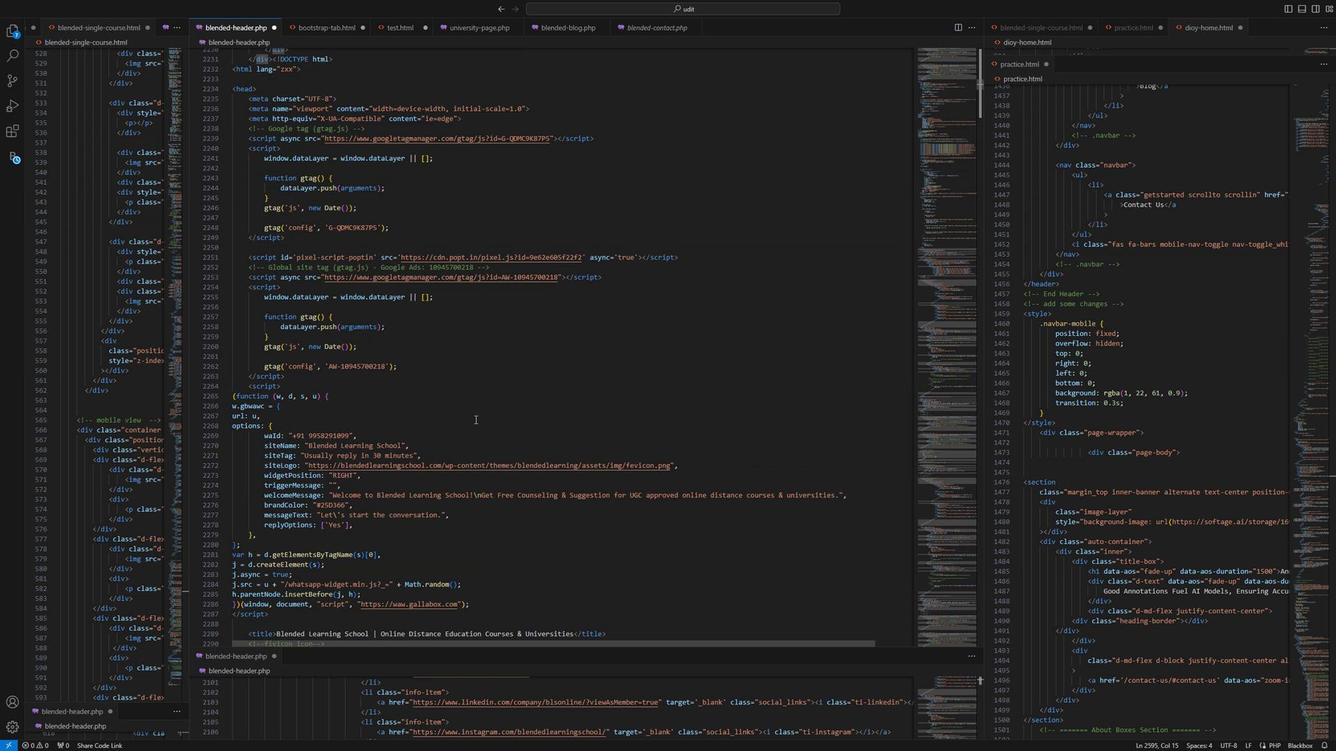 
Action: Mouse scrolled (518, 421) with delta (0, 0)
Screenshot: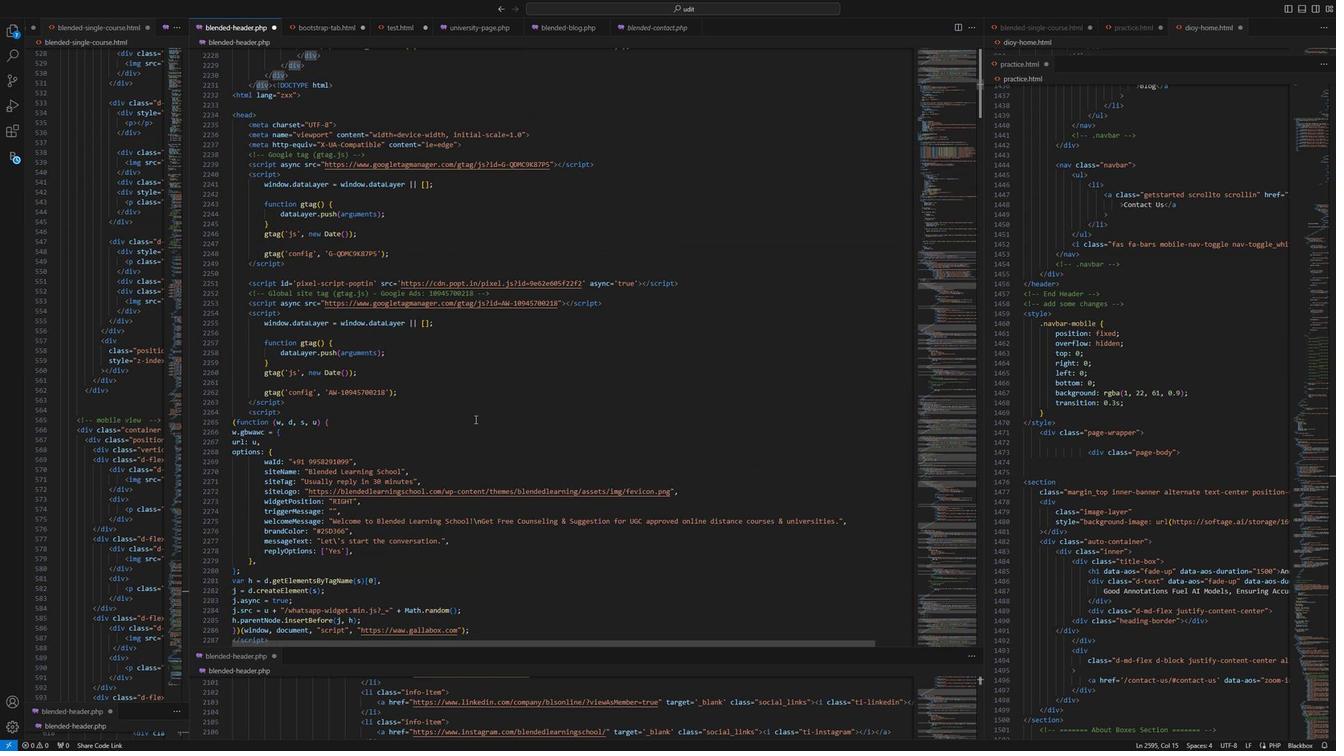 
Action: Mouse scrolled (518, 421) with delta (0, 0)
Screenshot: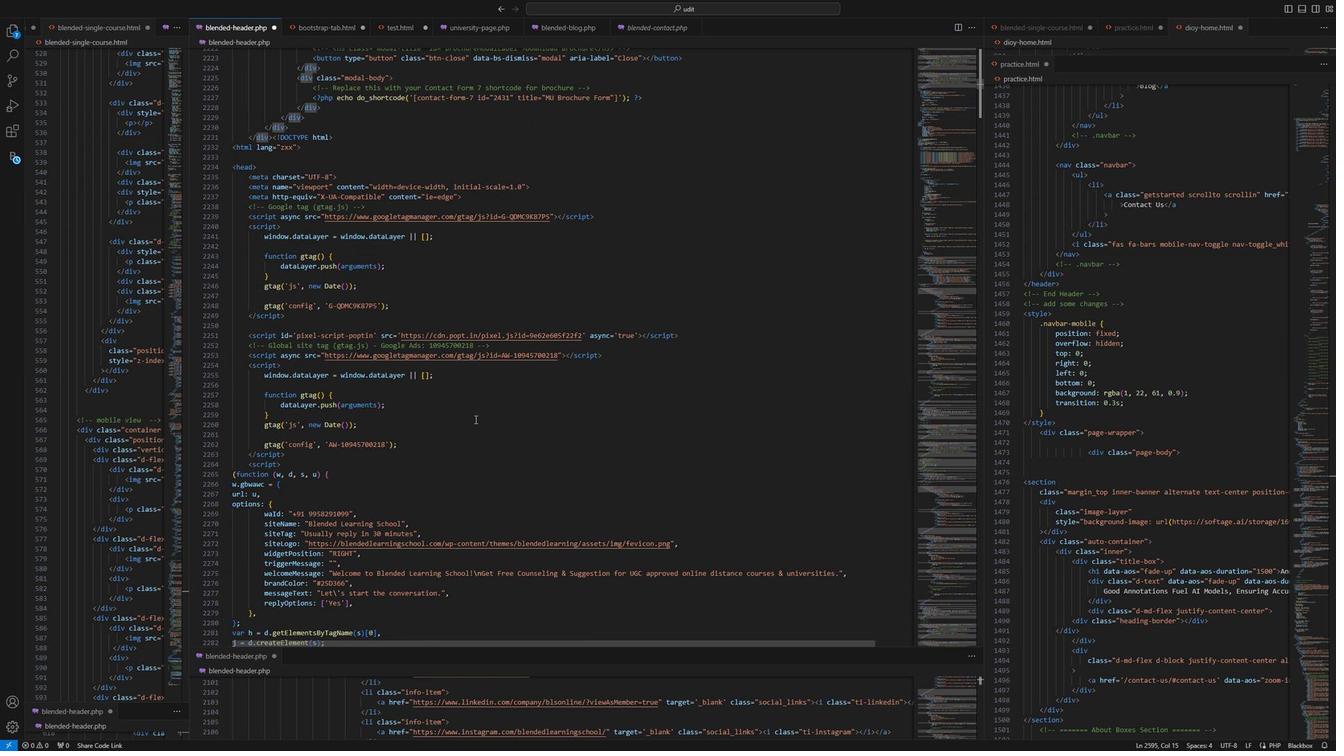 
Action: Mouse scrolled (518, 421) with delta (0, 0)
Screenshot: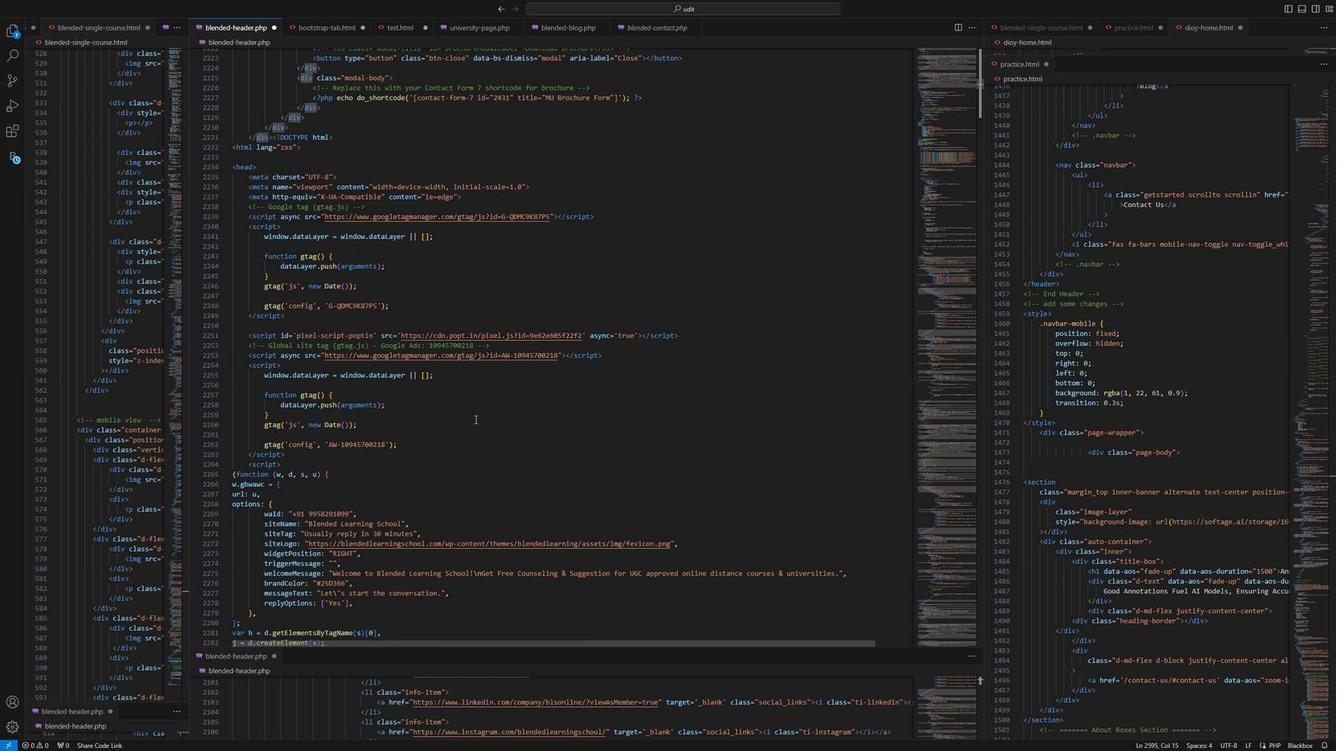 
Action: Mouse scrolled (518, 421) with delta (0, 0)
Screenshot: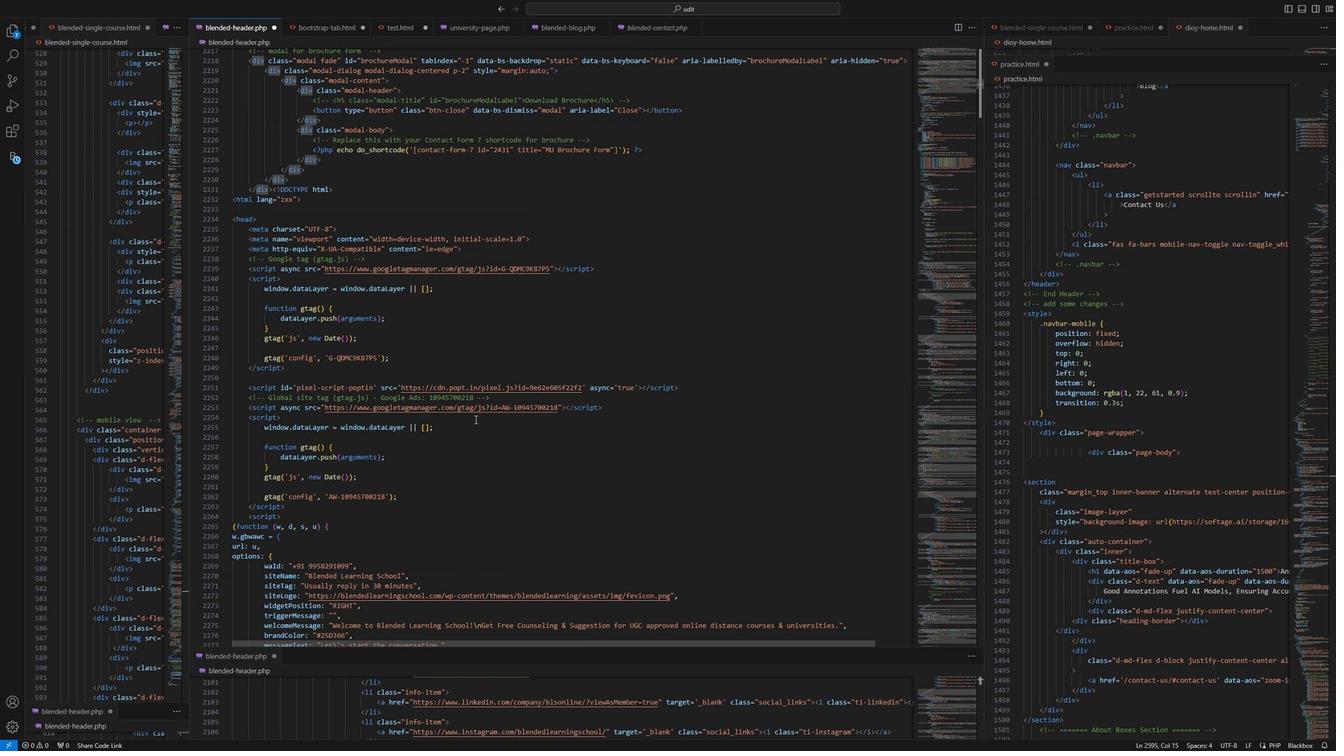 
Action: Mouse scrolled (518, 421) with delta (0, 0)
Screenshot: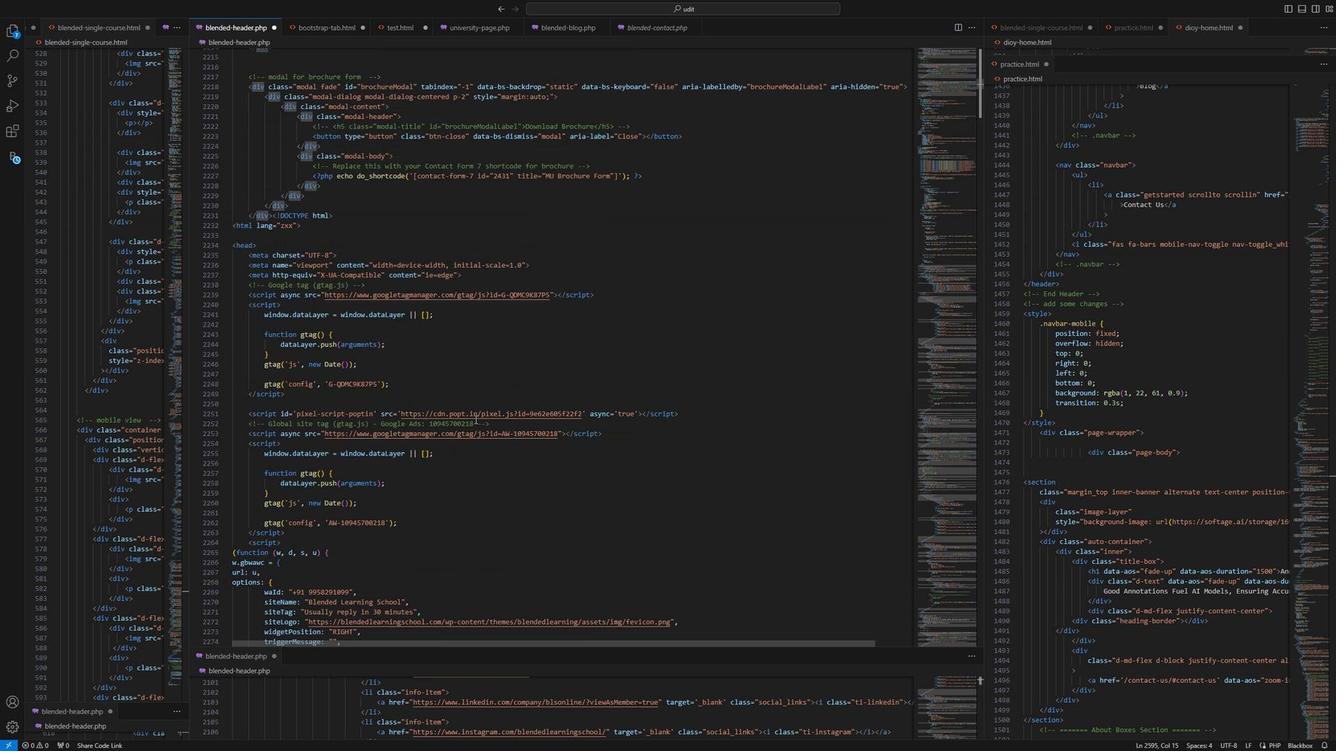 
Action: Mouse scrolled (518, 421) with delta (0, 0)
Screenshot: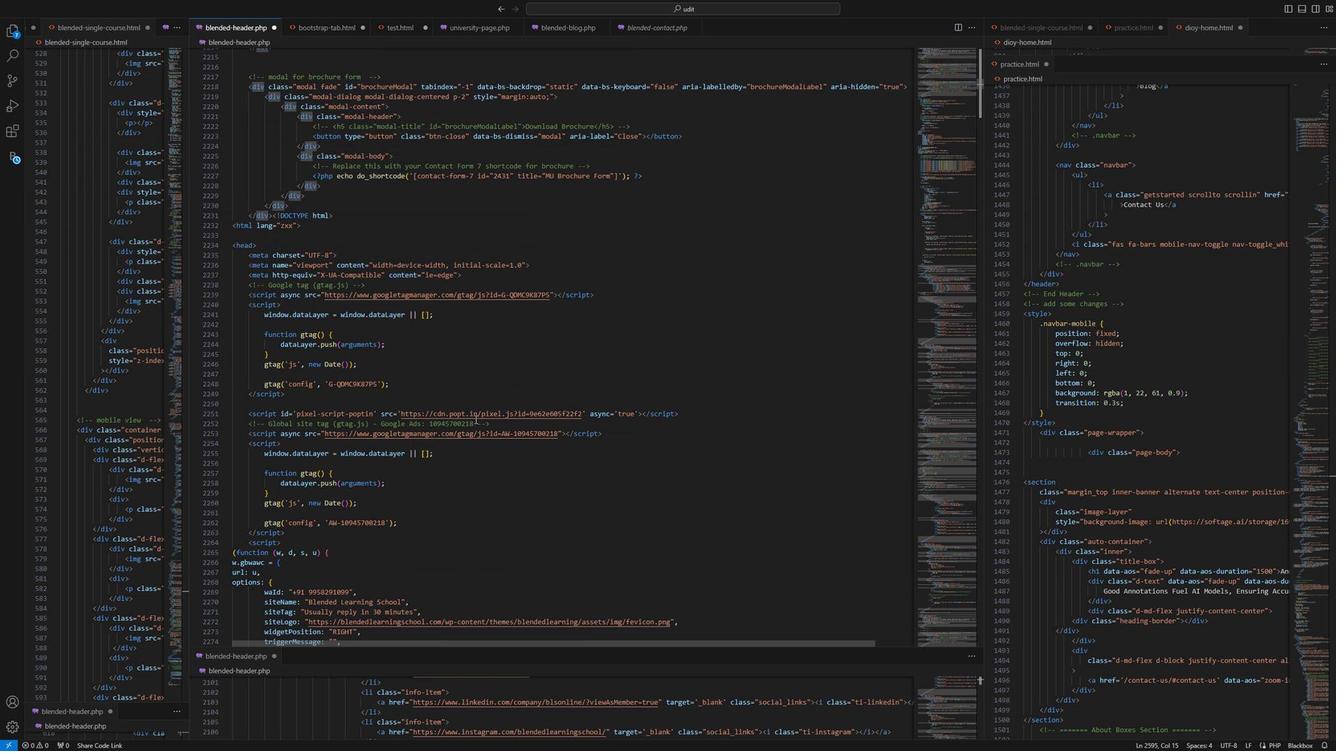 
Action: Mouse moved to (540, 387)
Screenshot: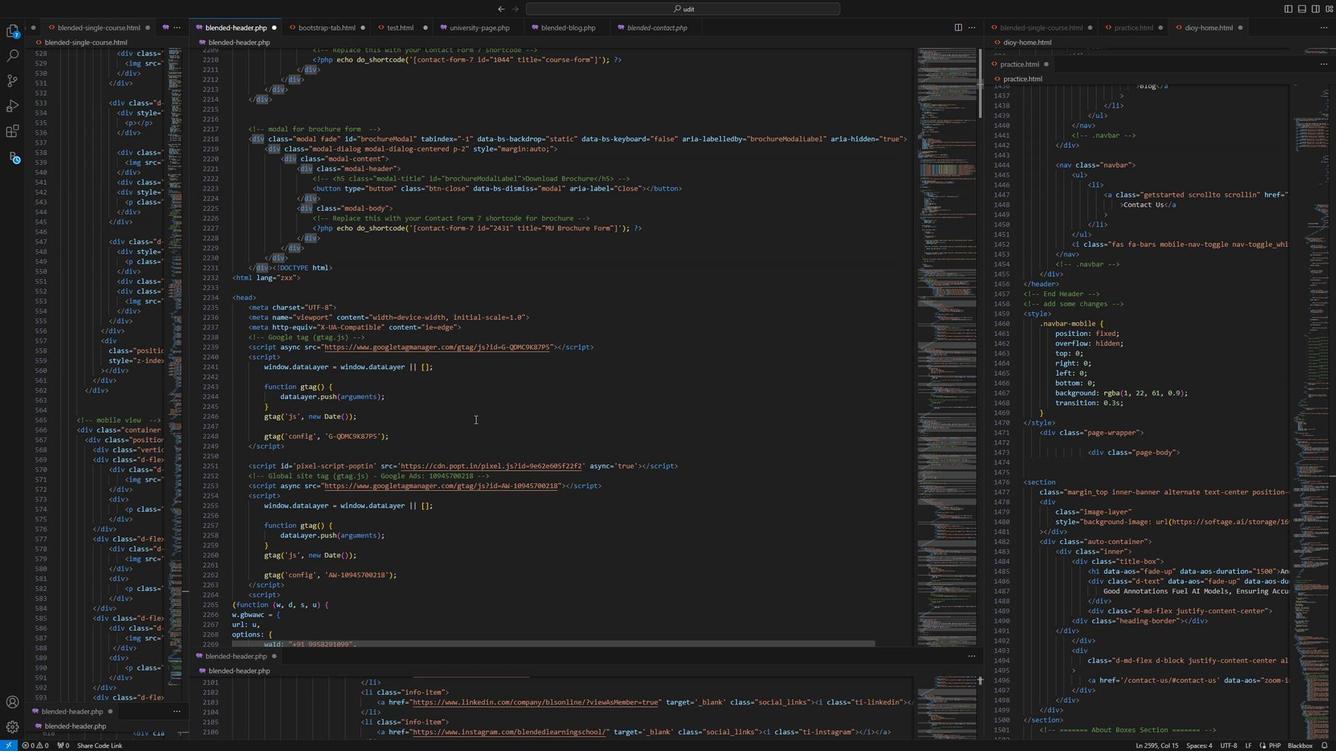 
Action: Mouse scrolled (540, 388) with delta (0, 0)
Screenshot: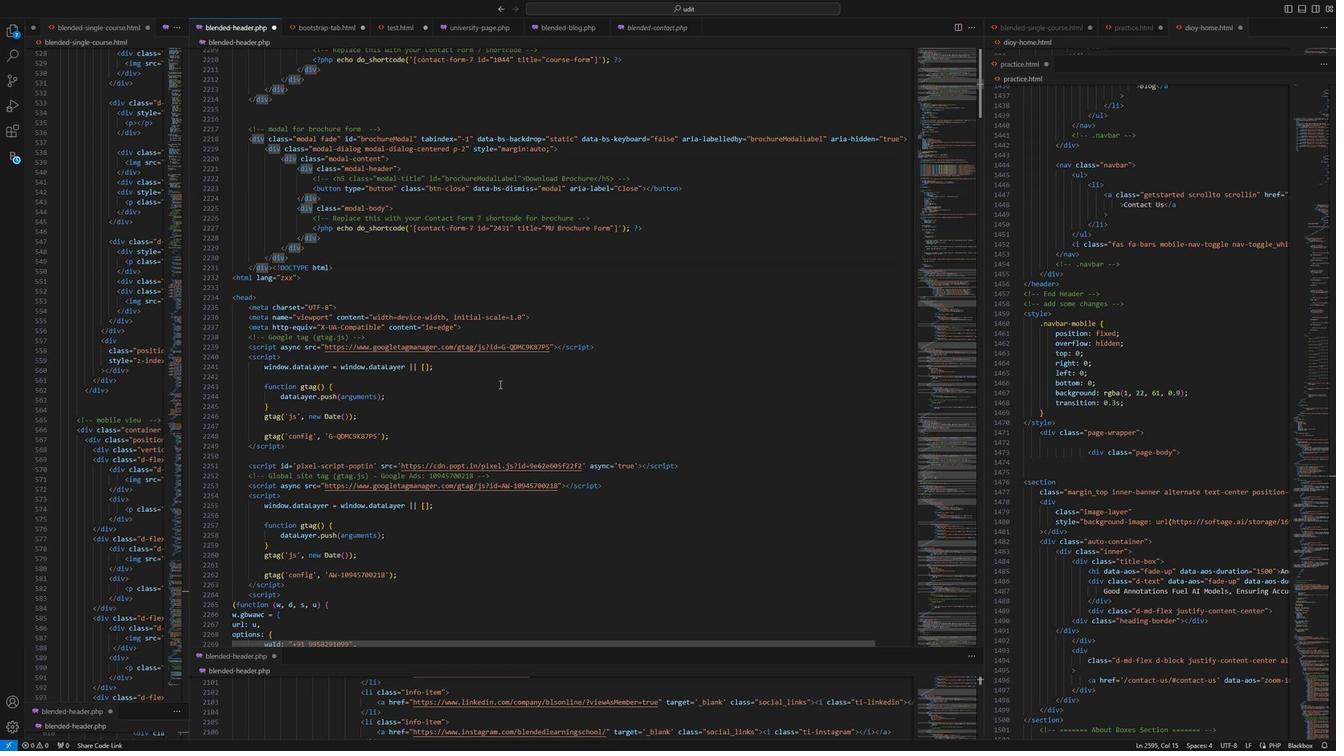 
Action: Mouse scrolled (540, 388) with delta (0, 0)
Screenshot: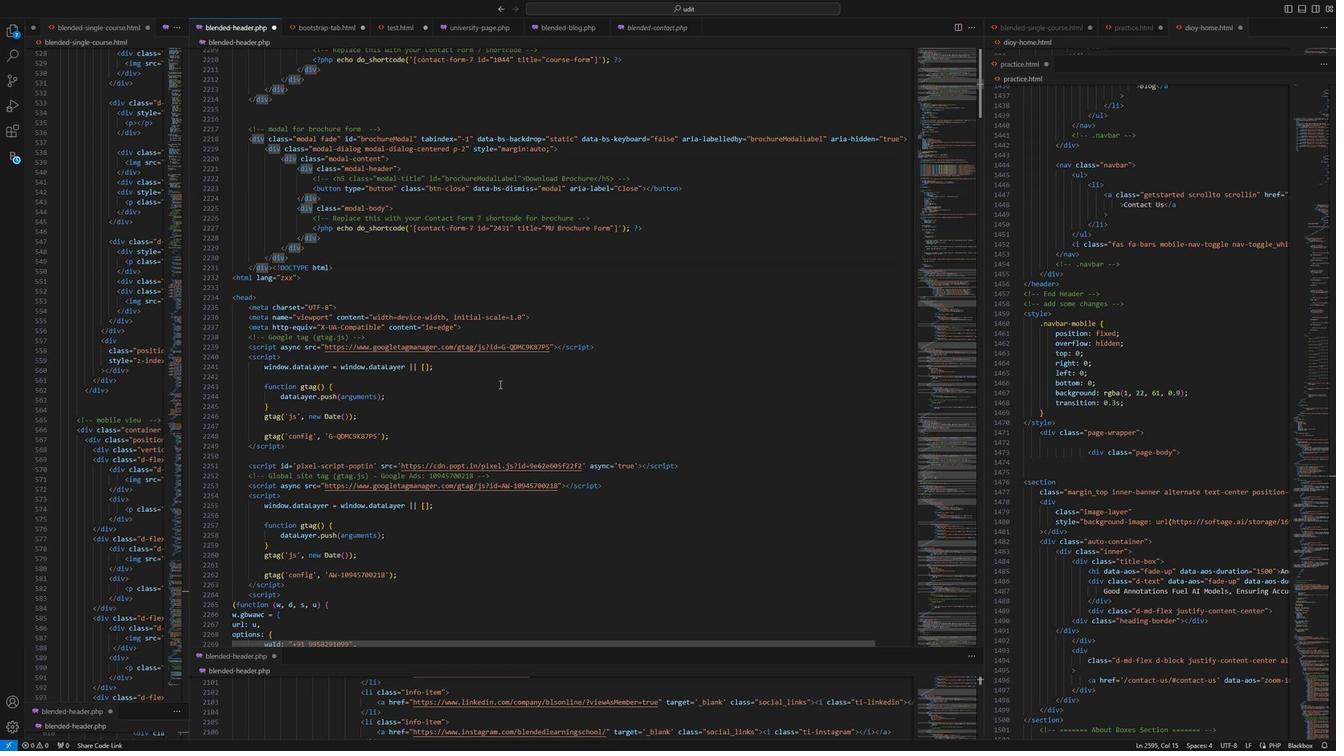 
Action: Mouse moved to (540, 385)
Screenshot: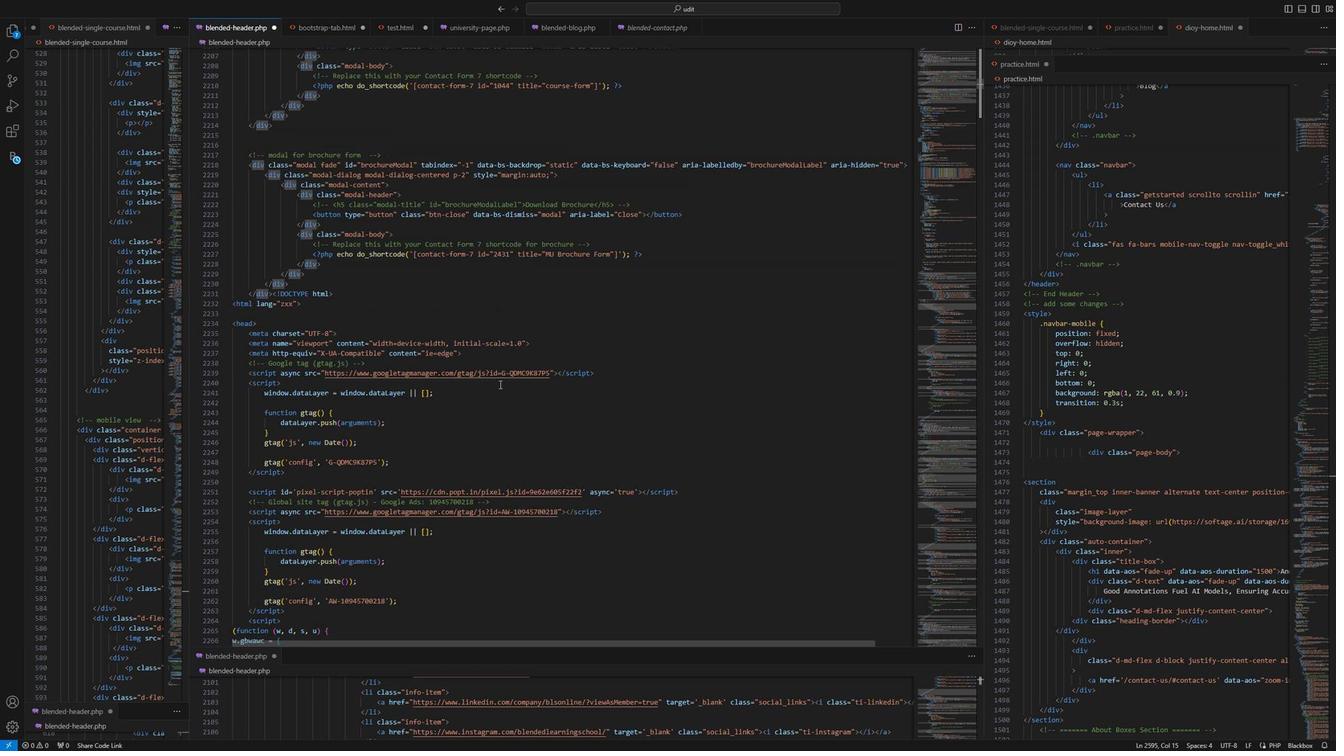 
Action: Mouse scrolled (540, 385) with delta (0, 0)
Screenshot: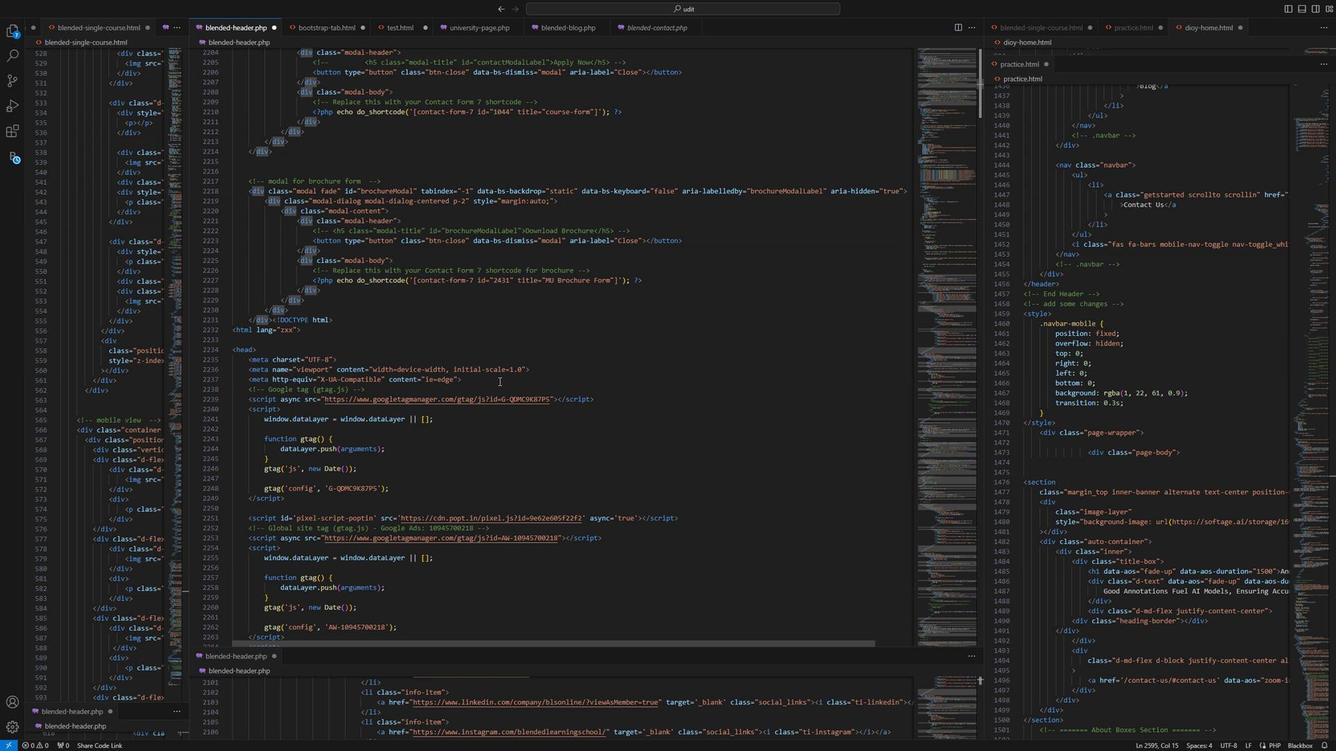 
Action: Mouse scrolled (540, 385) with delta (0, 0)
Screenshot: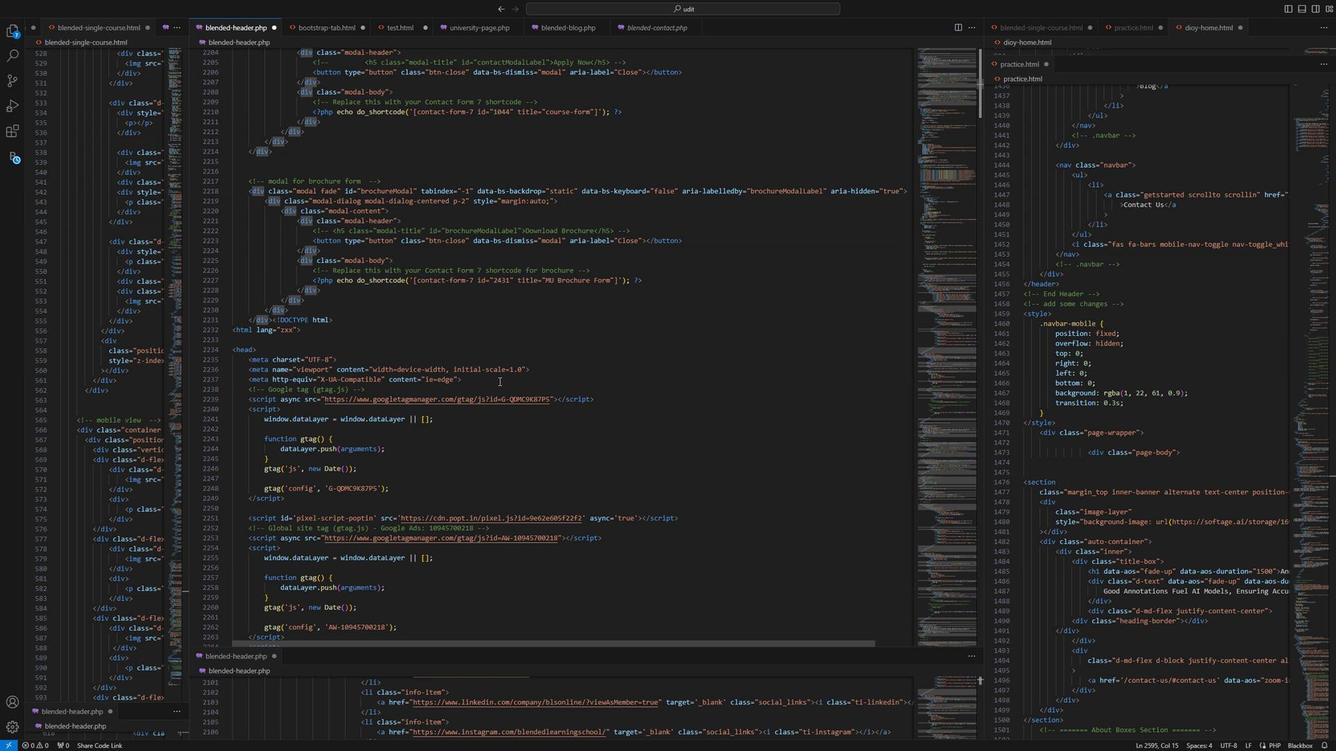 
Action: Mouse scrolled (540, 385) with delta (0, 0)
Screenshot: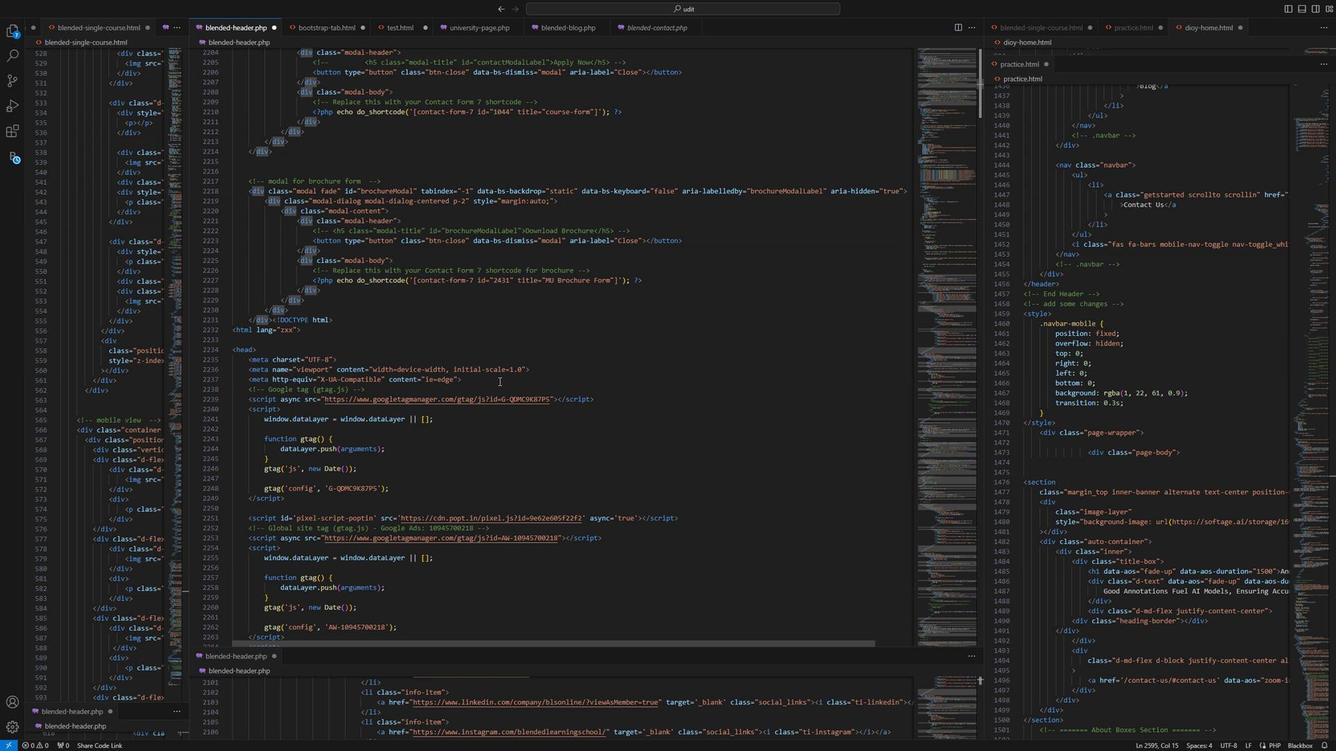 
Action: Mouse scrolled (540, 385) with delta (0, 0)
Screenshot: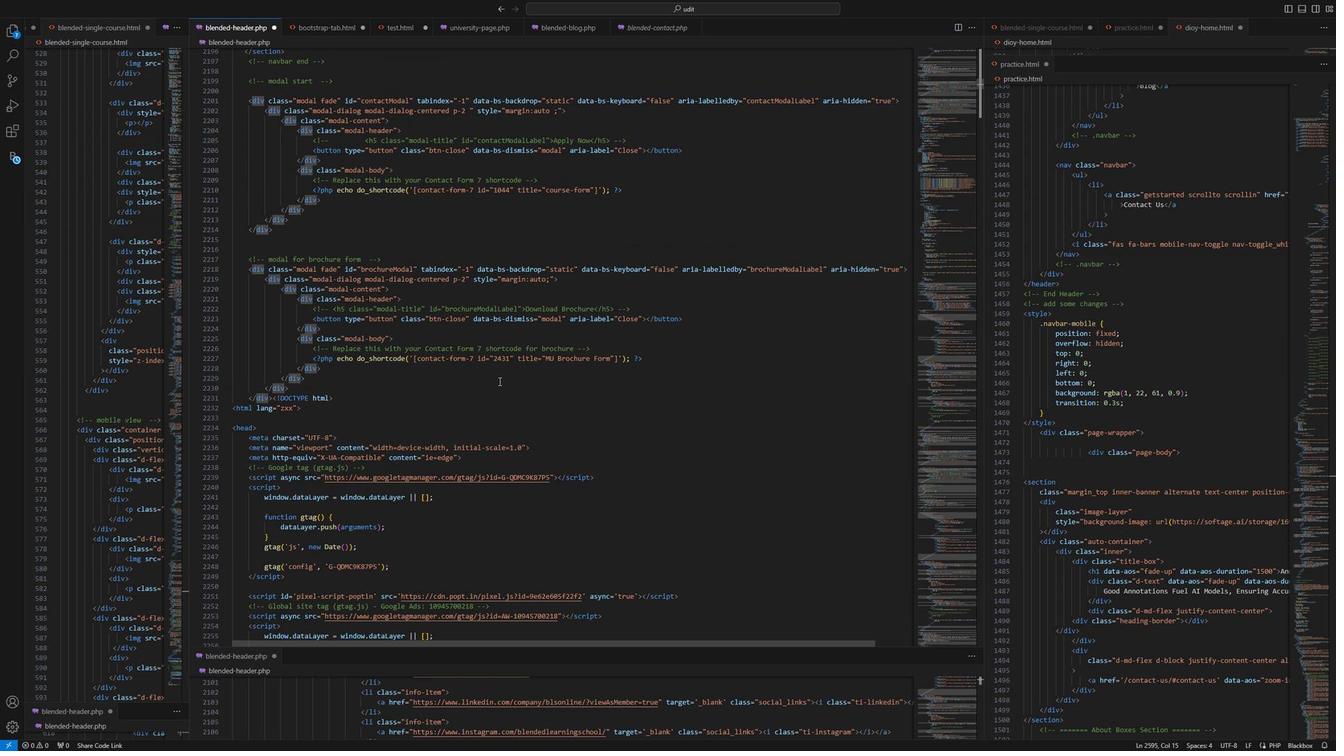 
Action: Mouse scrolled (540, 385) with delta (0, 0)
Screenshot: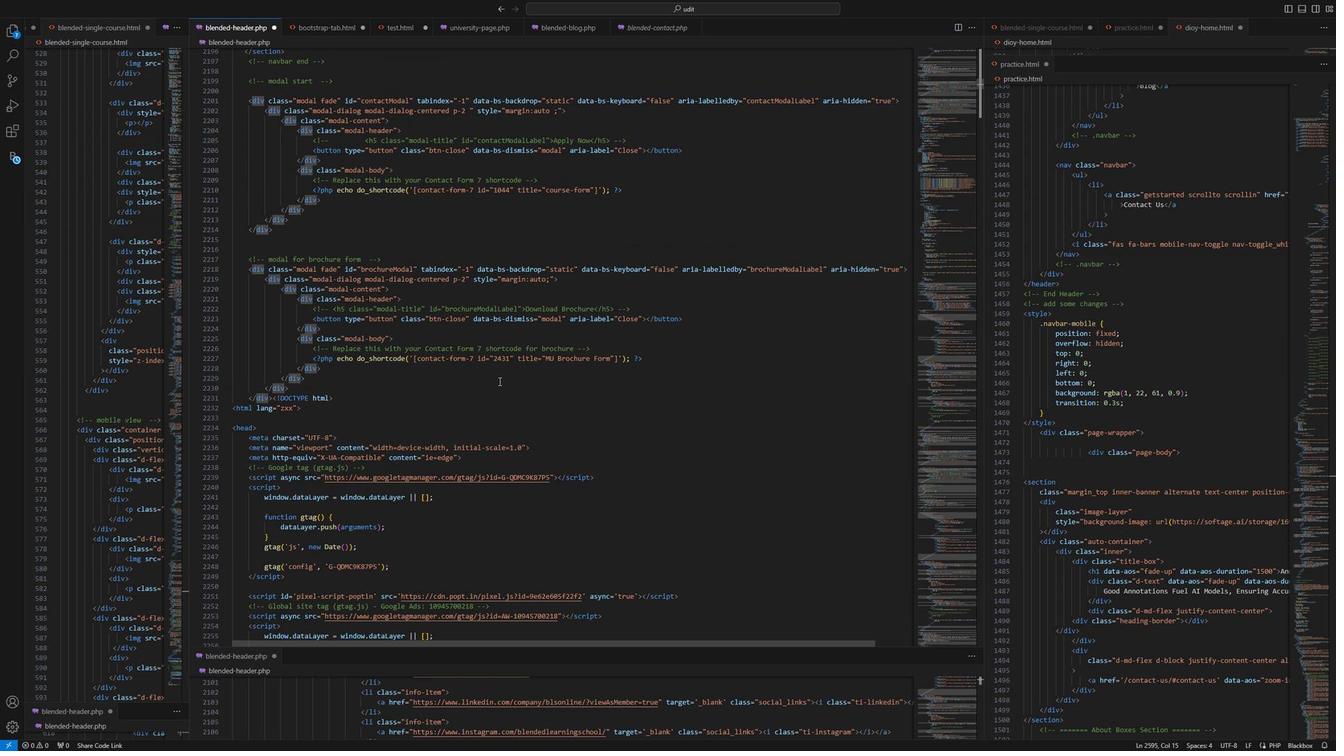 
Action: Mouse scrolled (540, 385) with delta (0, 0)
Screenshot: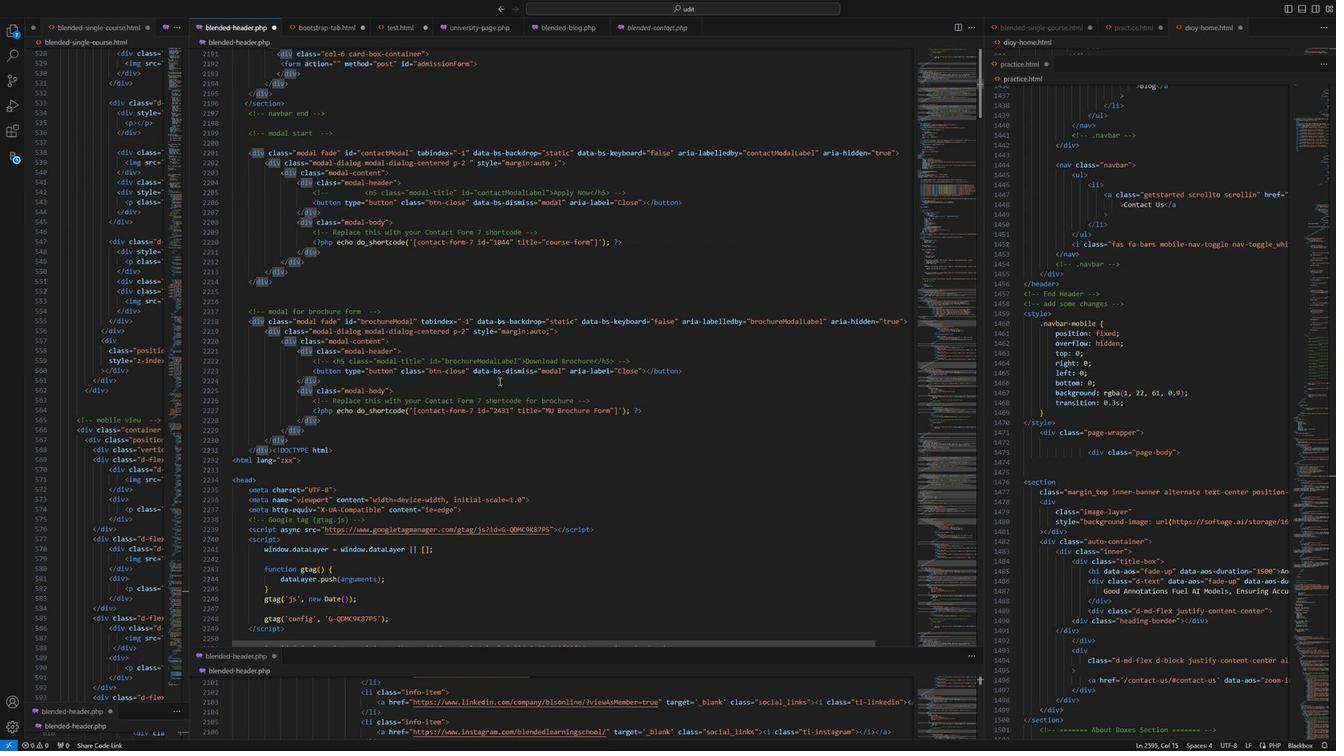 
Action: Mouse scrolled (540, 385) with delta (0, 0)
Screenshot: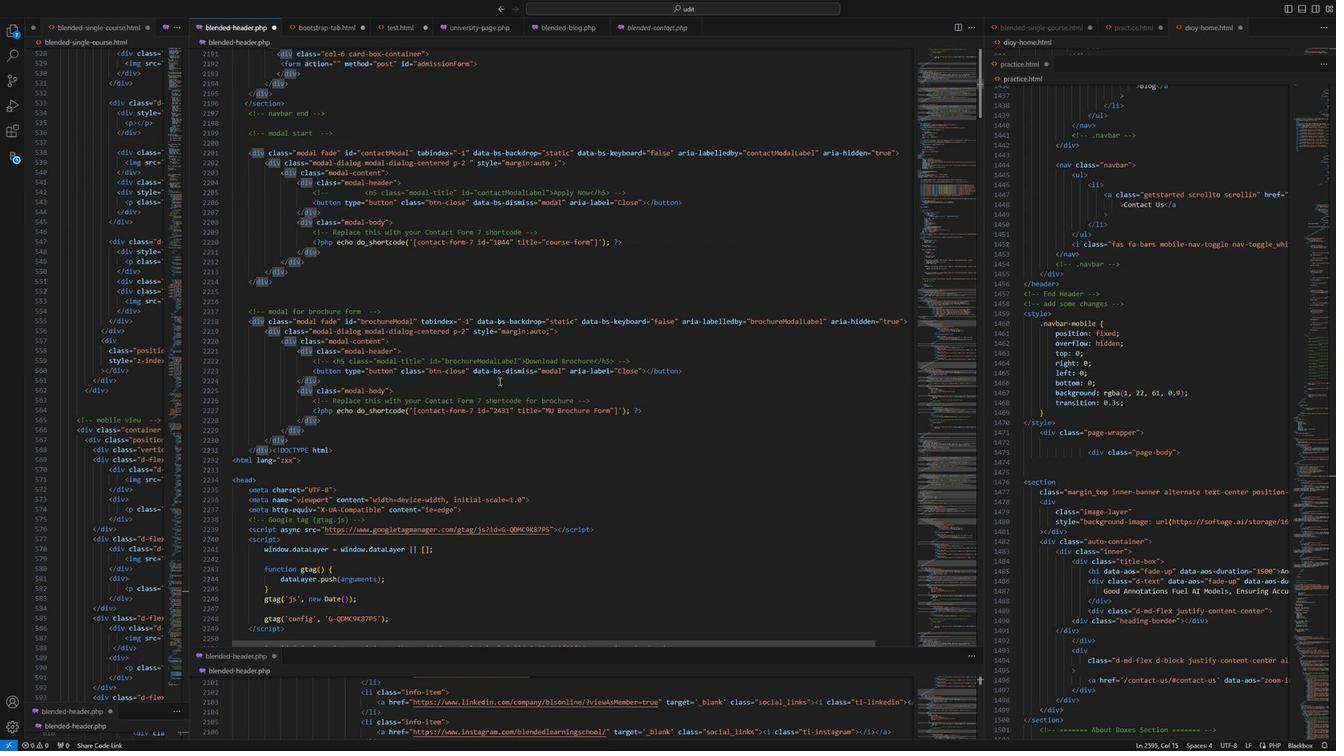 
Action: Mouse scrolled (540, 385) with delta (0, 0)
Screenshot: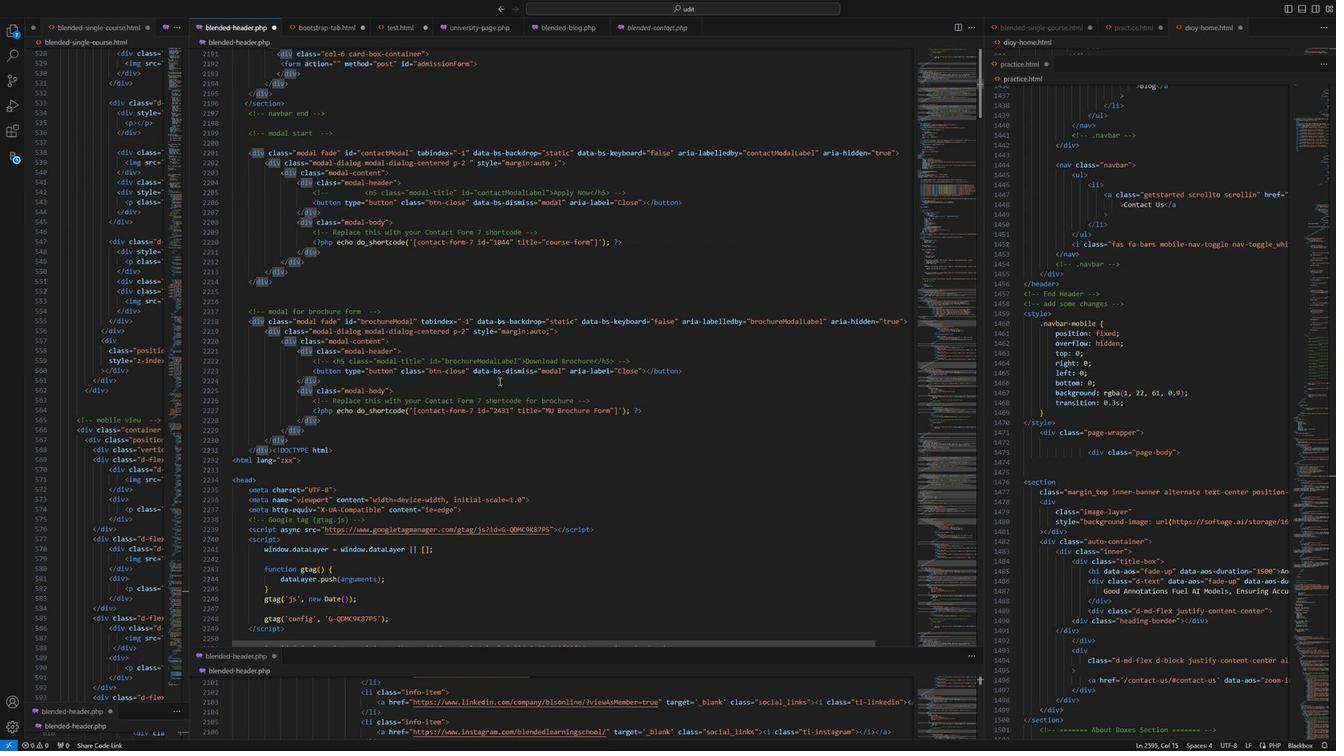 
Action: Mouse scrolled (540, 385) with delta (0, 0)
Screenshot: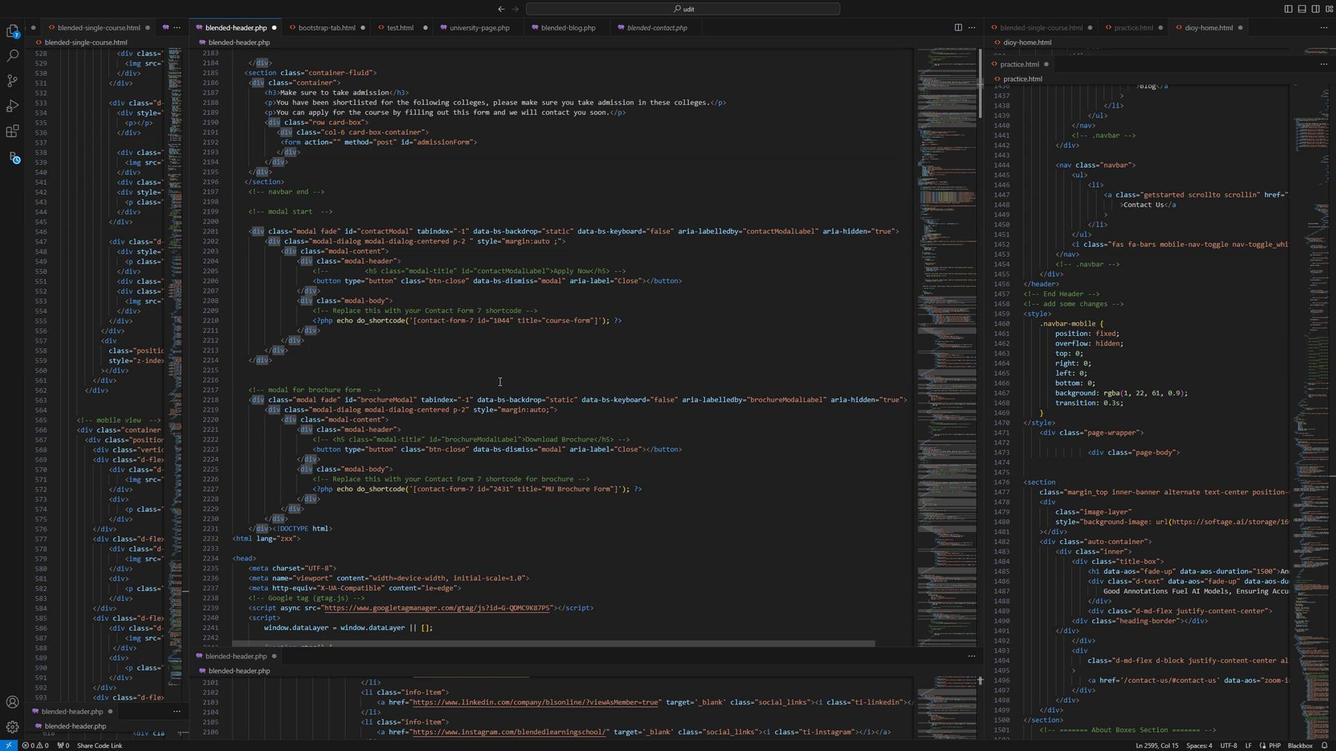 
Action: Mouse scrolled (540, 385) with delta (0, 0)
Screenshot: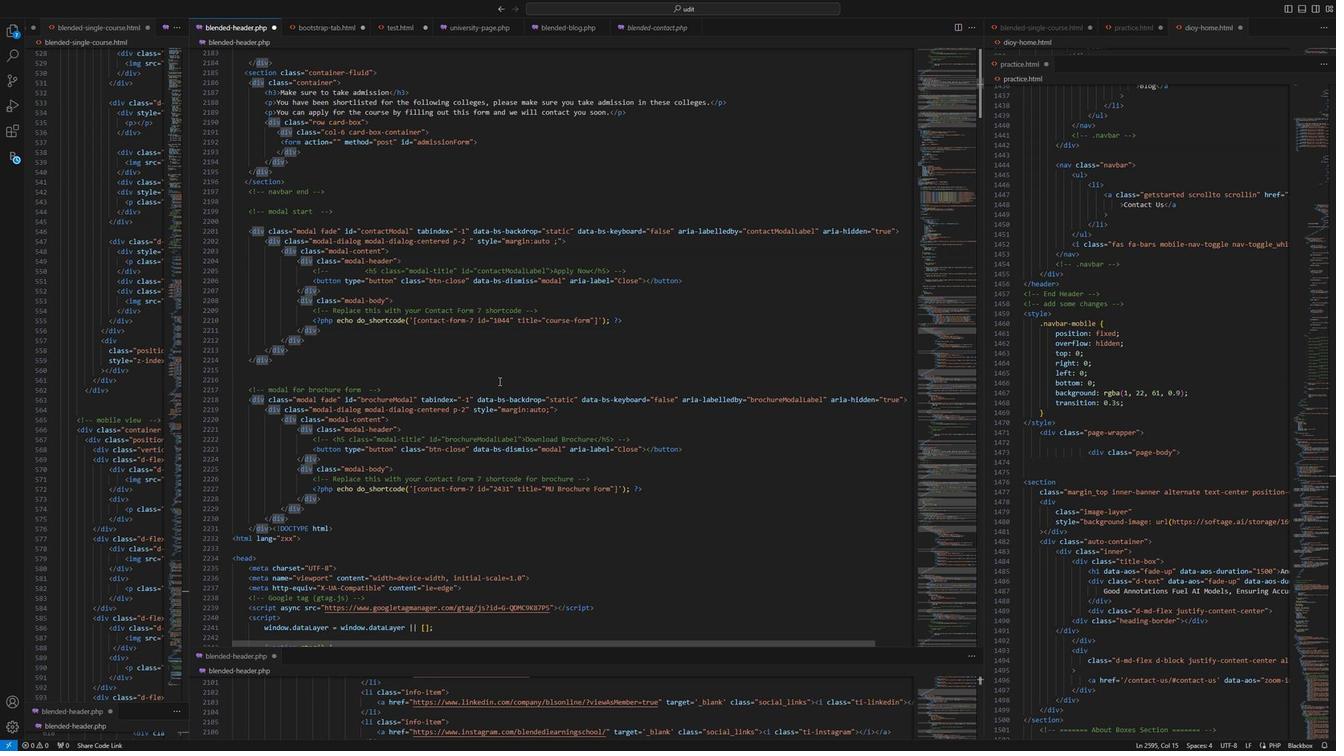 
Action: Mouse scrolled (540, 385) with delta (0, 0)
Screenshot: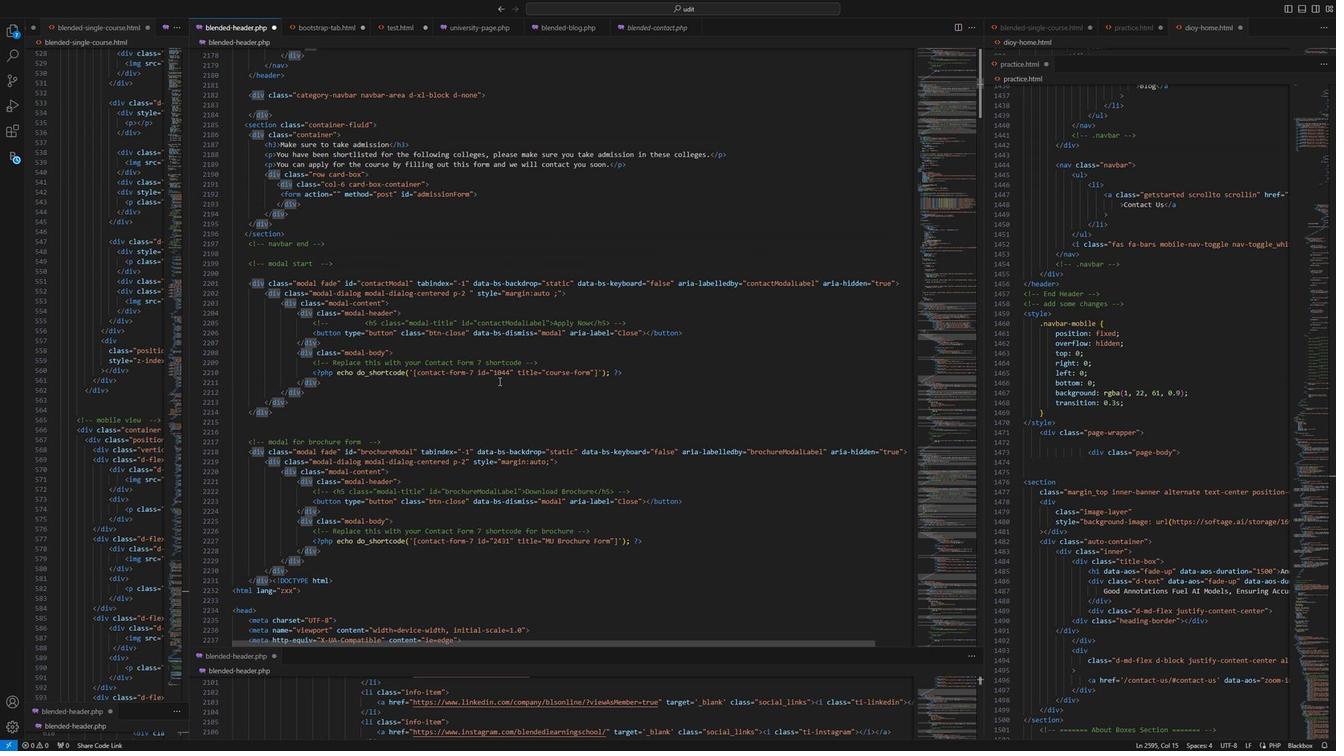 
Action: Mouse scrolled (540, 385) with delta (0, 0)
Screenshot: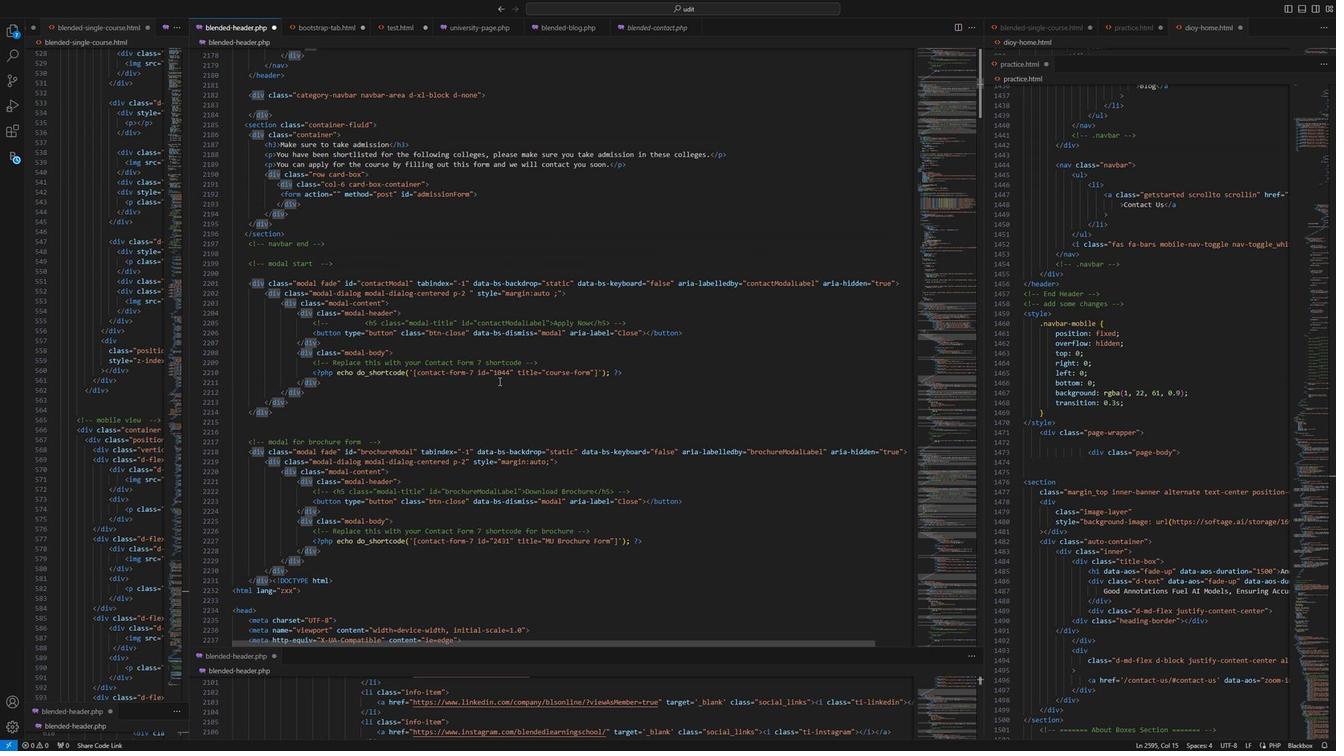 
Action: Mouse scrolled (540, 384) with delta (0, 0)
Screenshot: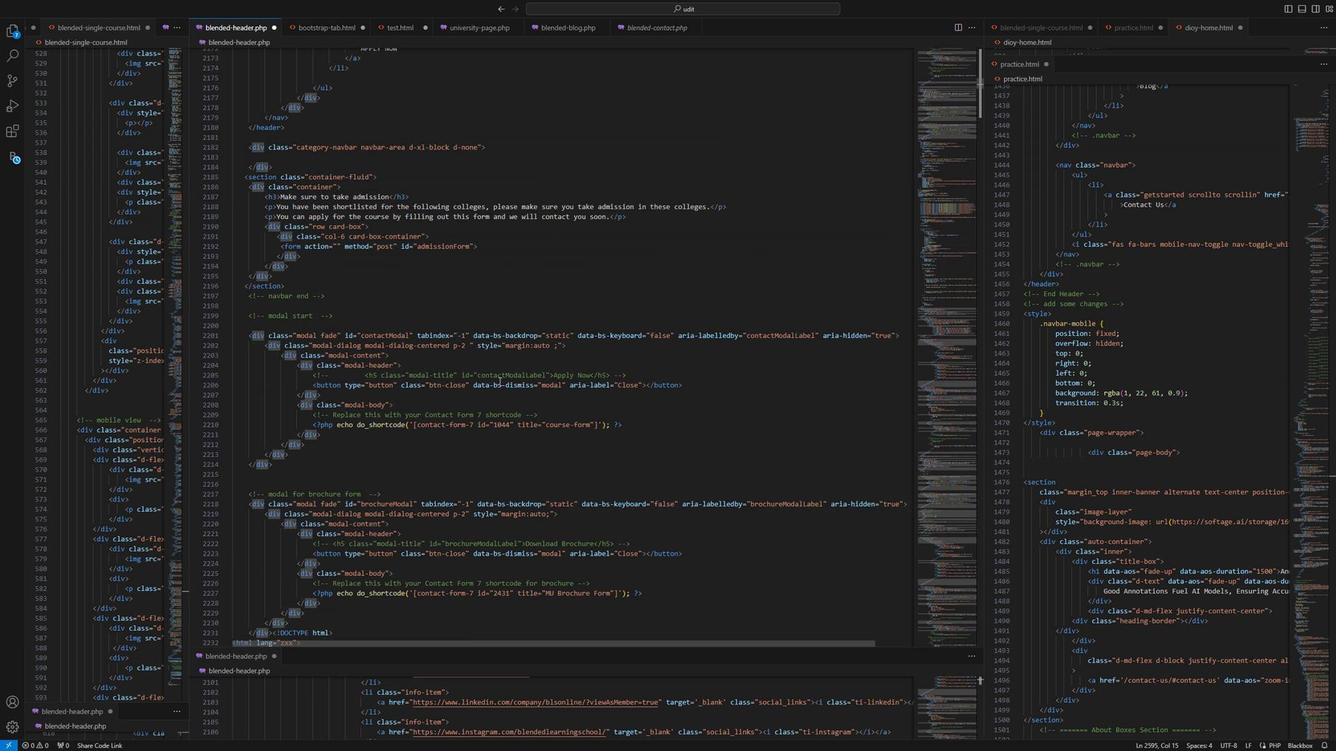 
Action: Mouse scrolled (540, 384) with delta (0, 0)
Screenshot: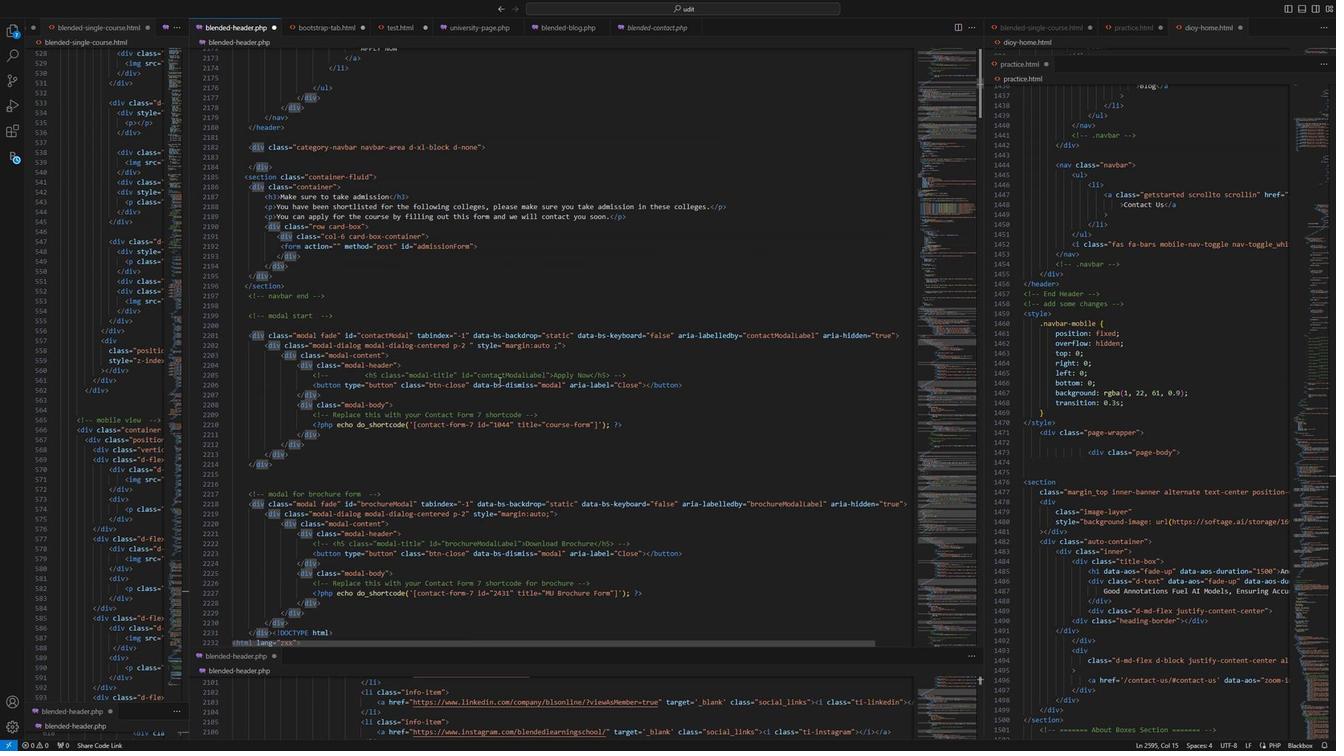 
Action: Mouse scrolled (540, 384) with delta (0, 0)
Screenshot: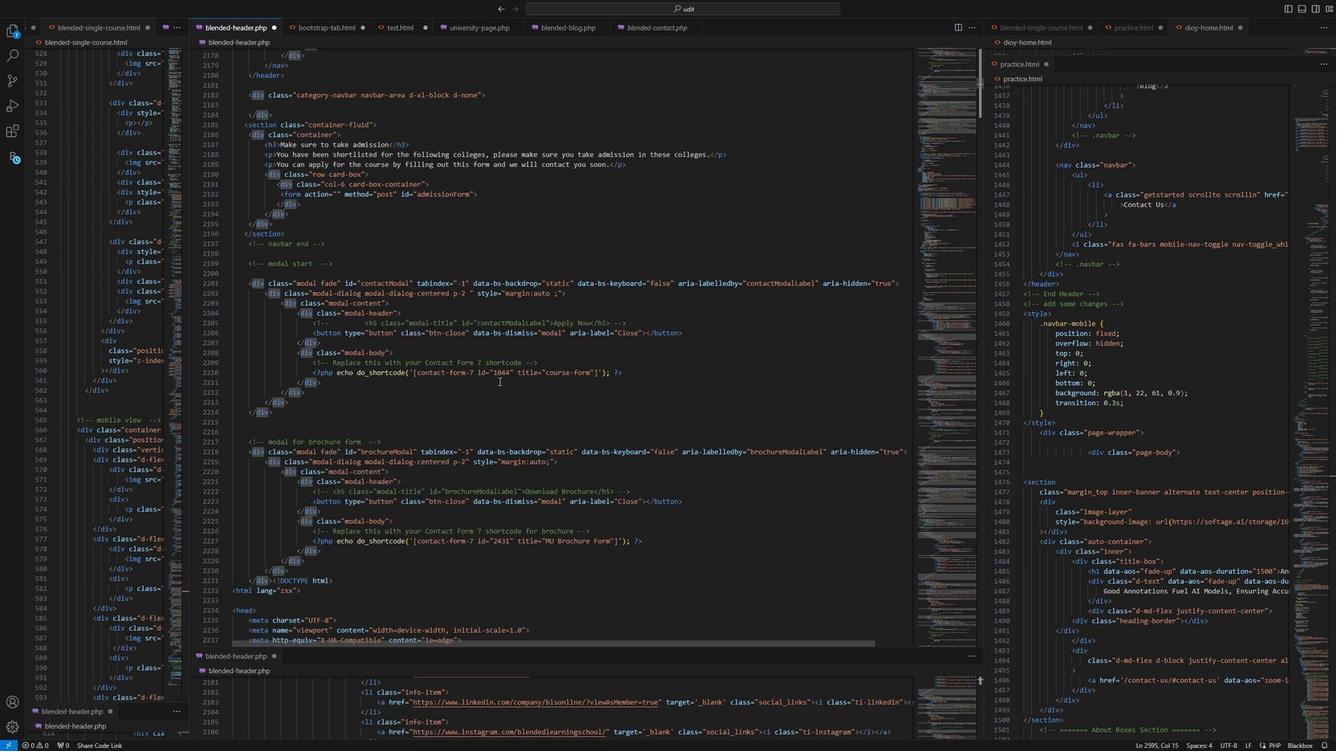 
Action: Mouse scrolled (540, 384) with delta (0, 0)
Screenshot: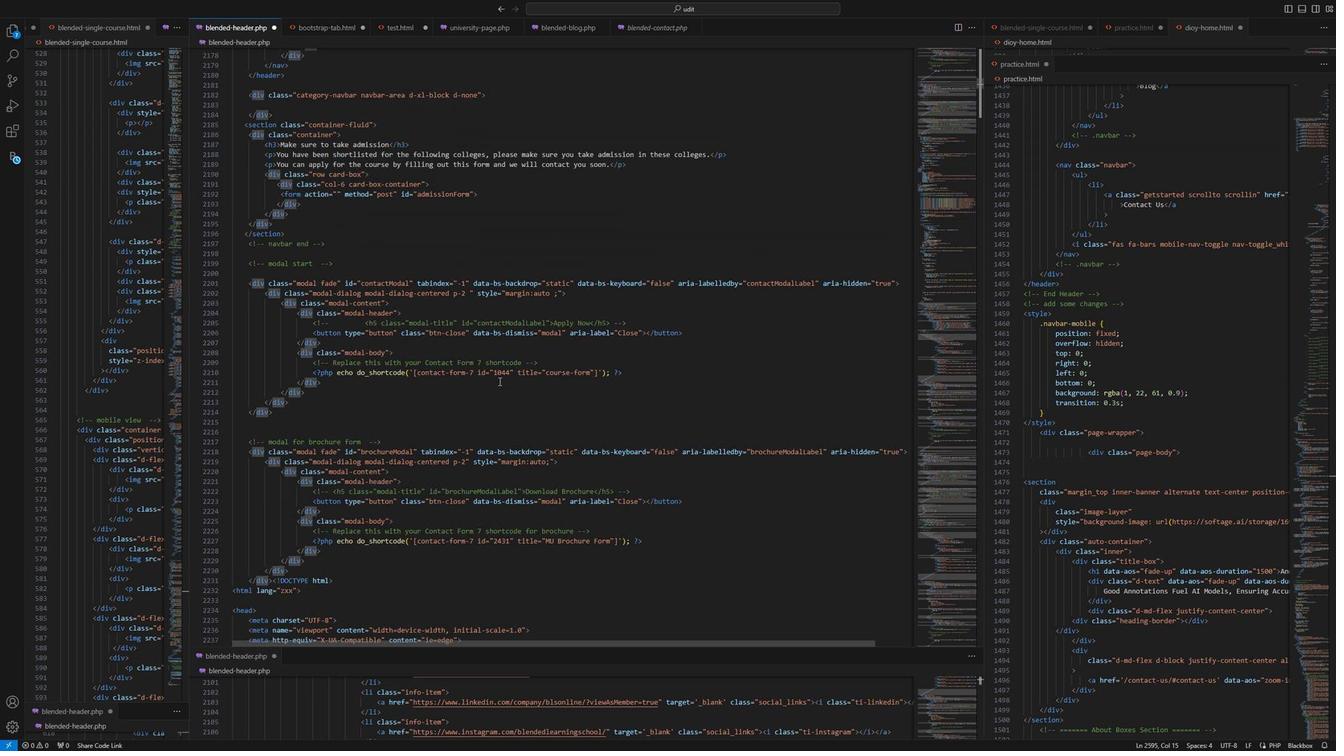 
Action: Mouse scrolled (540, 384) with delta (0, 0)
Screenshot: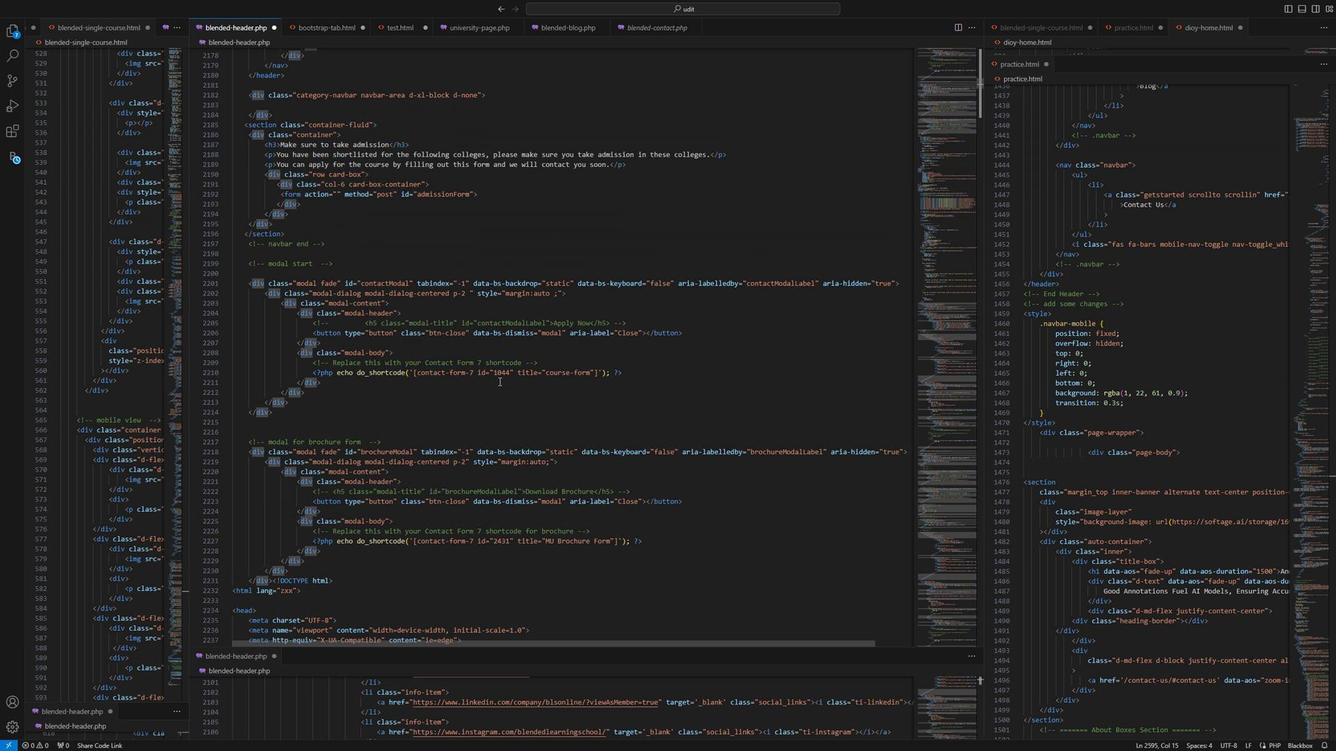 
Action: Mouse scrolled (540, 384) with delta (0, 0)
Screenshot: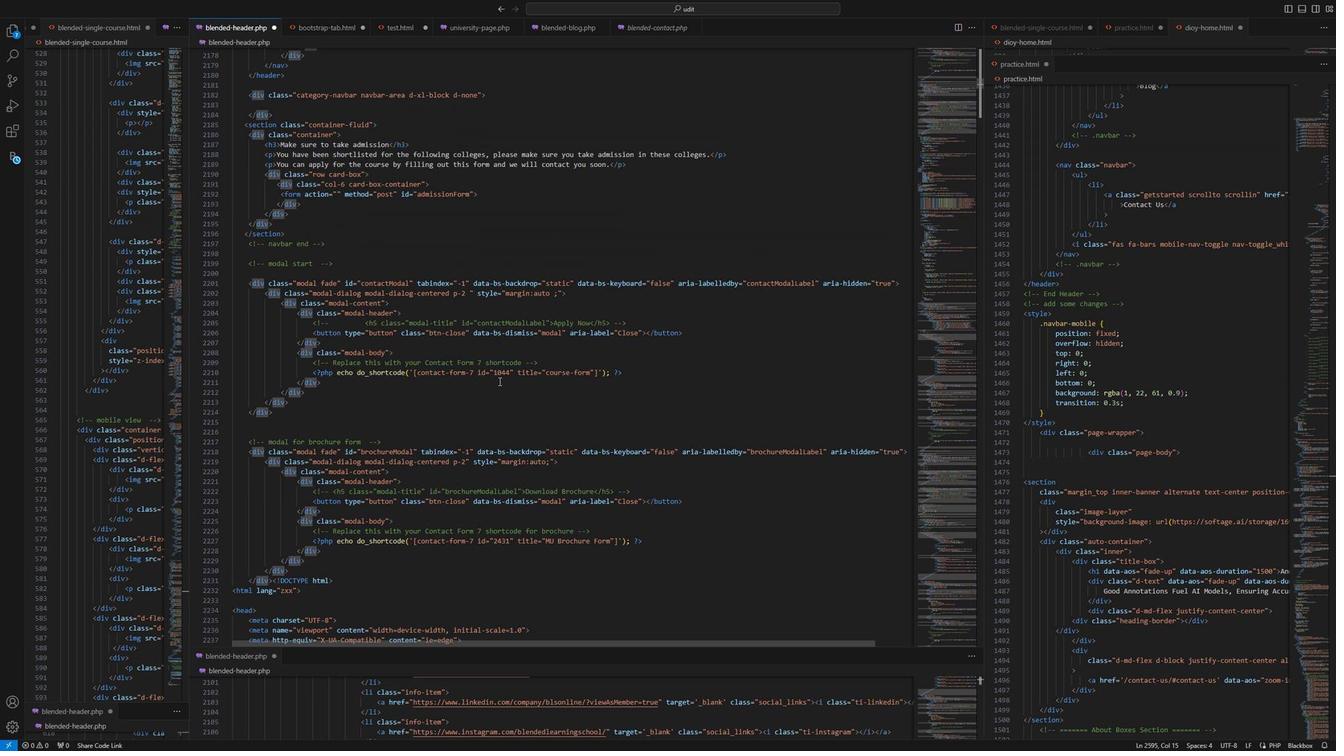 
Action: Mouse scrolled (540, 384) with delta (0, 0)
Screenshot: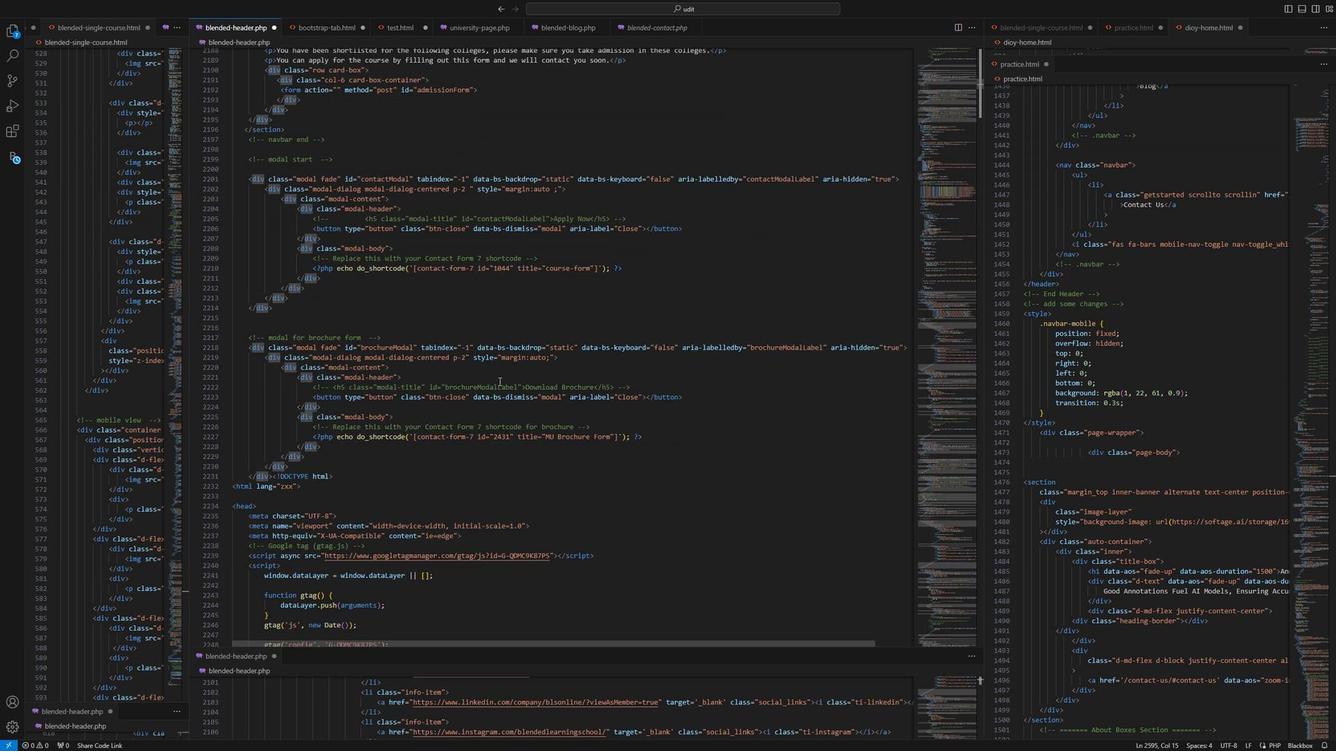 
Action: Mouse scrolled (540, 384) with delta (0, 0)
Screenshot: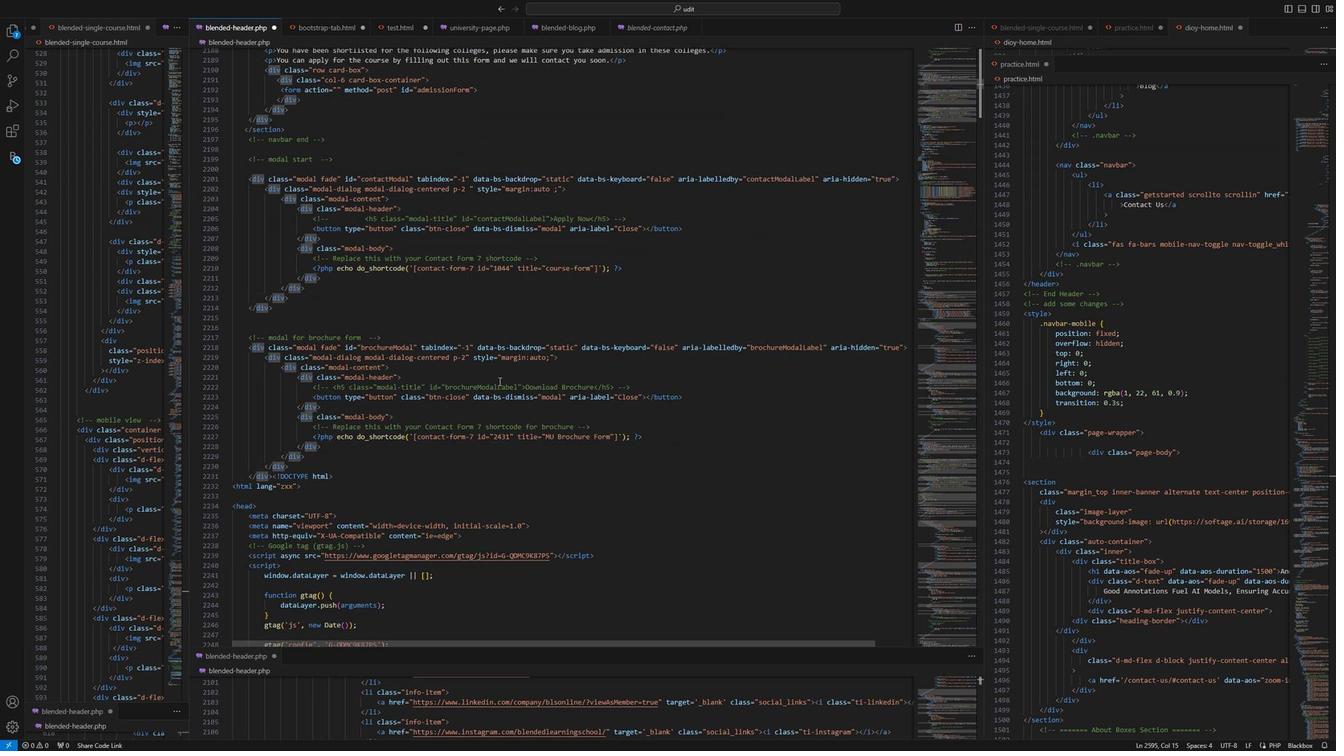 
Action: Mouse scrolled (540, 384) with delta (0, 0)
Screenshot: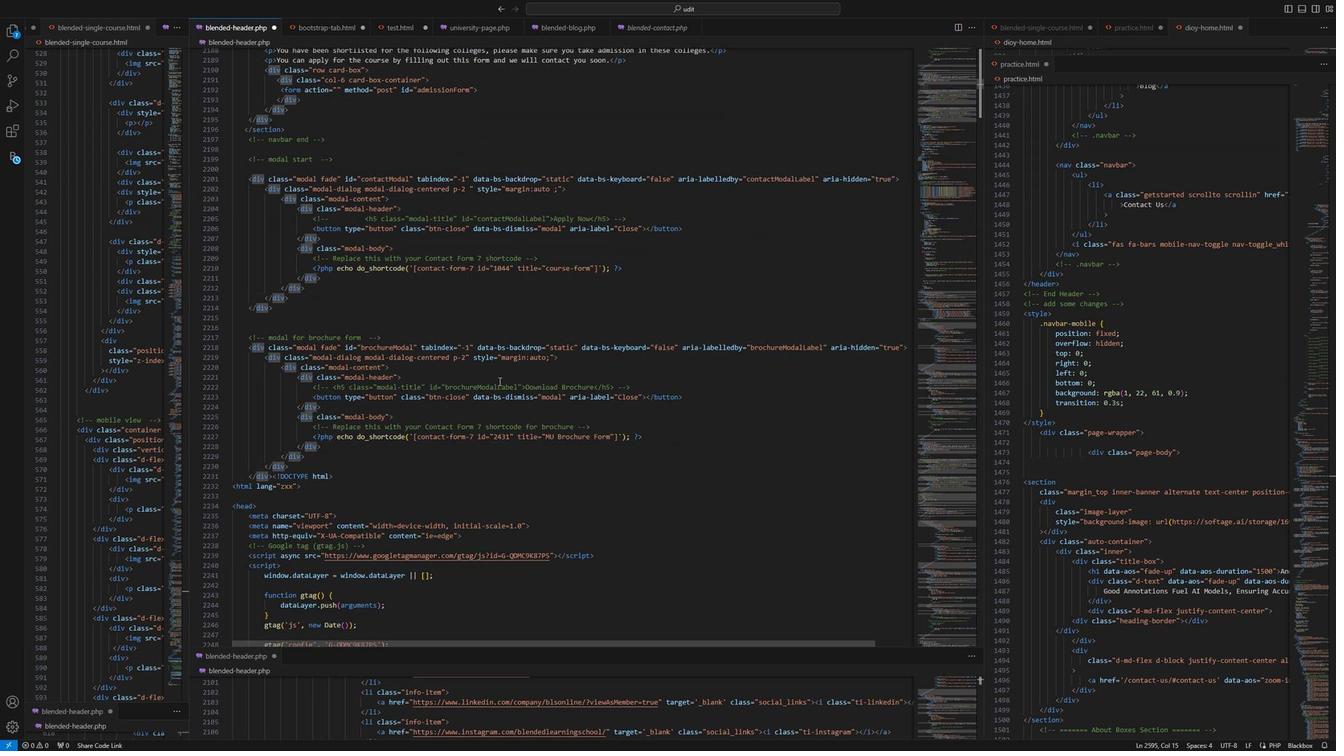 
Action: Mouse scrolled (540, 384) with delta (0, 0)
Screenshot: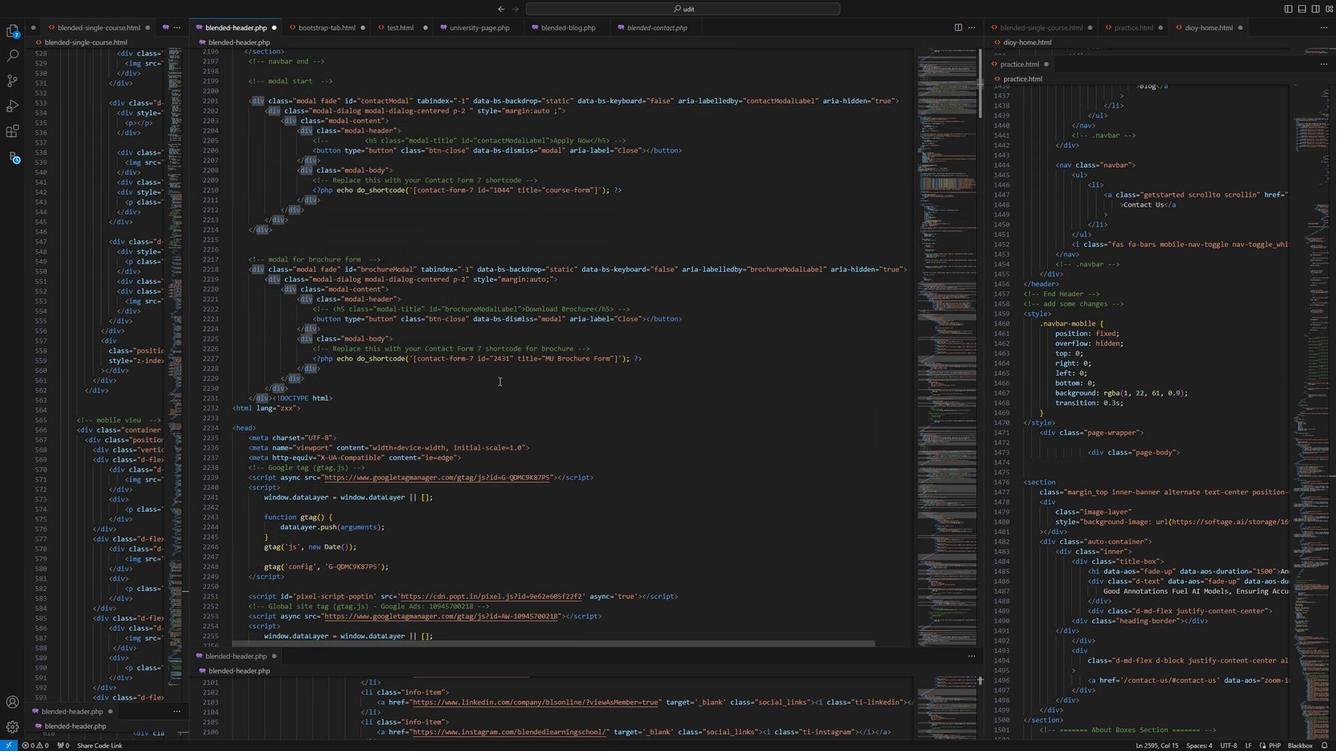 
Action: Mouse scrolled (540, 384) with delta (0, 0)
Screenshot: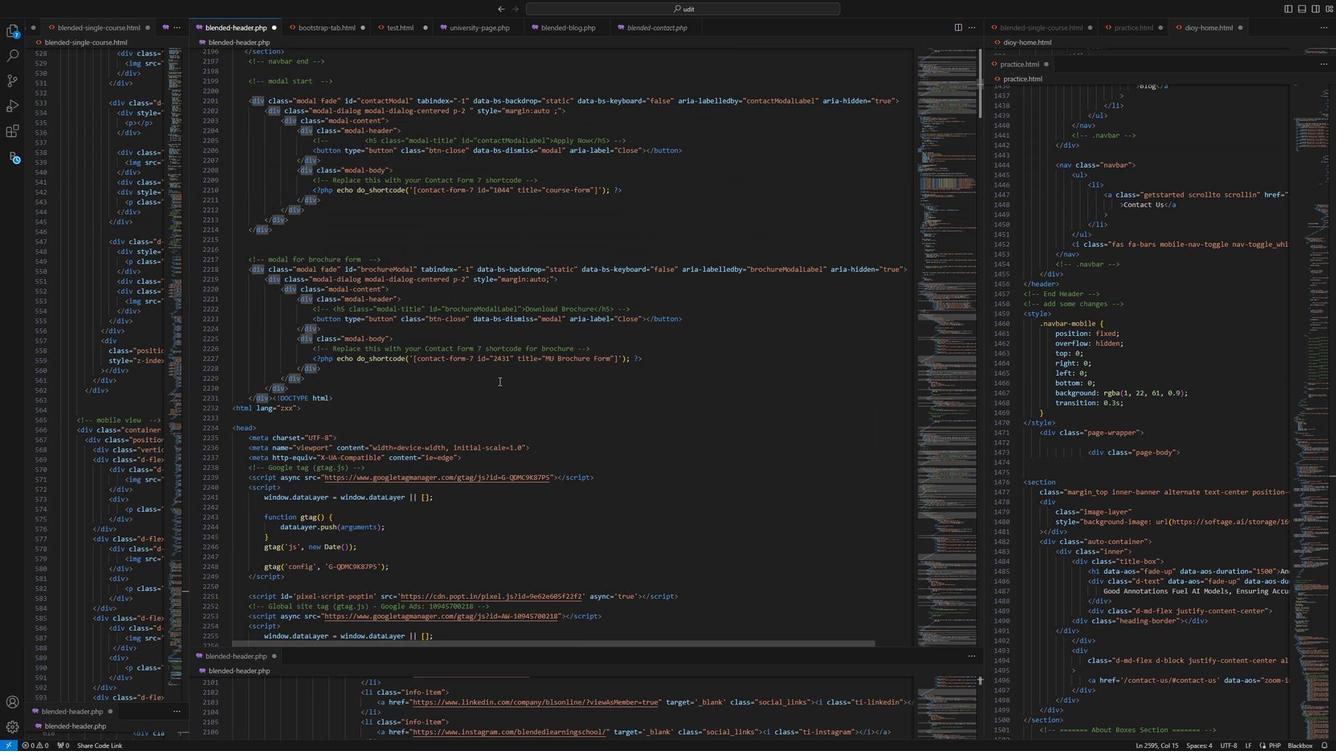 
Action: Mouse scrolled (540, 384) with delta (0, 0)
Screenshot: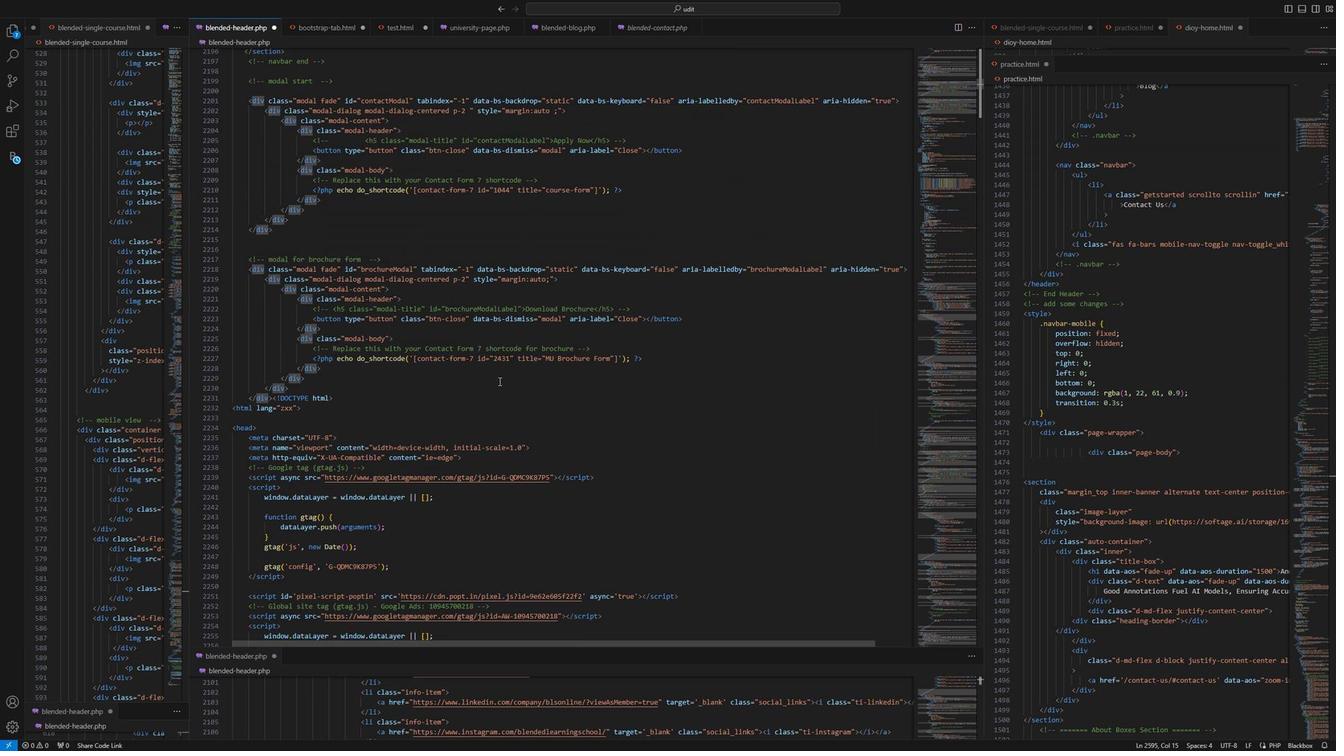 
Action: Mouse scrolled (540, 384) with delta (0, 0)
Screenshot: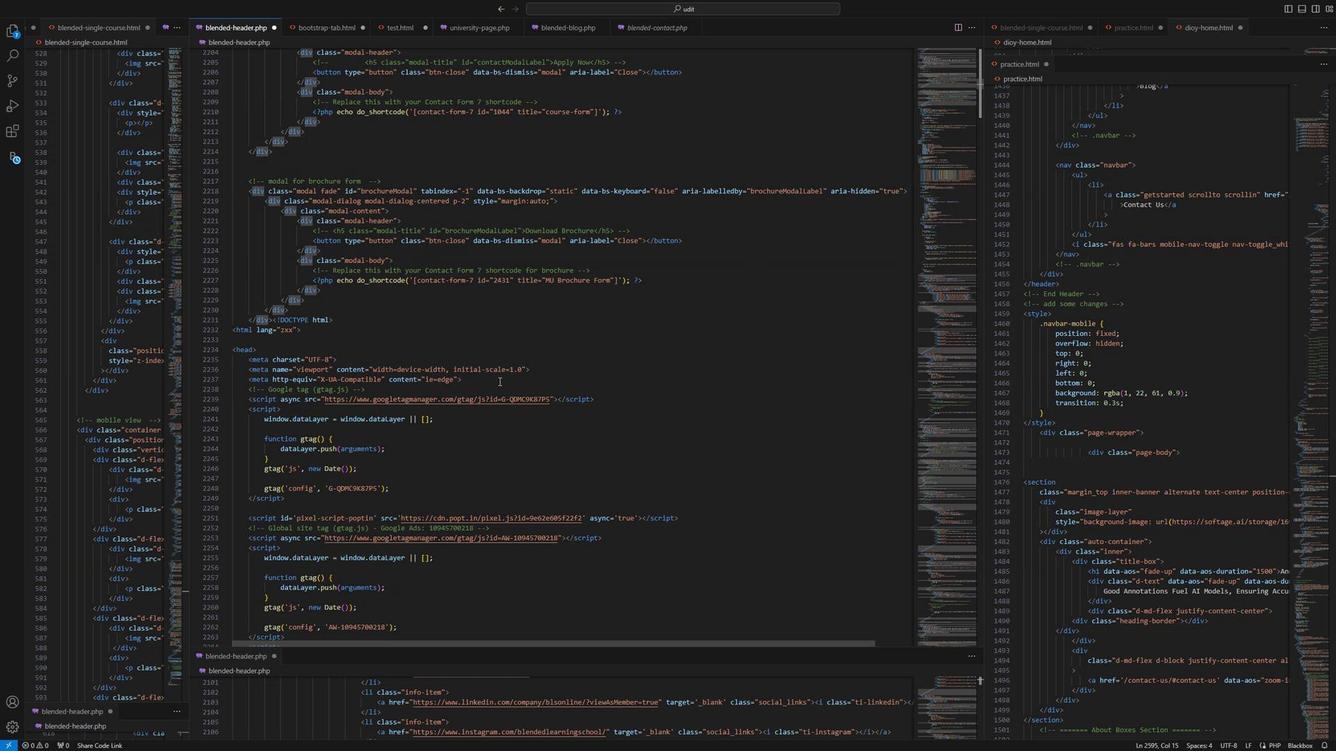 
Action: Mouse scrolled (540, 384) with delta (0, 0)
Screenshot: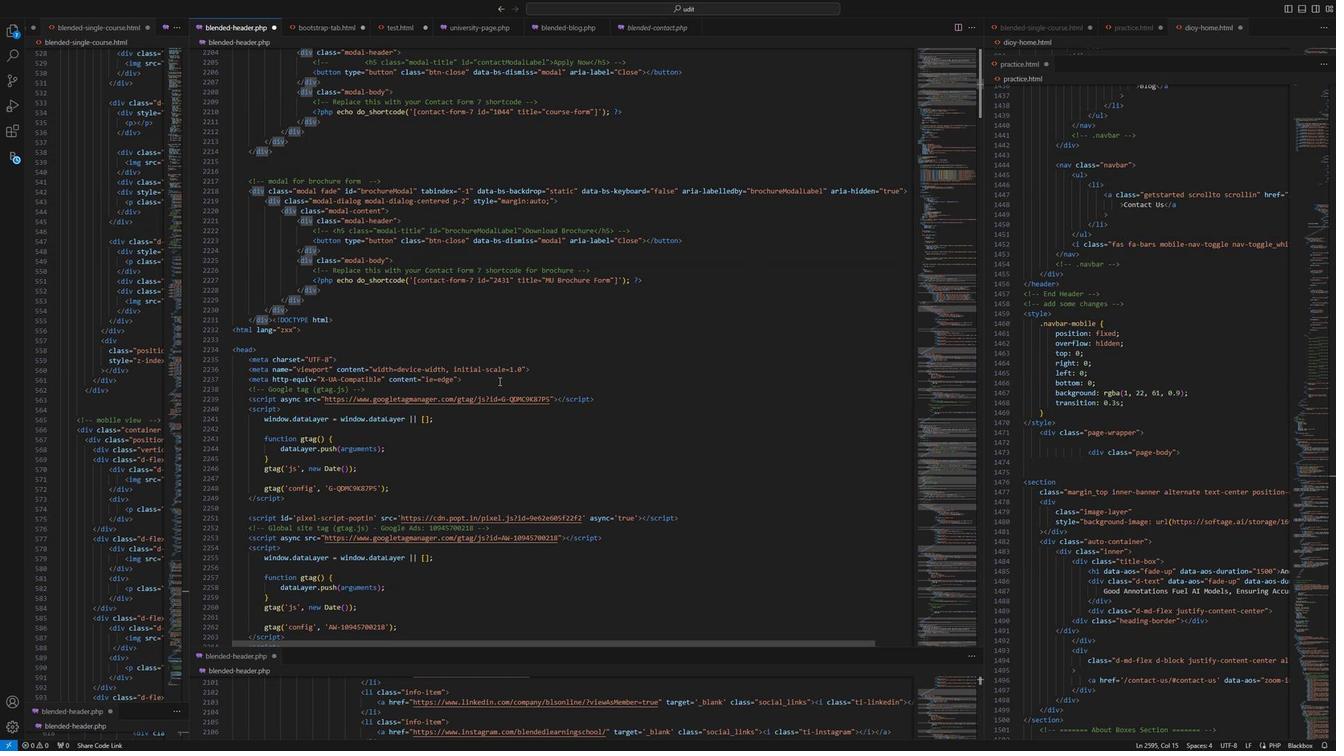 
Action: Mouse scrolled (540, 384) with delta (0, 0)
Screenshot: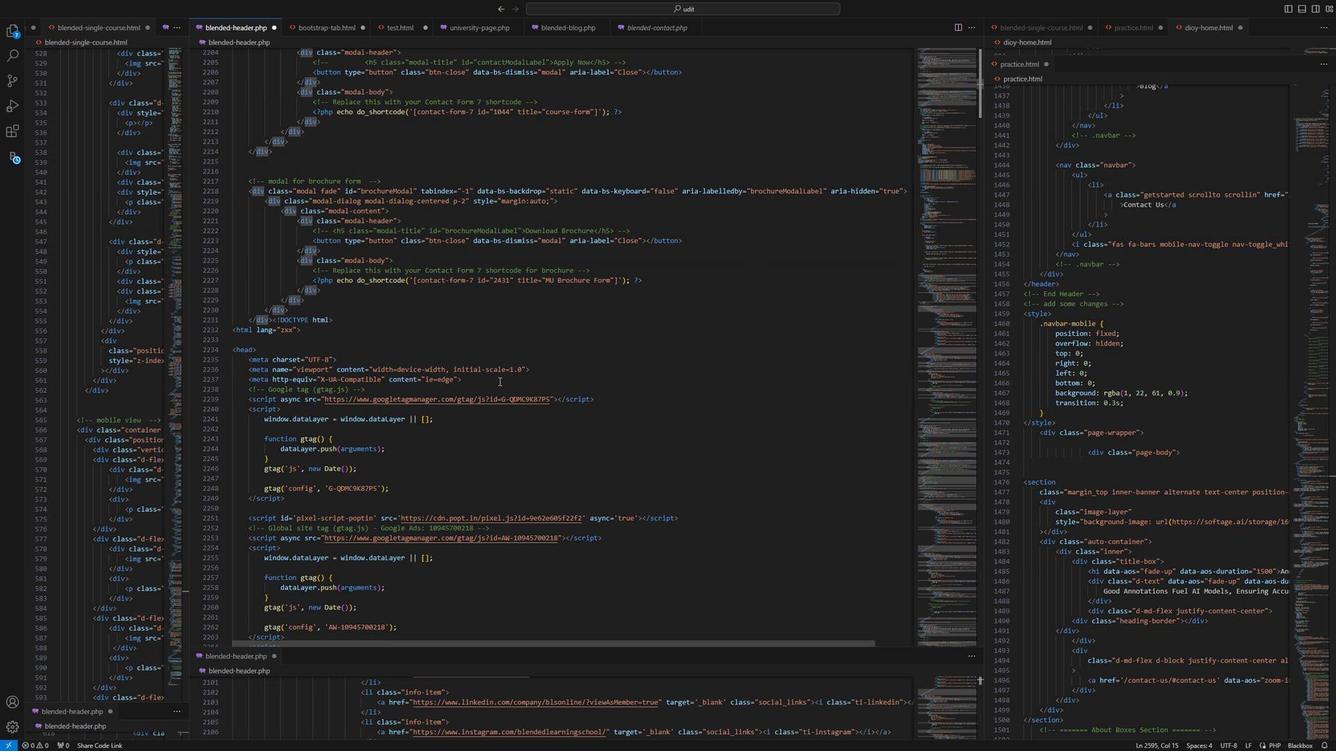 
Action: Mouse scrolled (540, 384) with delta (0, 0)
Screenshot: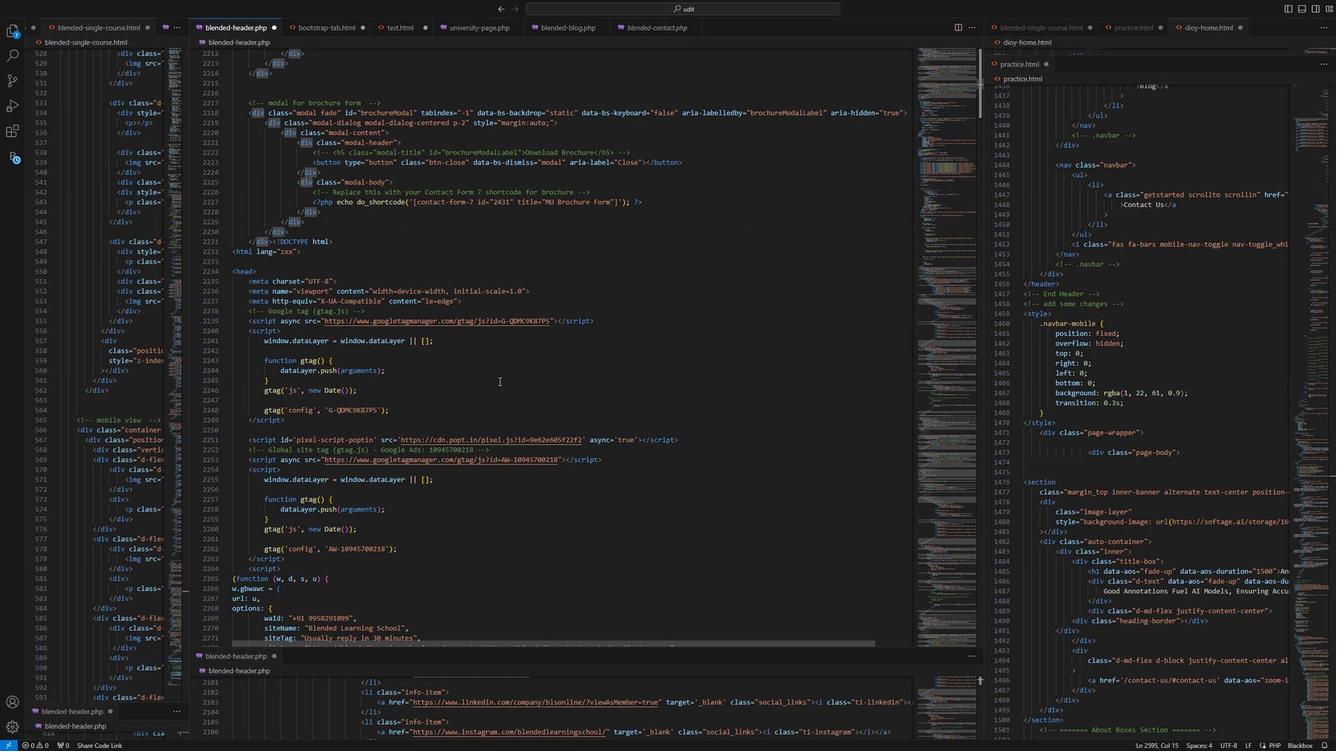 
Action: Mouse scrolled (540, 384) with delta (0, 0)
Screenshot: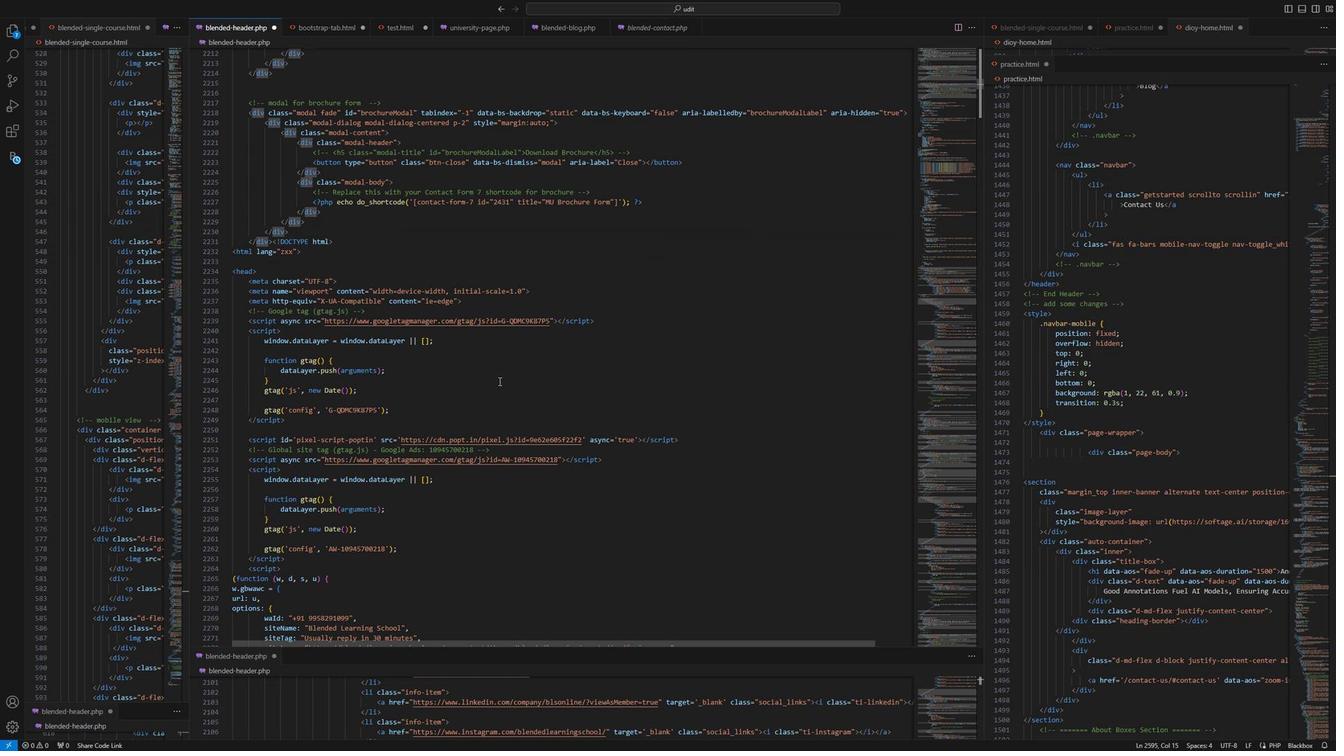 
Action: Mouse scrolled (540, 384) with delta (0, 0)
Screenshot: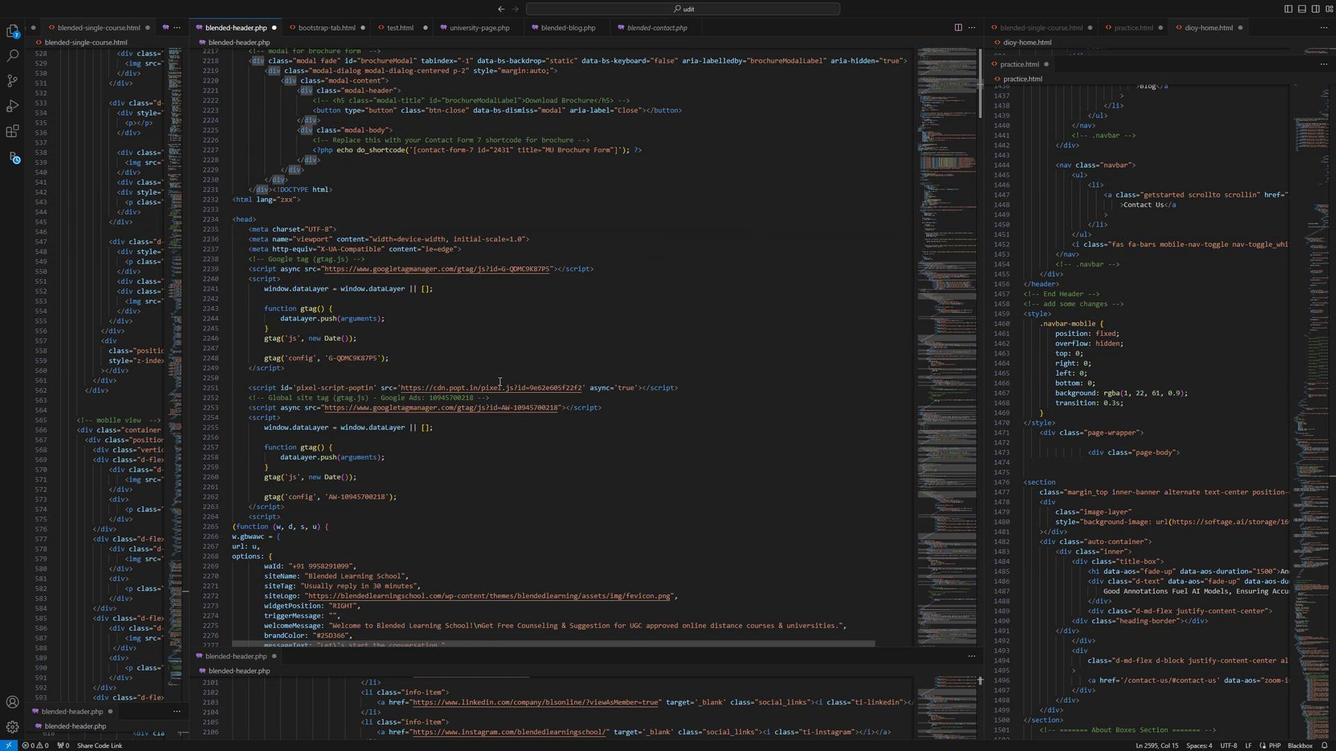 
Action: Mouse scrolled (540, 384) with delta (0, 0)
Screenshot: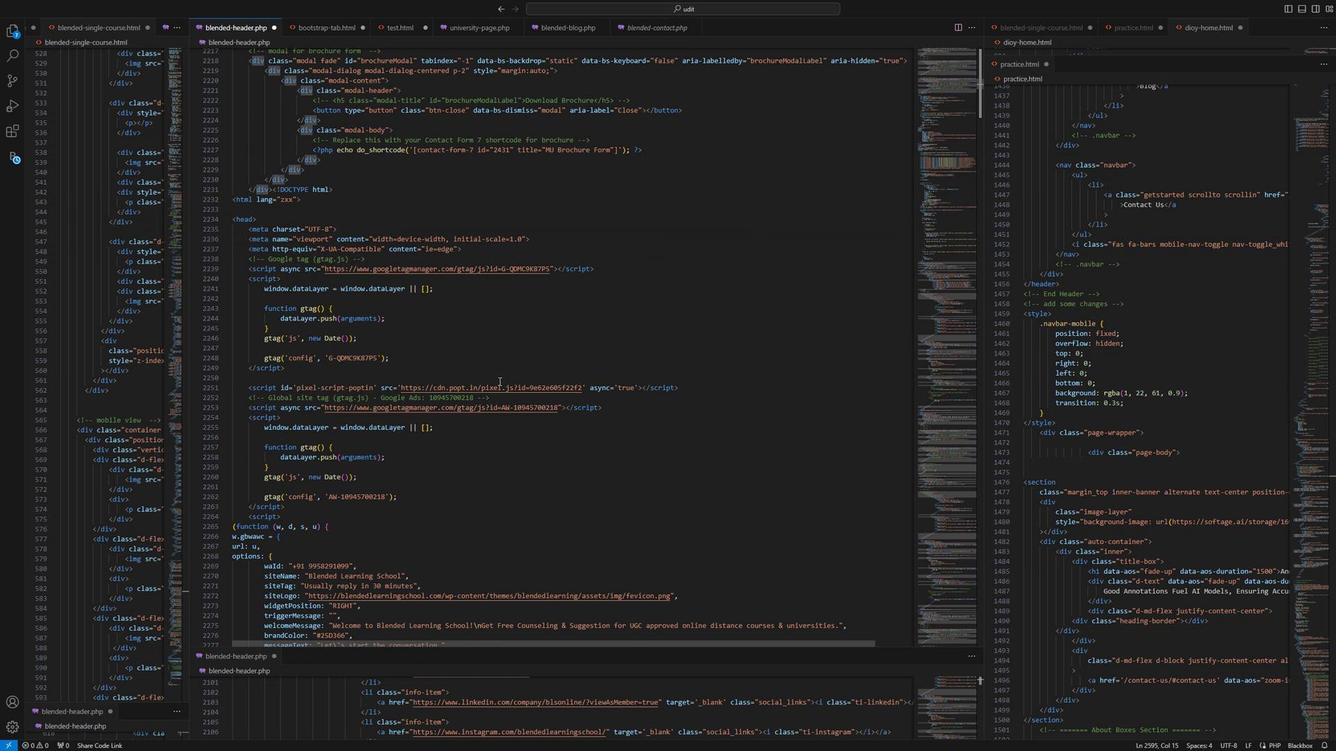 
Action: Mouse scrolled (540, 384) with delta (0, 0)
Screenshot: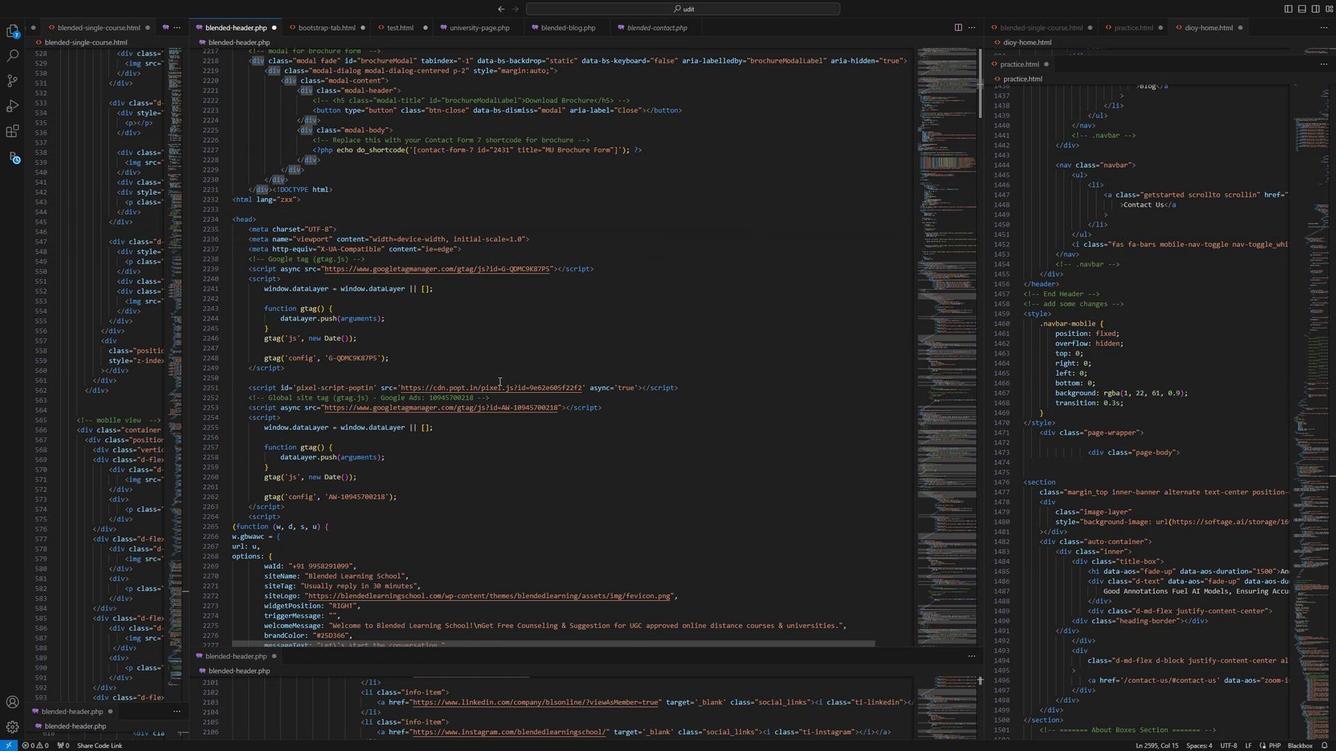 
Action: Mouse scrolled (540, 384) with delta (0, 0)
Screenshot: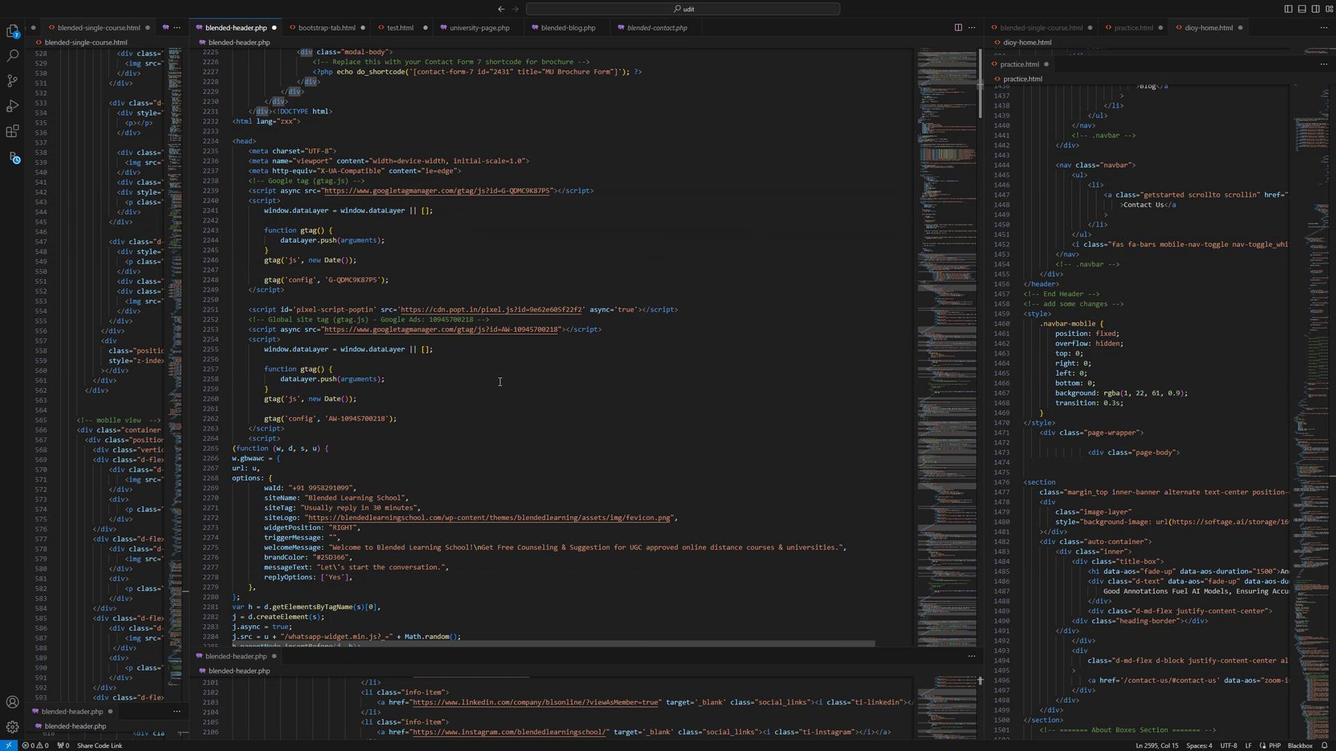 
Action: Mouse scrolled (540, 384) with delta (0, 0)
Screenshot: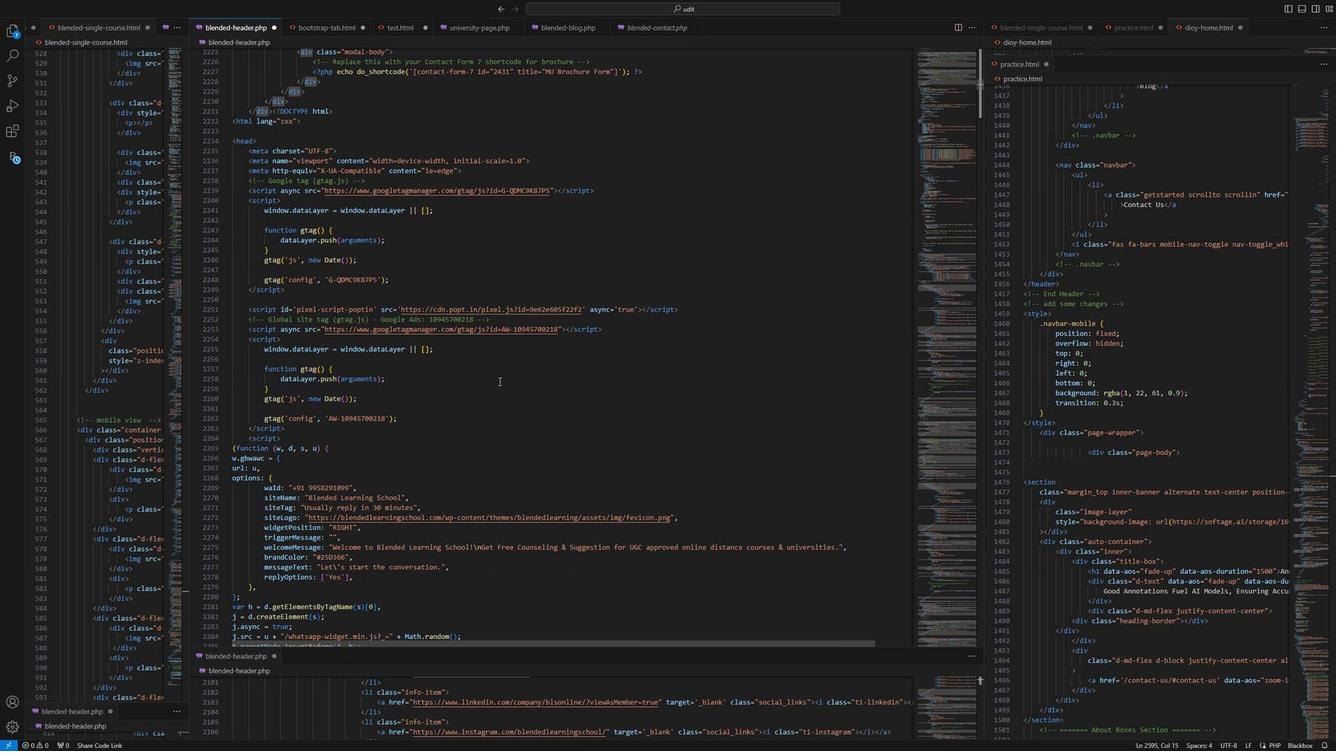 
Action: Key pressed <Key.down><Key.down><Key.down><Key.down><Key.down><Key.down><Key.down><Key.down><Key.down><Key.down><Key.down><Key.down><Key.down><Key.down><Key.down><Key.down><Key.down><Key.down><Key.down><Key.down><Key.down><Key.down><Key.down><Key.down><Key.down><Key.down><Key.down><Key.down><Key.down><Key.down><Key.down><Key.down><Key.down><Key.down><Key.down><Key.down><Key.down><Key.down><Key.down><Key.down><Key.down><Key.down><Key.down><Key.down><Key.down><Key.down><Key.down><Key.down><Key.down><Key.down><Key.down><Key.down><Key.down><Key.down><Key.down><Key.down><Key.down><Key.down><Key.down><Key.down><Key.down><Key.down><Key.down><Key.down><Key.down><Key.down><Key.down><Key.down><Key.down><Key.down><Key.down><Key.down><Key.down><Key.down><Key.down><Key.down><Key.down><Key.down>
Screenshot: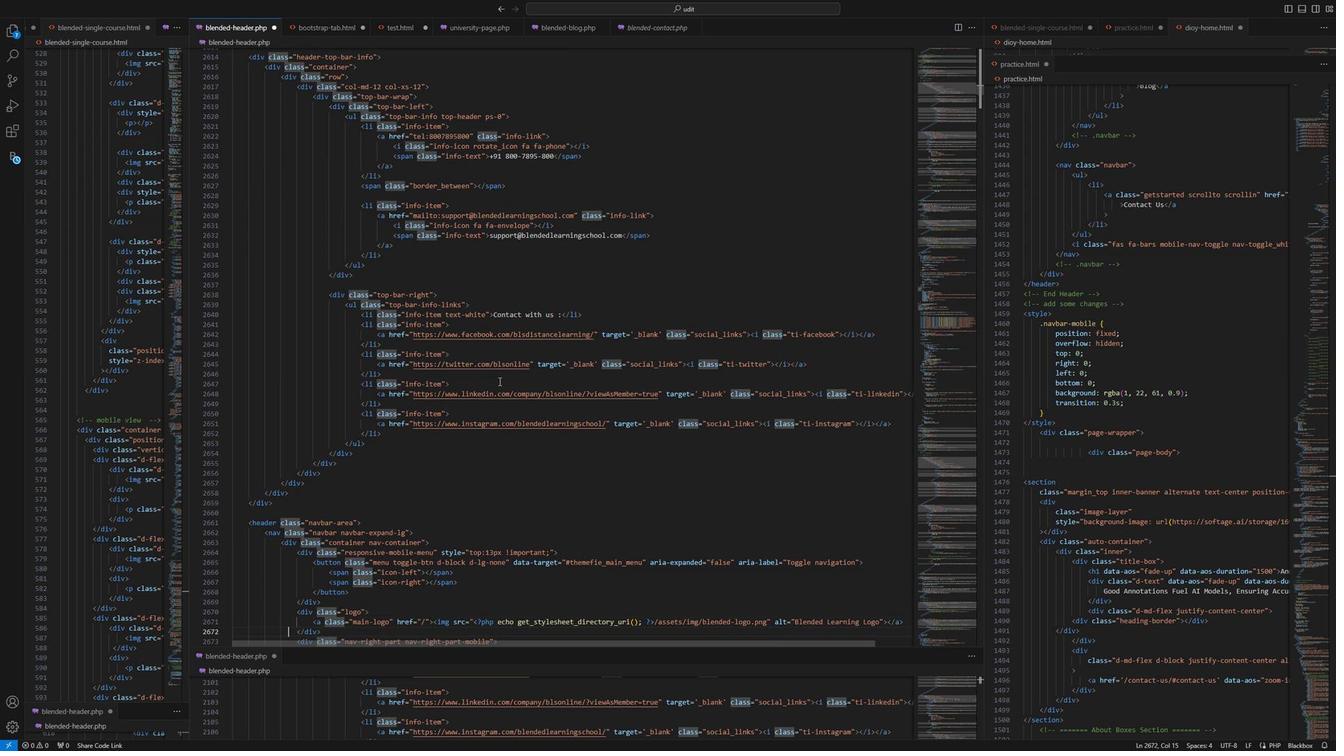 
Action: Mouse moved to (527, 382)
Screenshot: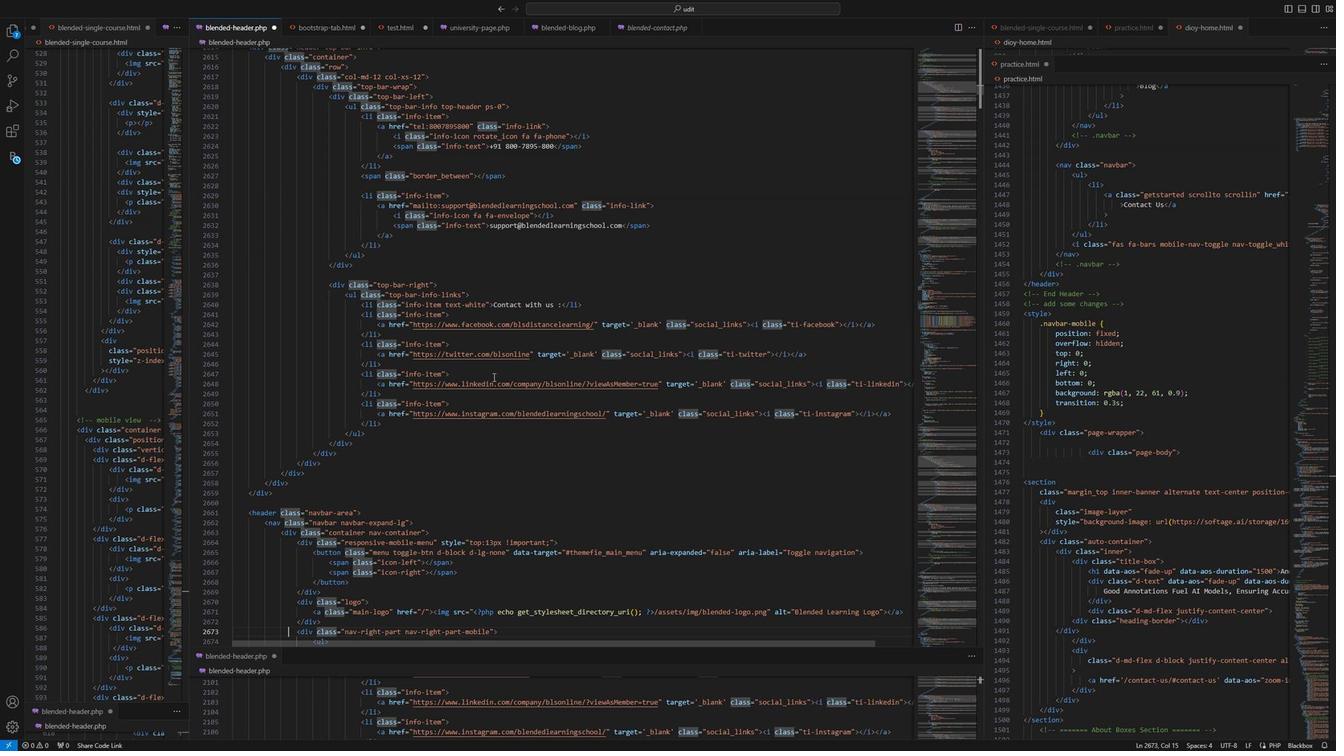 
Action: Mouse scrolled (527, 383) with delta (0, 0)
Screenshot: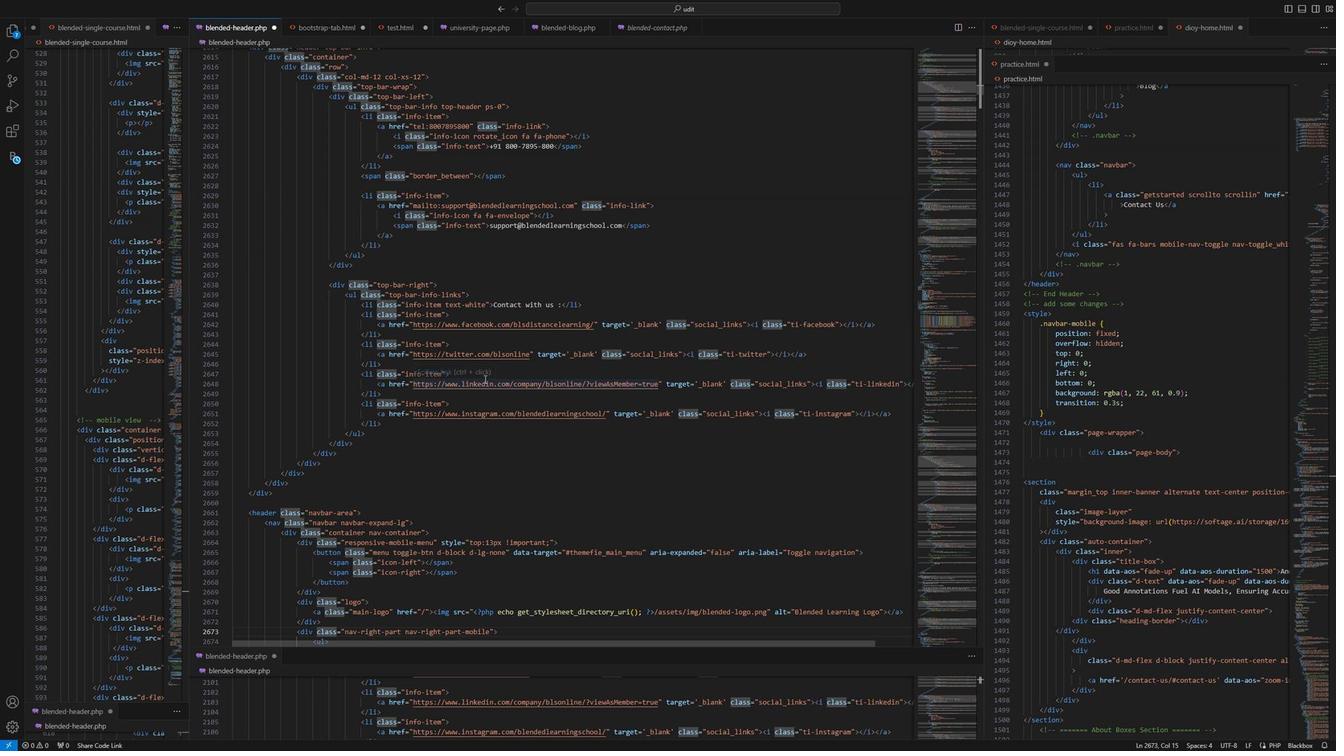 
Action: Mouse scrolled (527, 383) with delta (0, 0)
Screenshot: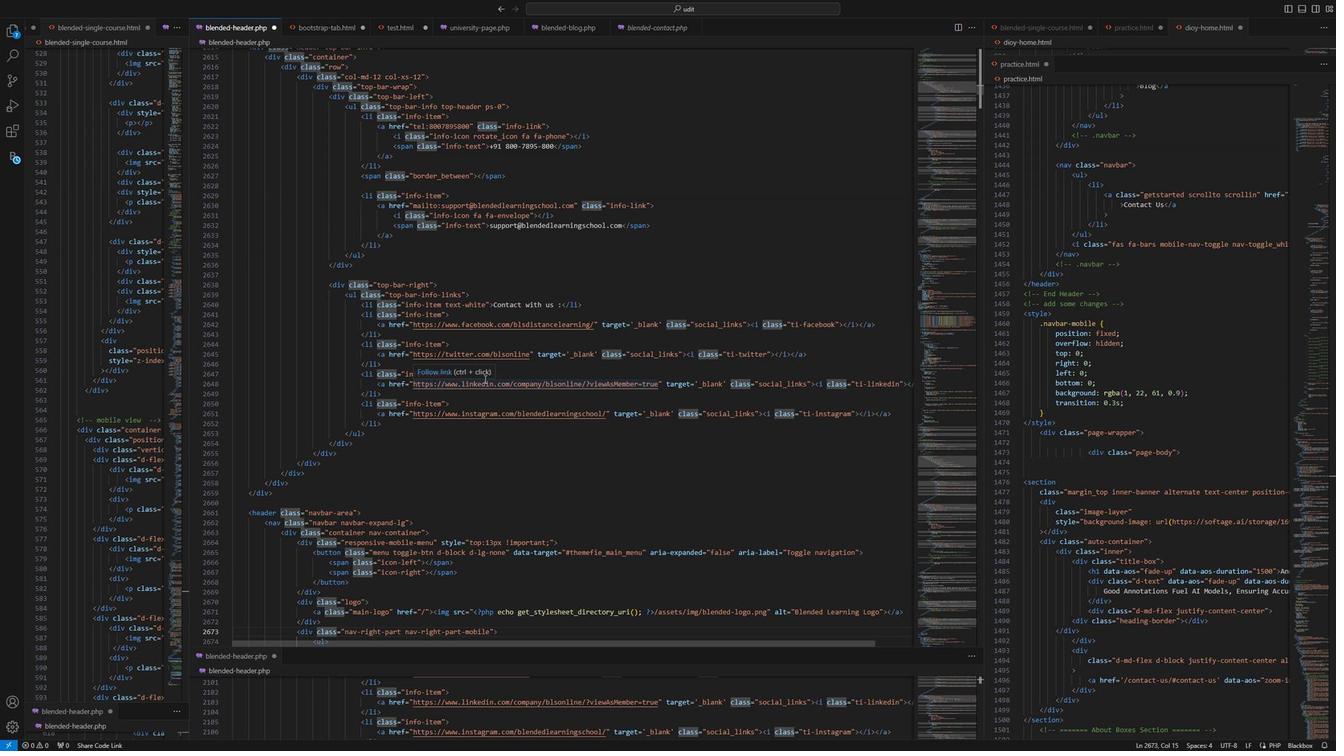 
Action: Mouse scrolled (527, 383) with delta (0, 0)
Screenshot: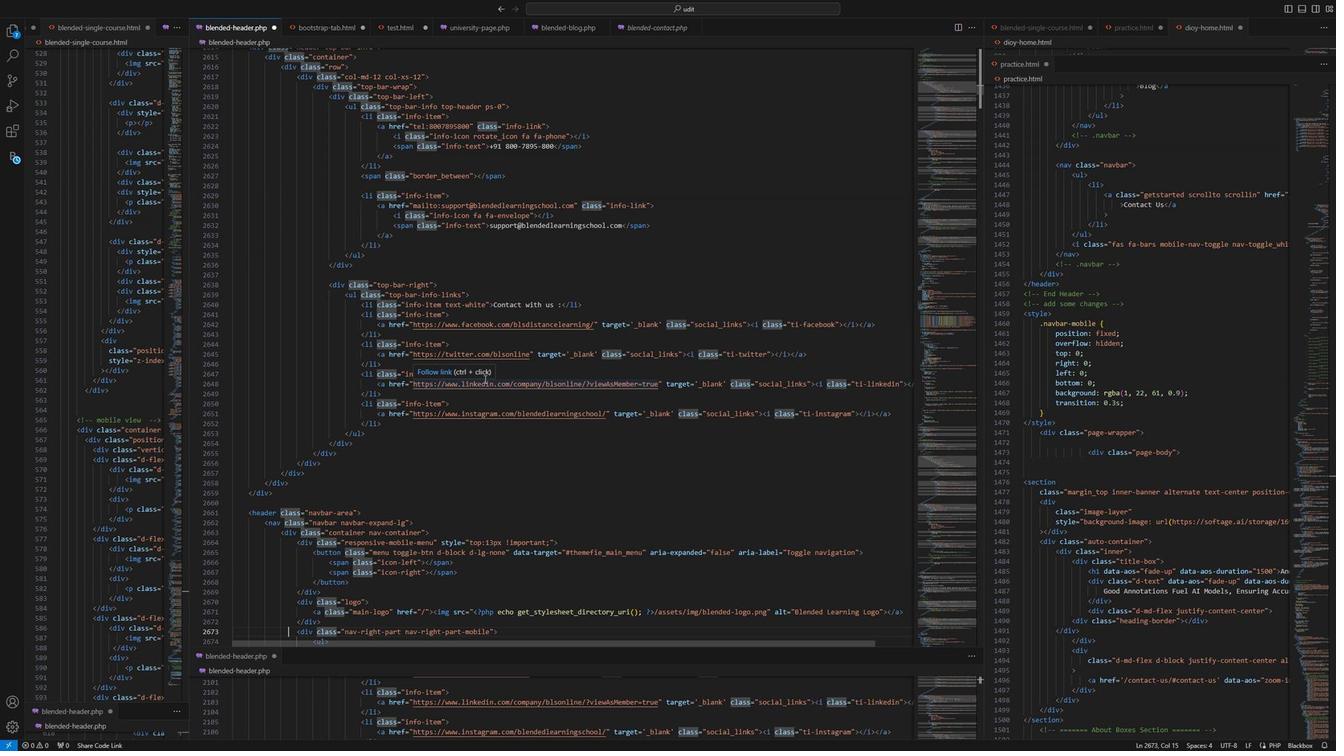 
Action: Mouse scrolled (527, 382) with delta (0, 0)
Screenshot: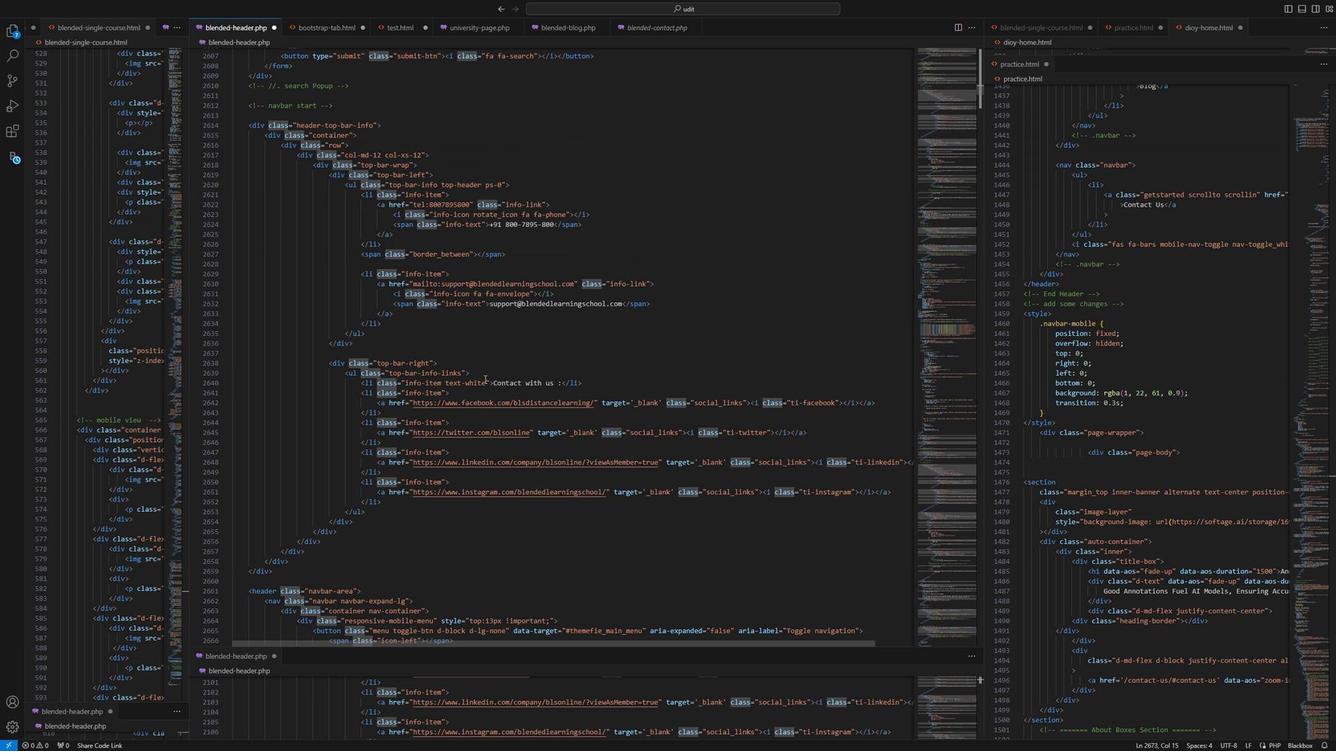 
Action: Mouse moved to (527, 382)
Screenshot: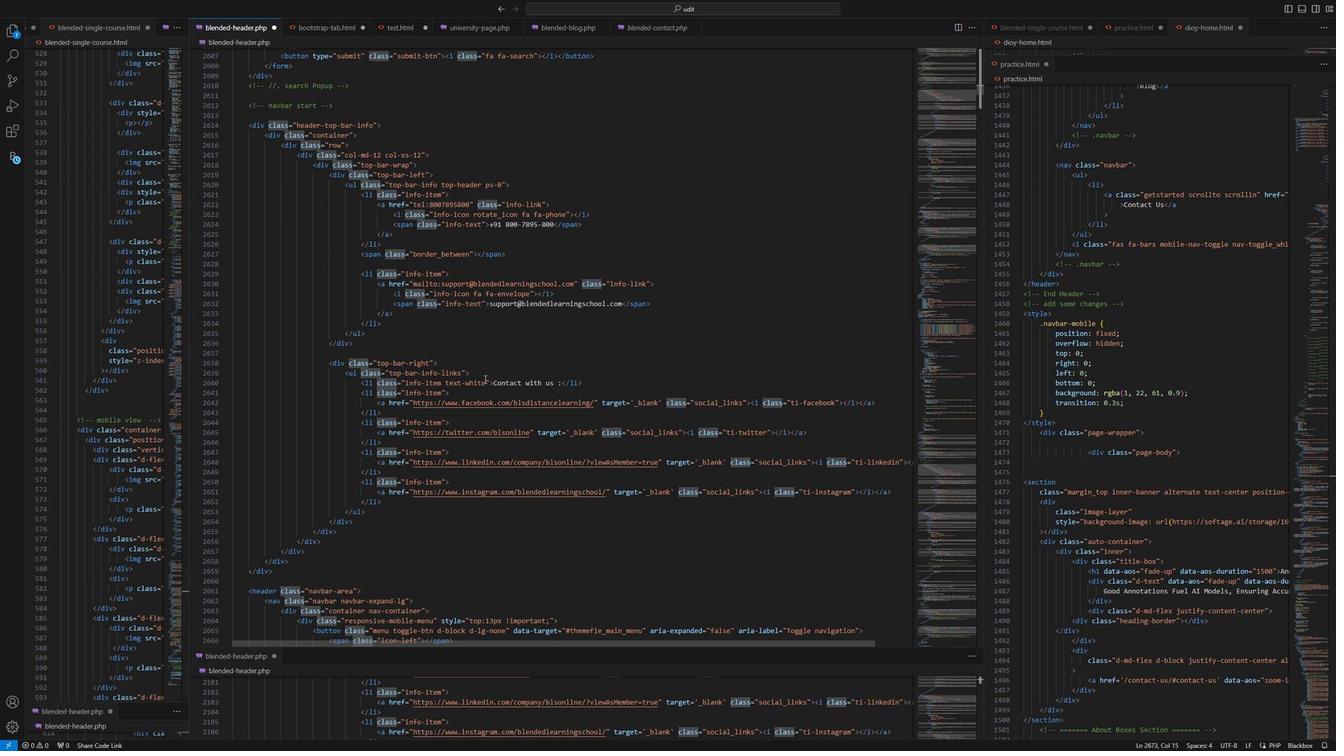 
Action: Mouse scrolled (527, 382) with delta (0, 0)
Screenshot: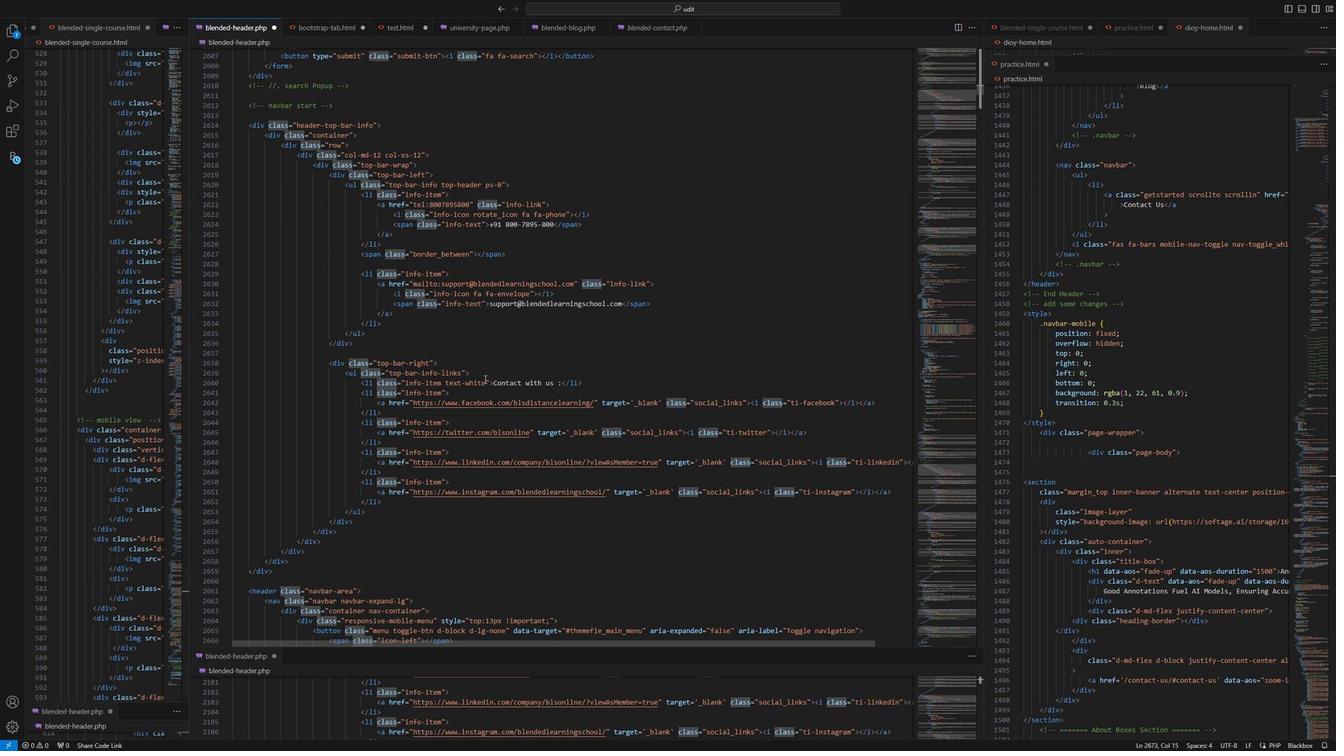 
Action: Mouse moved to (514, 386)
Screenshot: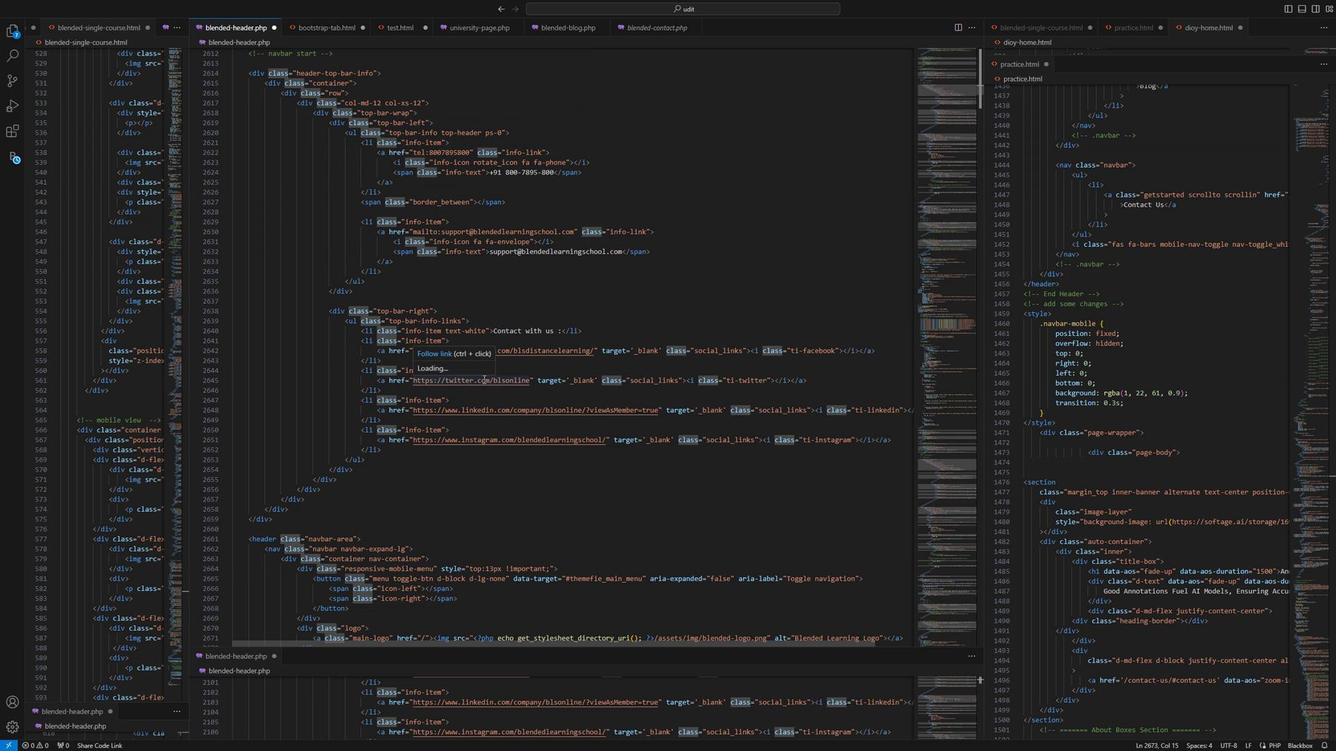 
Action: Mouse scrolled (514, 385) with delta (0, 0)
Screenshot: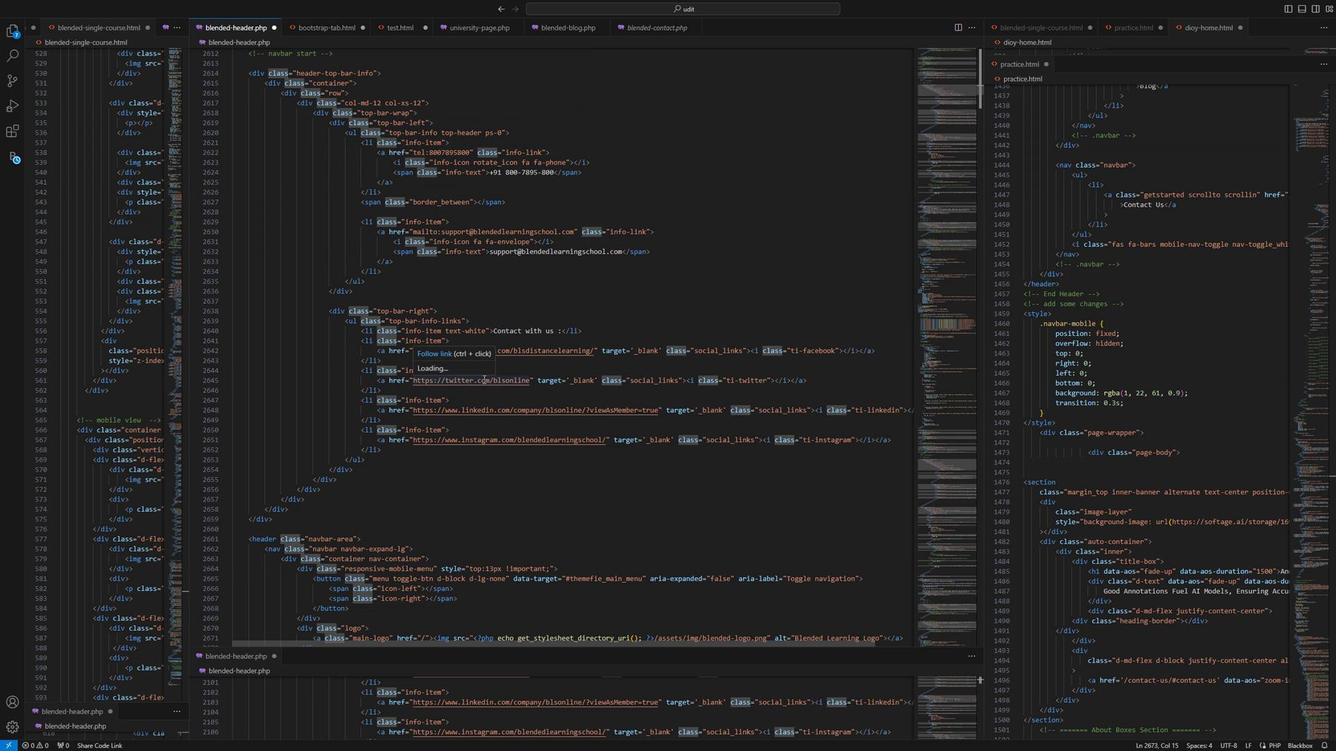 
Action: Mouse moved to (510, 387)
Screenshot: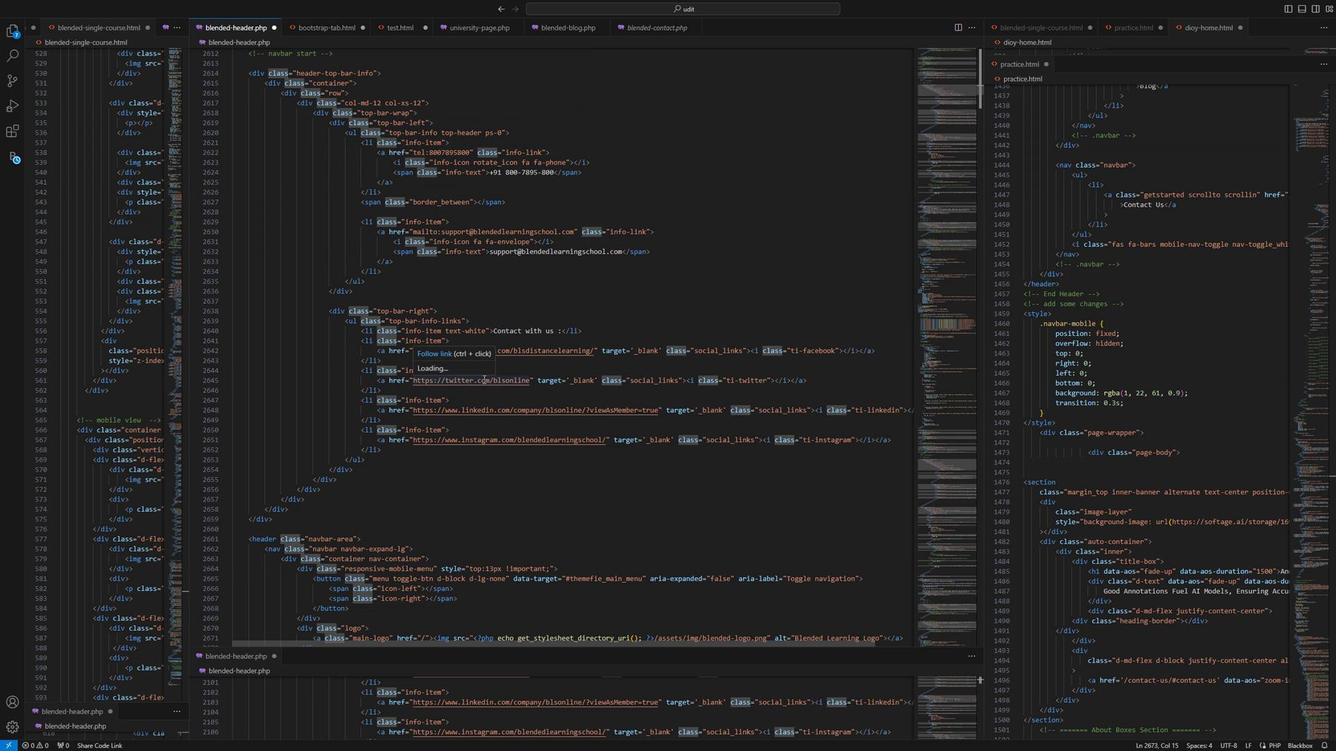 
Action: Mouse scrolled (510, 387) with delta (0, 0)
Screenshot: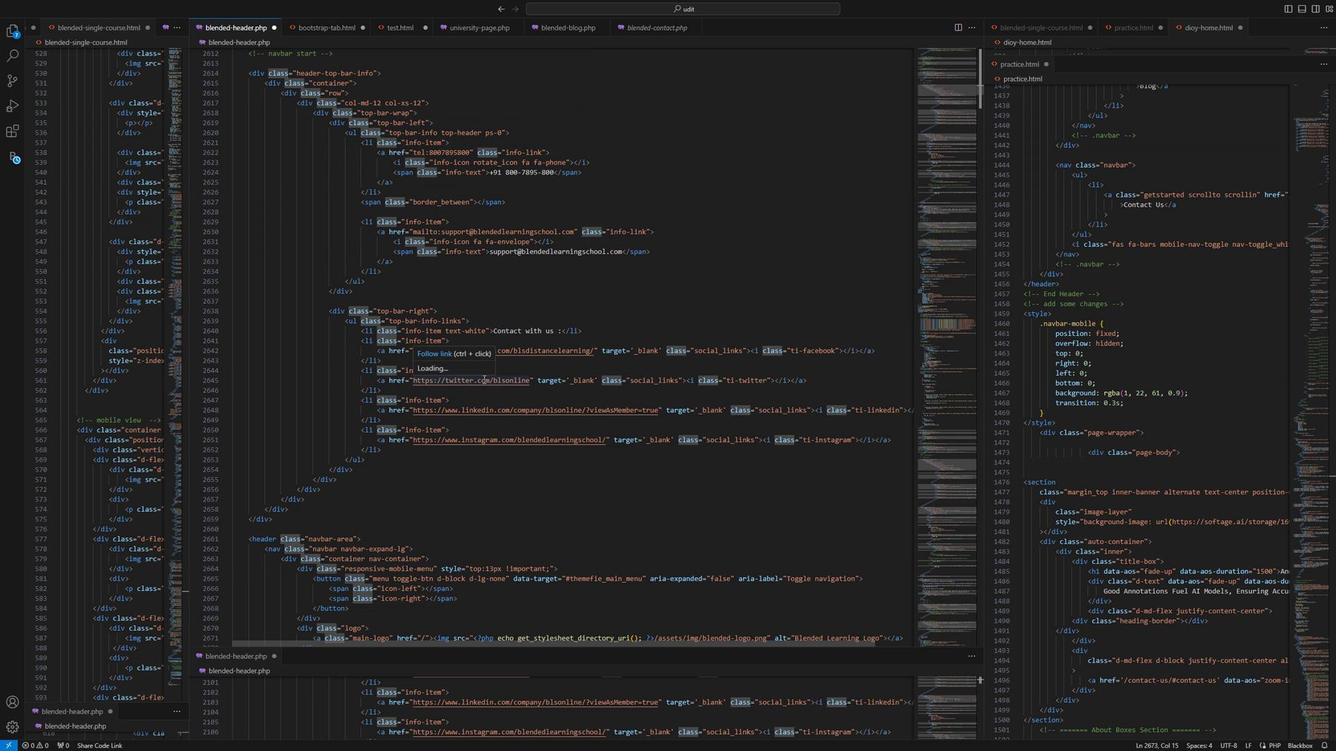 
Action: Mouse moved to (506, 388)
Screenshot: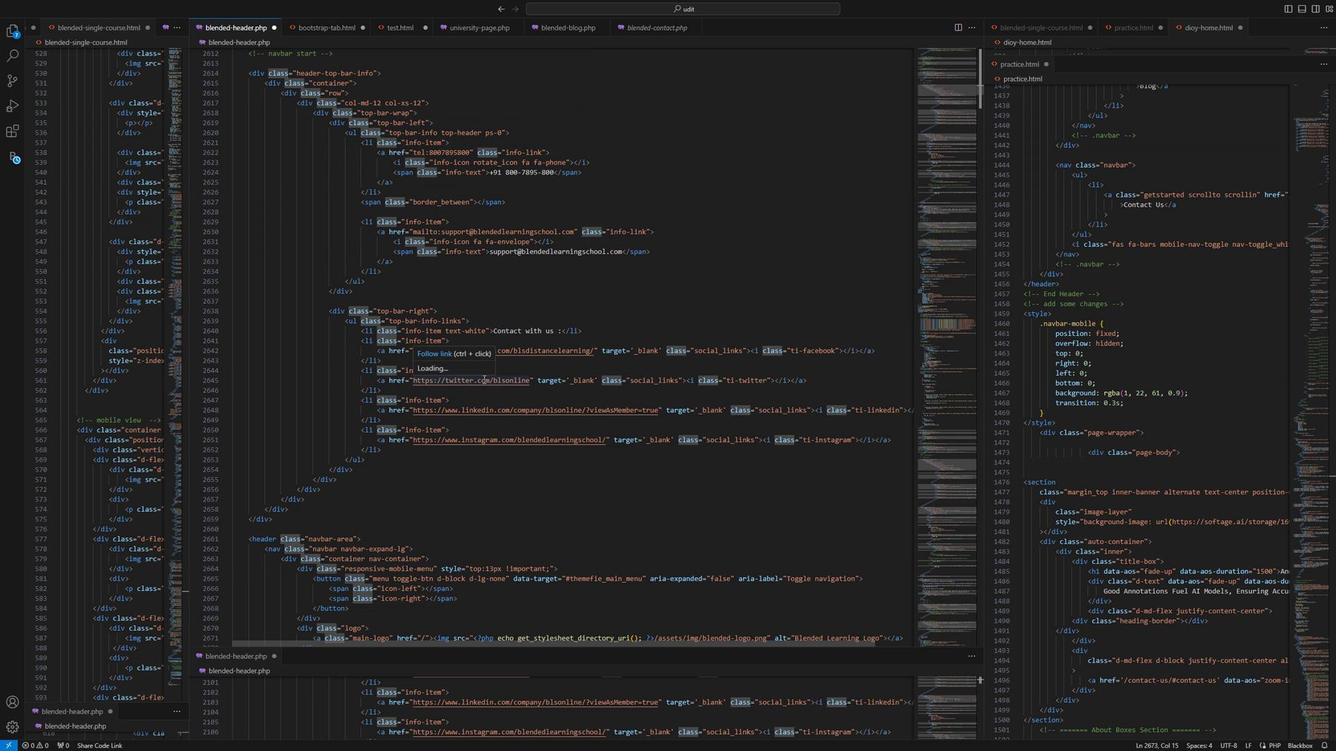 
Action: Mouse scrolled (506, 387) with delta (0, 0)
Screenshot: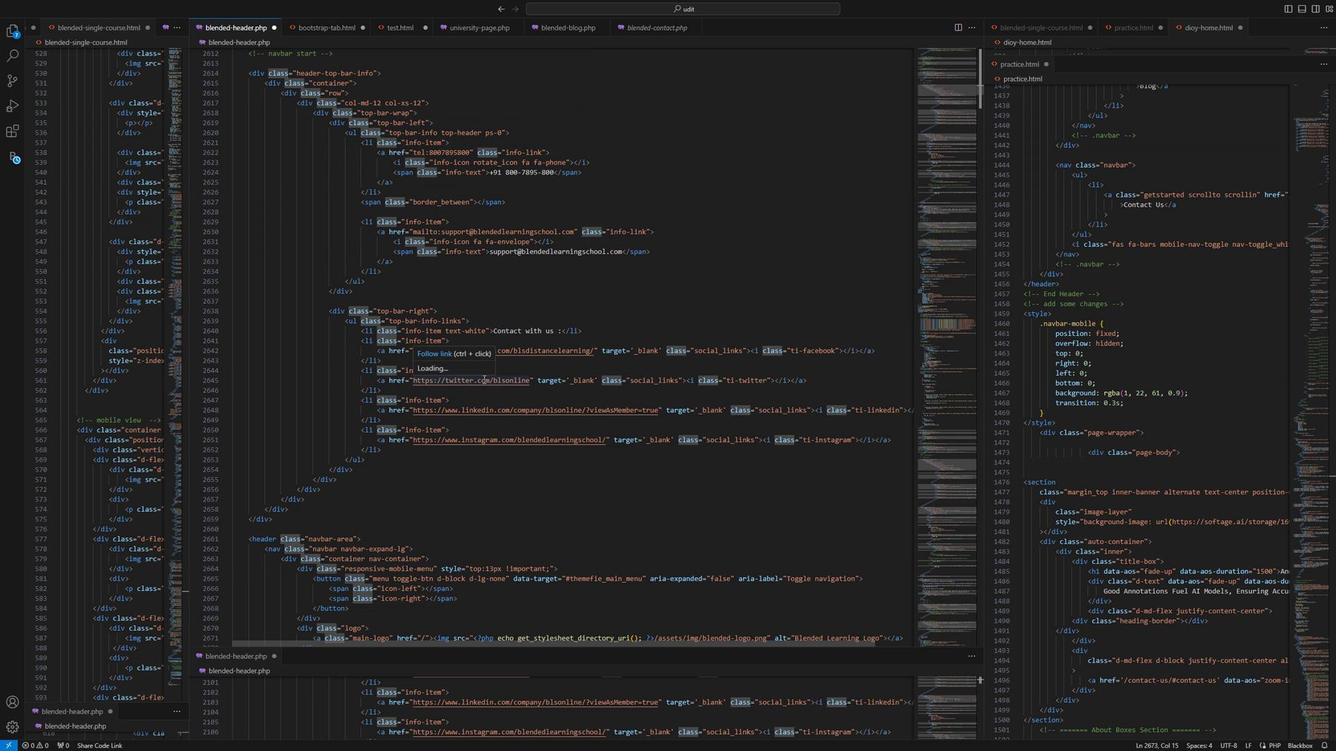 
Action: Mouse moved to (500, 388)
Screenshot: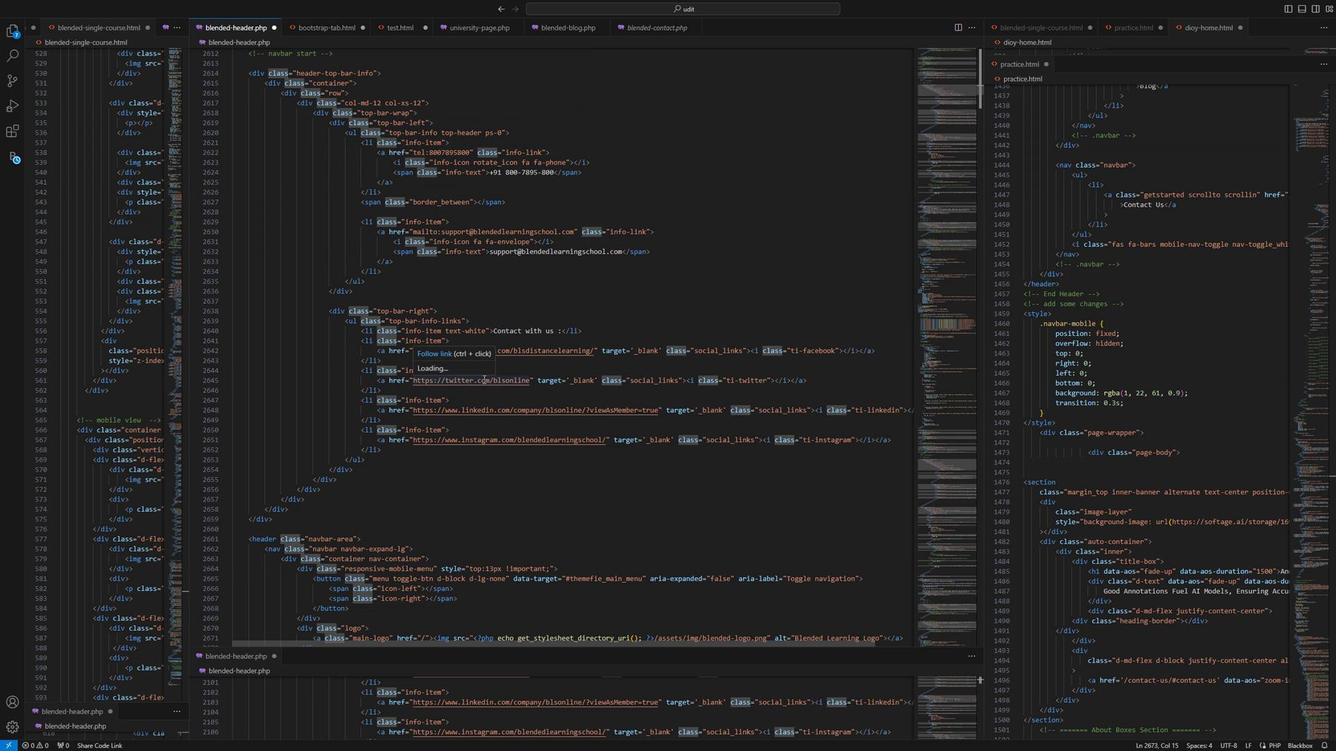 
Action: Mouse scrolled (500, 387) with delta (0, 0)
Screenshot: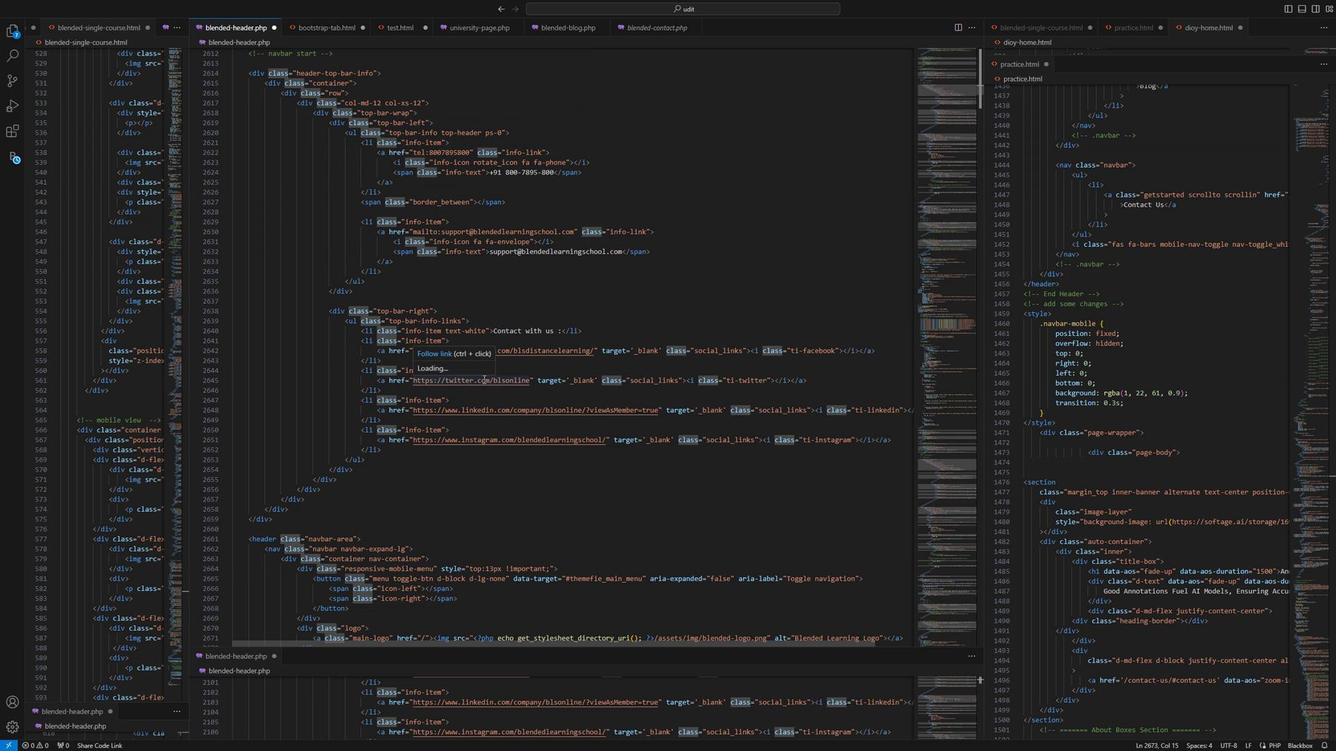 
Action: Mouse moved to (495, 388)
Screenshot: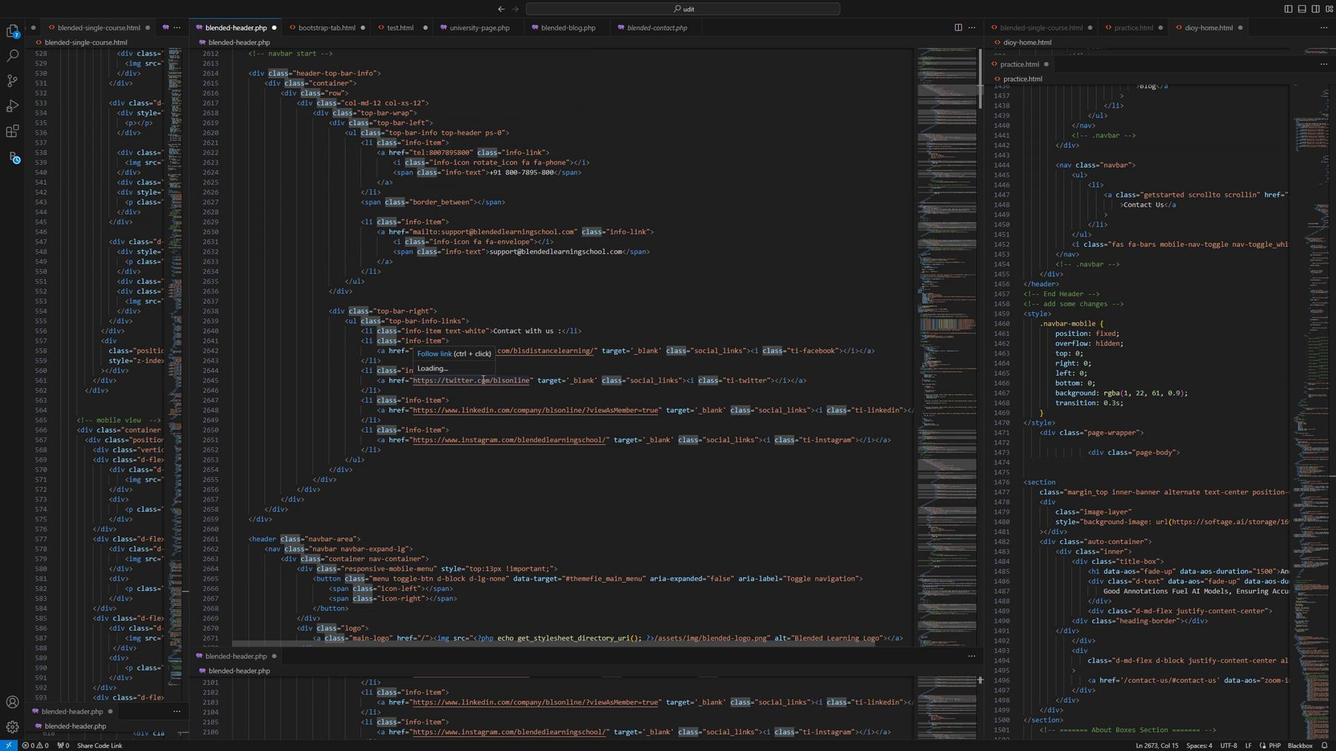 
Action: Mouse scrolled (495, 387) with delta (0, 0)
Screenshot: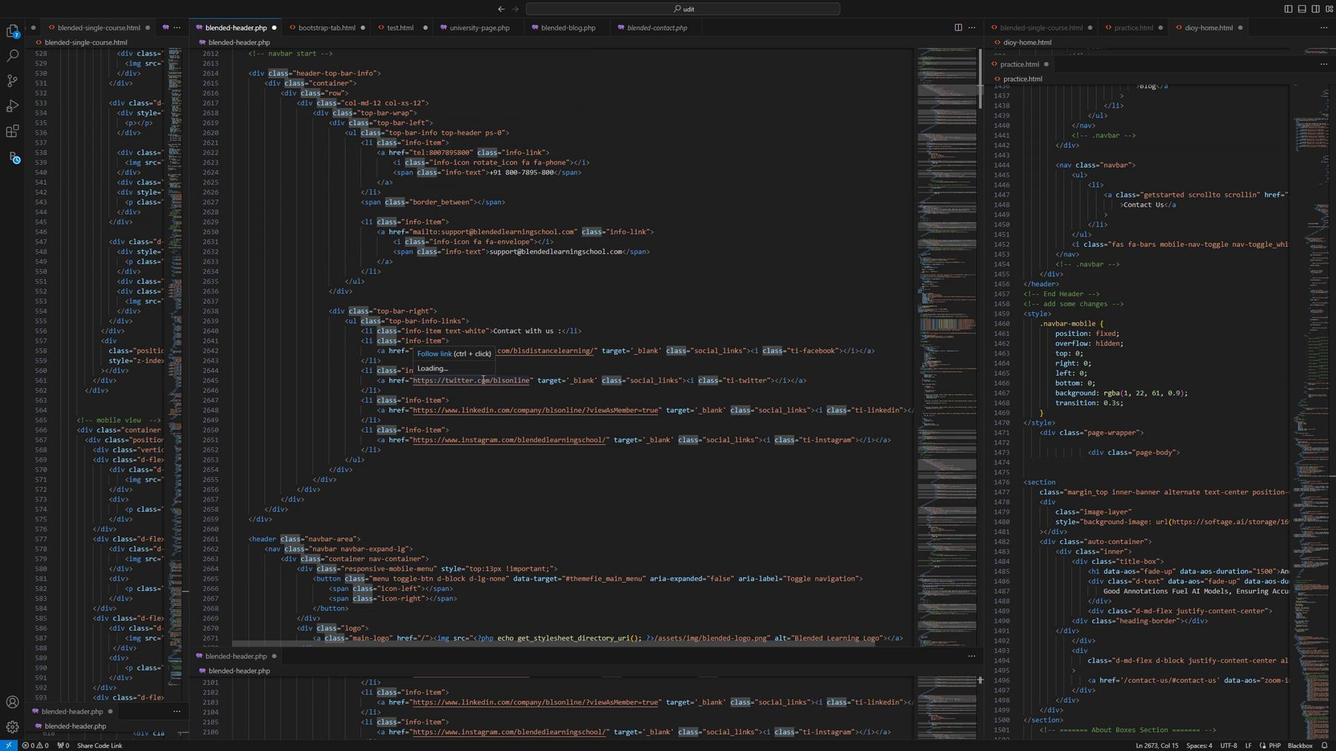 
Action: Mouse moved to (481, 382)
Screenshot: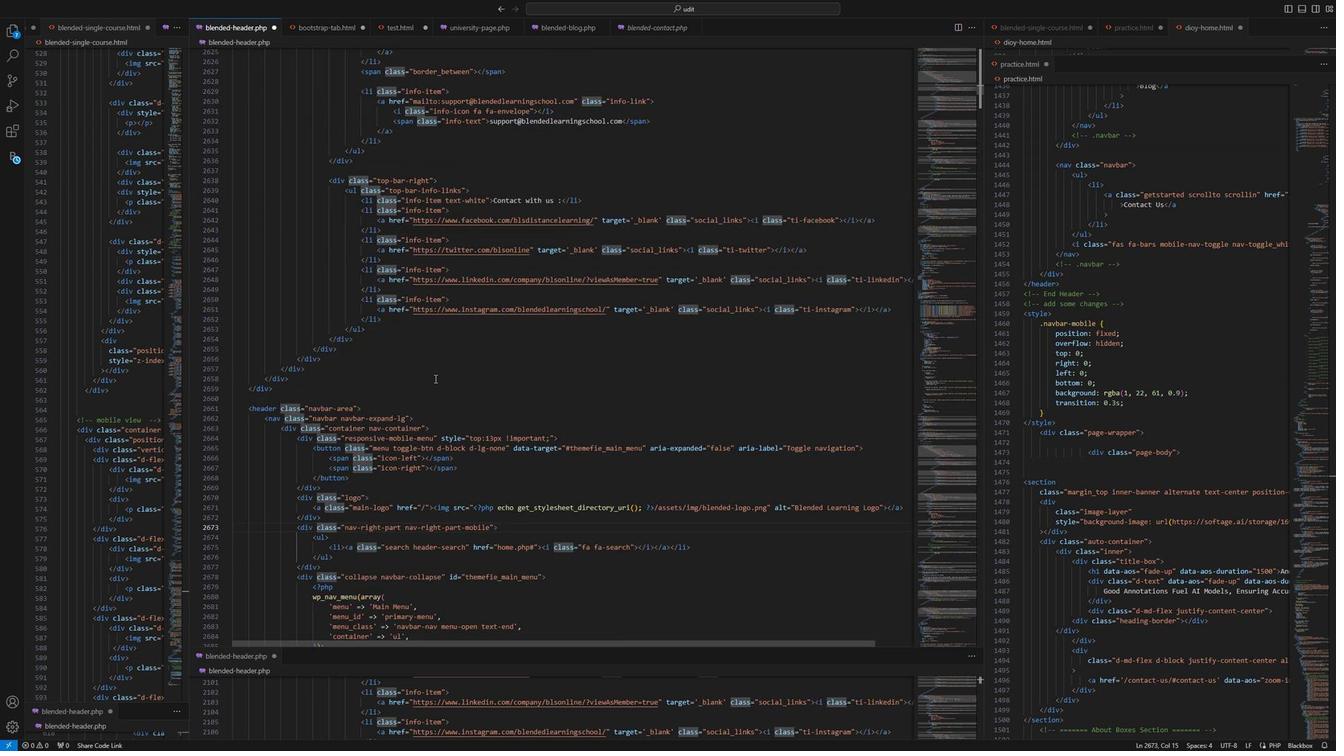 
Action: Mouse scrolled (481, 382) with delta (0, 0)
Screenshot: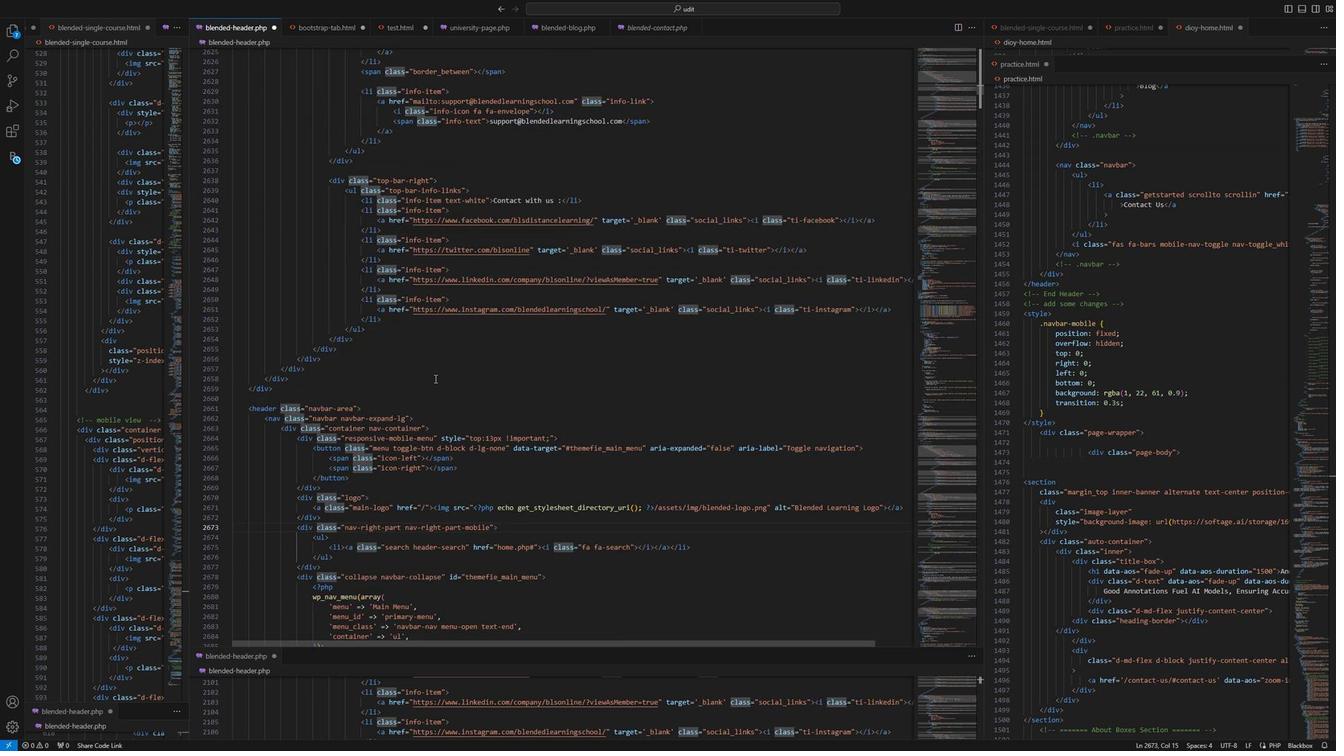 
Action: Mouse moved to (479, 382)
Screenshot: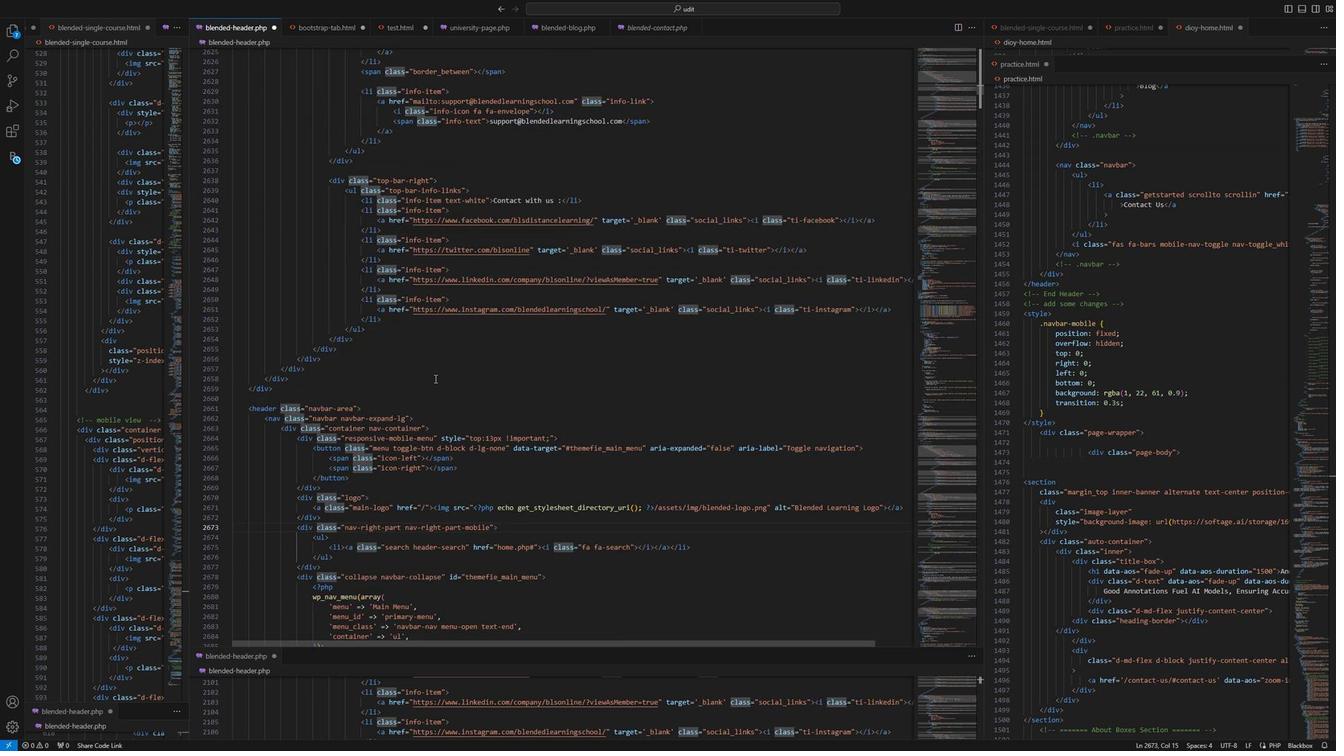 
Action: Mouse scrolled (479, 382) with delta (0, 0)
Screenshot: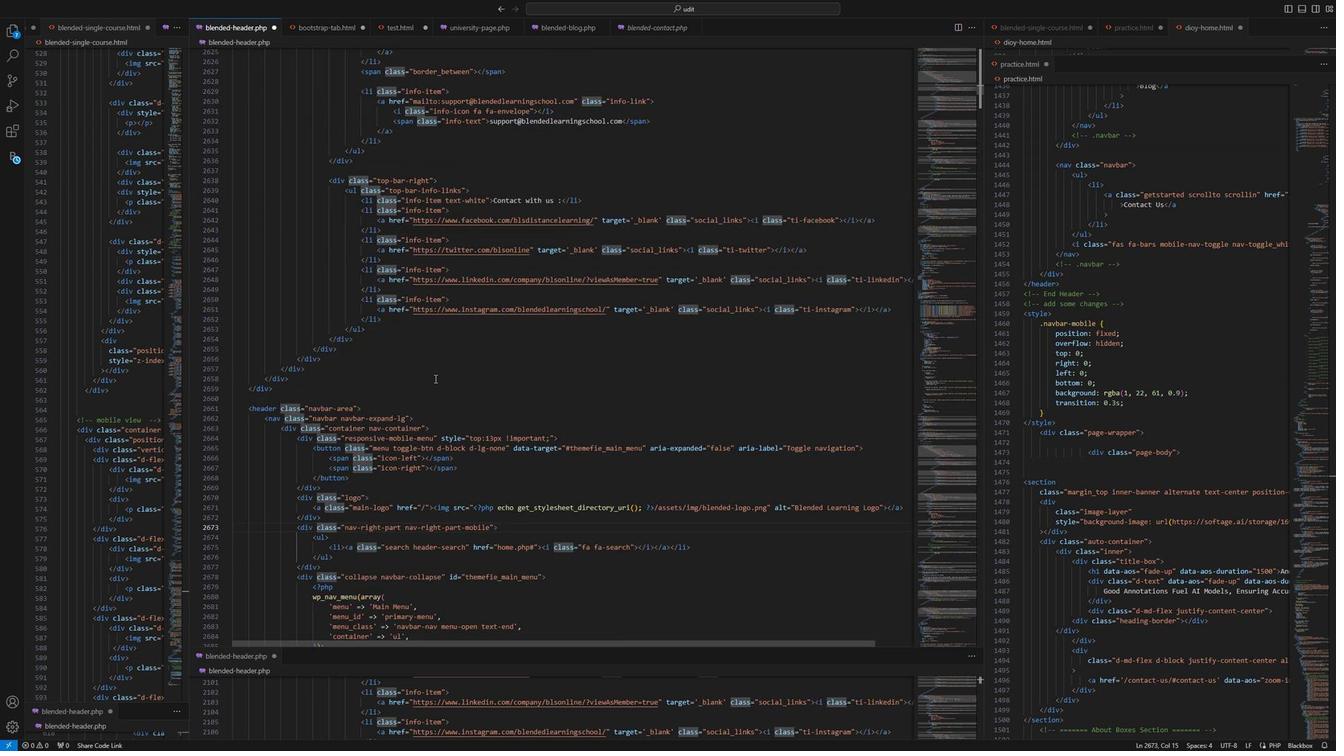 
Action: Mouse moved to (476, 384)
Screenshot: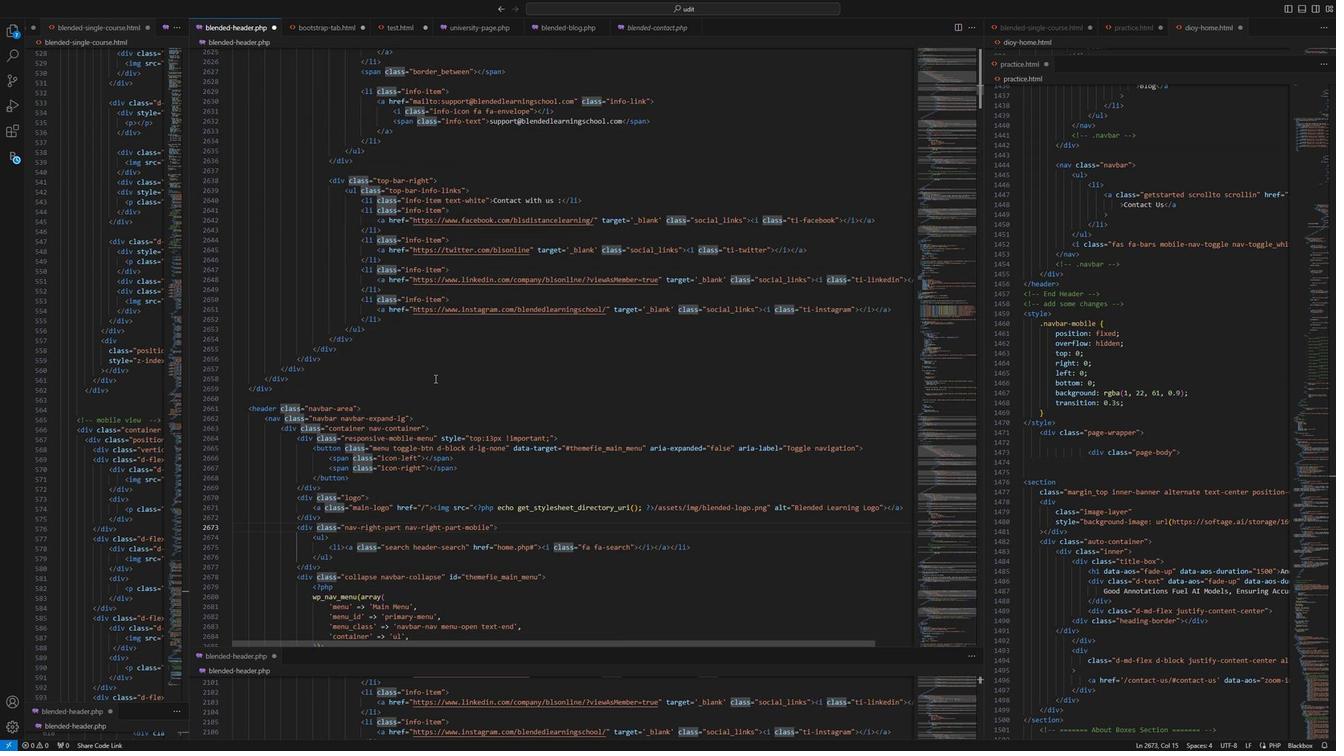 
Action: Mouse scrolled (476, 383) with delta (0, 0)
Screenshot: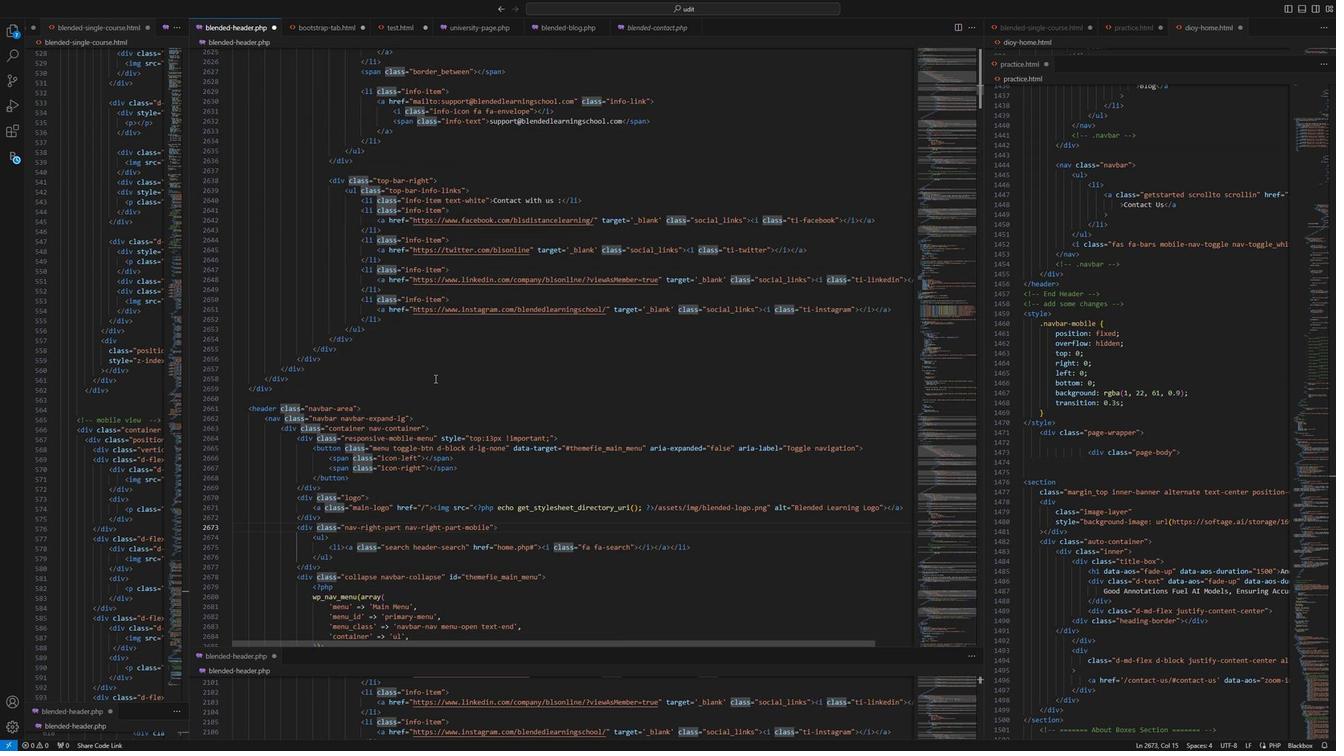 
Action: Mouse moved to (476, 384)
Screenshot: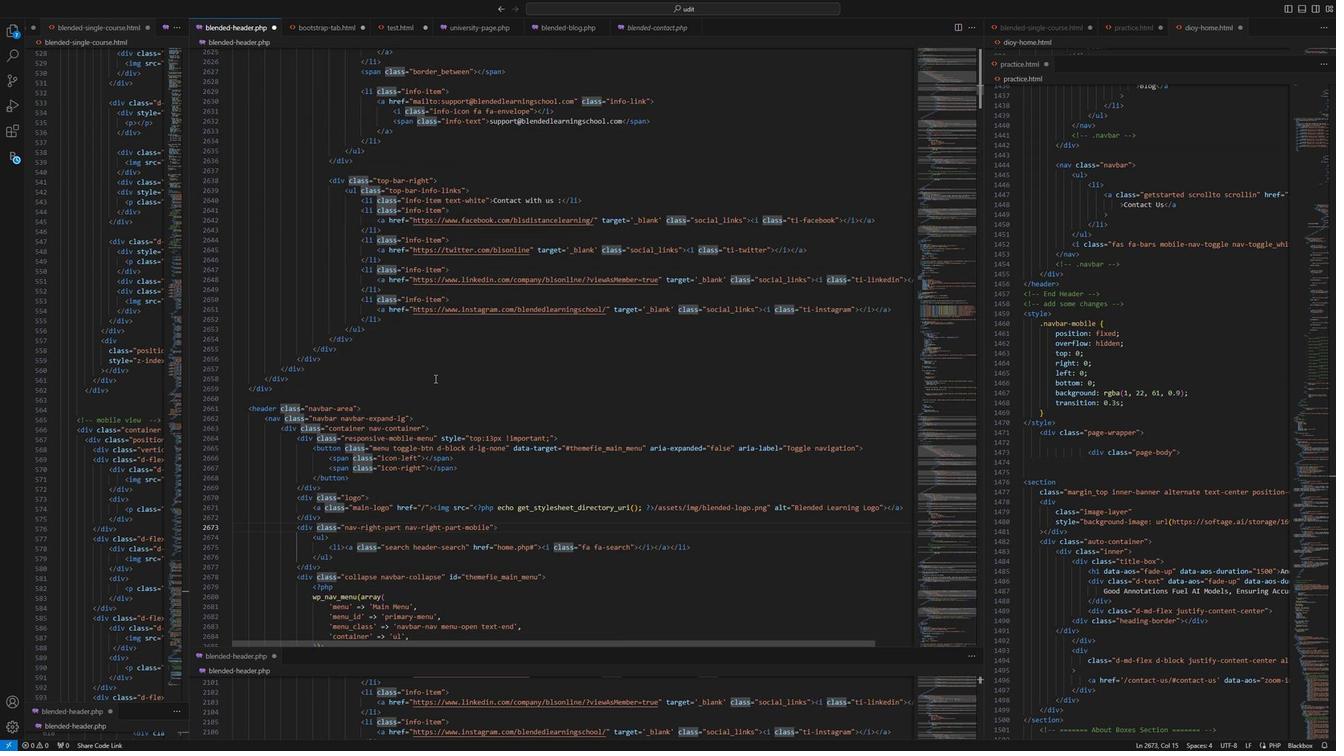 
Action: Mouse scrolled (476, 383) with delta (0, 0)
Screenshot: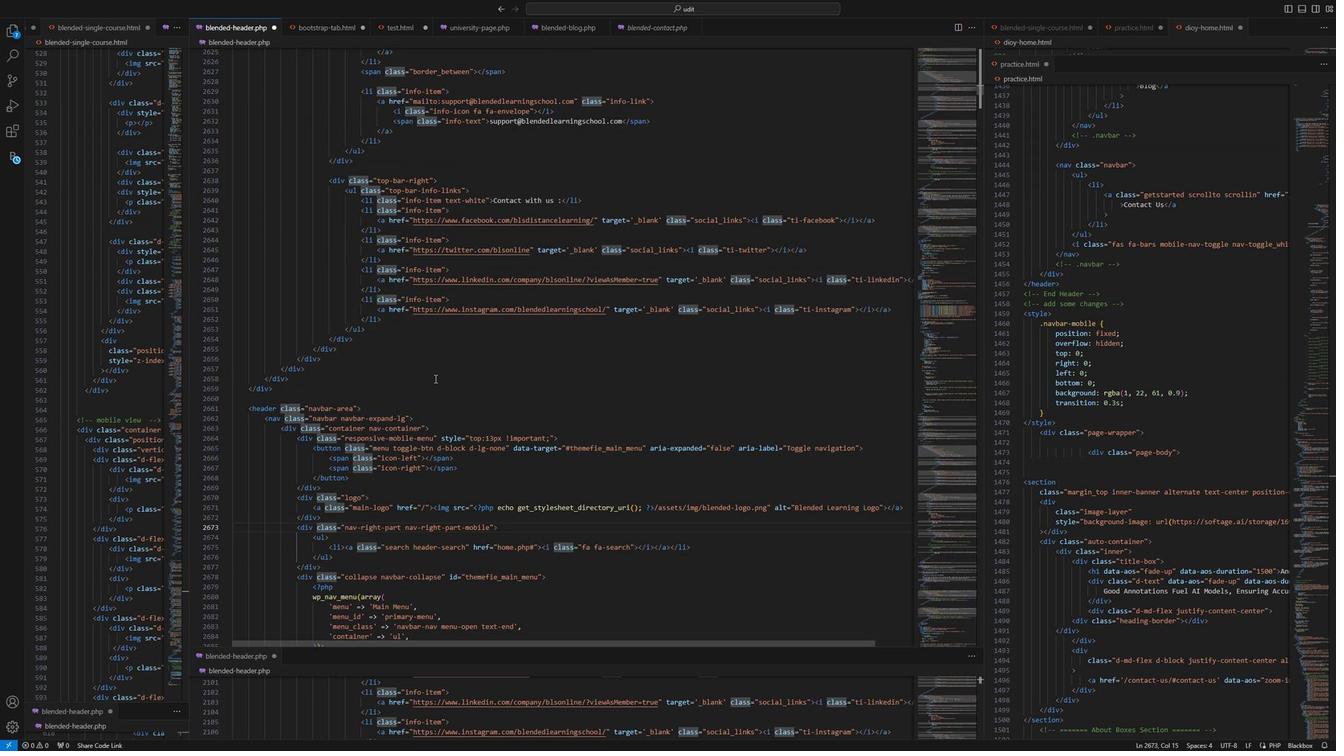 
Action: Mouse scrolled (476, 383) with delta (0, 0)
Screenshot: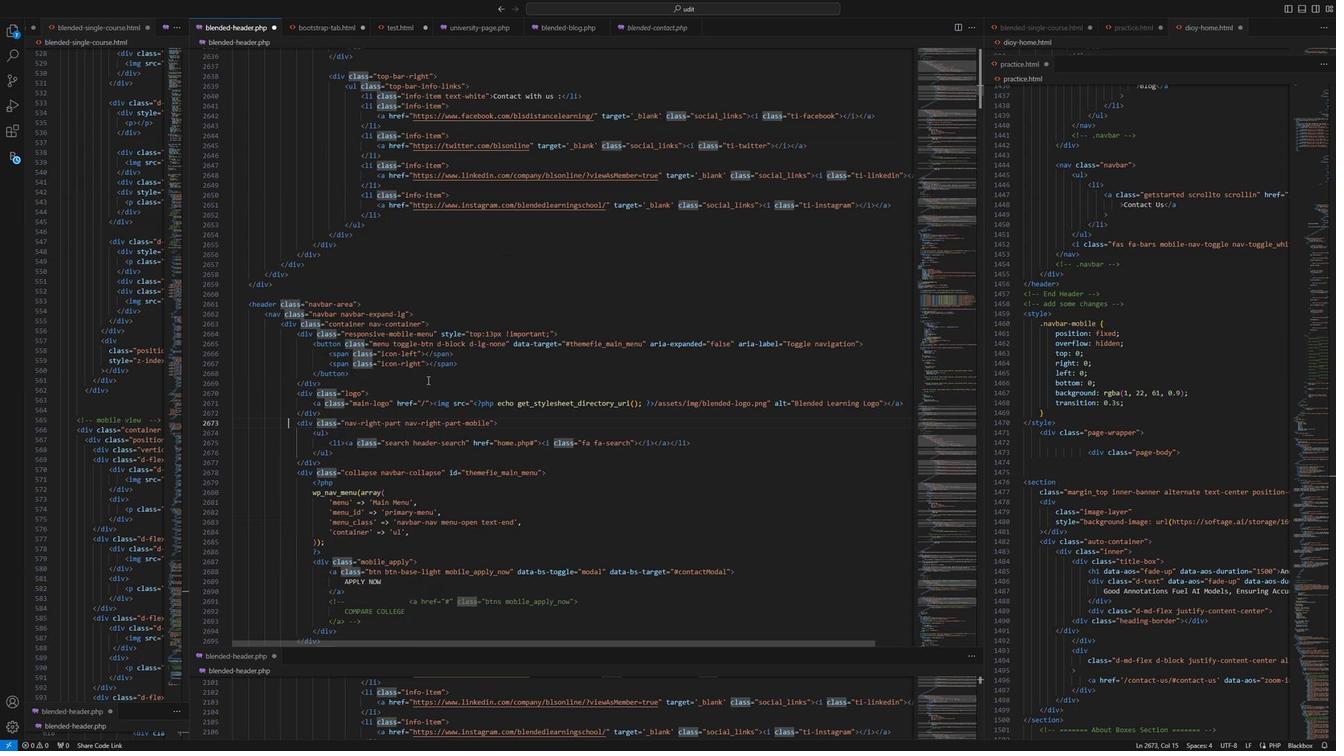 
Action: Mouse scrolled (476, 383) with delta (0, 0)
Screenshot: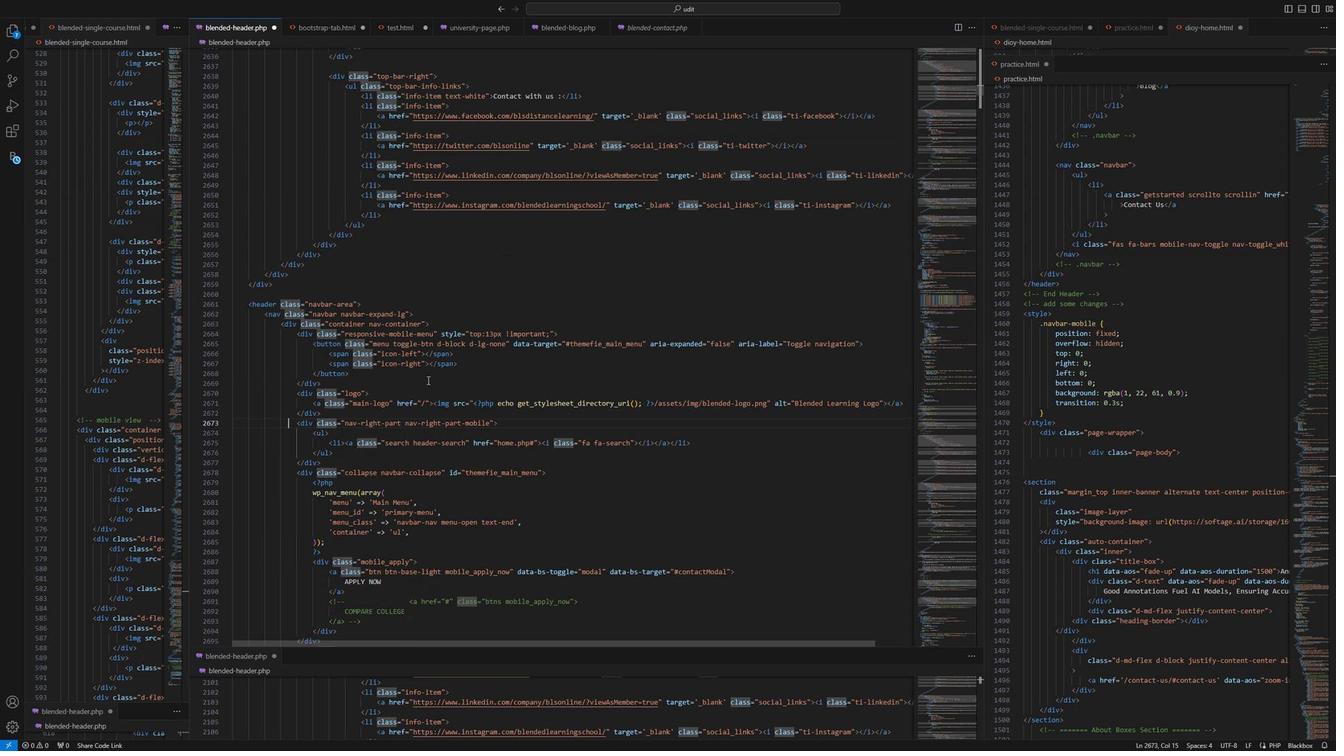 
Action: Mouse scrolled (476, 383) with delta (0, 0)
Screenshot: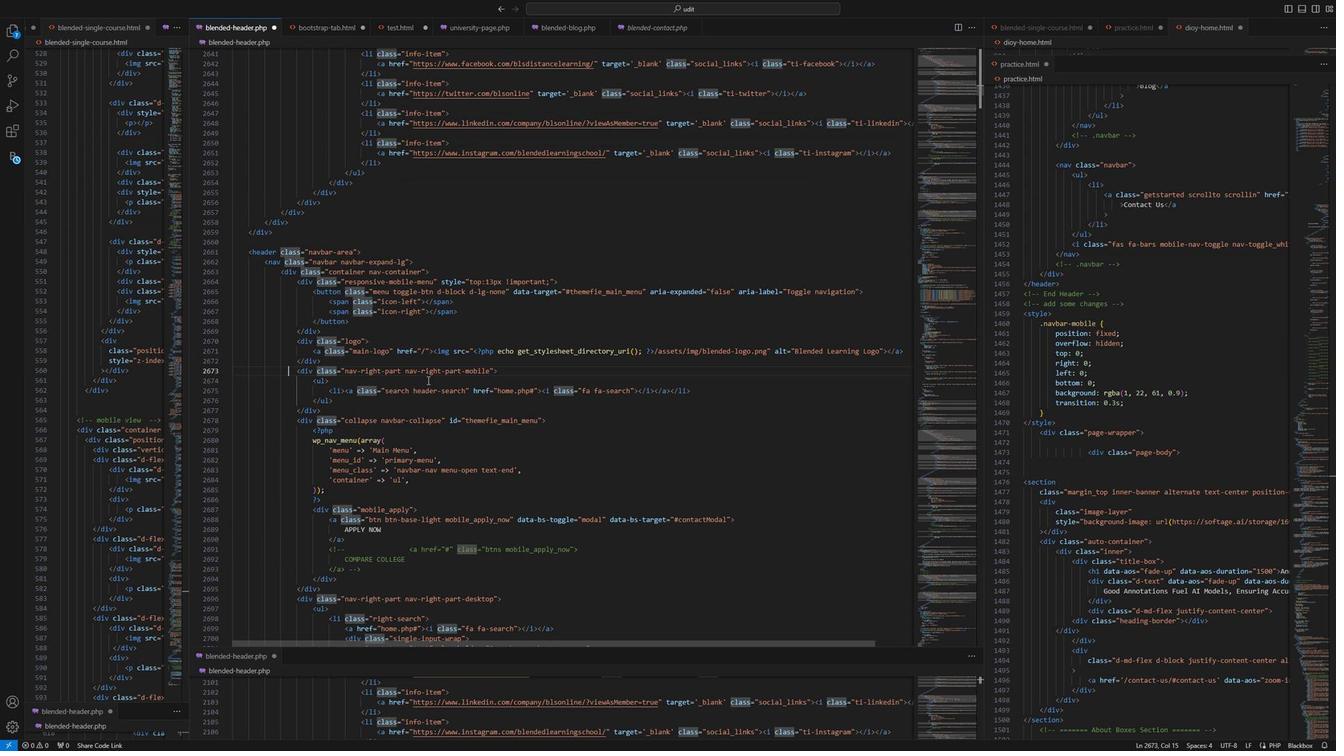 
Action: Mouse moved to (476, 385)
Screenshot: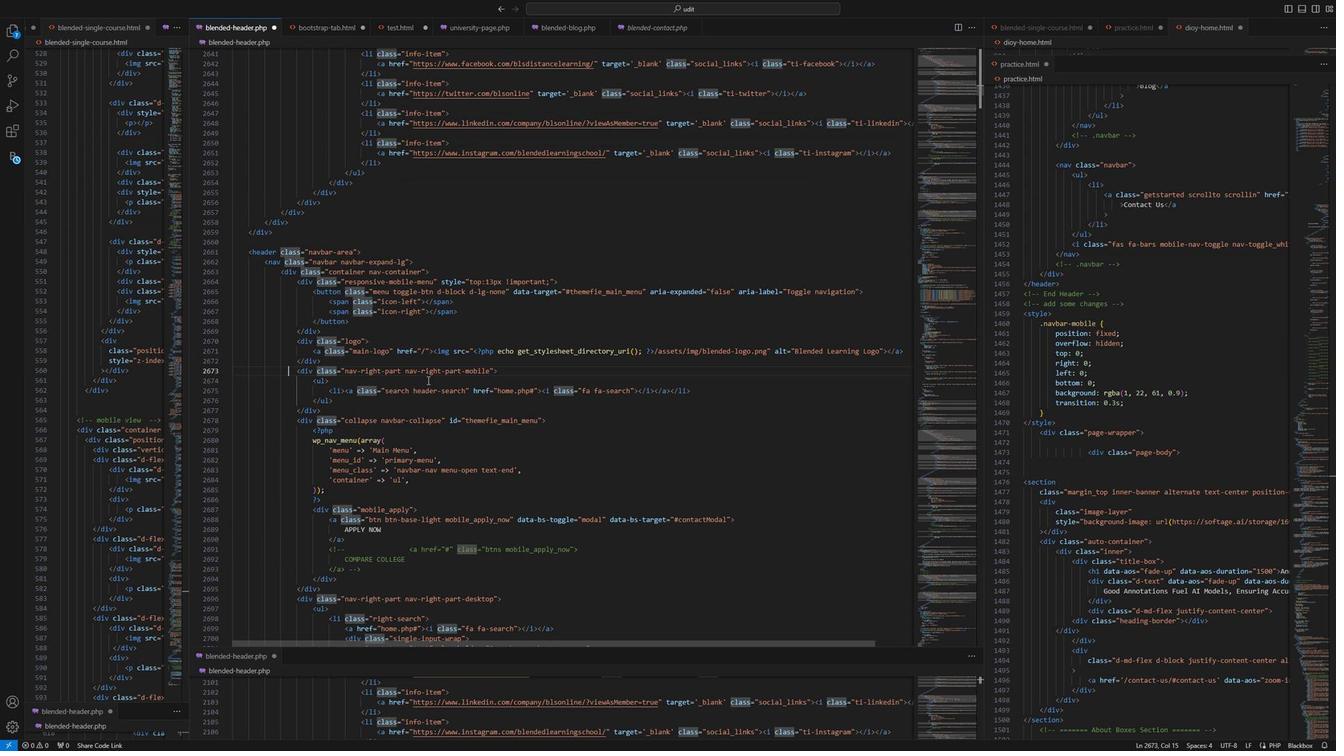 
Action: Mouse scrolled (476, 385) with delta (0, 0)
Screenshot: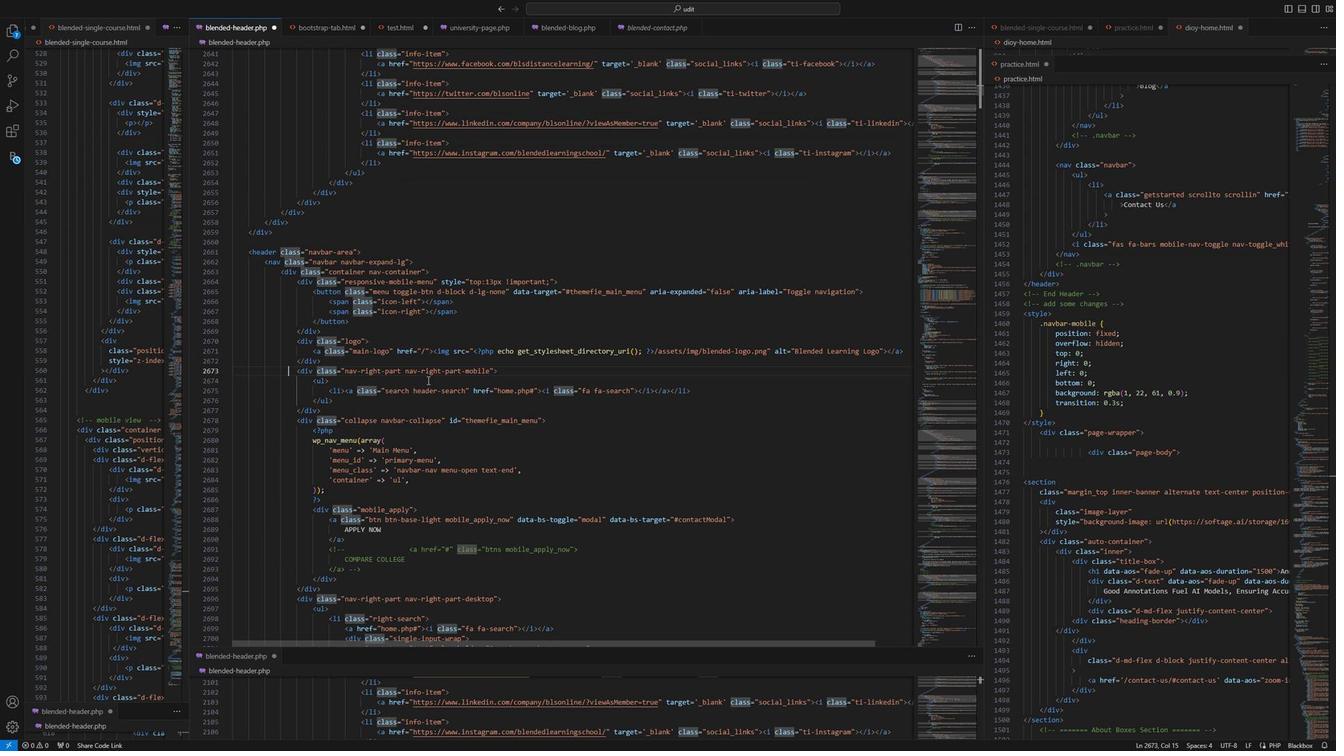 
Action: Mouse moved to (464, 394)
Screenshot: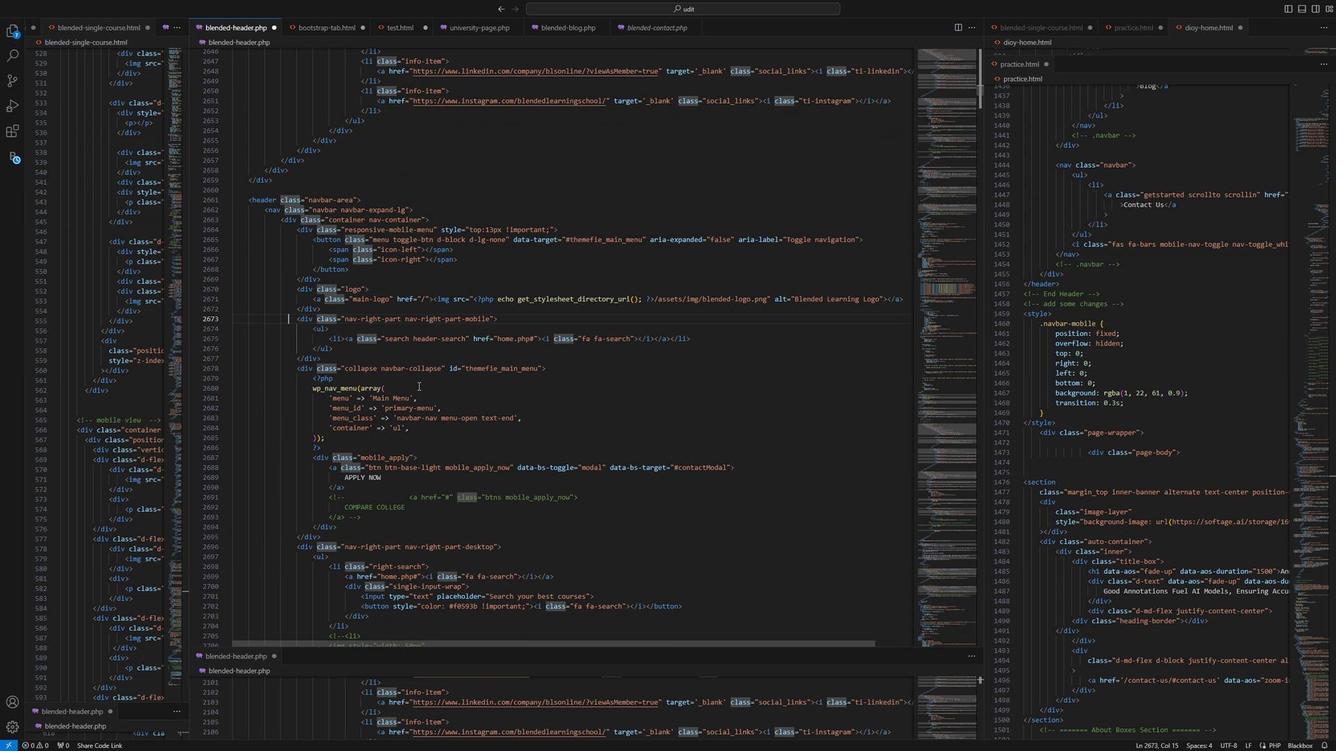 
Action: Mouse scrolled (464, 393) with delta (0, 0)
Screenshot: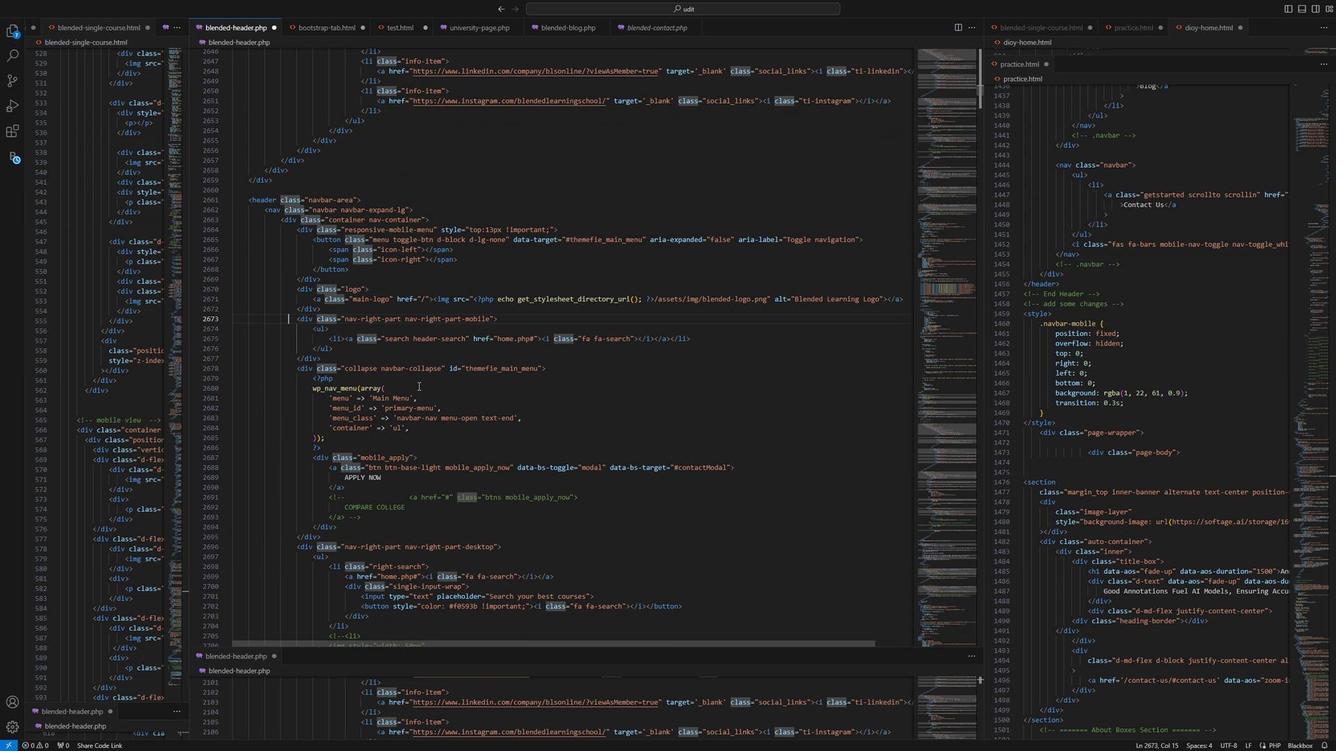 
Action: Mouse scrolled (464, 393) with delta (0, 0)
Screenshot: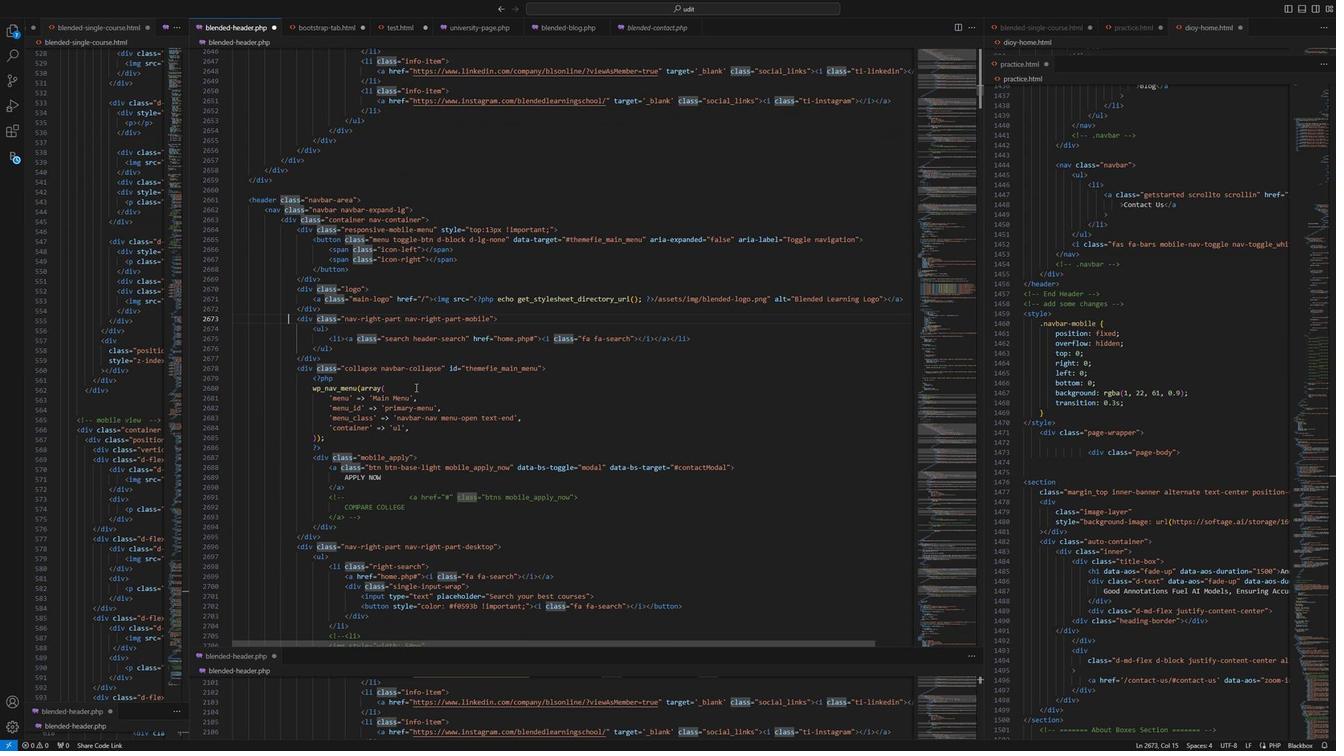 
Action: Mouse moved to (464, 394)
Screenshot: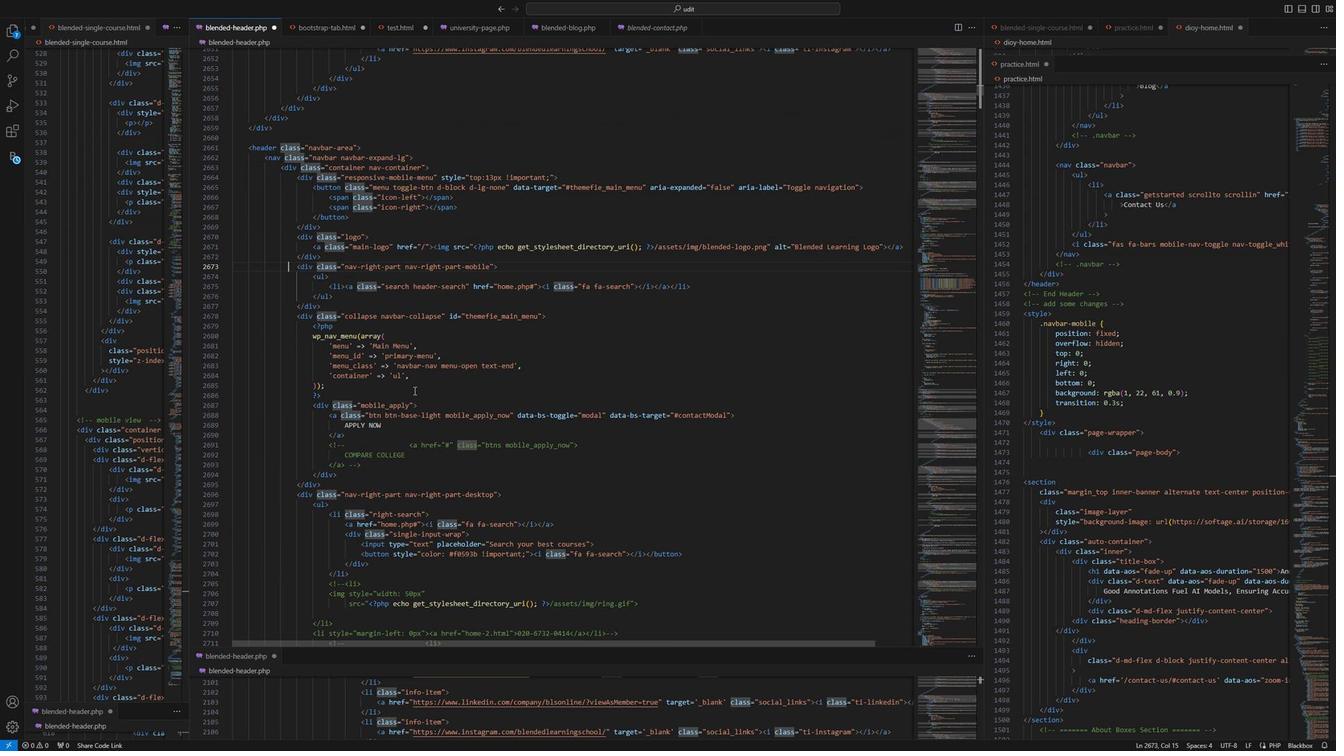 
Action: Mouse scrolled (464, 393) with delta (0, 0)
Screenshot: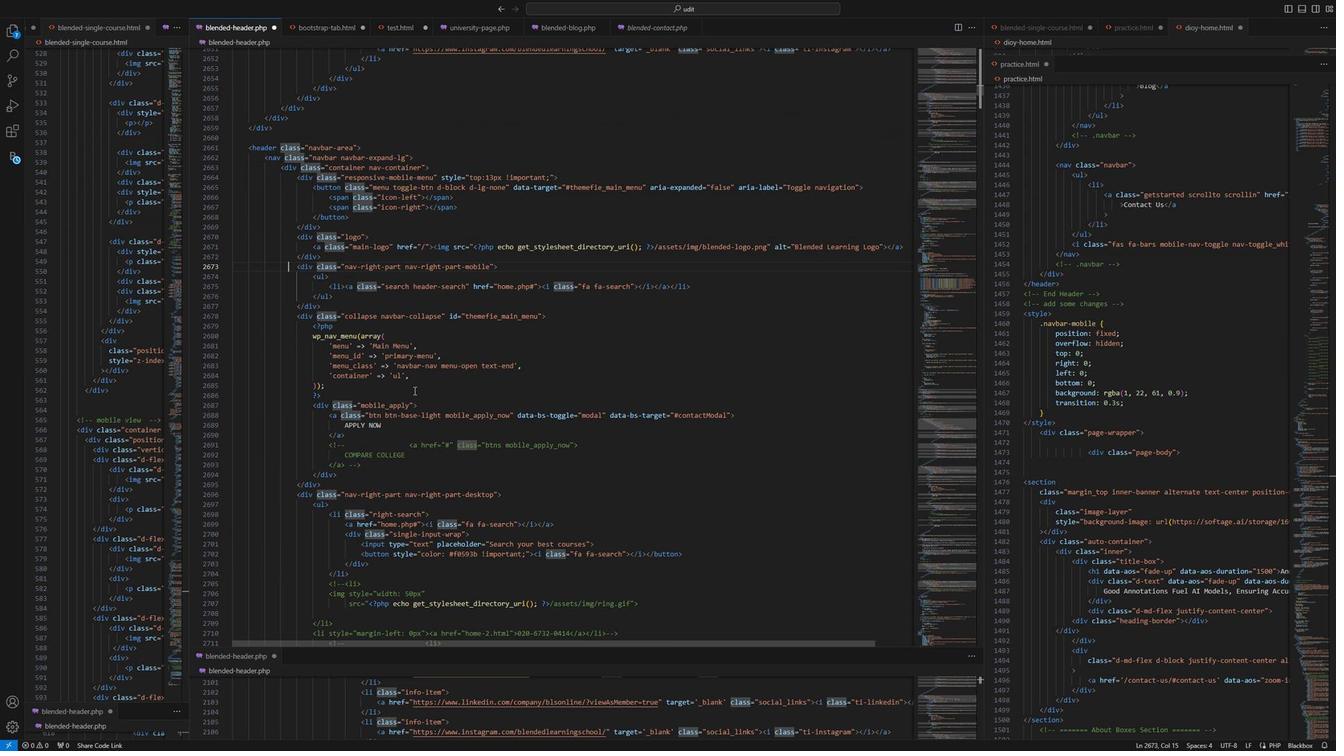 
Action: Mouse moved to (462, 394)
Screenshot: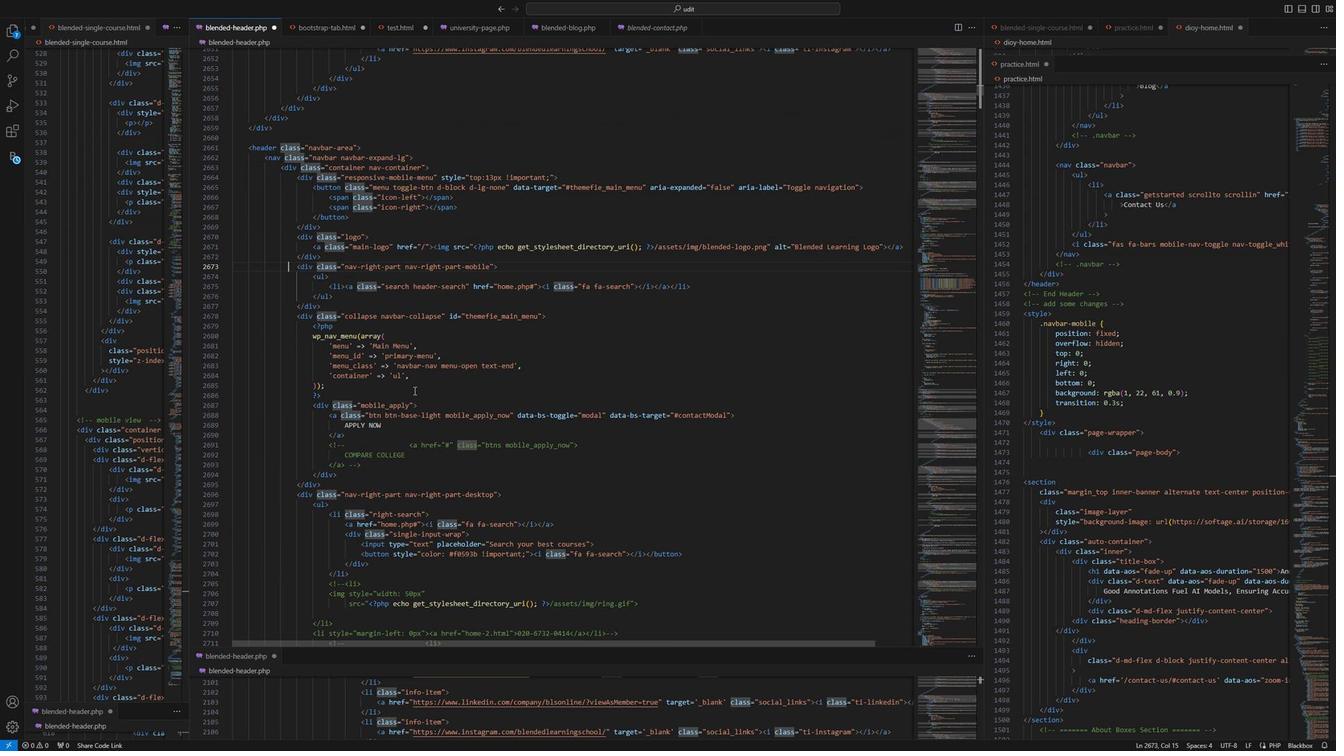 
Action: Mouse scrolled (462, 394) with delta (0, 0)
Screenshot: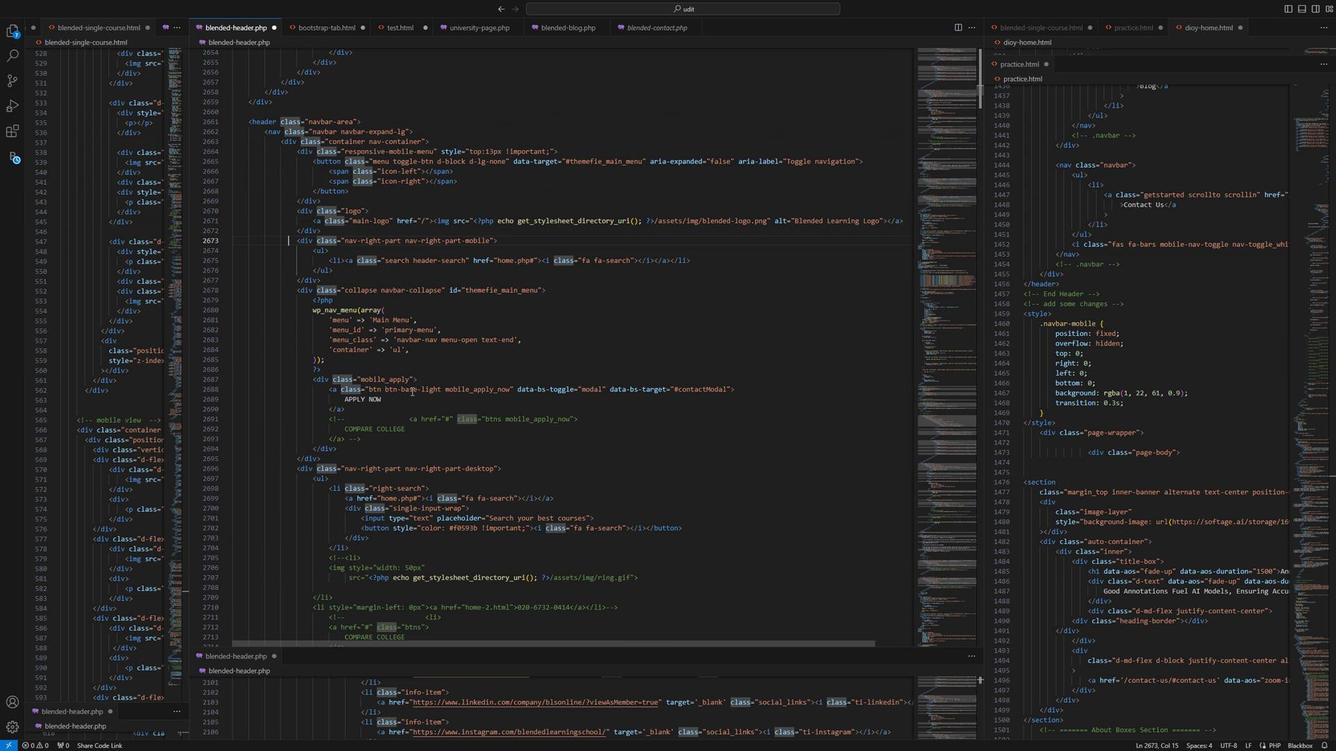 
Action: Mouse moved to (453, 387)
Screenshot: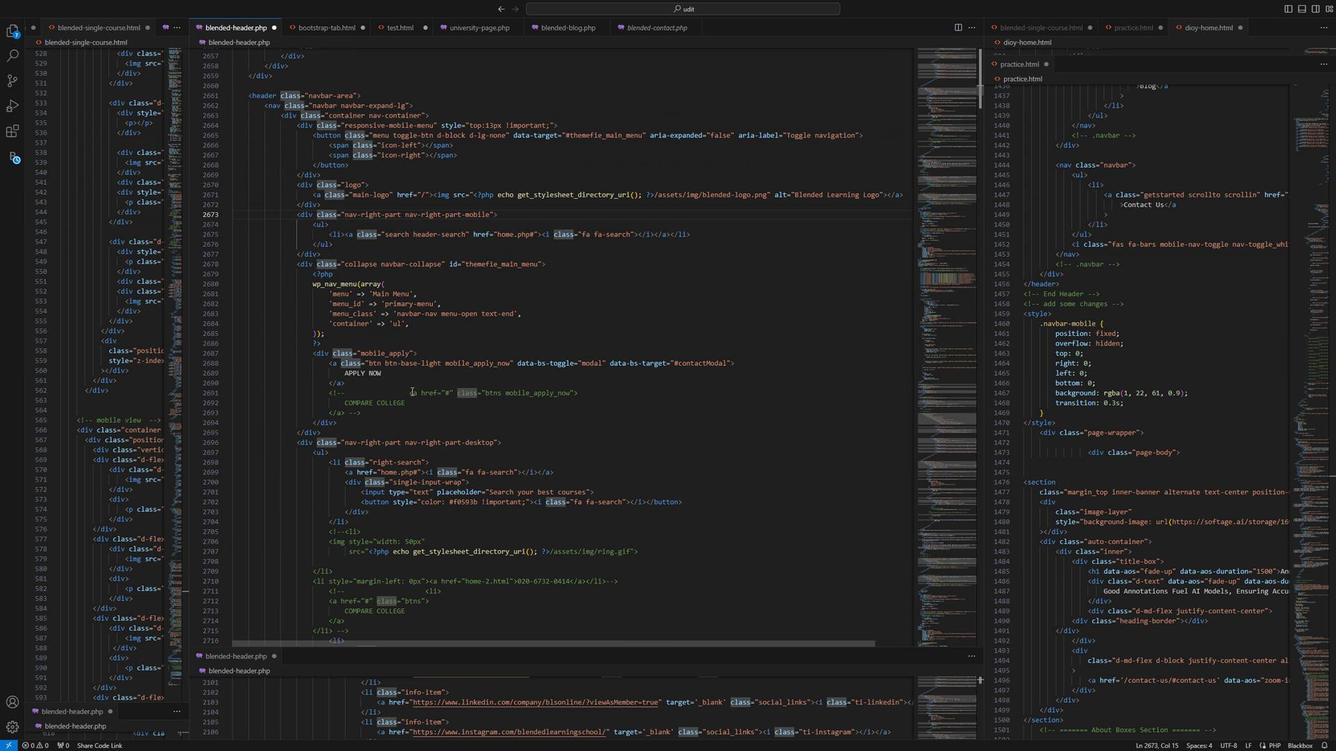 
Action: Mouse scrolled (453, 386) with delta (0, 0)
Screenshot: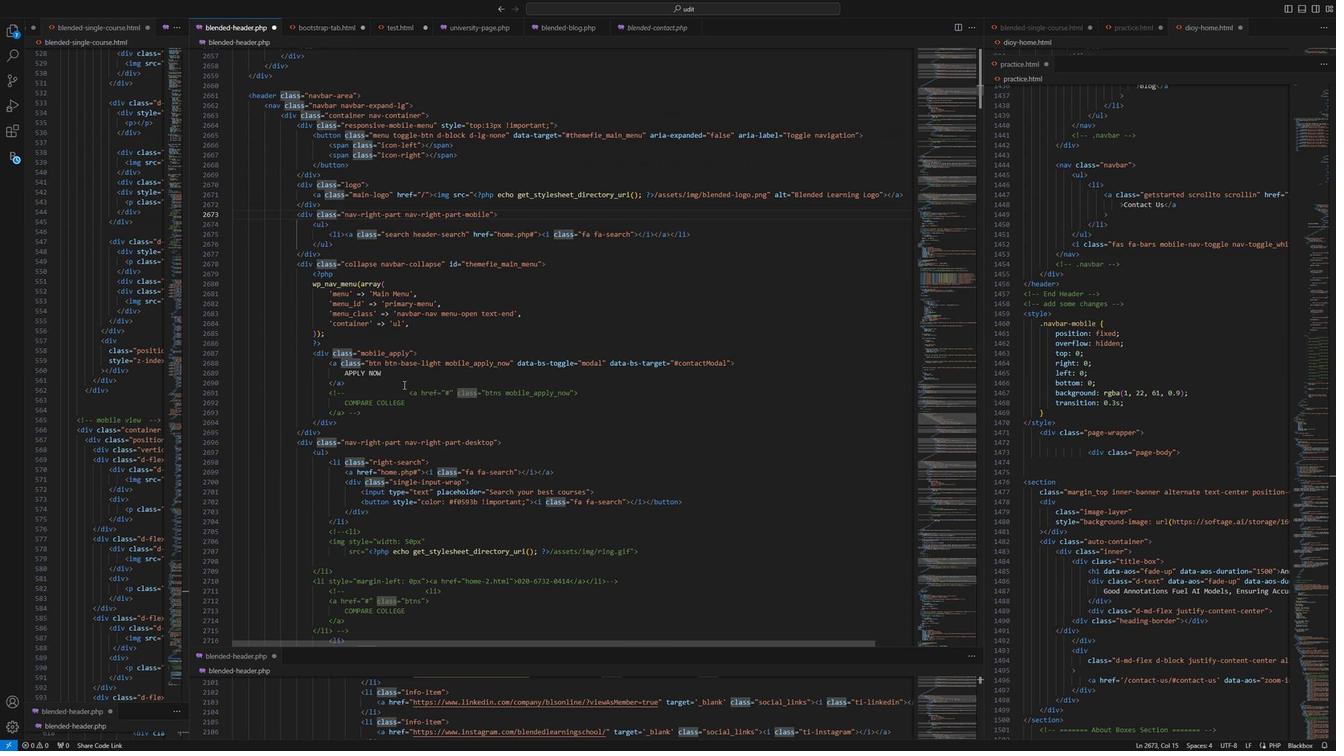 
Action: Mouse moved to (450, 385)
Screenshot: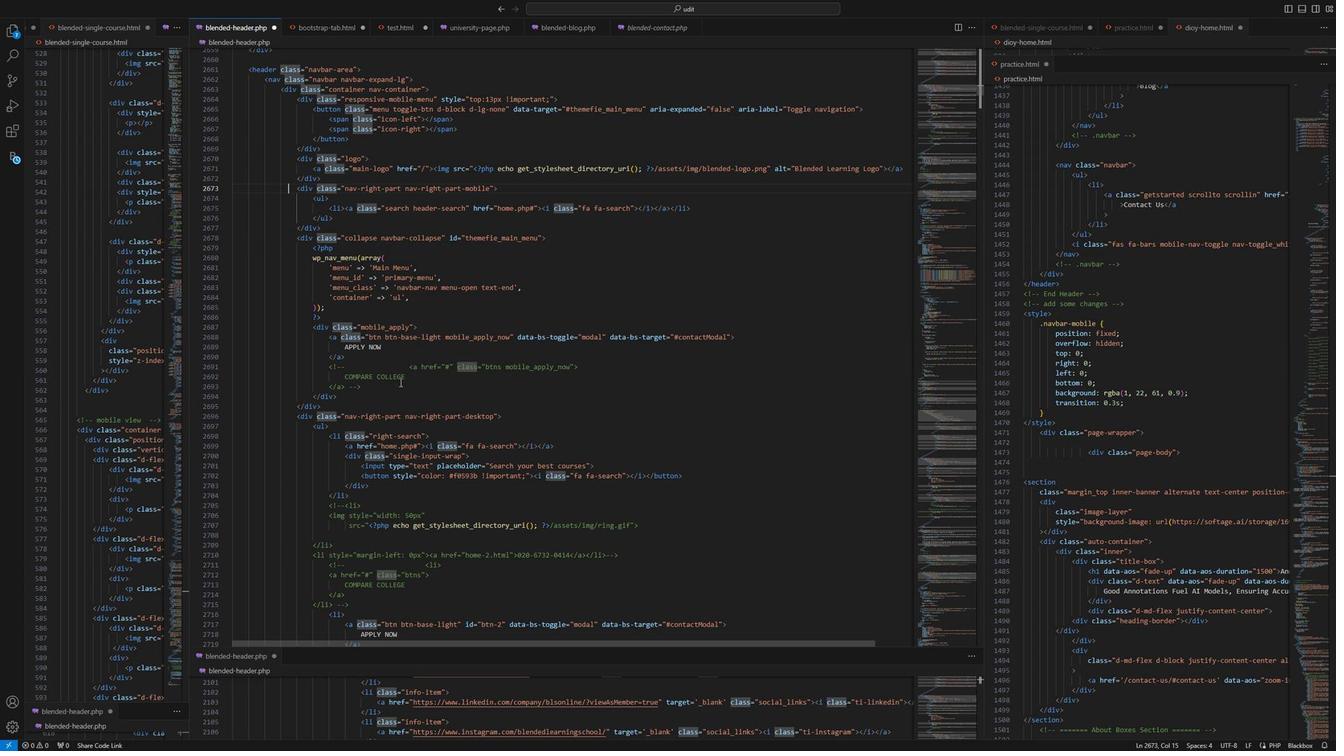 
Action: Mouse scrolled (450, 385) with delta (0, 0)
Screenshot: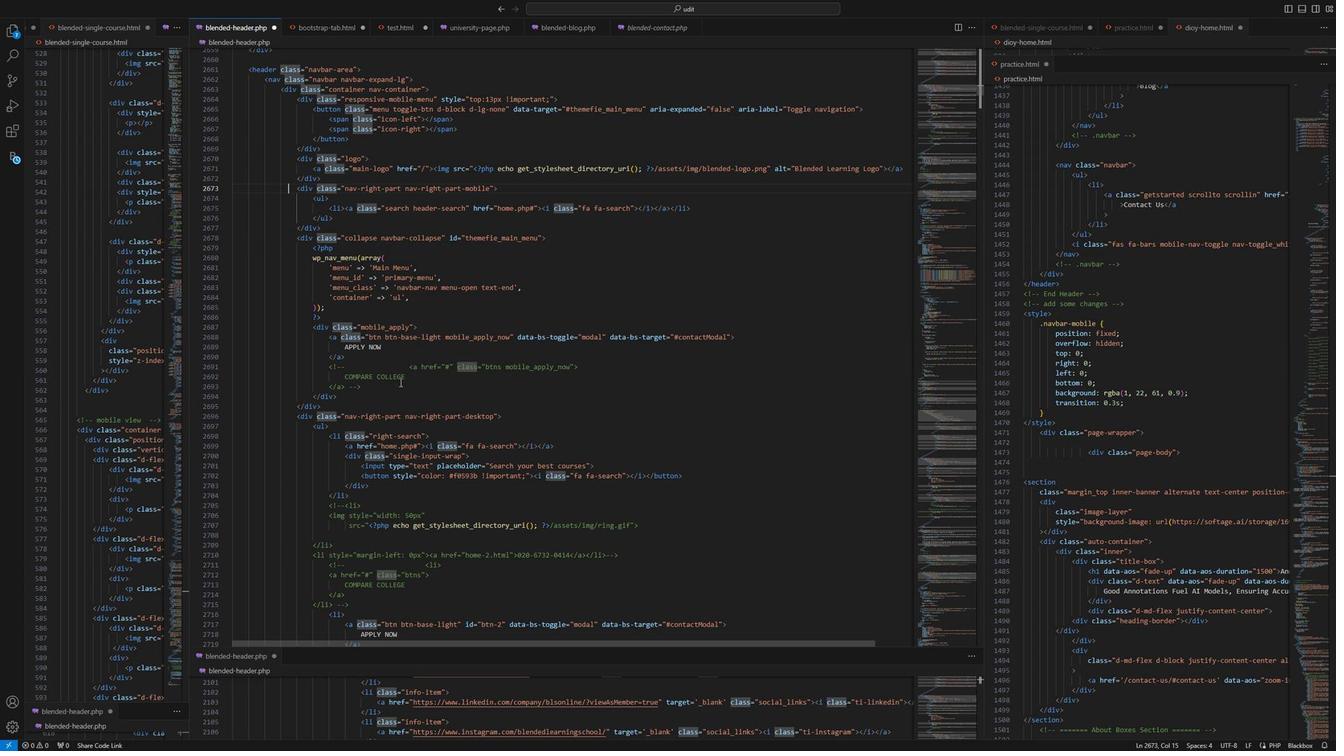 
Action: Mouse moved to (440, 392)
Screenshot: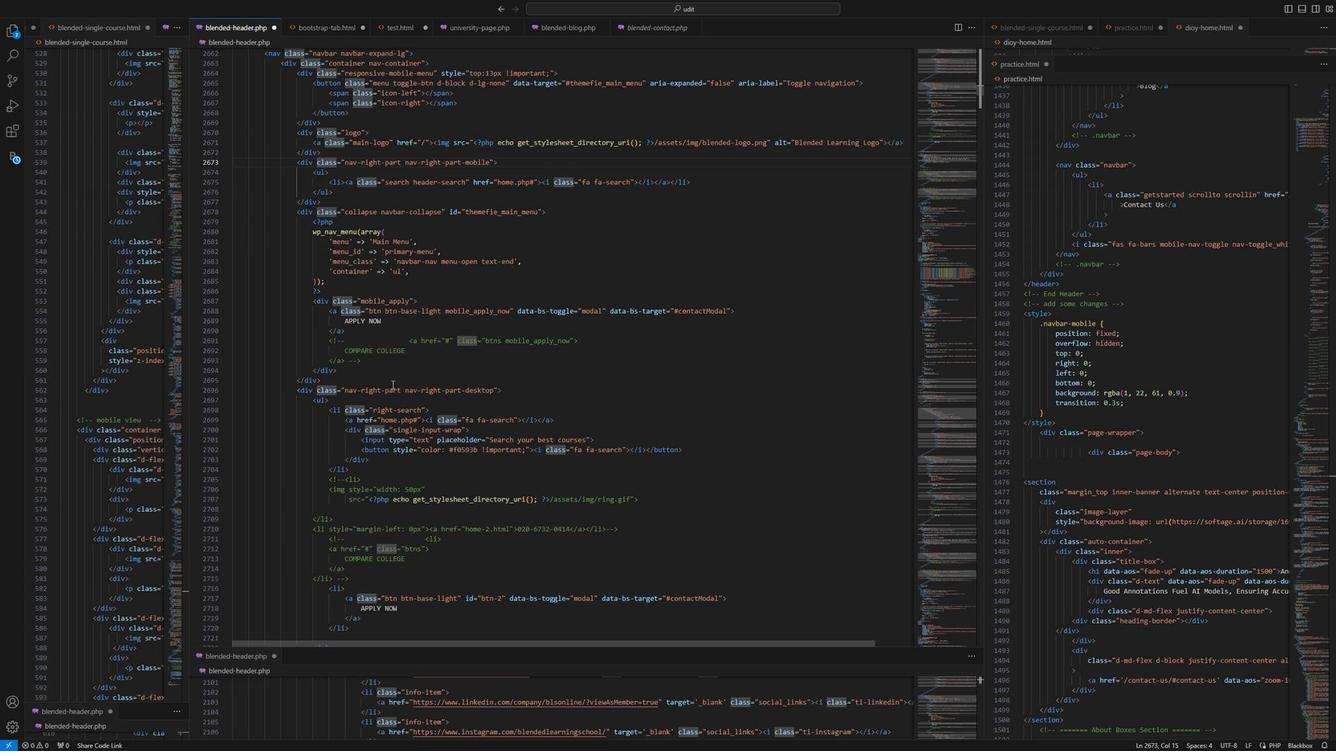 
Action: Mouse scrolled (440, 391) with delta (0, 0)
Screenshot: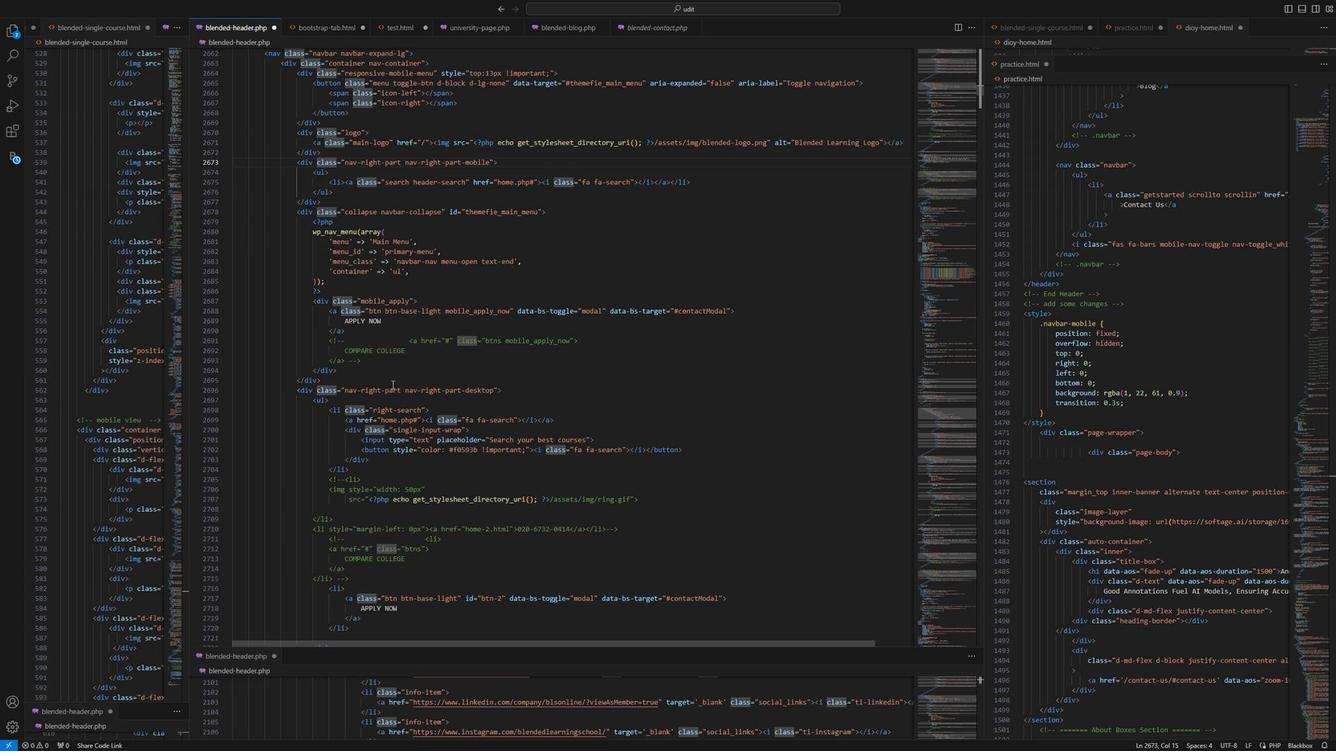 
Action: Mouse moved to (437, 394)
Screenshot: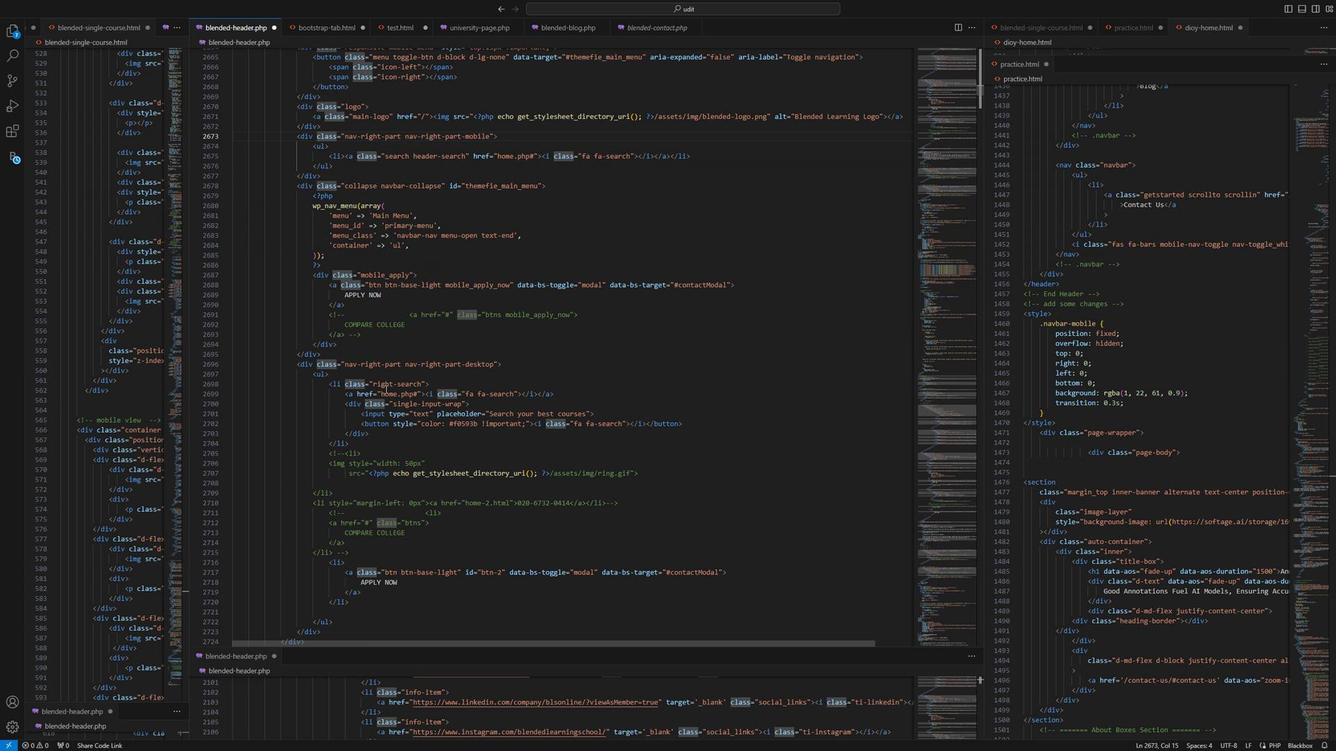 
Action: Mouse scrolled (437, 394) with delta (0, 0)
Screenshot: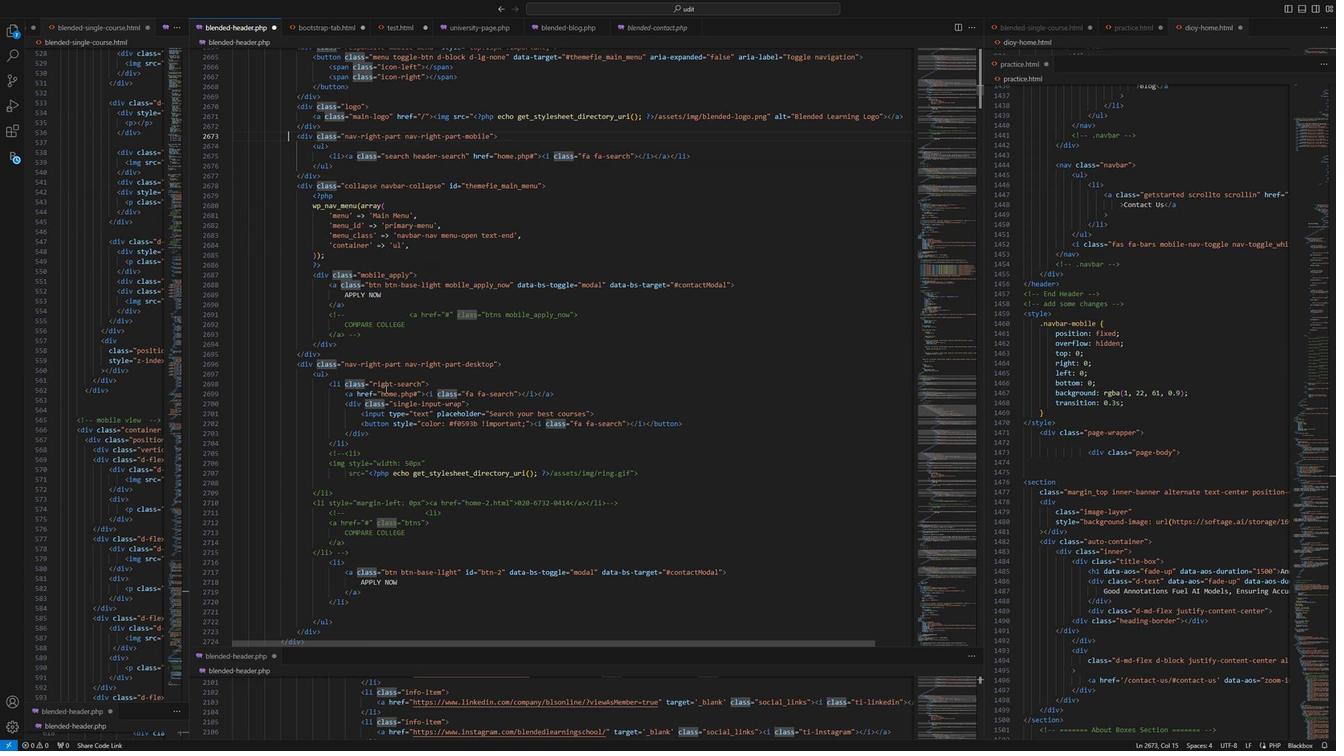 
Action: Mouse scrolled (437, 394) with delta (0, 0)
Screenshot: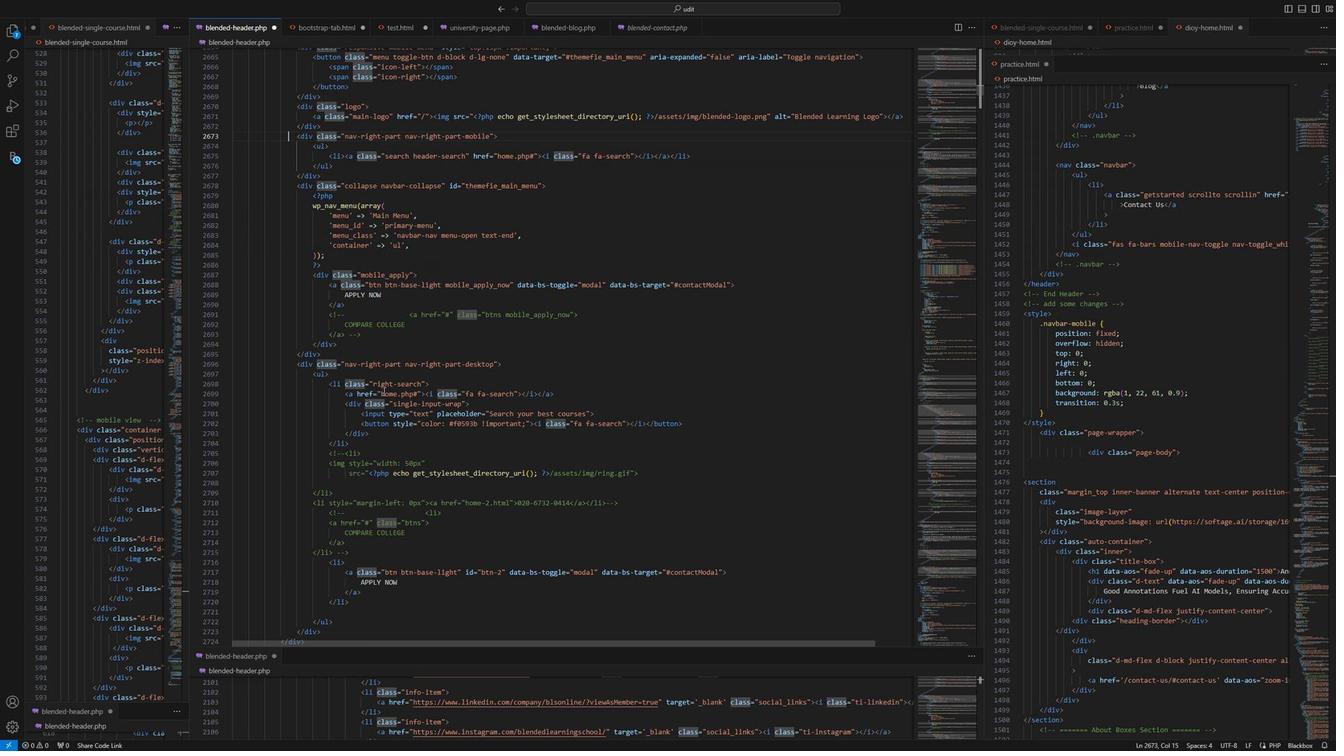 
Action: Mouse scrolled (437, 394) with delta (0, 0)
Screenshot: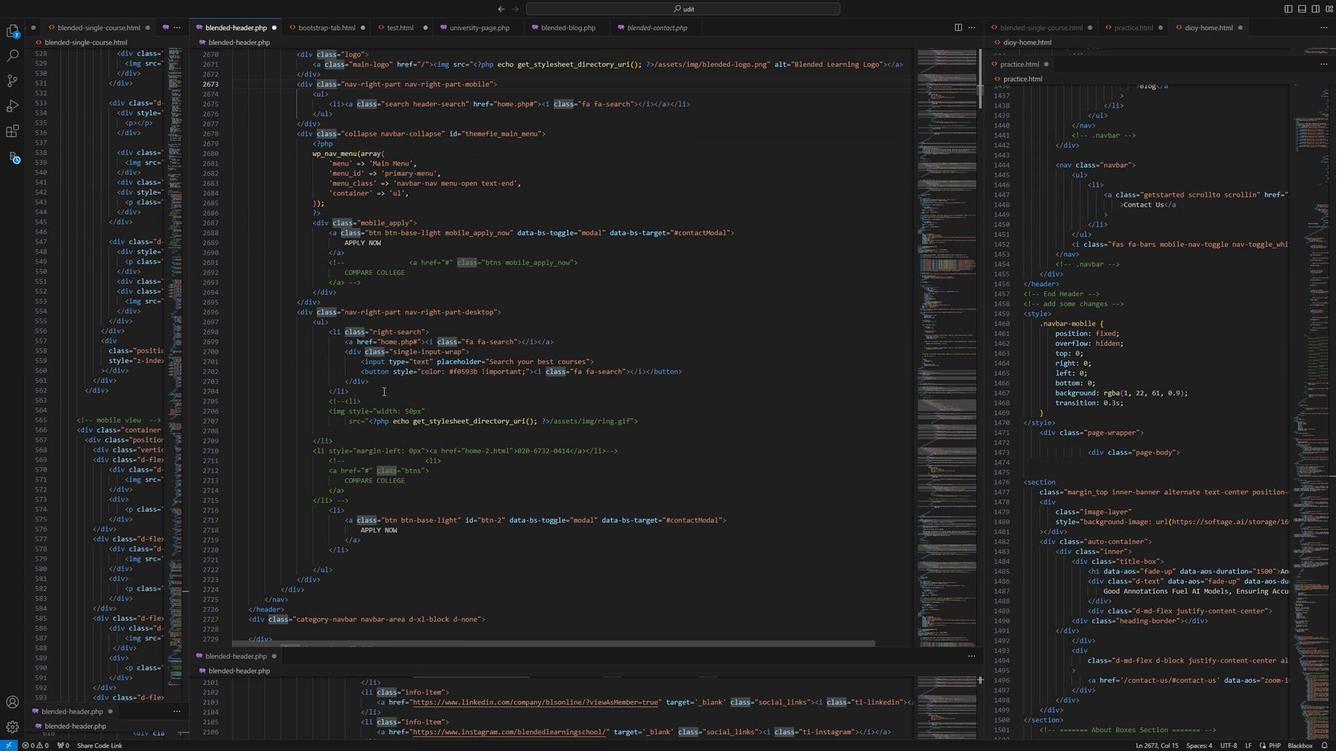 
Action: Mouse scrolled (437, 394) with delta (0, 0)
Screenshot: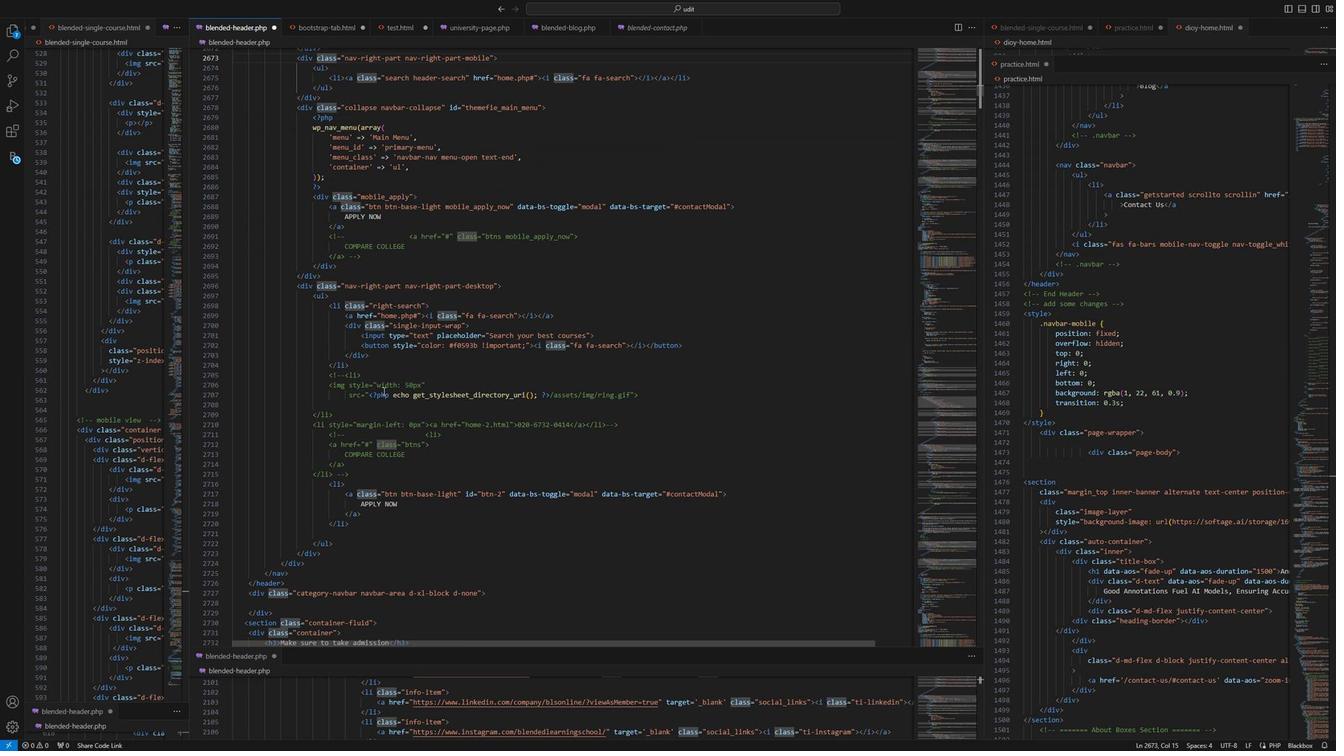 
Action: Mouse scrolled (437, 394) with delta (0, 0)
Screenshot: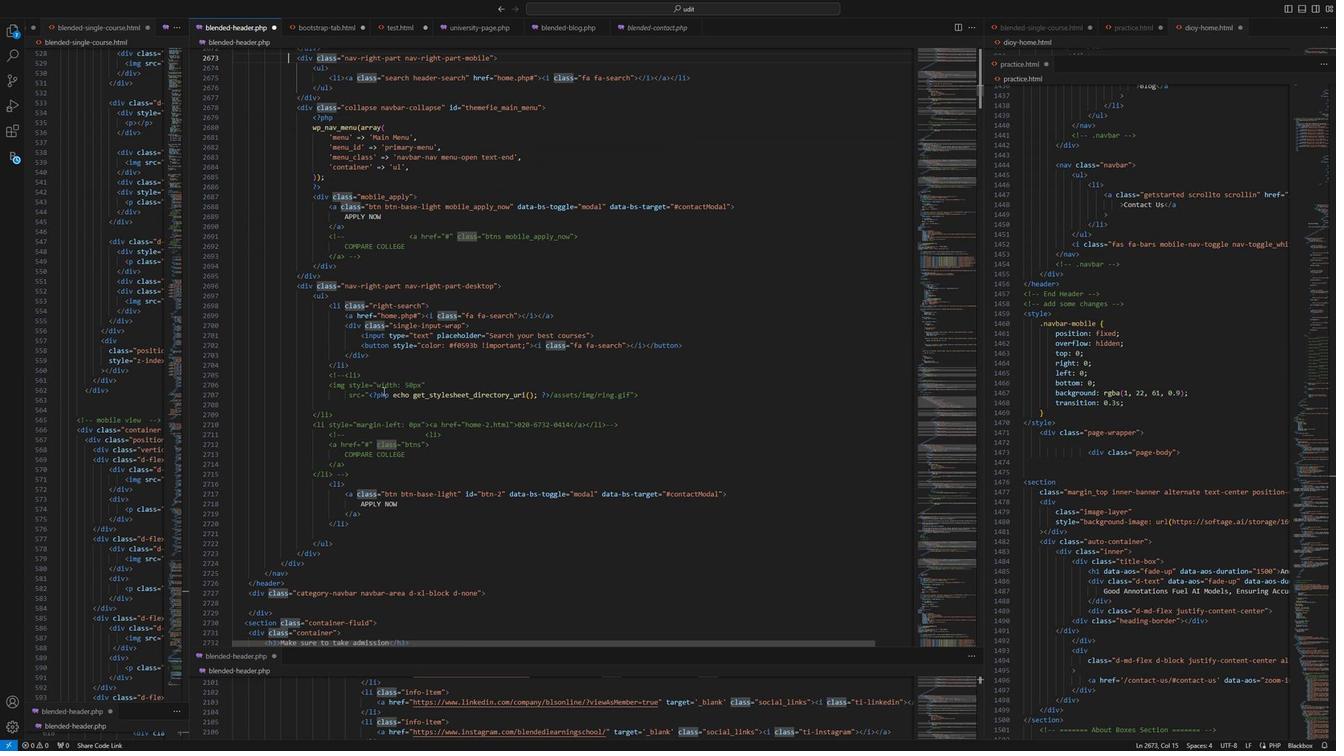 
Action: Mouse scrolled (437, 394) with delta (0, 0)
Screenshot: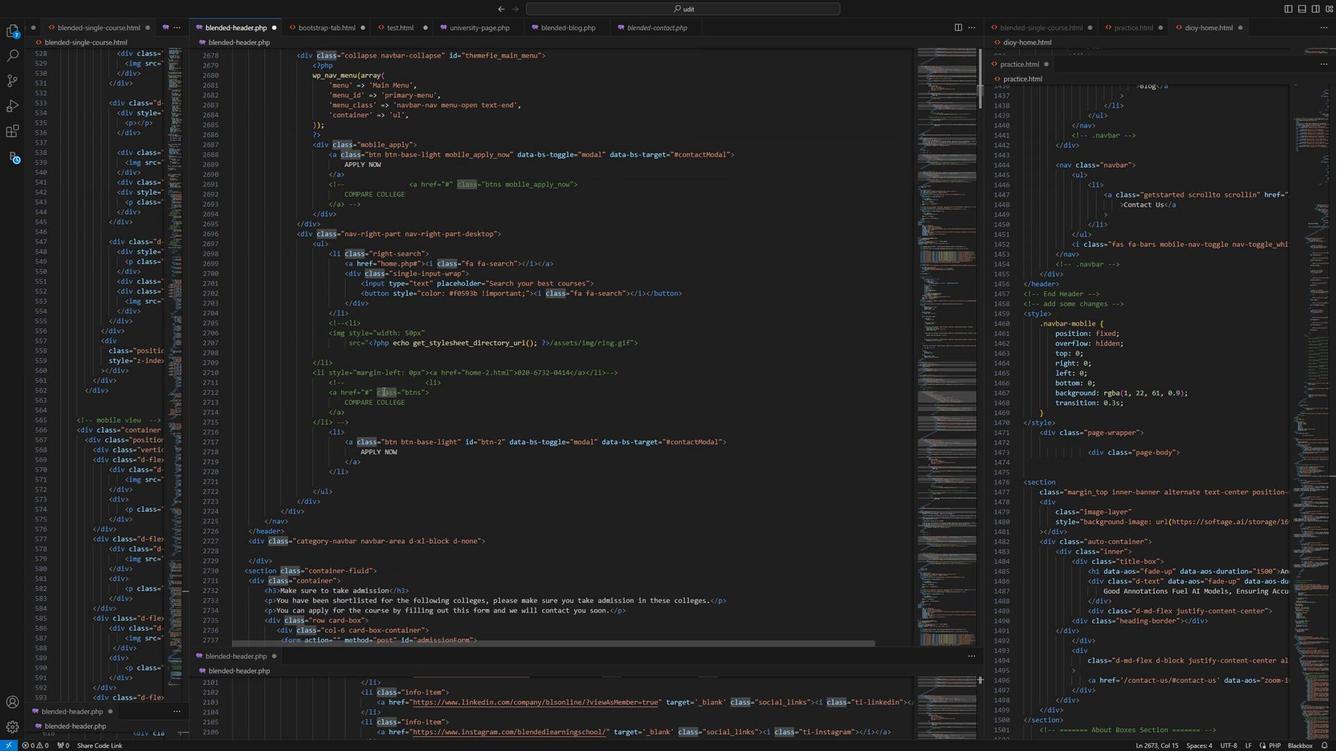 
Action: Mouse scrolled (437, 394) with delta (0, 0)
Screenshot: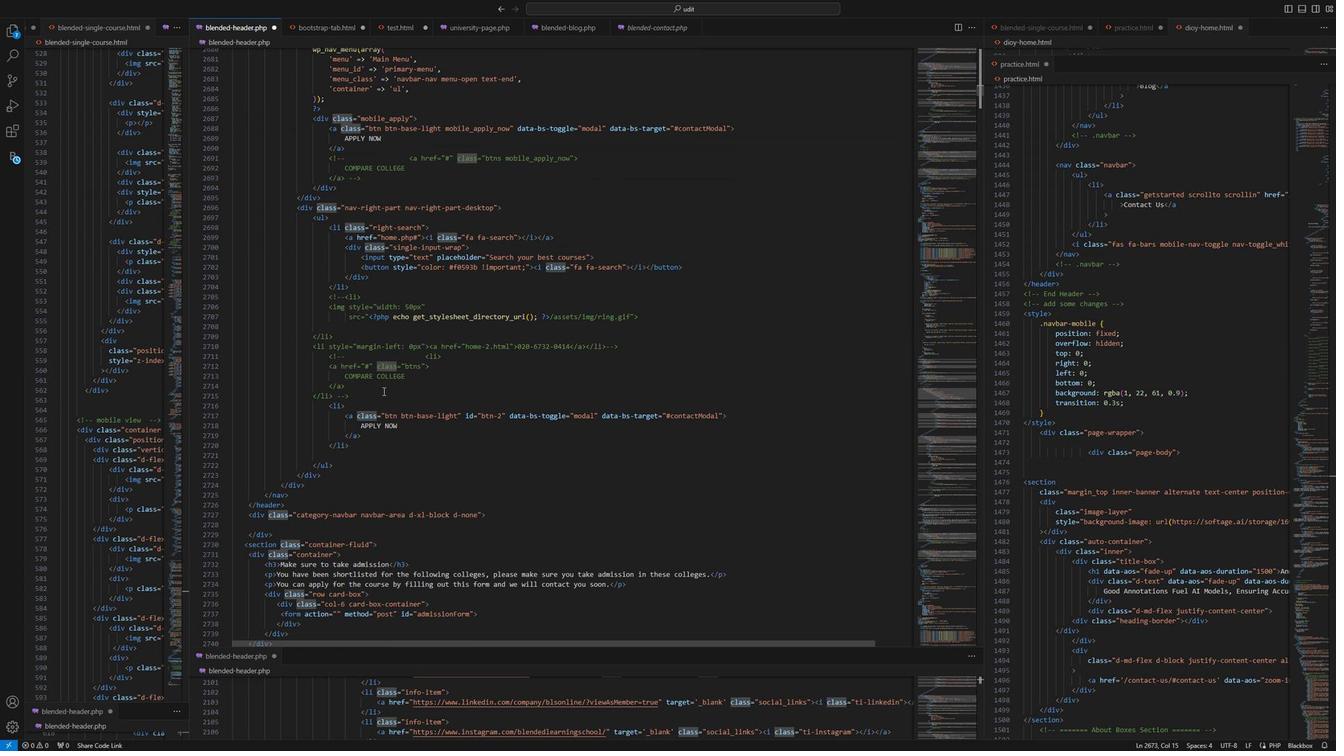 
Action: Mouse scrolled (437, 394) with delta (0, 0)
Screenshot: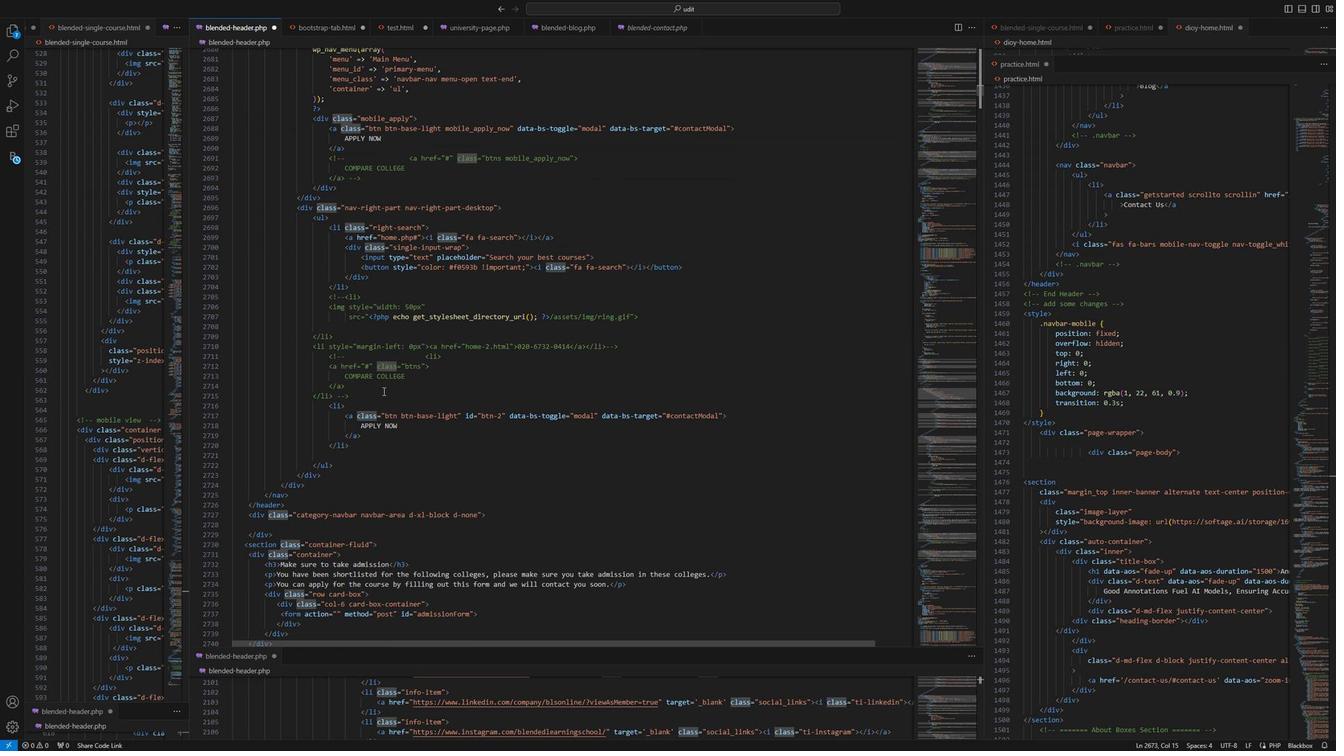 
Action: Mouse moved to (430, 394)
Screenshot: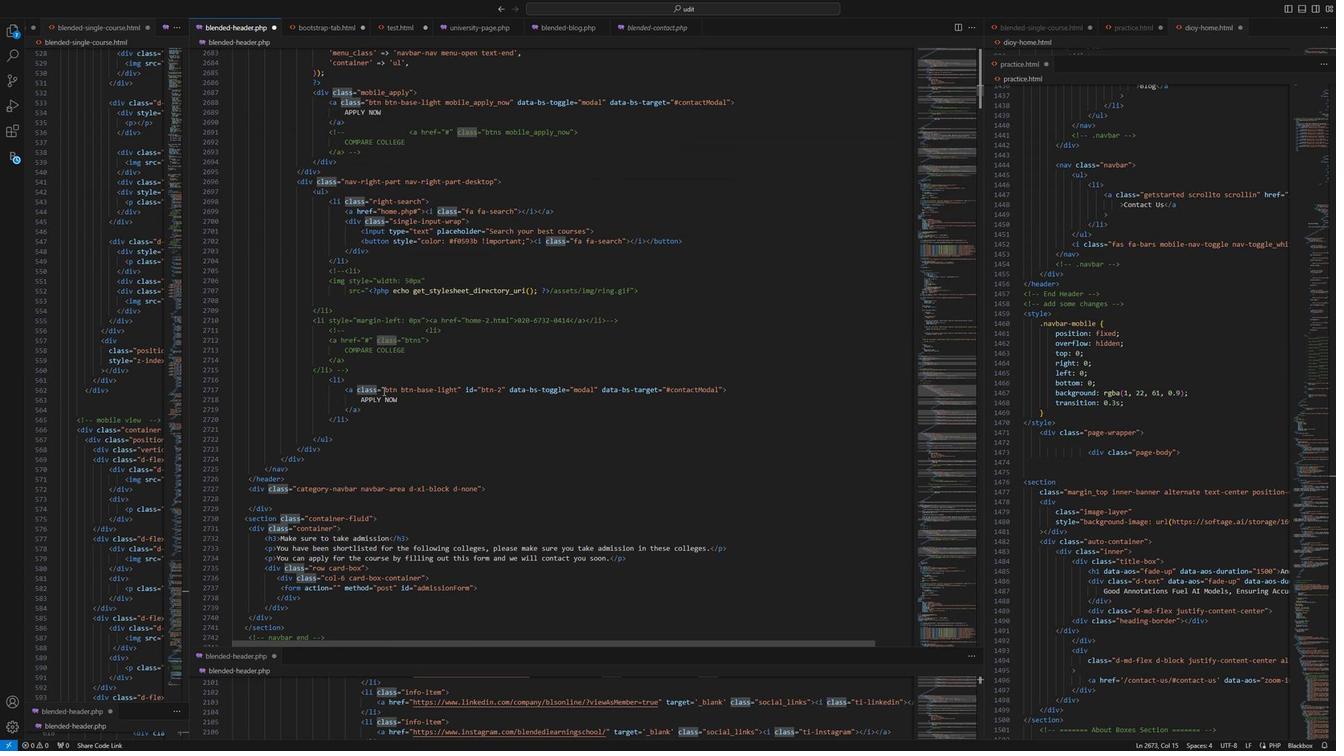 
Action: Mouse scrolled (430, 394) with delta (0, 0)
Screenshot: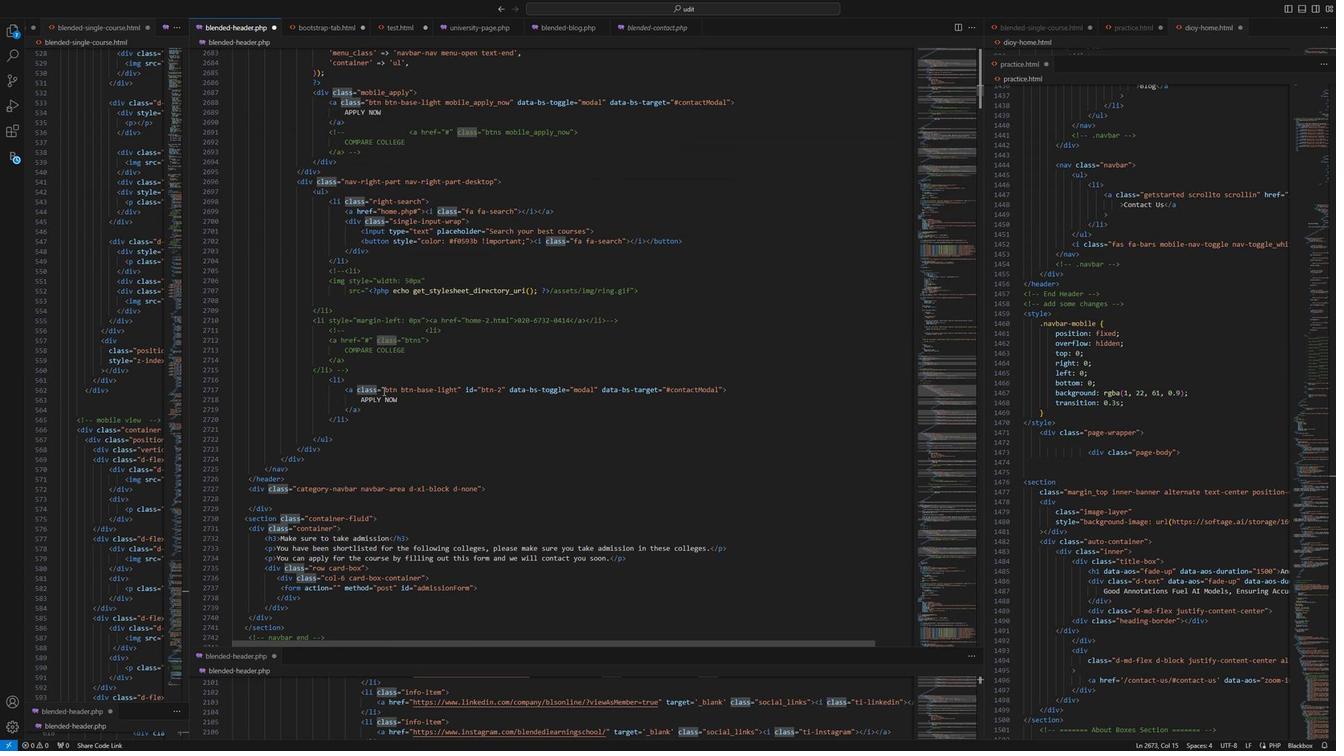 
Action: Mouse scrolled (430, 394) with delta (0, 0)
Screenshot: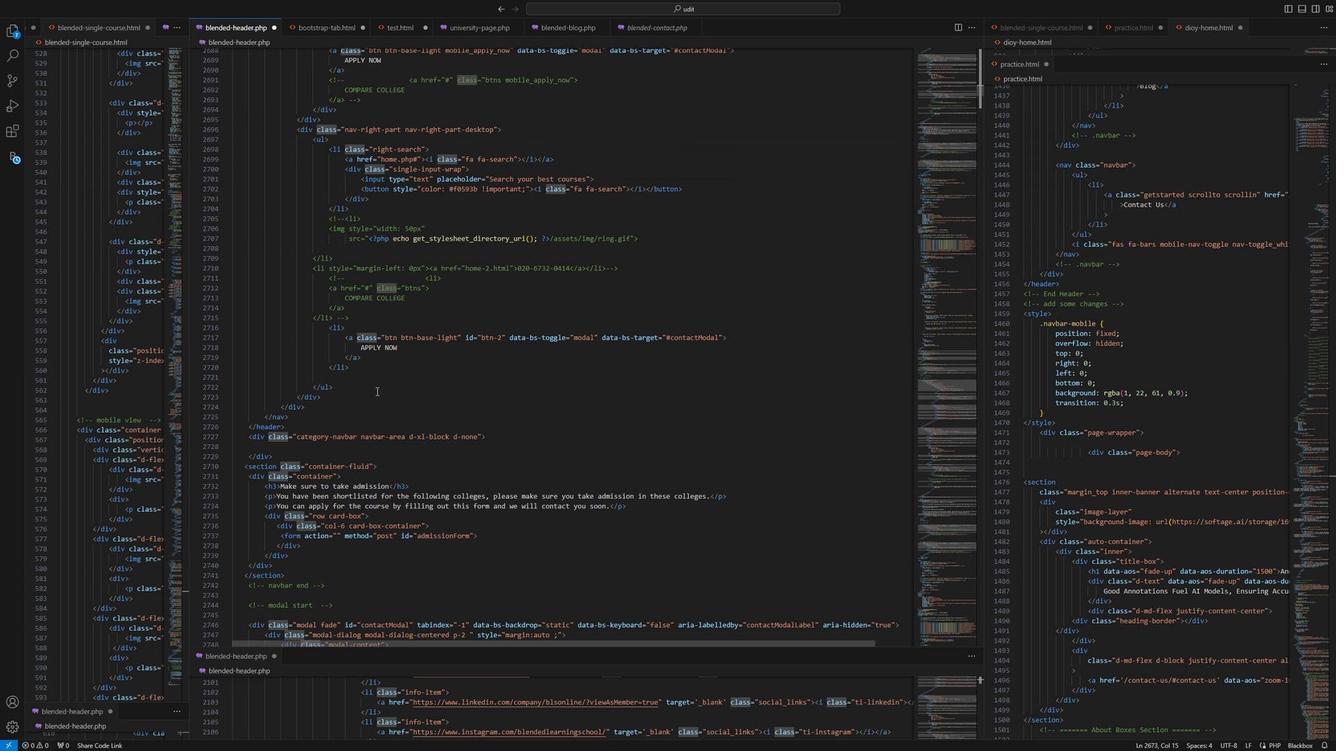 
Action: Mouse moved to (429, 394)
Screenshot: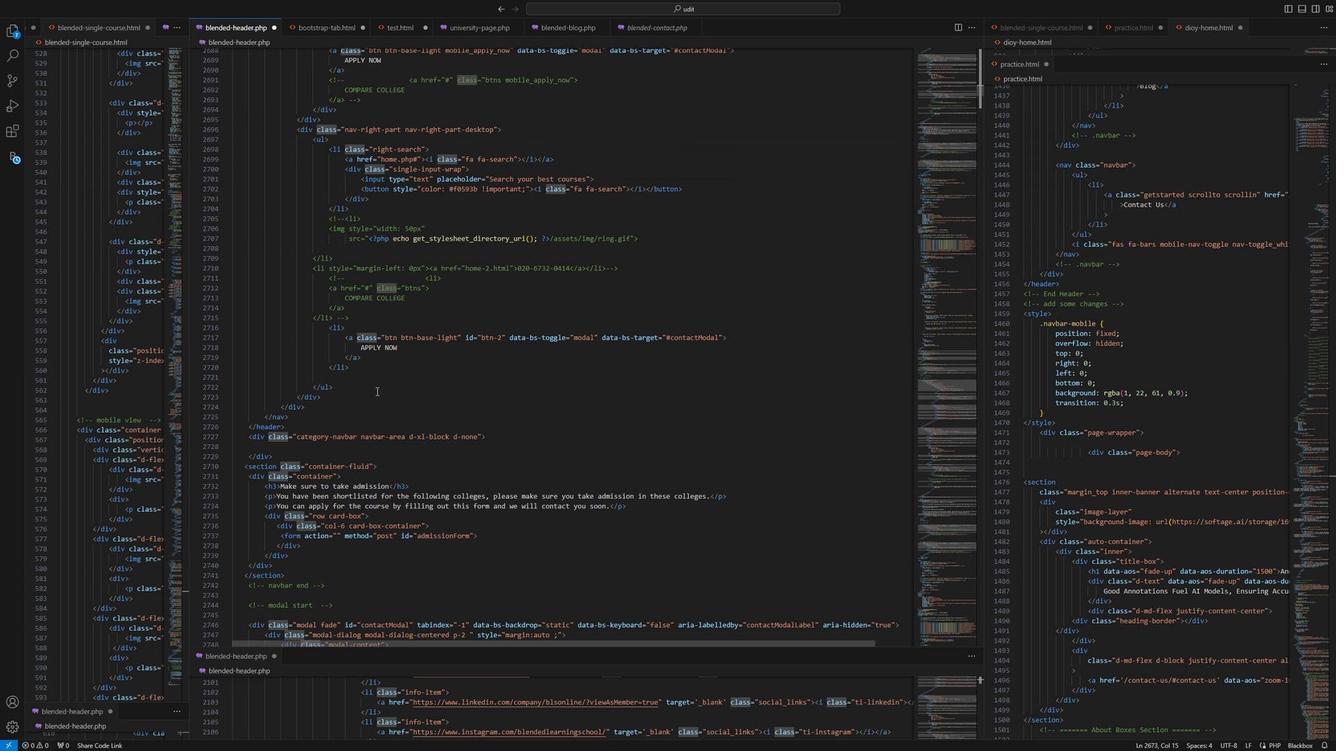 
Action: Mouse scrolled (429, 394) with delta (0, 0)
Screenshot: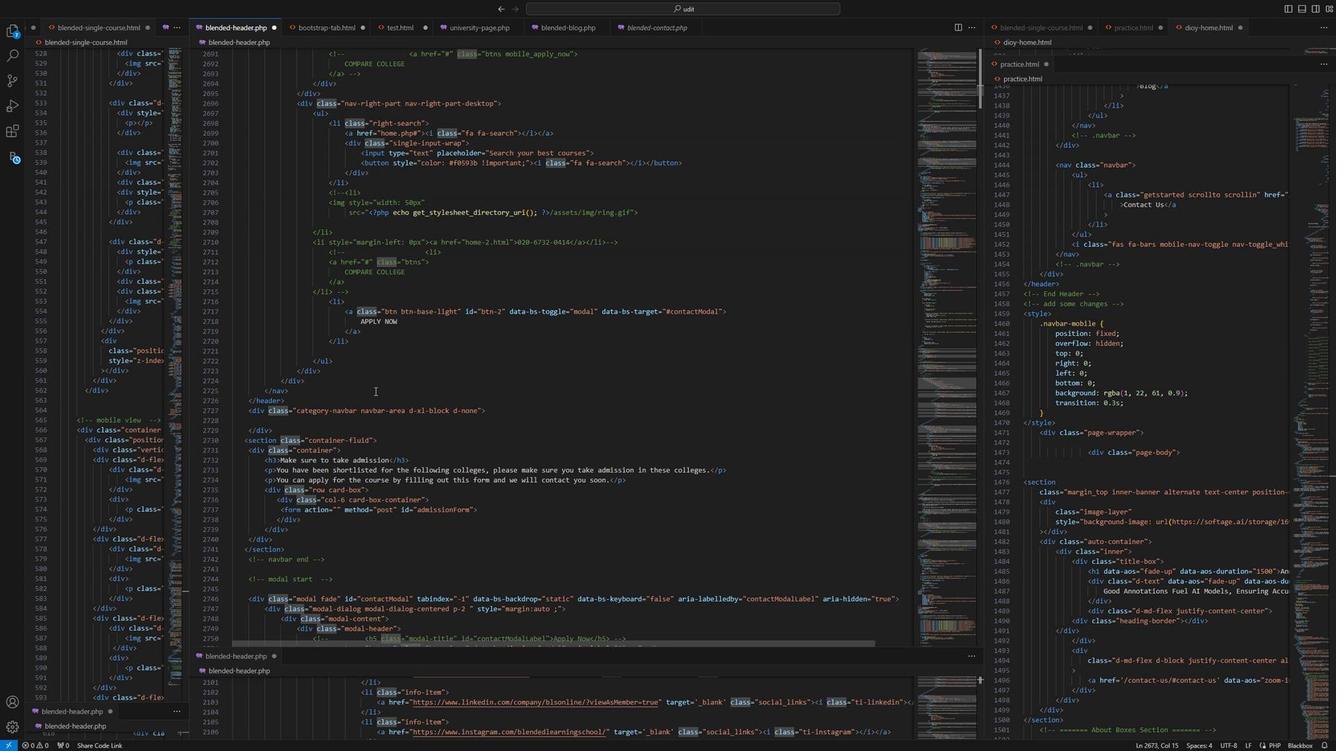 
Action: Mouse scrolled (429, 394) with delta (0, 0)
Screenshot: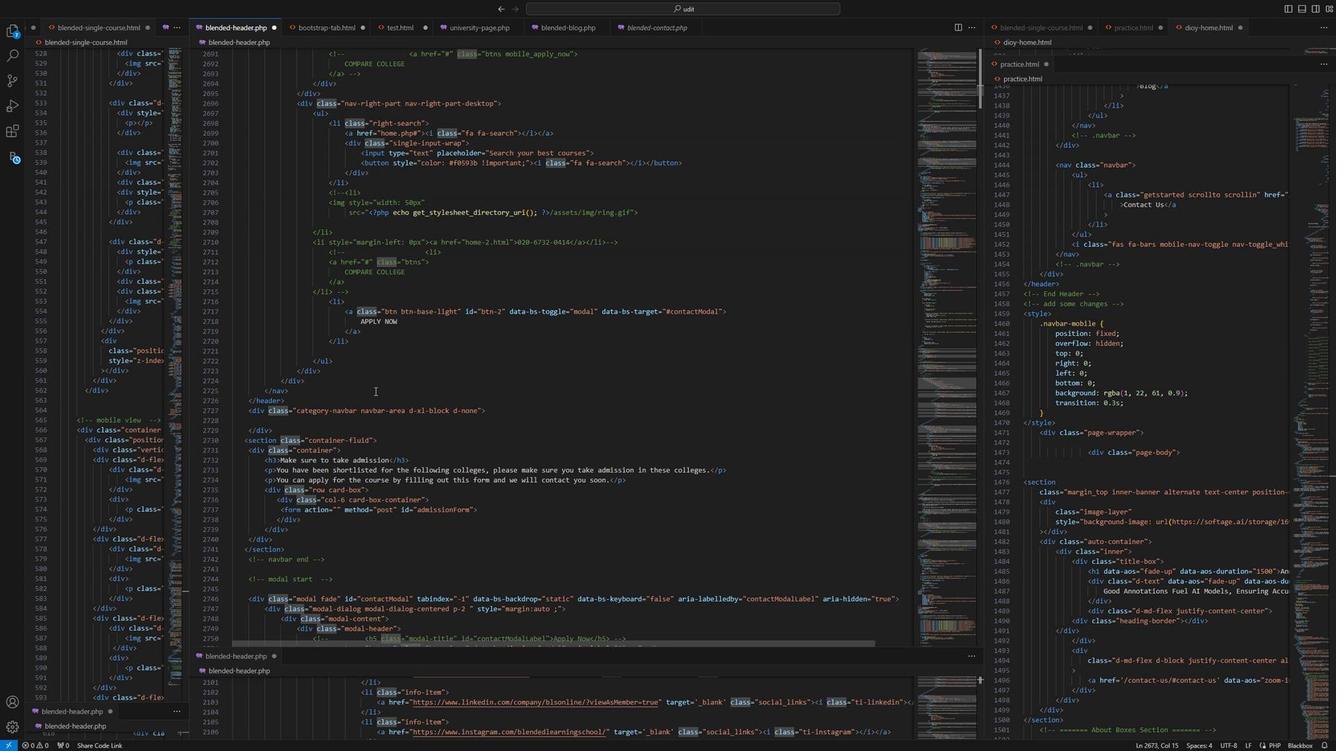 
Action: Mouse moved to (420, 332)
Screenshot: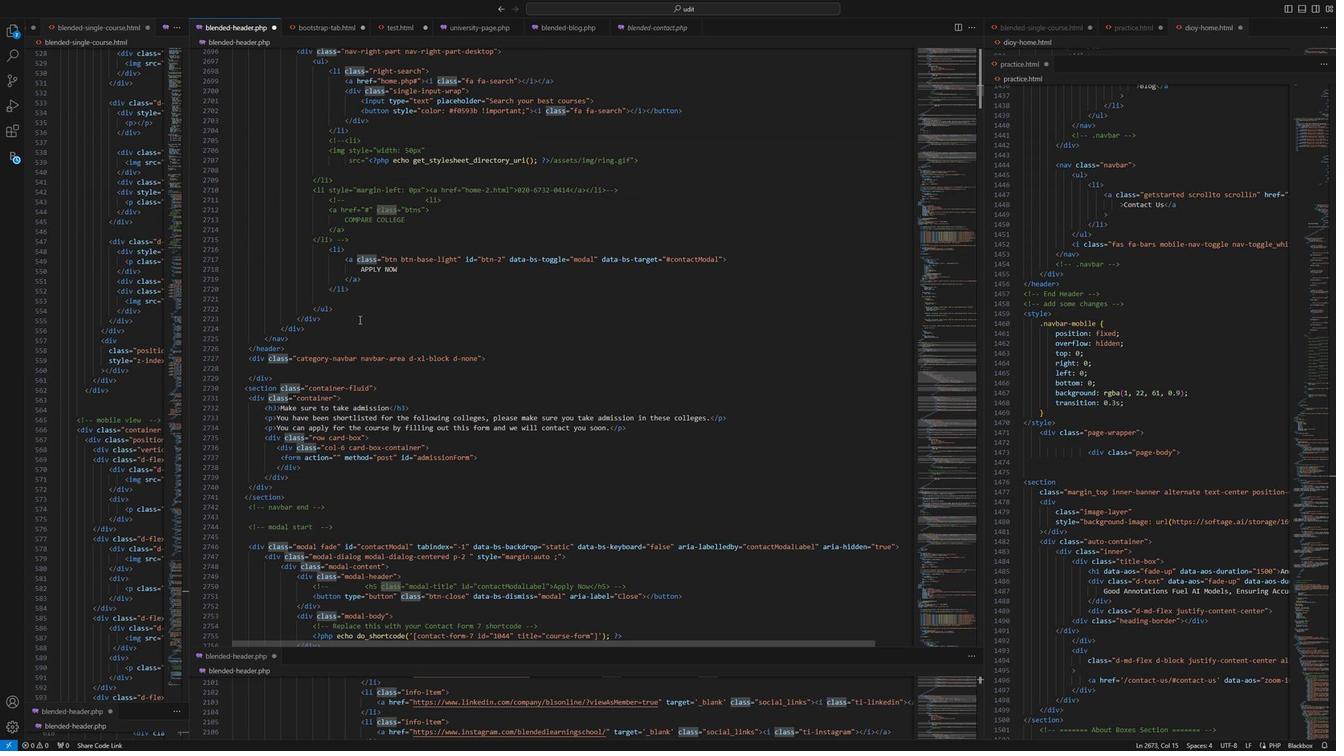 
Action: Mouse scrolled (420, 331) with delta (0, 0)
Screenshot: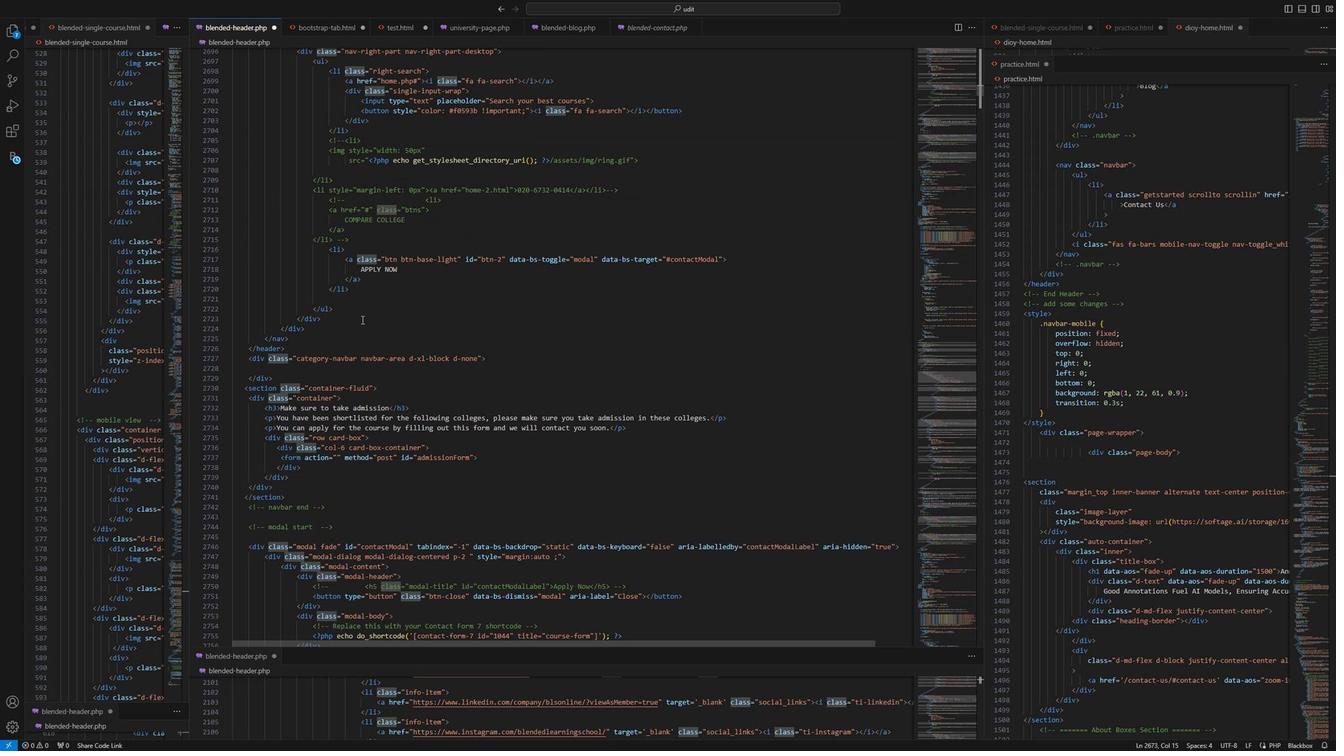 
Action: Mouse moved to (420, 332)
Screenshot: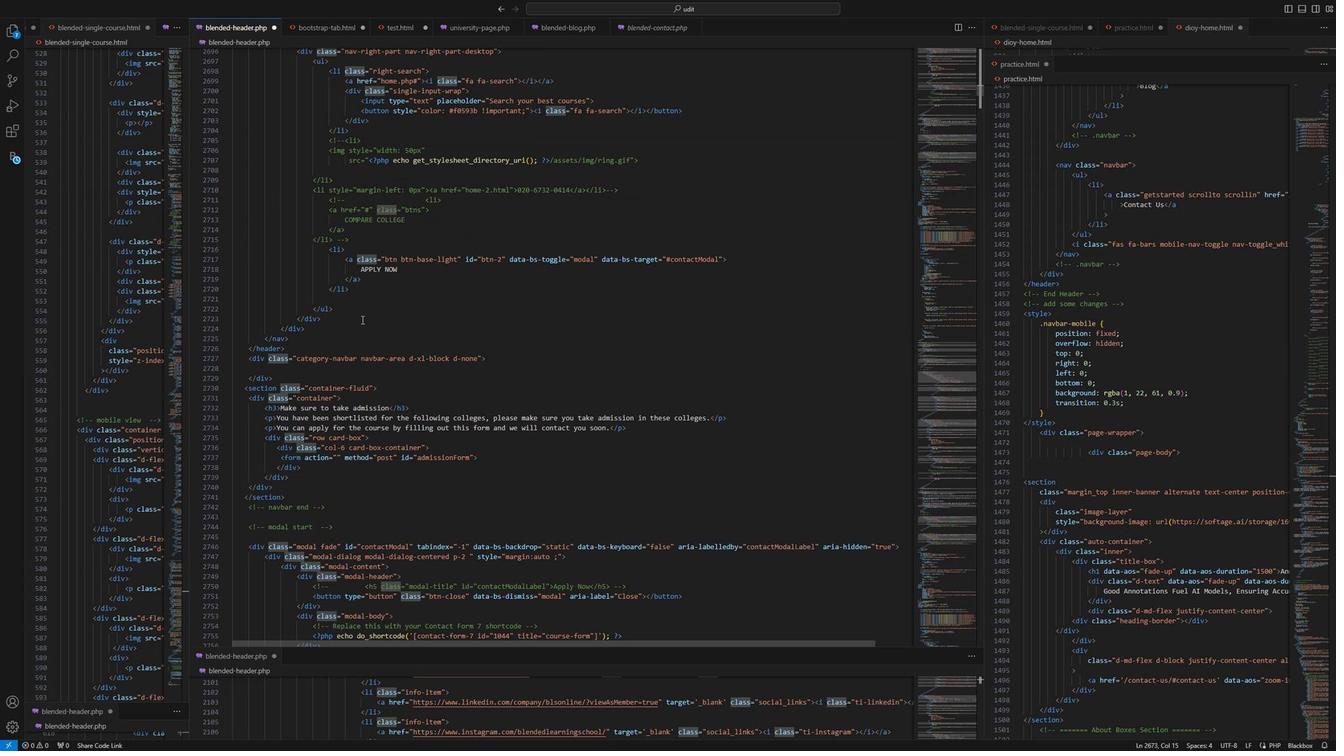 
Action: Mouse scrolled (420, 332) with delta (0, 0)
Screenshot: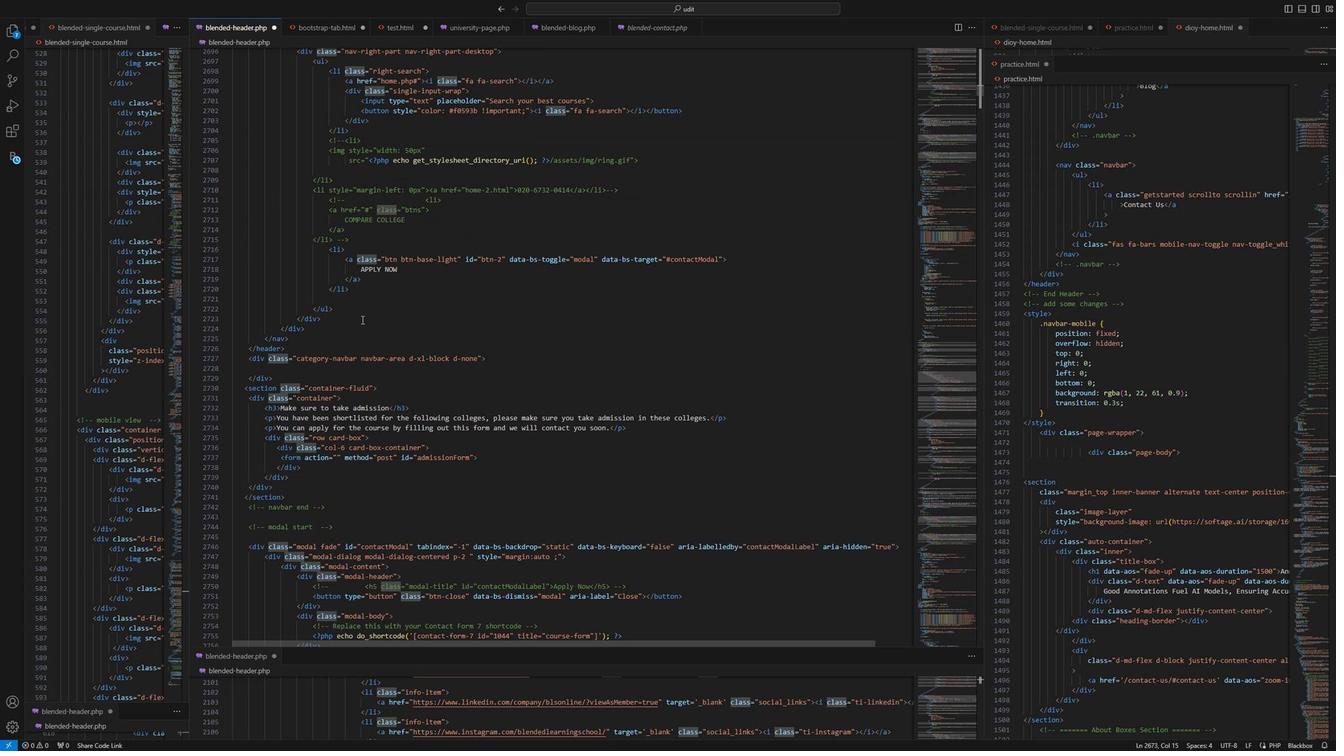
Action: Mouse moved to (420, 332)
Screenshot: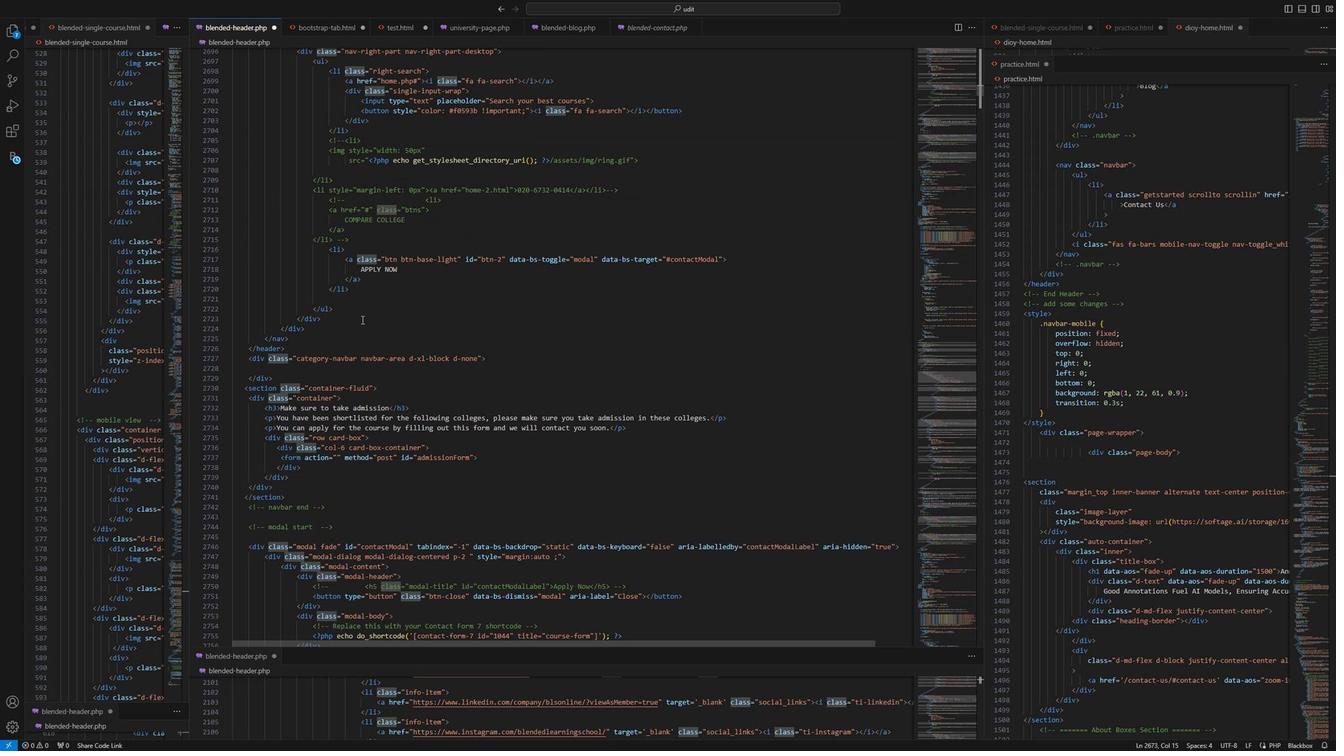 
Action: Mouse scrolled (420, 332) with delta (0, 0)
Screenshot: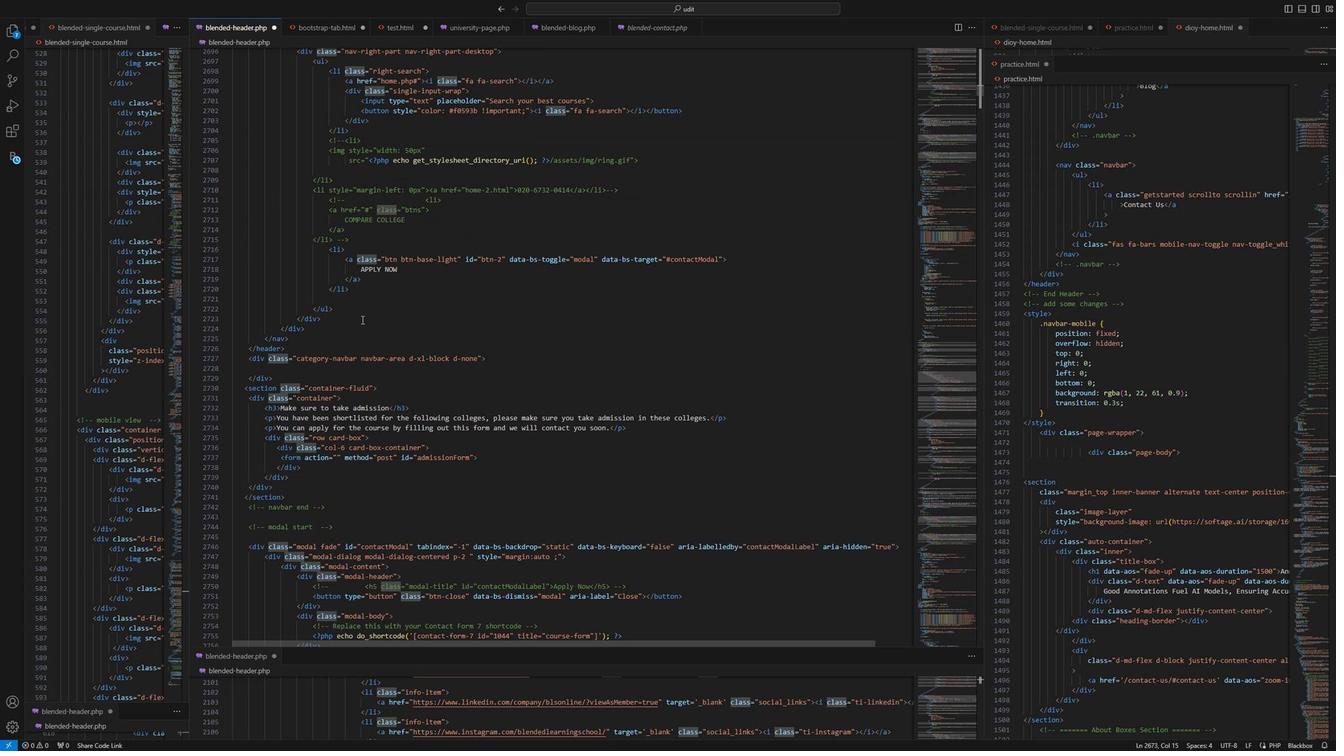 
Action: Mouse scrolled (420, 332) with delta (0, 0)
Screenshot: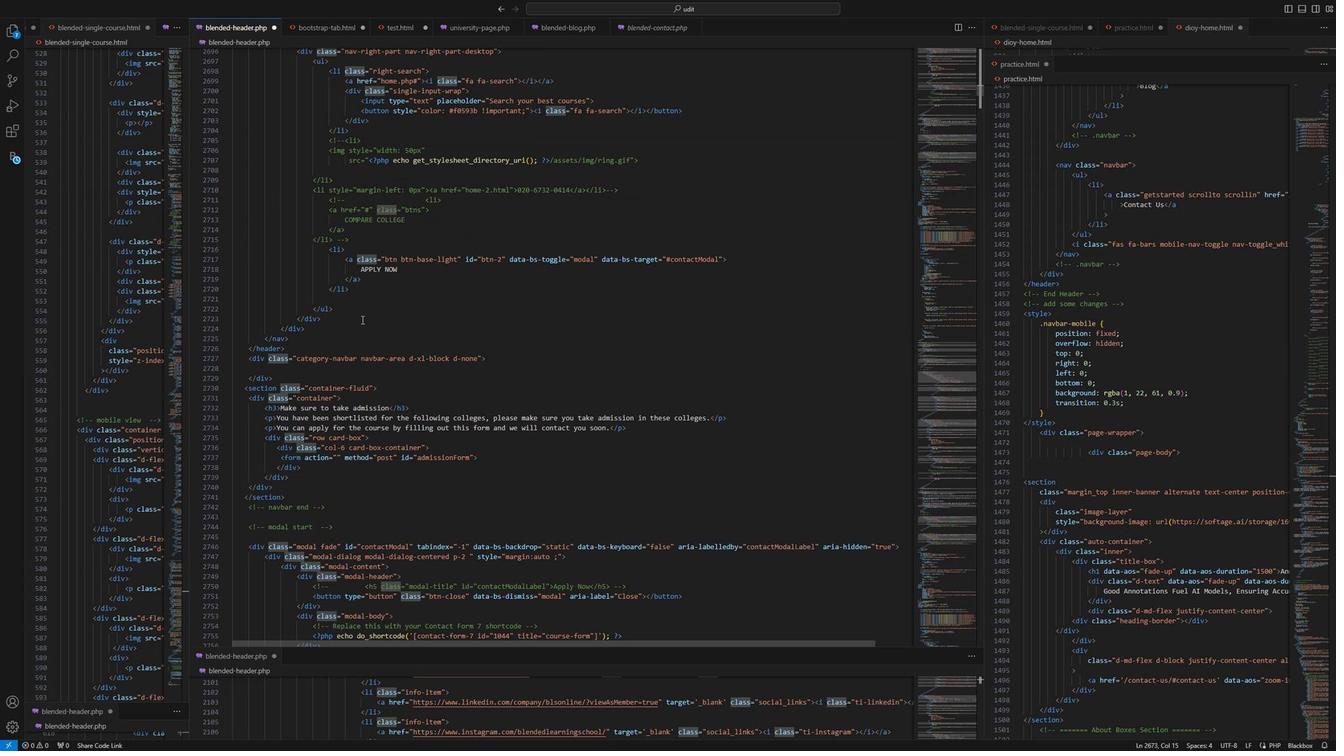 
Action: Mouse moved to (394, 309)
Screenshot: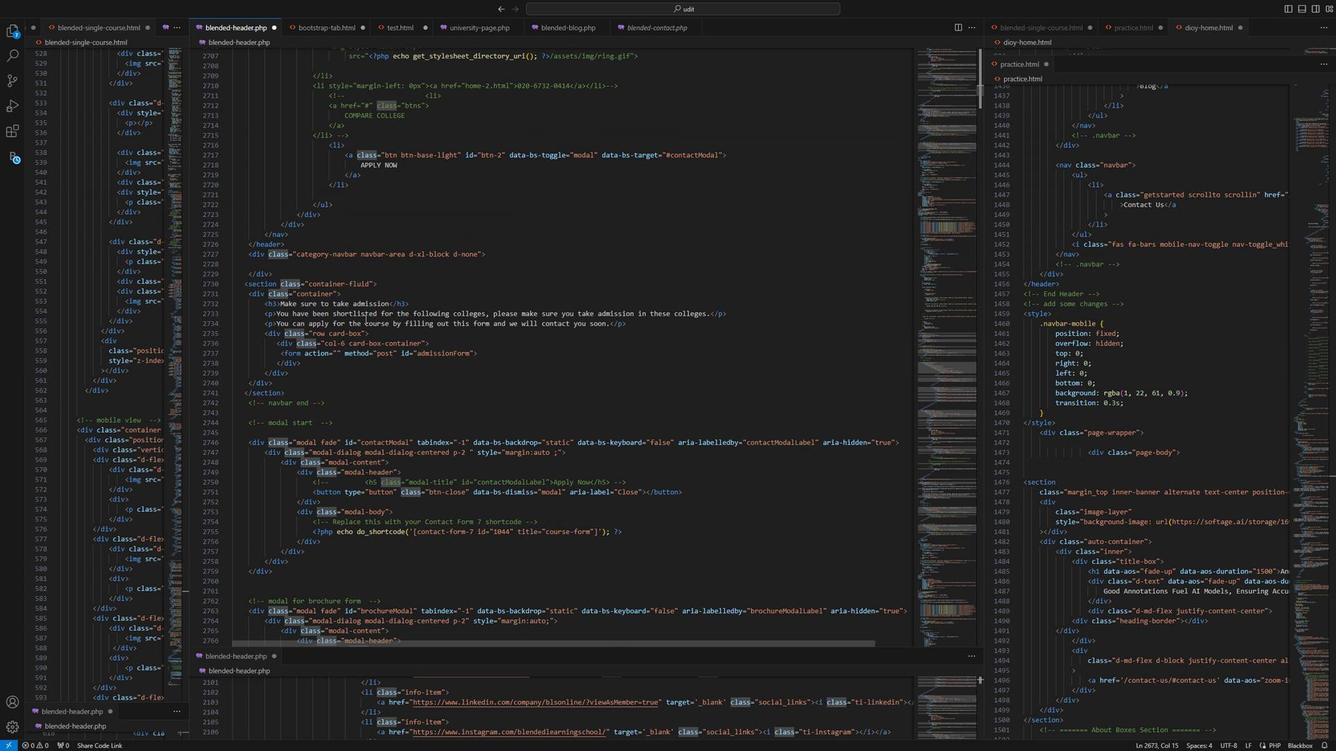 
Action: Mouse pressed left at (394, 309)
Screenshot: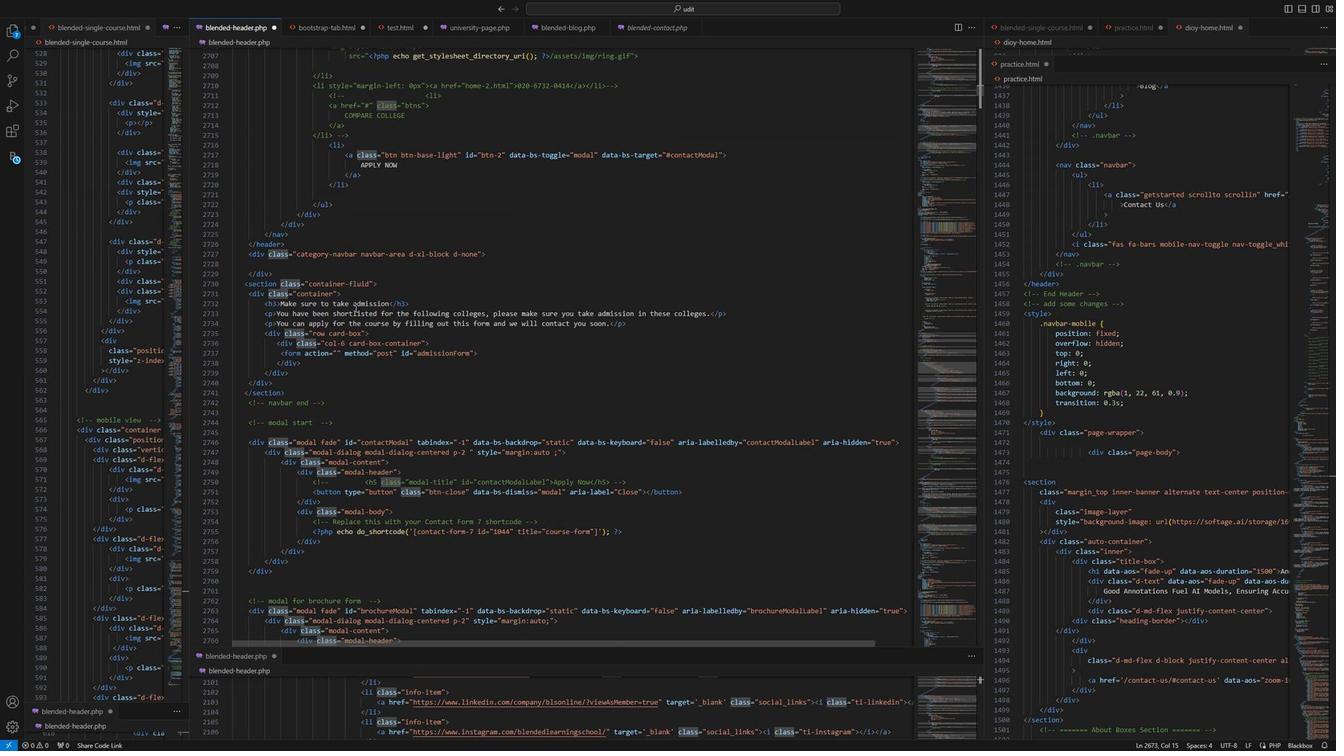 
Action: Mouse moved to (345, 311)
Screenshot: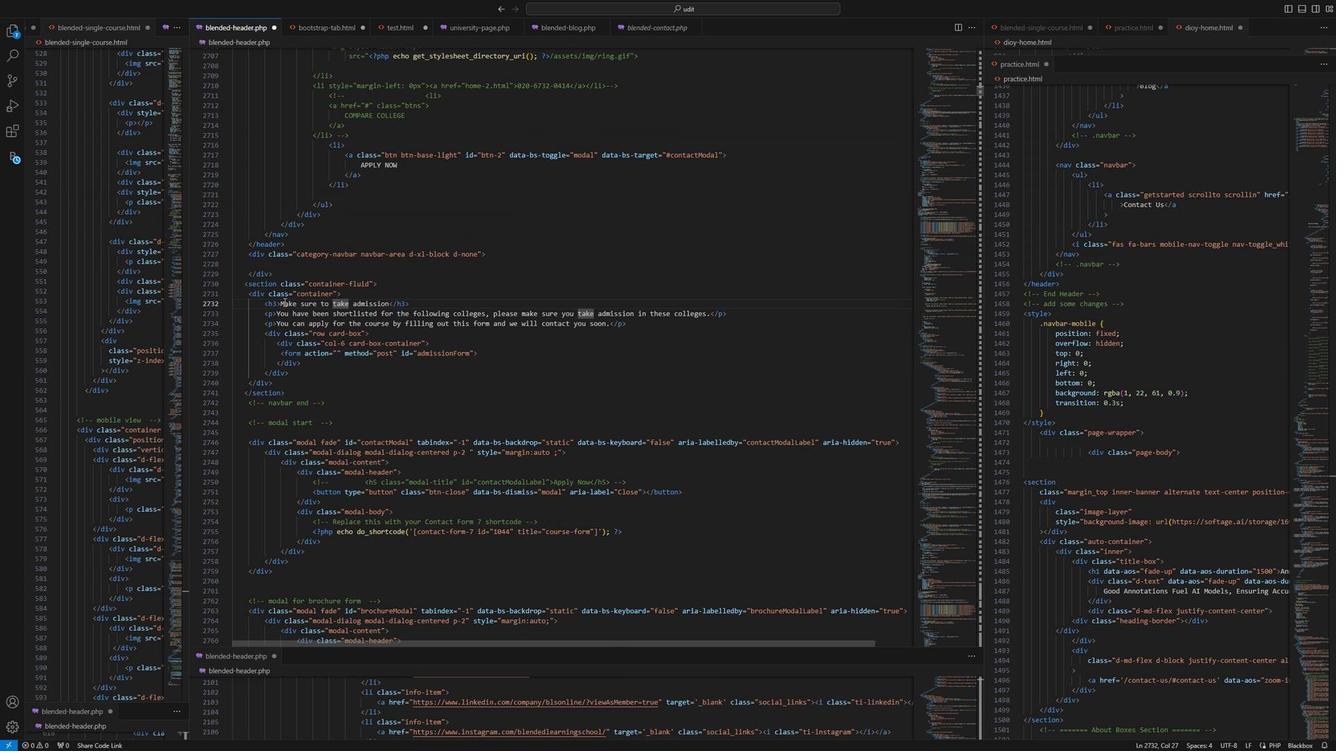
Action: Mouse pressed left at (345, 311)
Screenshot: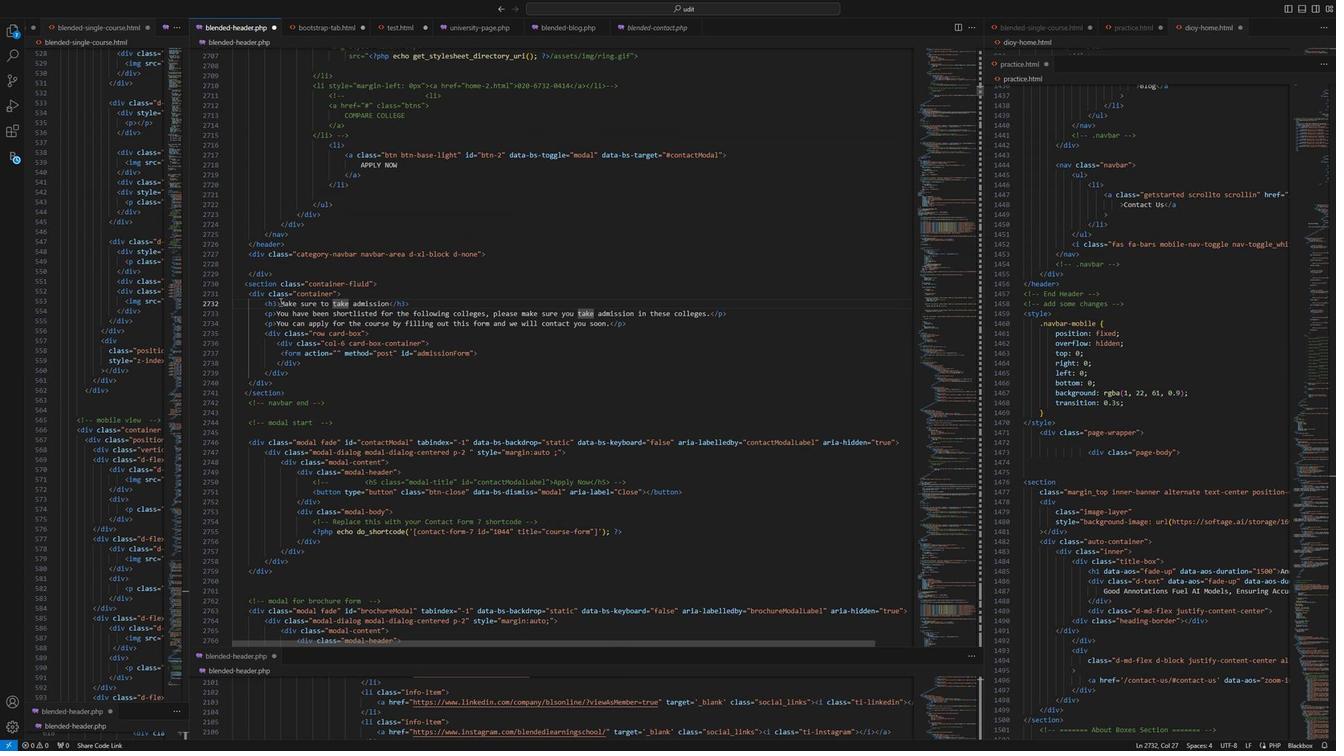 
Action: Mouse moved to (520, 287)
Screenshot: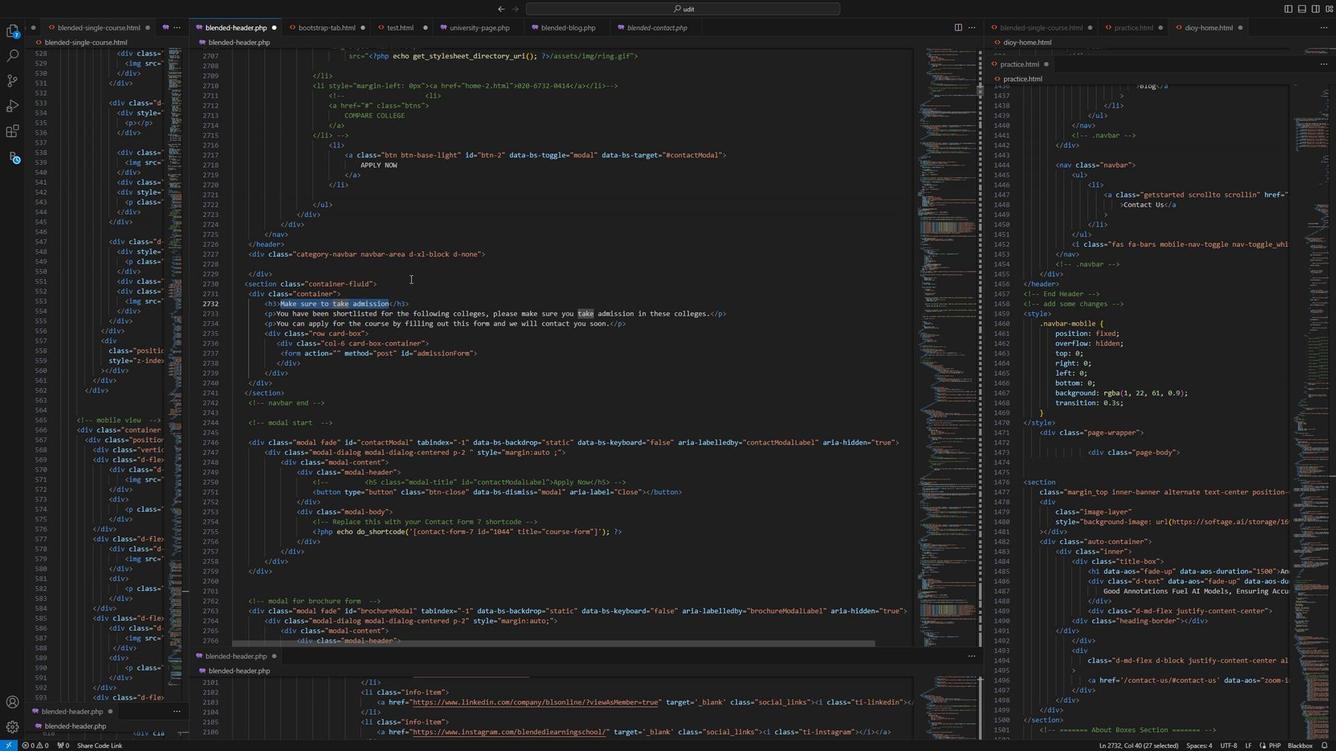 
Action: Key pressed <Key.backspace><Key.caps_lock>M<Key.caps_lock>ake<Key.space><Key.caps_lock>S<Key.caps_lock>ure<Key.space>to<Key.space>take<Key.space>admission<Key.space>,<Key.space><Key.caps_lock>E<Key.caps_lock>xplore<Key.space>all<Key.space>our<Key.space>programs.
